 Task: Research Airbnb options in Putten, Netherlands from 3rd December, 2023 to 9th December, 2023 for 2 adults. Place can be entire room with 1  bedroom having 1 bed and 1 bathroom. Property type can be hotel.
Action: Mouse moved to (445, 101)
Screenshot: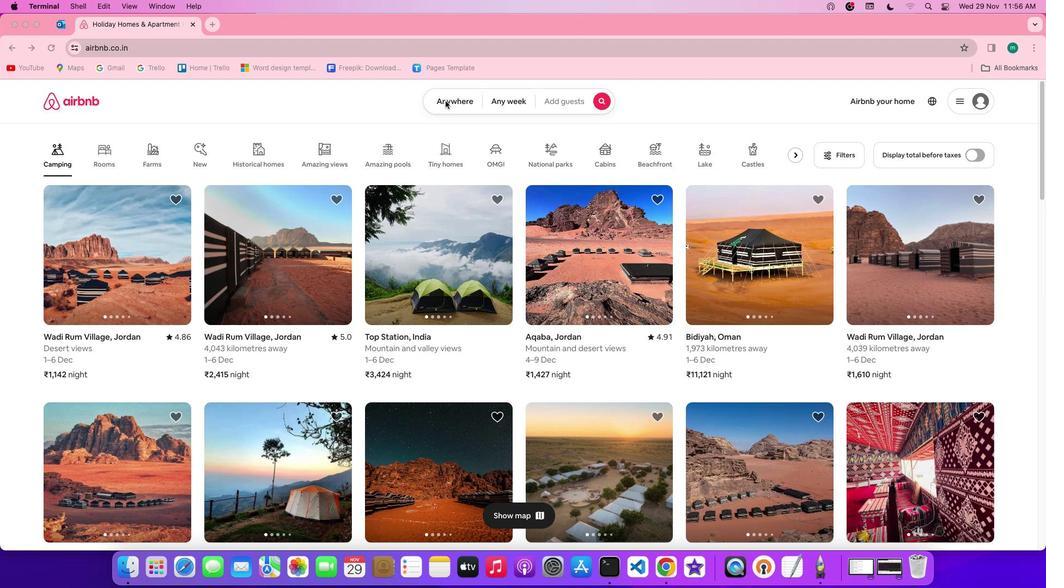 
Action: Mouse pressed left at (445, 101)
Screenshot: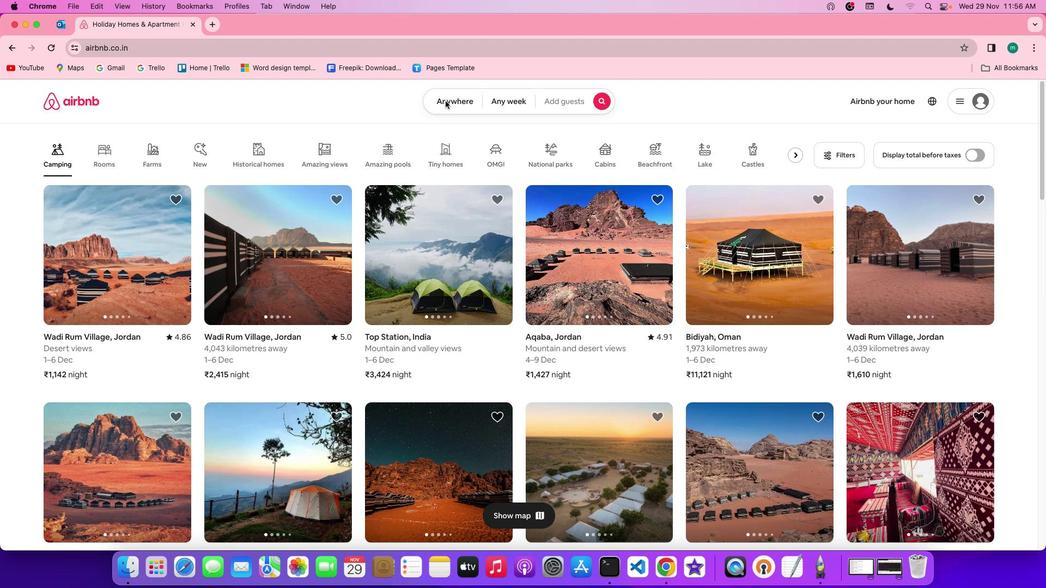 
Action: Mouse pressed left at (445, 101)
Screenshot: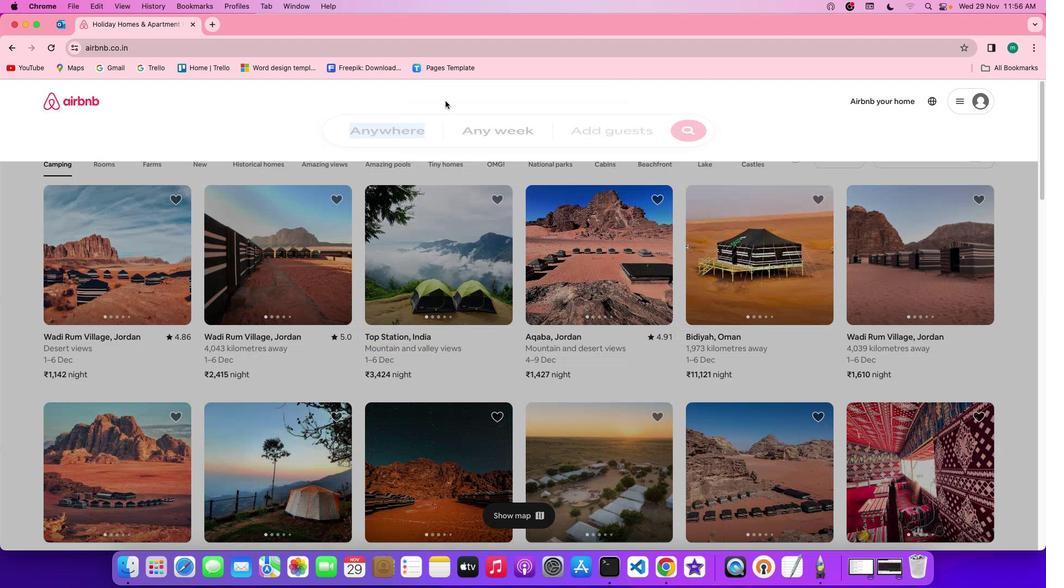 
Action: Mouse moved to (408, 148)
Screenshot: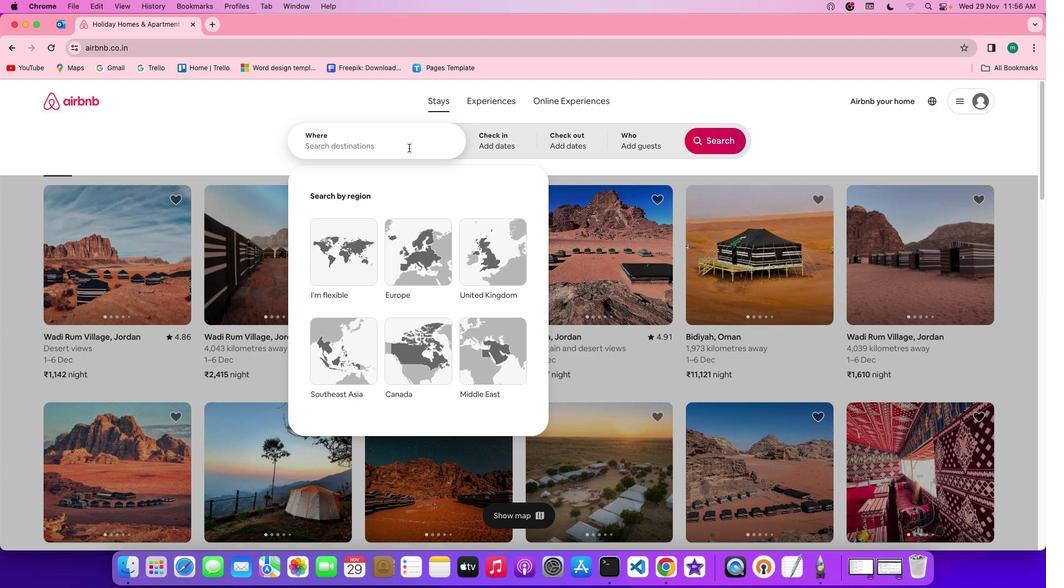 
Action: Mouse pressed left at (408, 148)
Screenshot: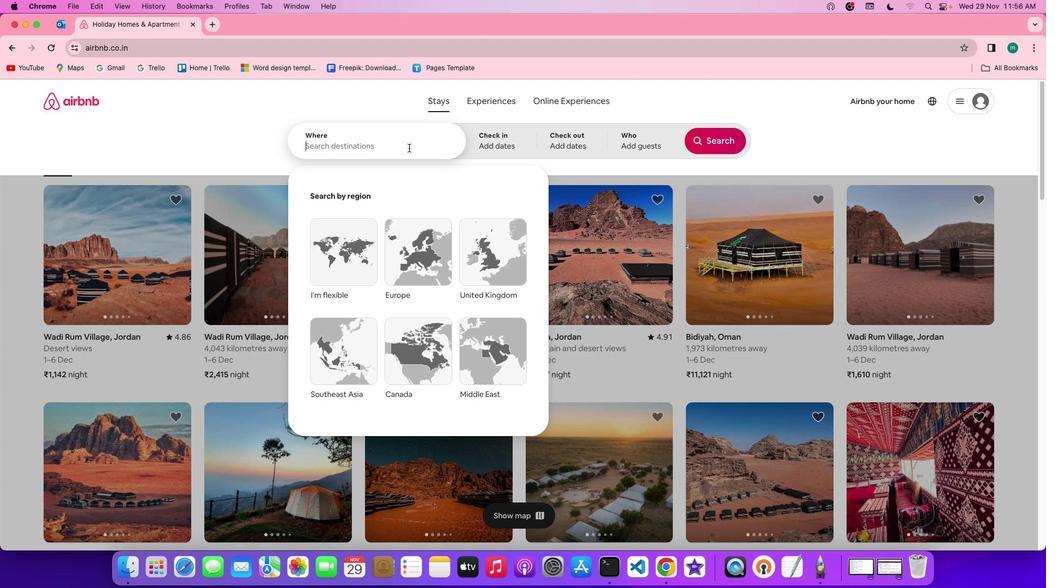 
Action: Key pressed Key.shift'P''u''t''t''e''n'','Key.spaceKey.shift'n''e''t''h''e''r''l''a''n''d''s'
Screenshot: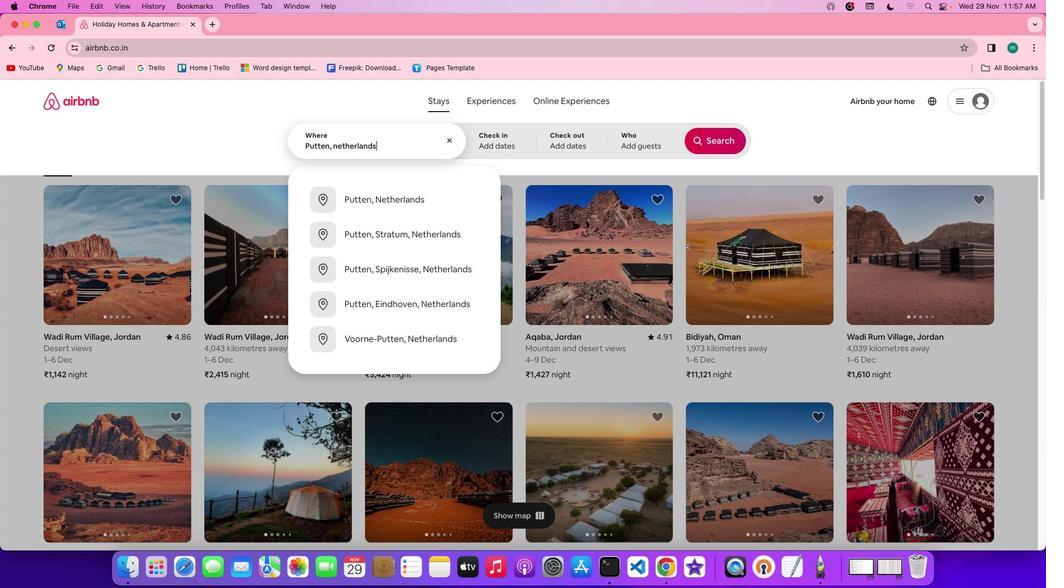 
Action: Mouse moved to (516, 135)
Screenshot: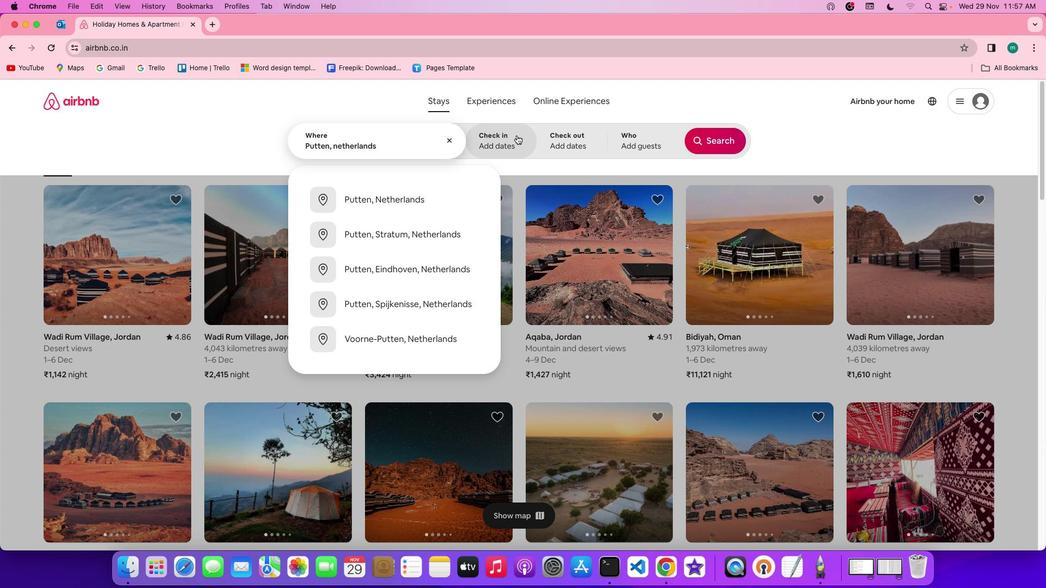 
Action: Mouse pressed left at (516, 135)
Screenshot: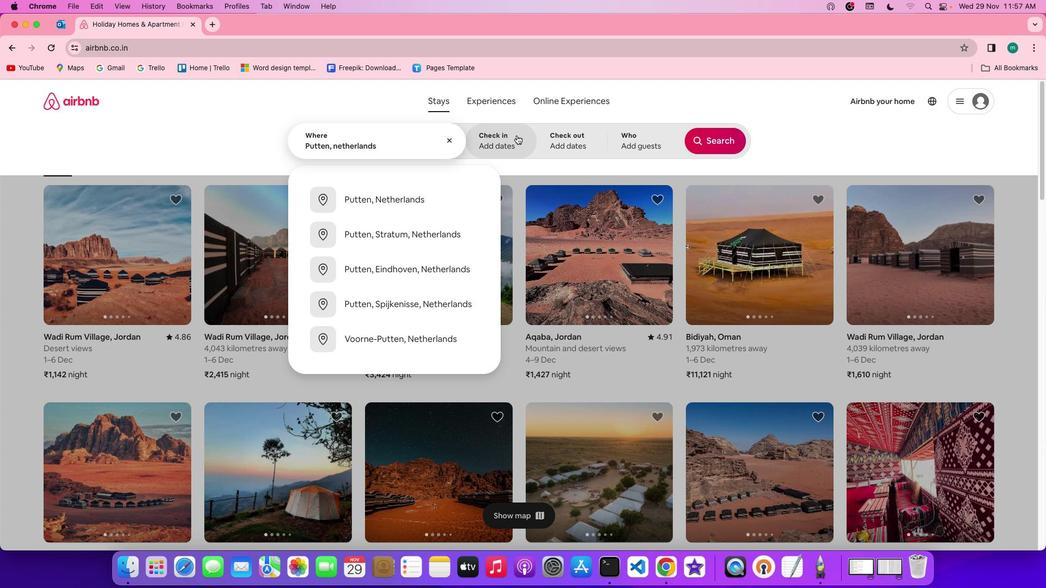 
Action: Mouse moved to (555, 301)
Screenshot: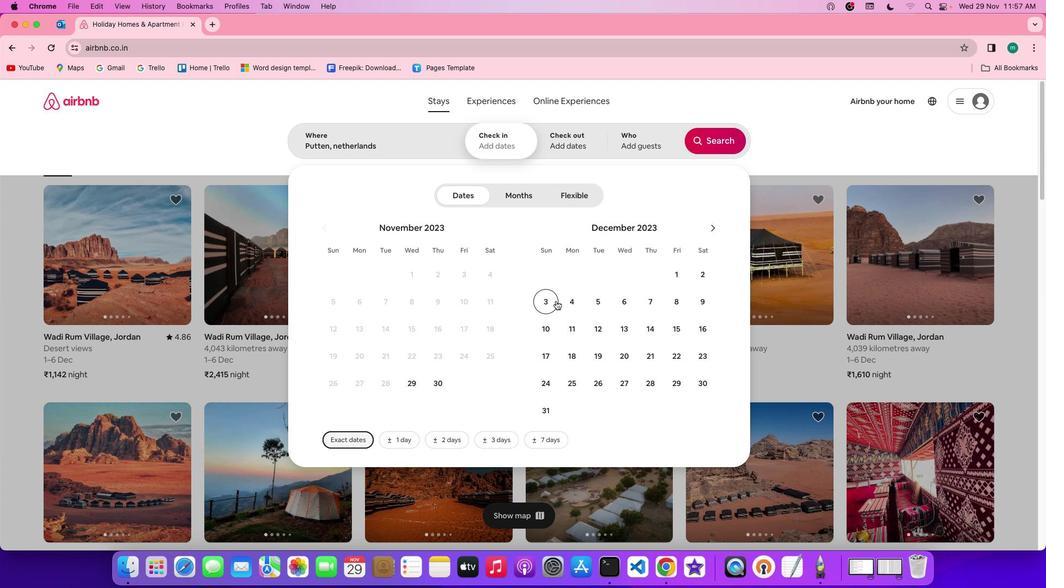 
Action: Mouse pressed left at (555, 301)
Screenshot: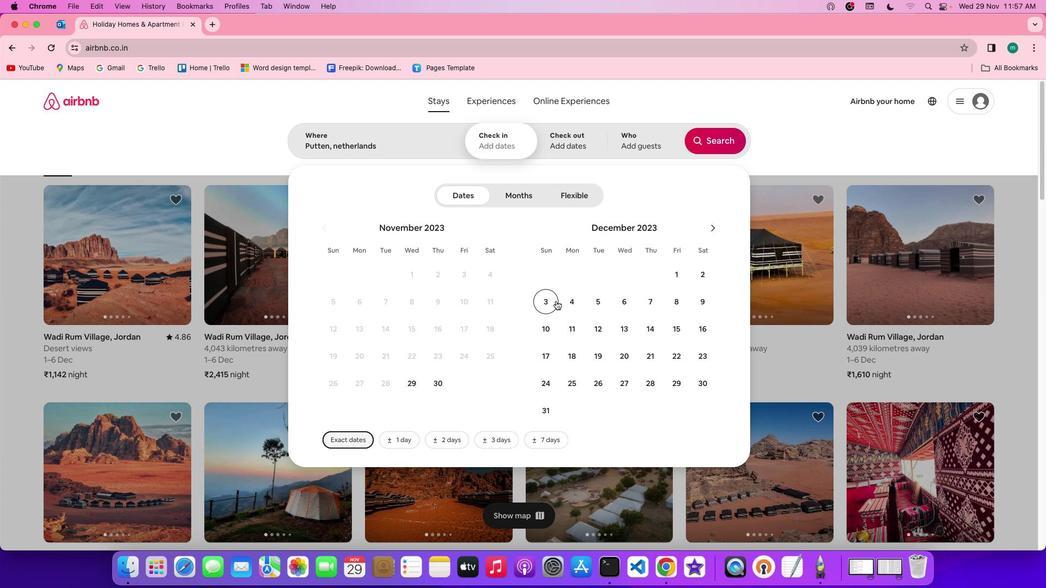 
Action: Mouse moved to (697, 309)
Screenshot: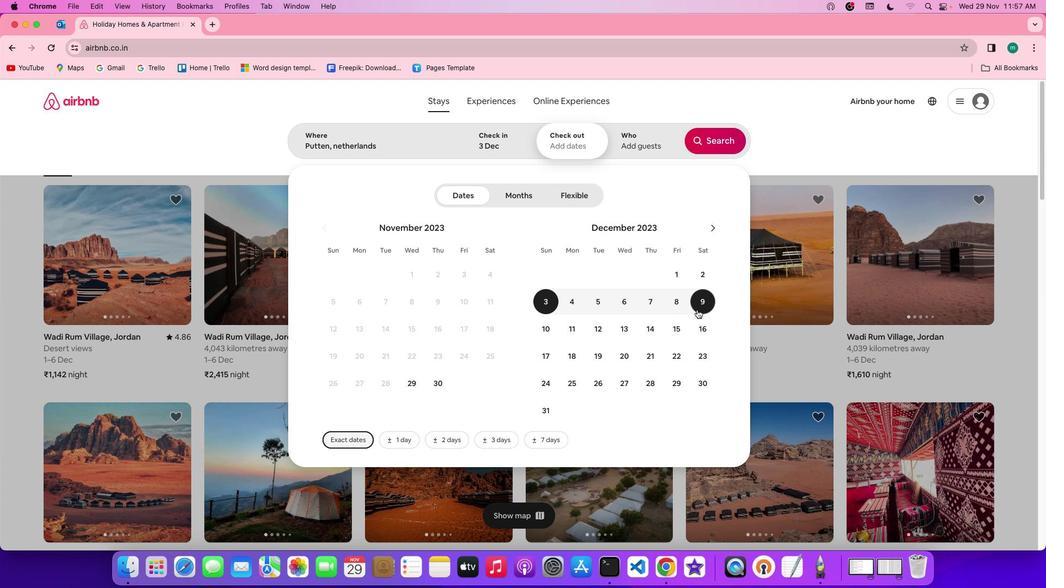 
Action: Mouse pressed left at (697, 309)
Screenshot: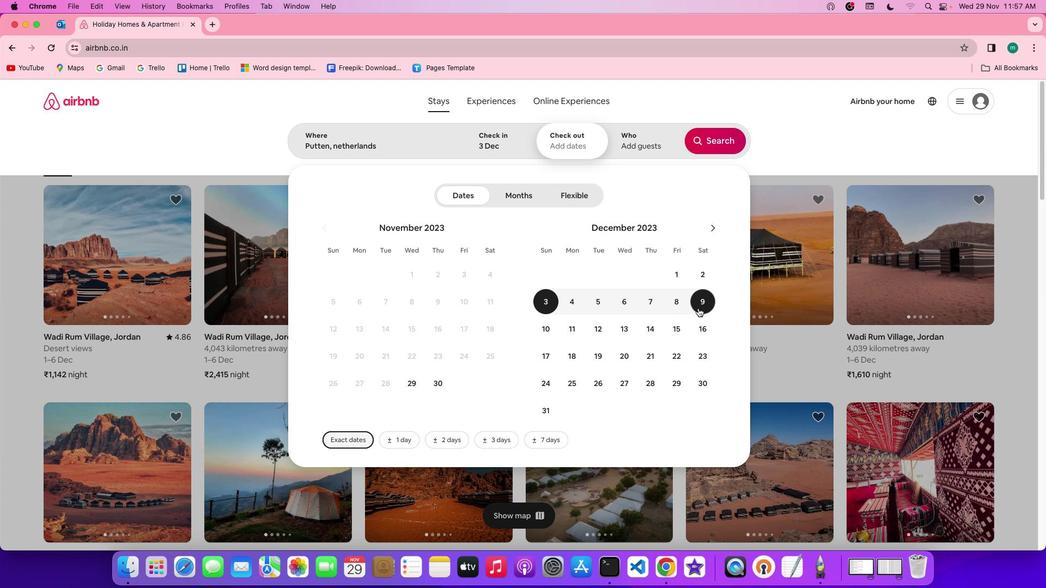 
Action: Mouse moved to (651, 148)
Screenshot: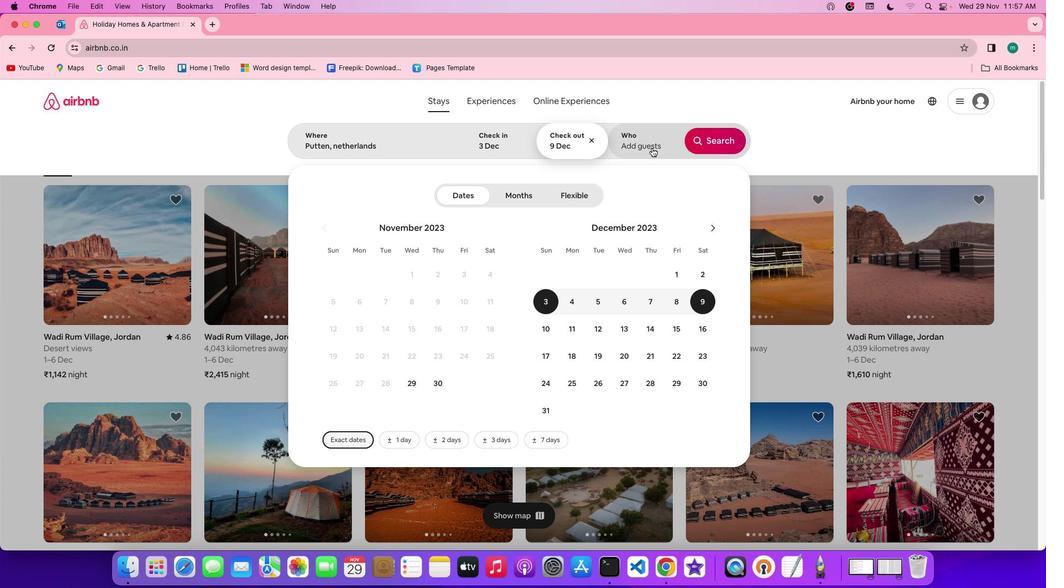 
Action: Mouse pressed left at (651, 148)
Screenshot: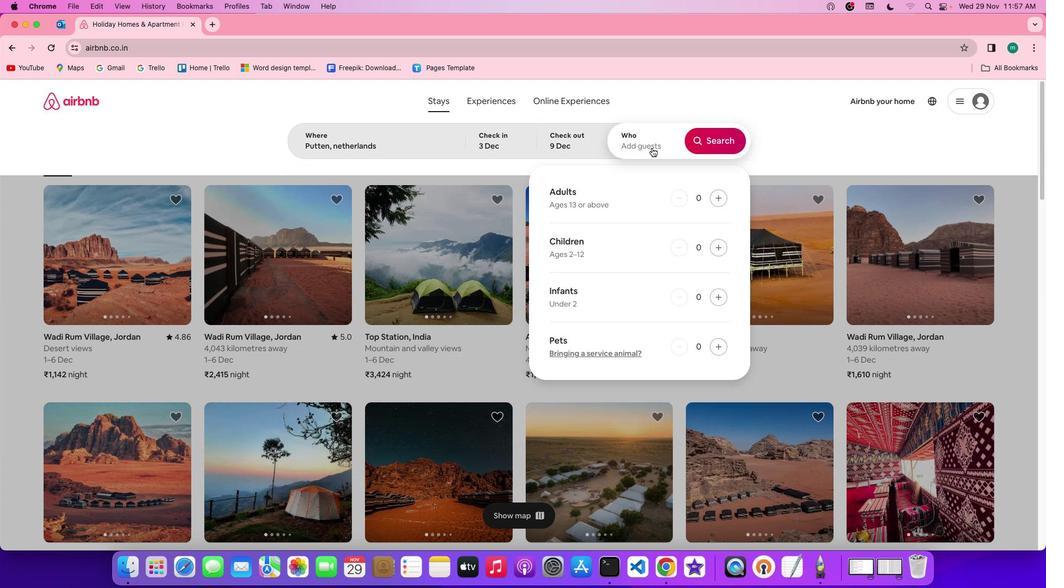 
Action: Mouse moved to (720, 196)
Screenshot: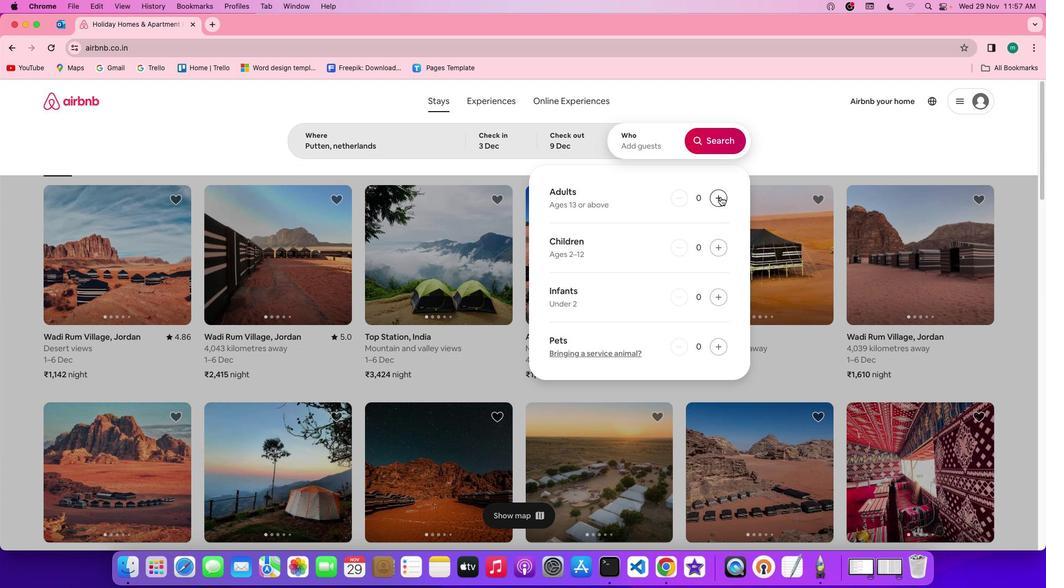 
Action: Mouse pressed left at (720, 196)
Screenshot: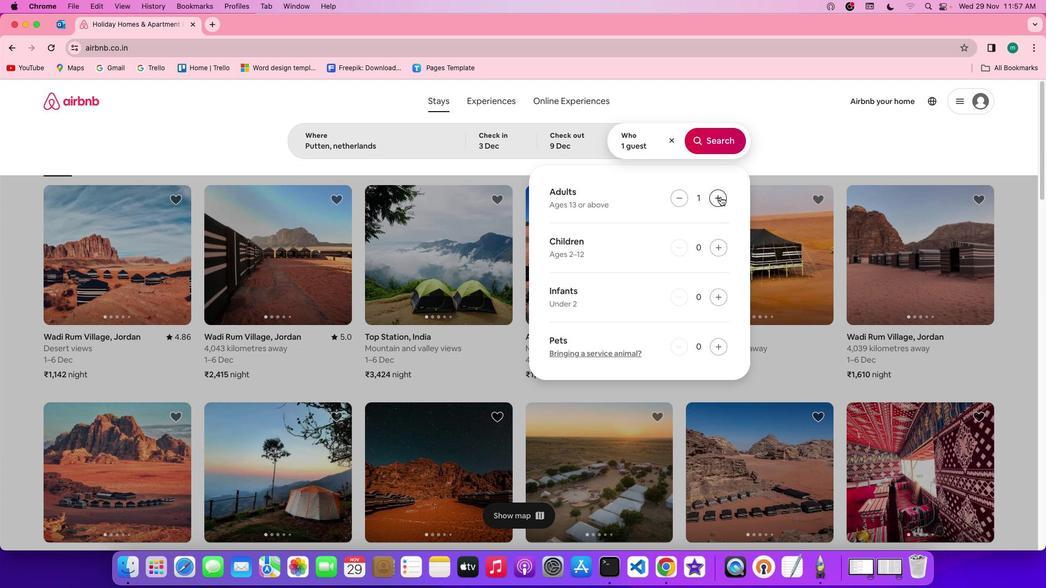 
Action: Mouse pressed left at (720, 196)
Screenshot: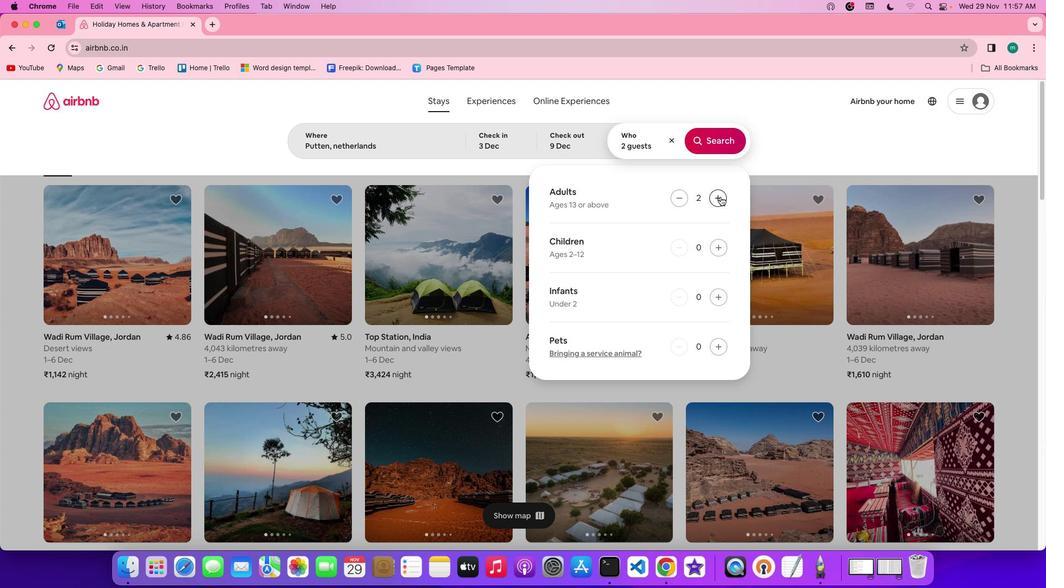 
Action: Mouse moved to (711, 142)
Screenshot: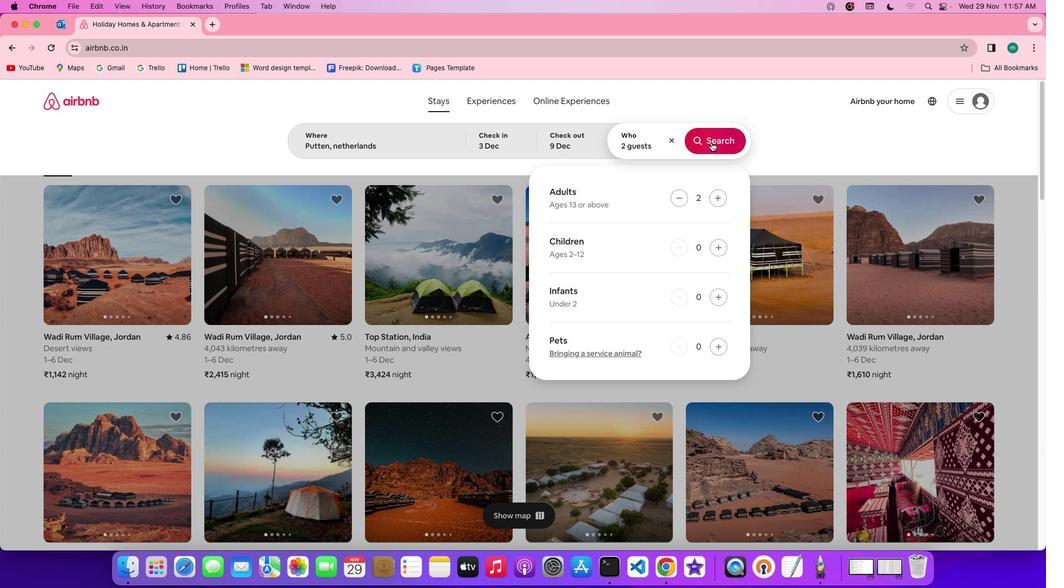 
Action: Mouse pressed left at (711, 142)
Screenshot: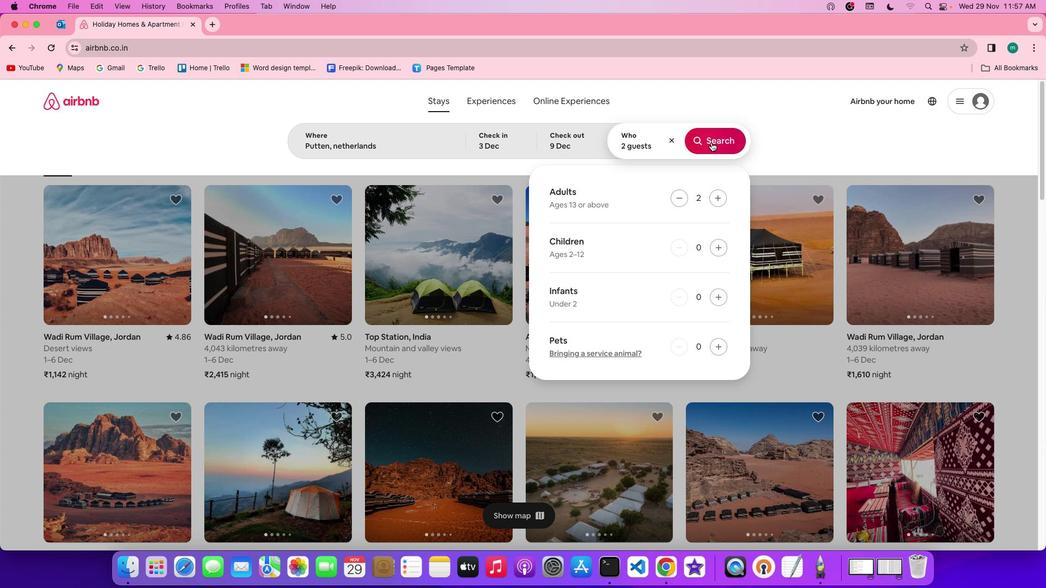 
Action: Mouse moved to (875, 144)
Screenshot: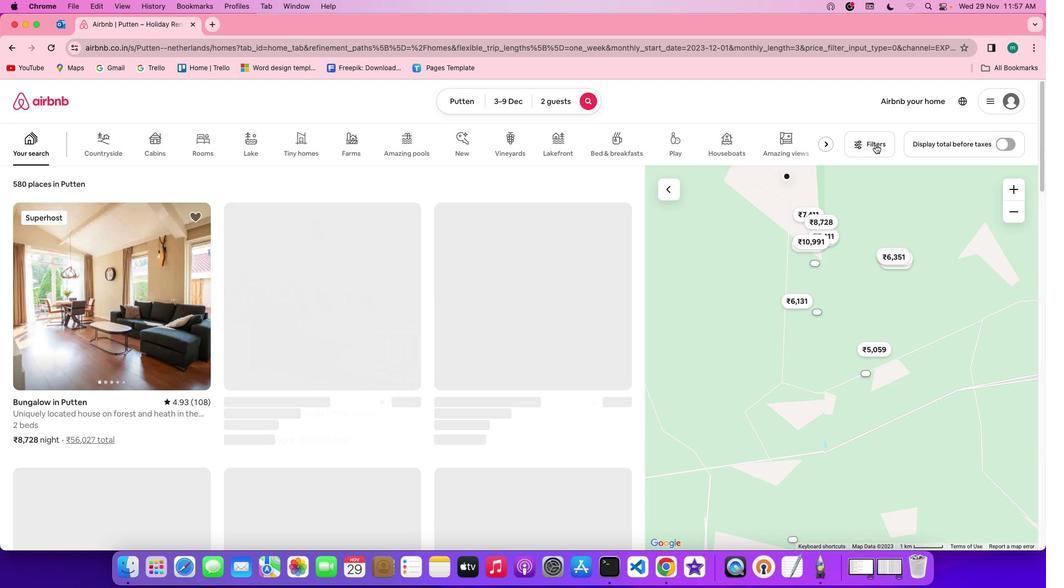 
Action: Mouse pressed left at (875, 144)
Screenshot: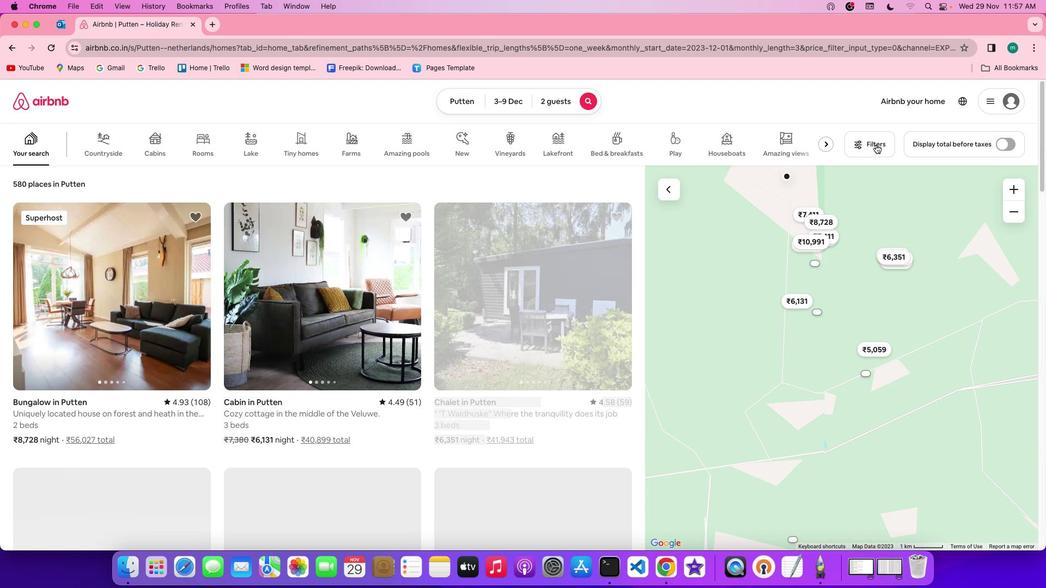 
Action: Mouse moved to (501, 321)
Screenshot: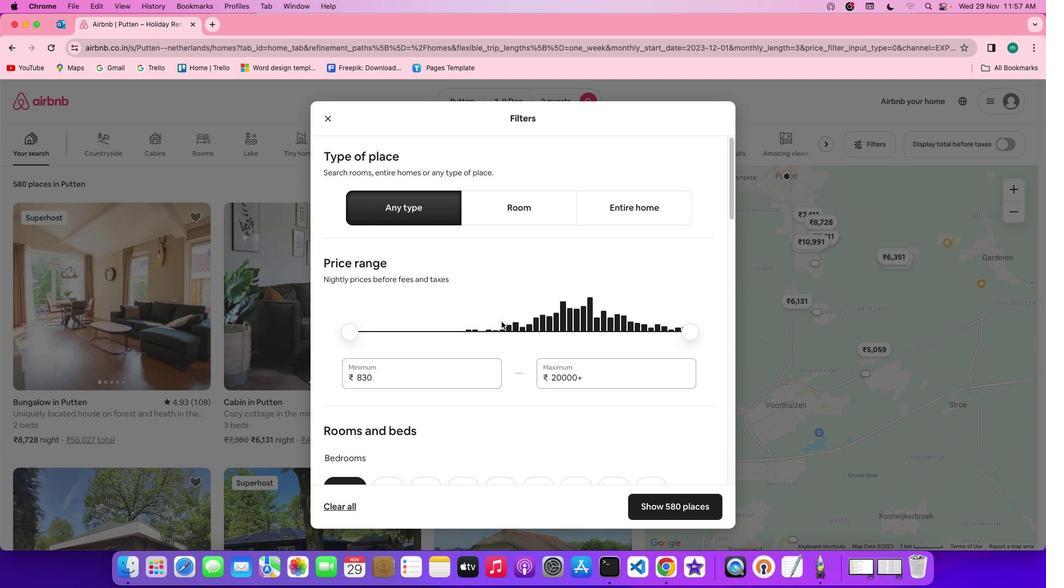 
Action: Mouse scrolled (501, 321) with delta (0, 0)
Screenshot: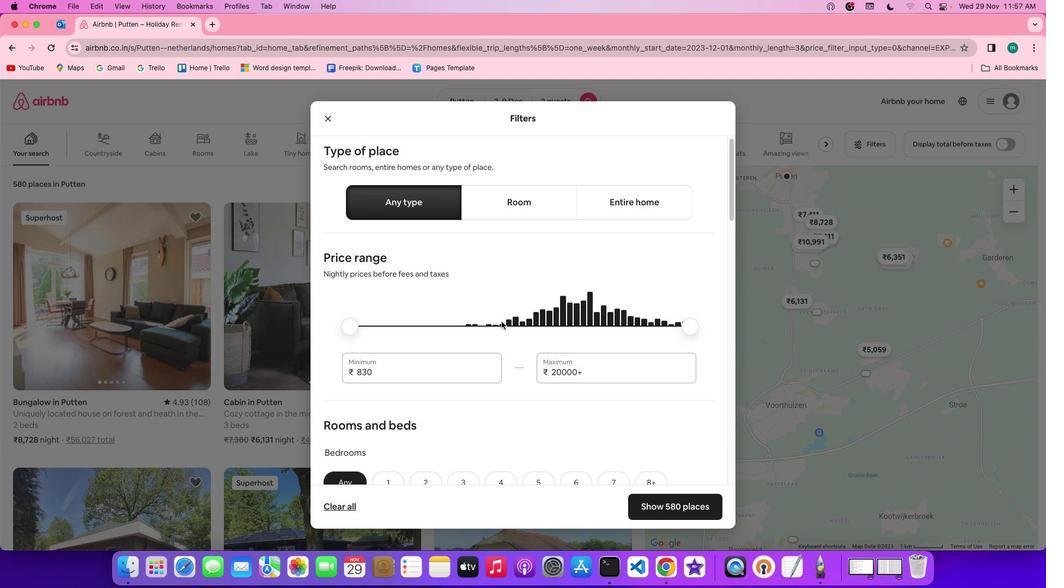 
Action: Mouse scrolled (501, 321) with delta (0, 0)
Screenshot: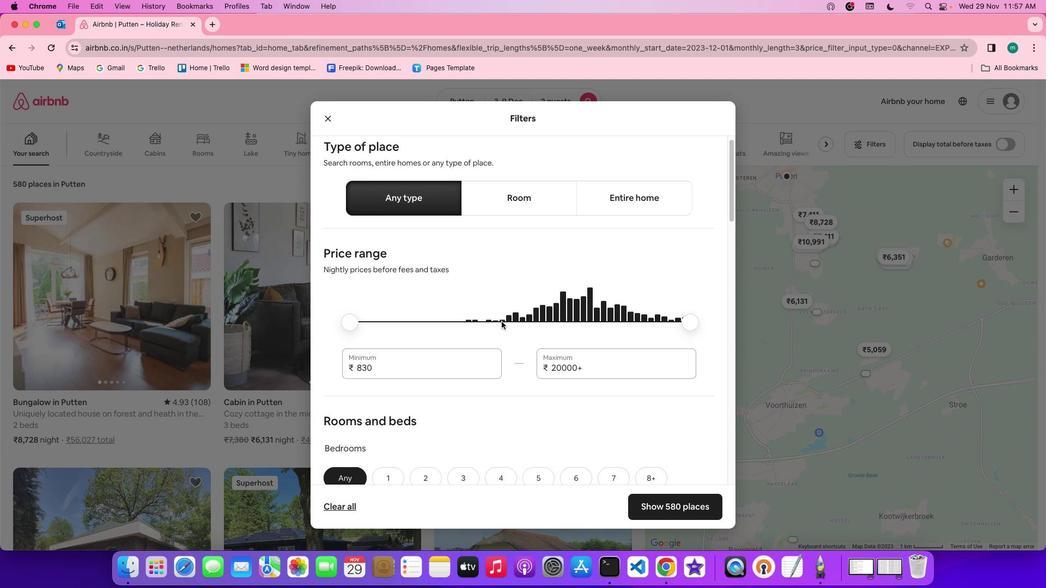 
Action: Mouse scrolled (501, 321) with delta (0, 0)
Screenshot: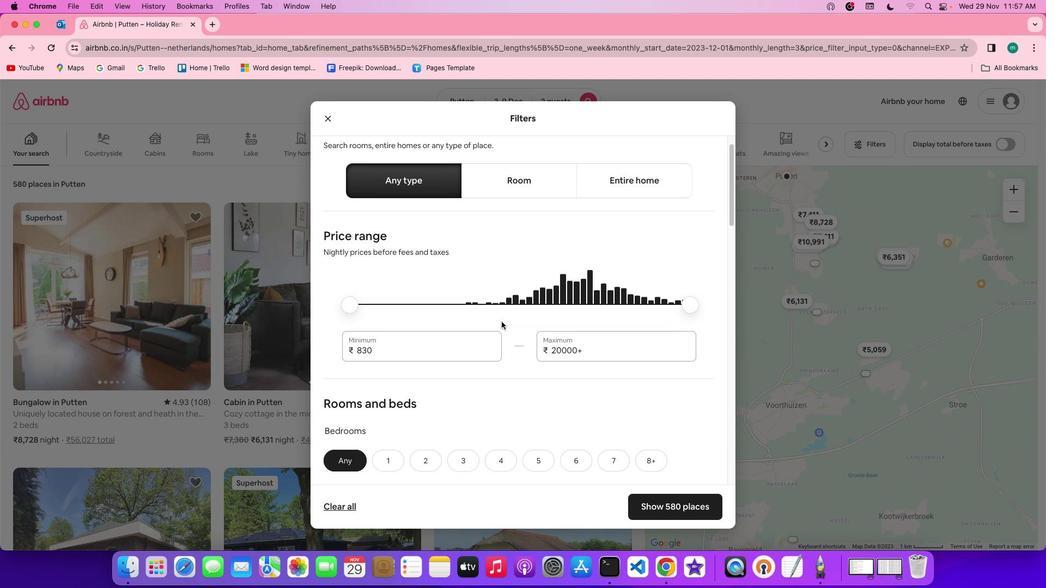 
Action: Mouse scrolled (501, 321) with delta (0, 0)
Screenshot: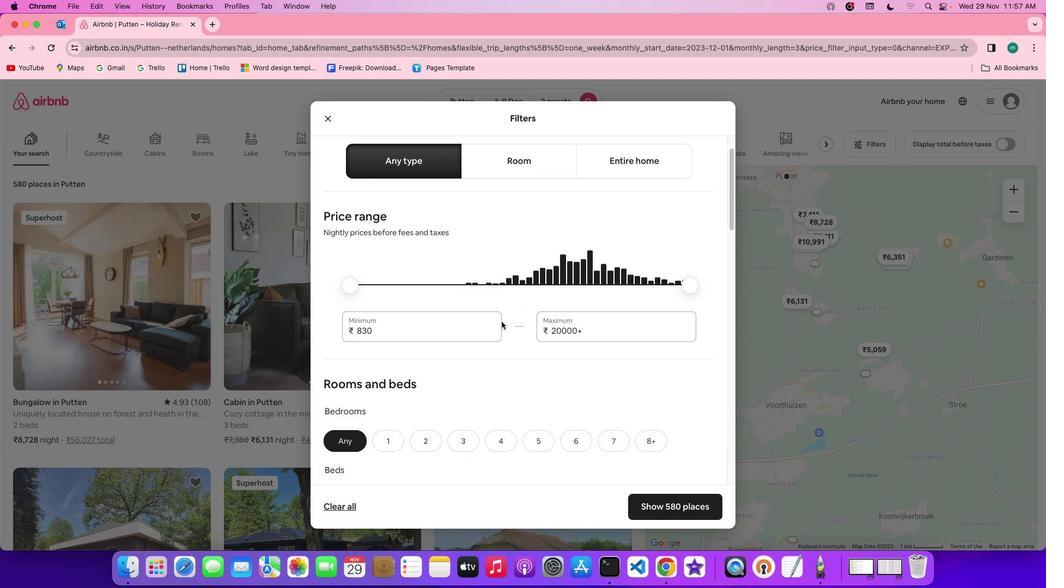 
Action: Mouse scrolled (501, 321) with delta (0, 0)
Screenshot: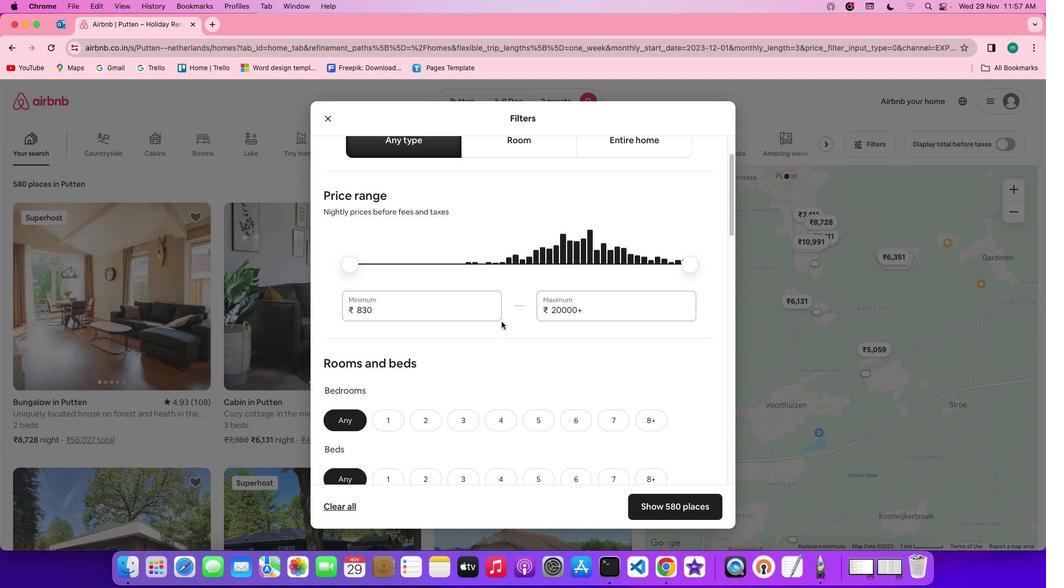 
Action: Mouse scrolled (501, 321) with delta (0, -1)
Screenshot: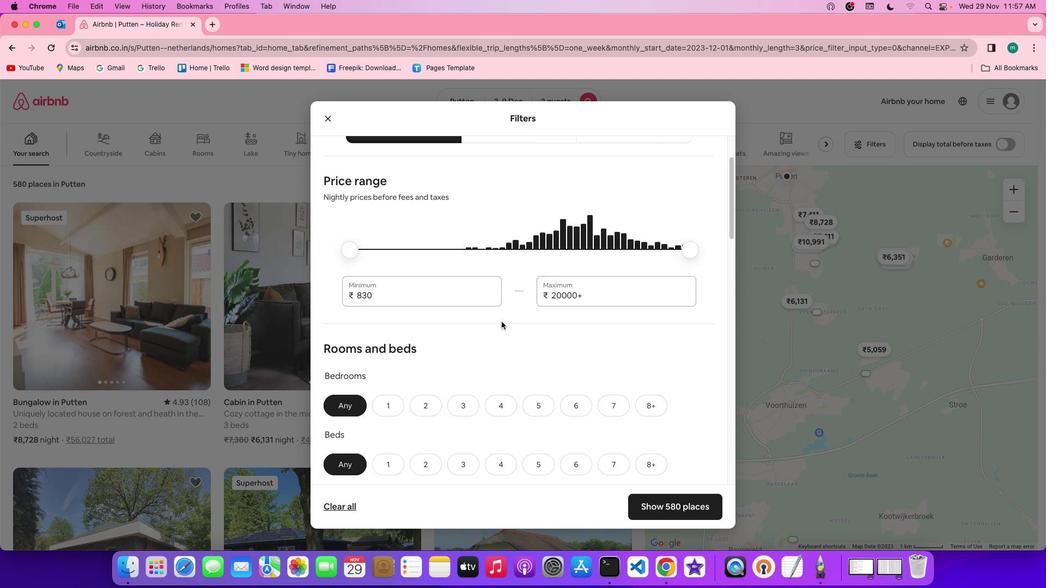 
Action: Mouse scrolled (501, 321) with delta (0, 0)
Screenshot: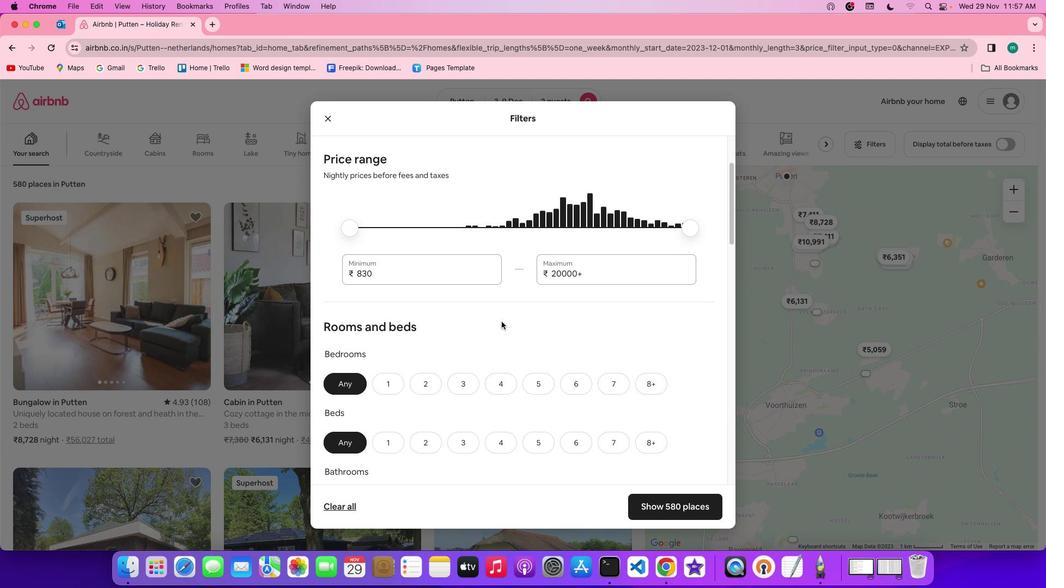
Action: Mouse scrolled (501, 321) with delta (0, 0)
Screenshot: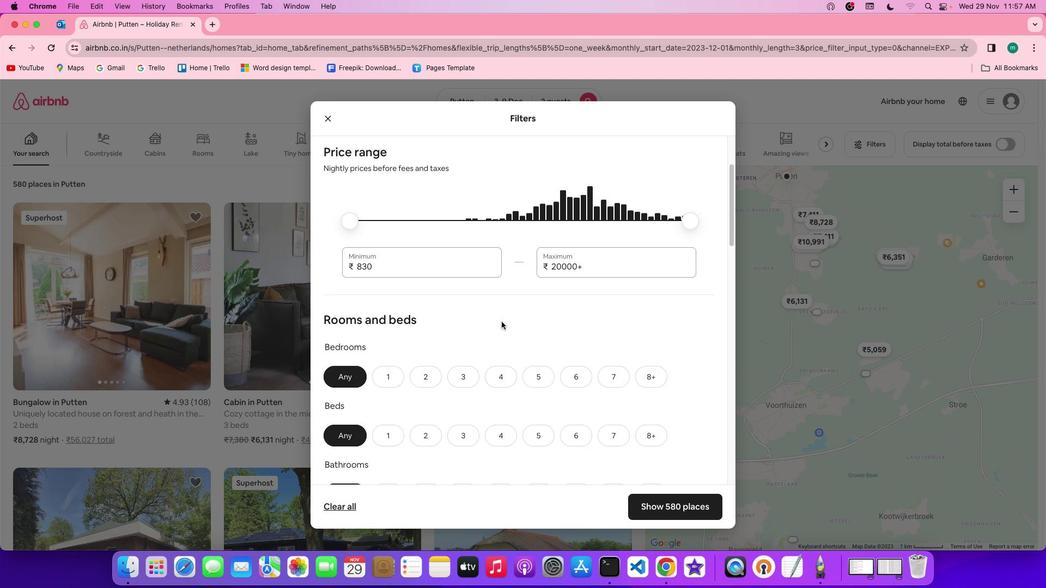 
Action: Mouse scrolled (501, 321) with delta (0, 0)
Screenshot: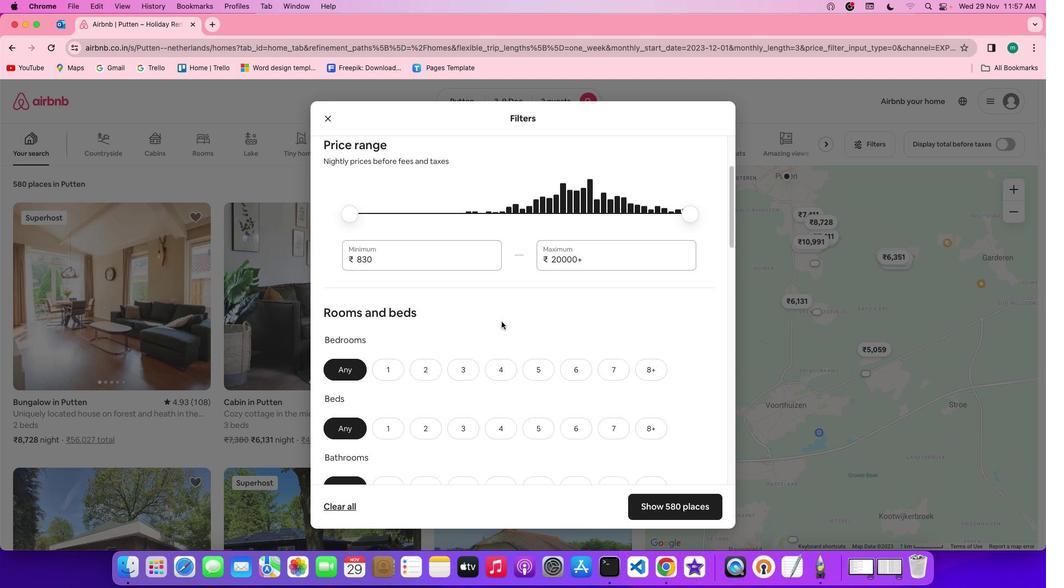 
Action: Mouse scrolled (501, 321) with delta (0, 0)
Screenshot: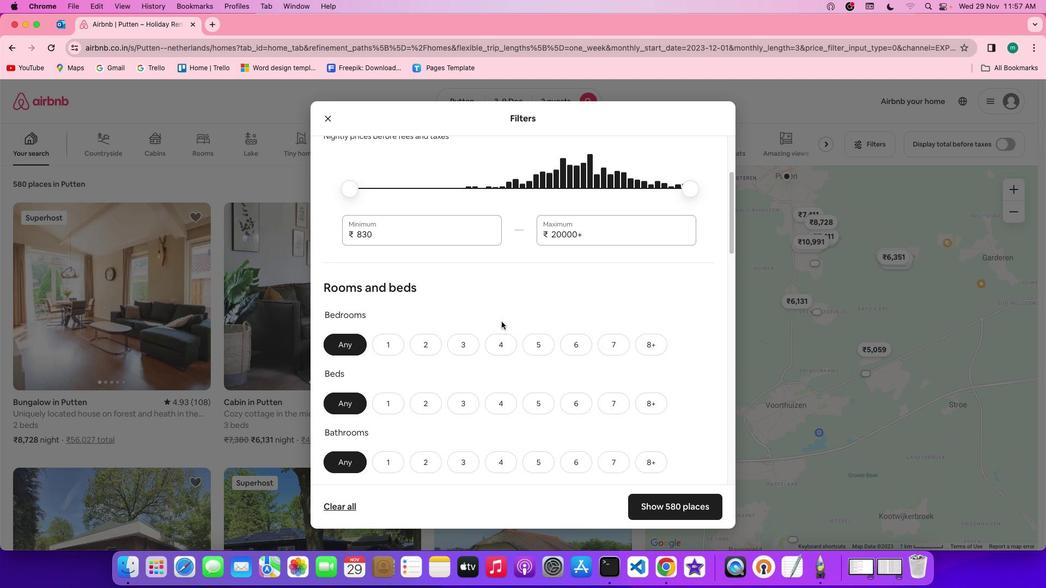 
Action: Mouse scrolled (501, 321) with delta (0, 0)
Screenshot: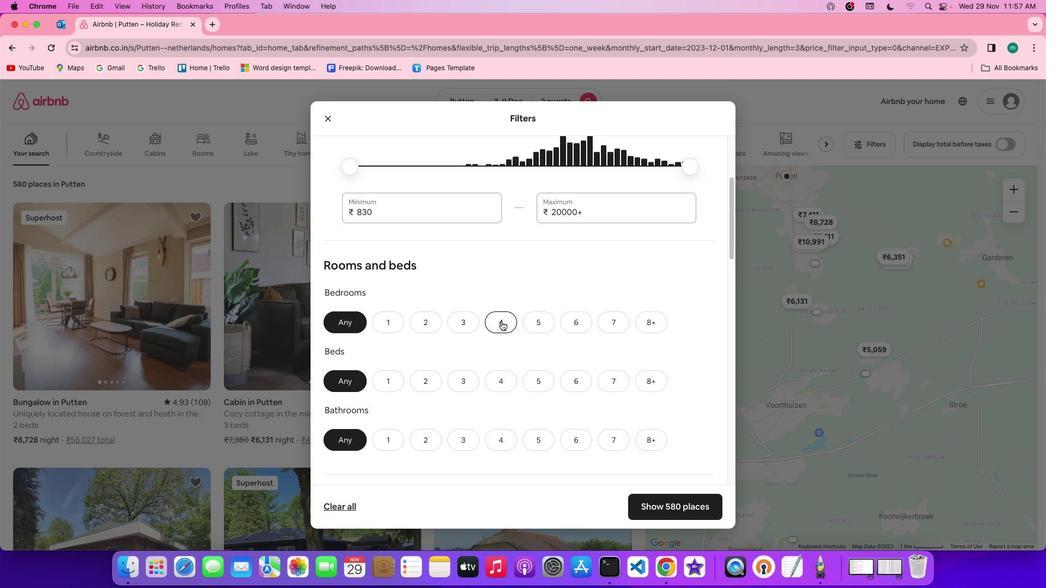 
Action: Mouse scrolled (501, 321) with delta (0, 0)
Screenshot: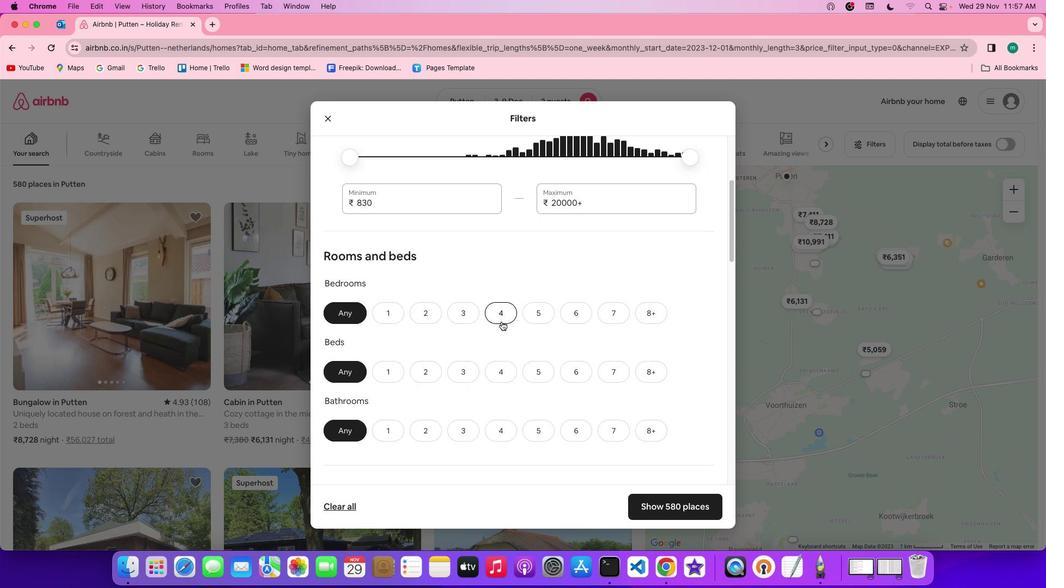 
Action: Mouse scrolled (501, 321) with delta (0, 0)
Screenshot: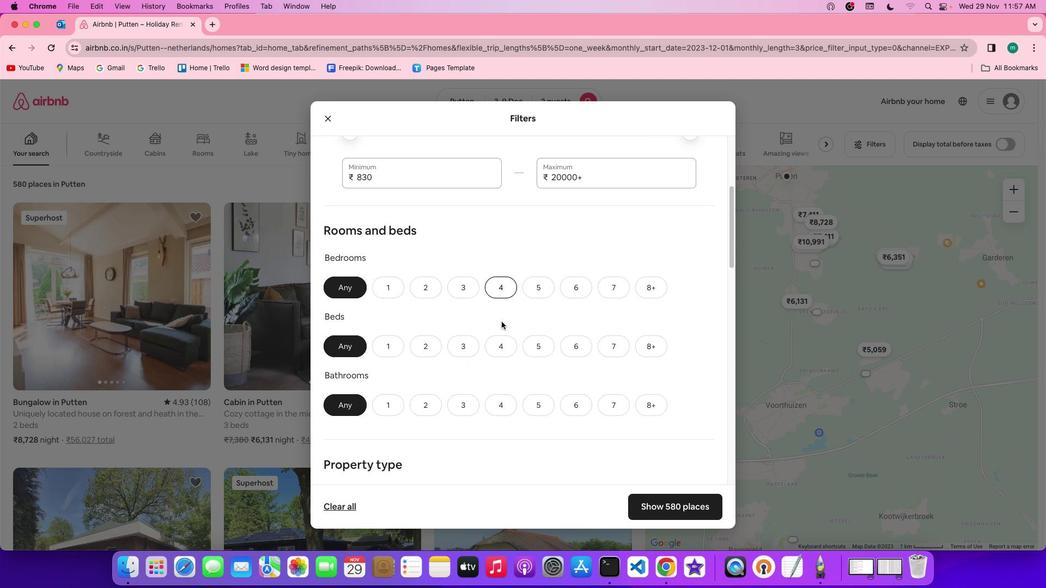 
Action: Mouse scrolled (501, 321) with delta (0, 0)
Screenshot: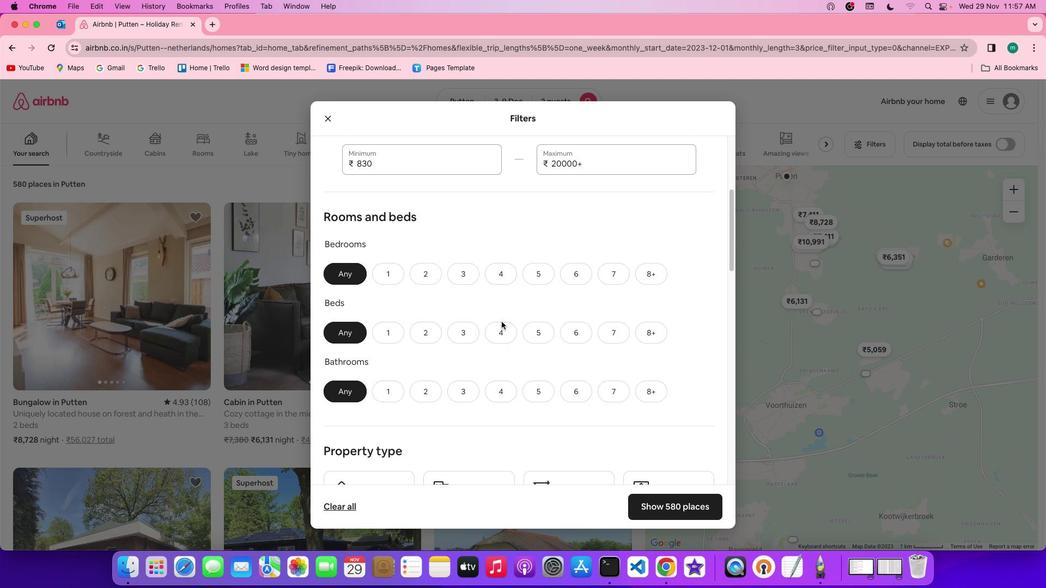 
Action: Mouse scrolled (501, 321) with delta (0, 0)
Screenshot: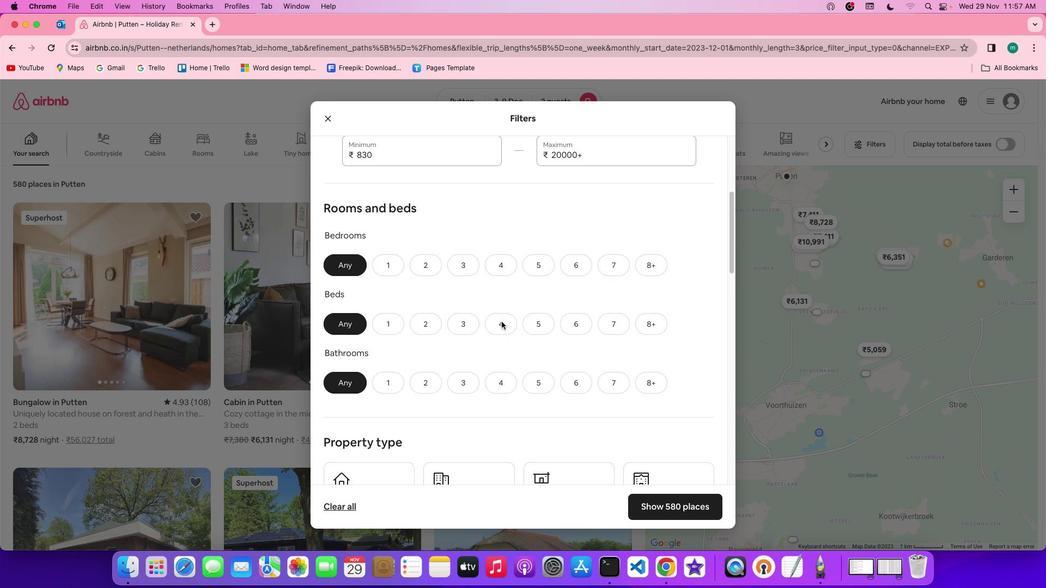 
Action: Mouse scrolled (501, 321) with delta (0, 0)
Screenshot: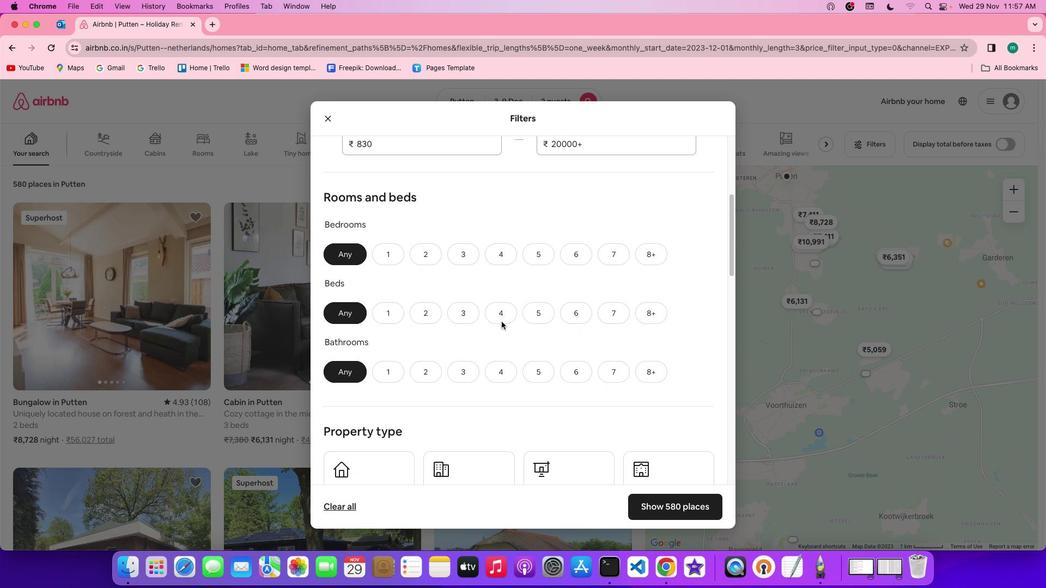 
Action: Mouse scrolled (501, 321) with delta (0, 0)
Screenshot: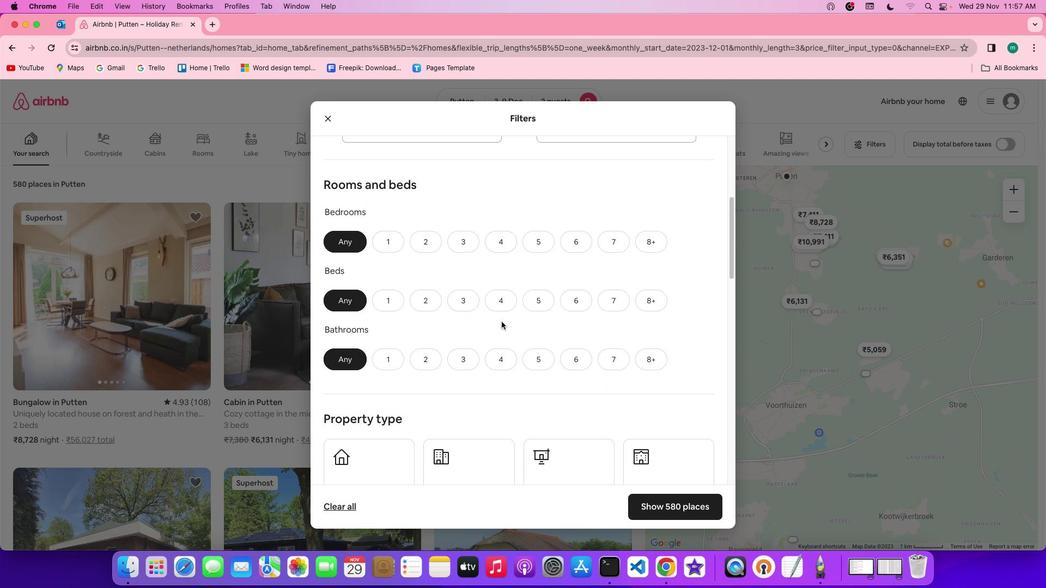 
Action: Mouse moved to (393, 238)
Screenshot: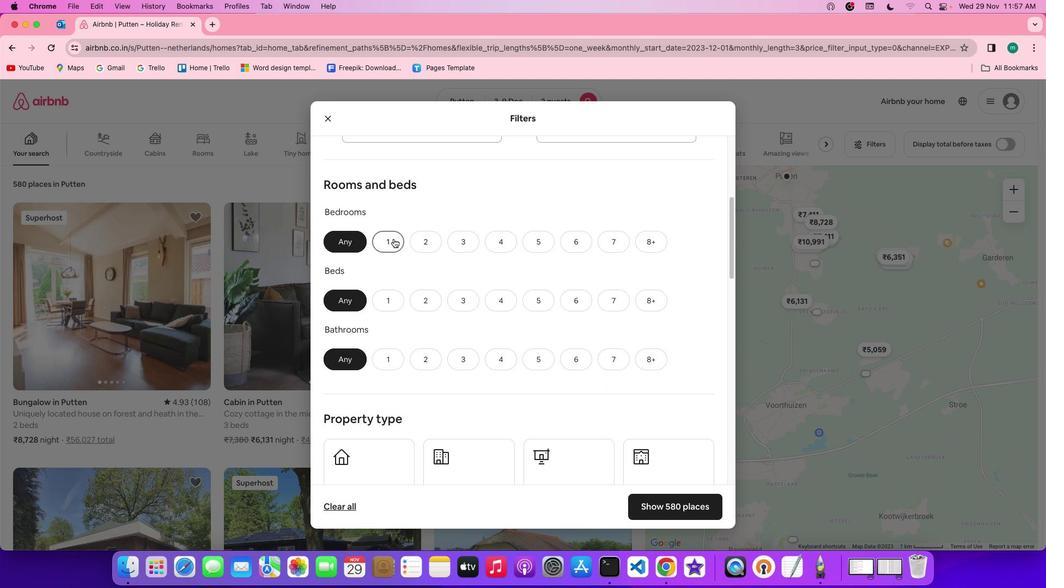 
Action: Mouse pressed left at (393, 238)
Screenshot: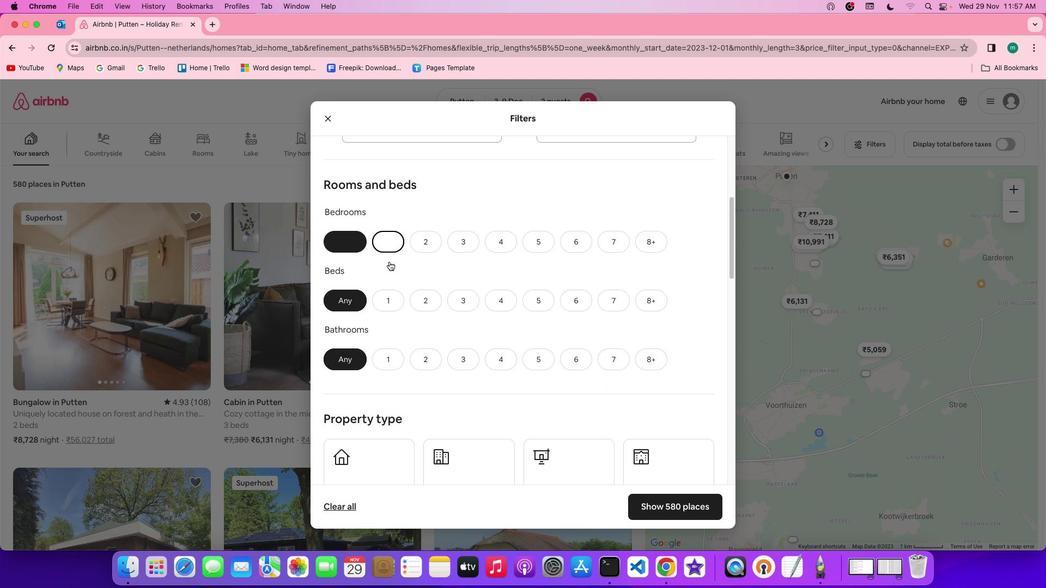 
Action: Mouse moved to (388, 300)
Screenshot: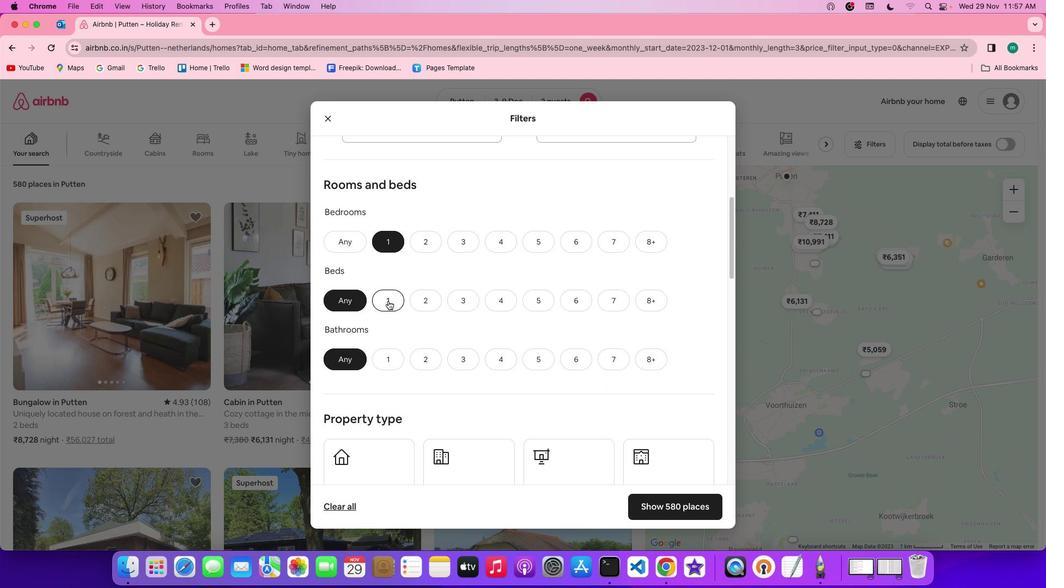 
Action: Mouse pressed left at (388, 300)
Screenshot: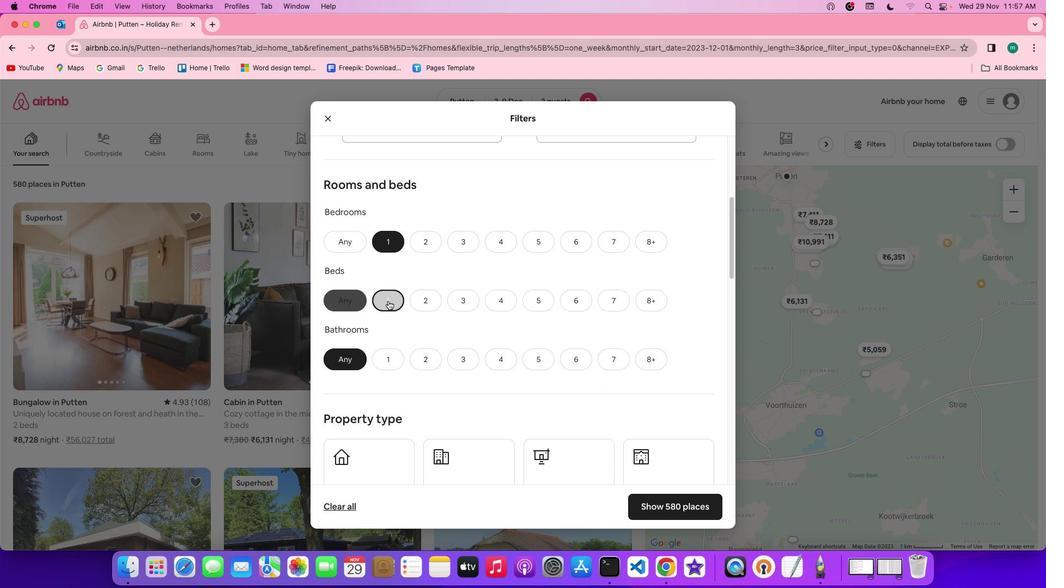
Action: Mouse moved to (390, 353)
Screenshot: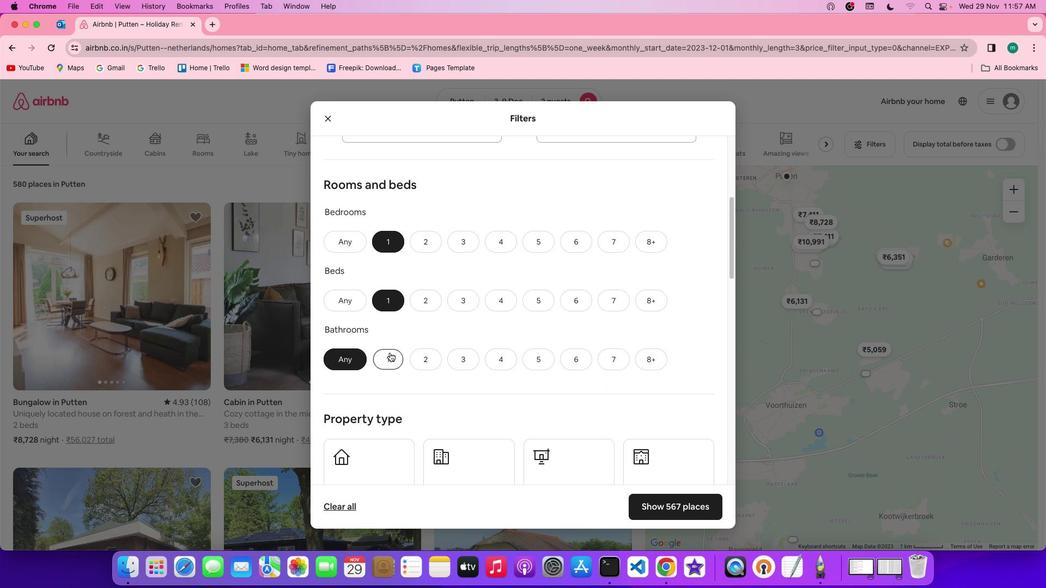 
Action: Mouse pressed left at (390, 353)
Screenshot: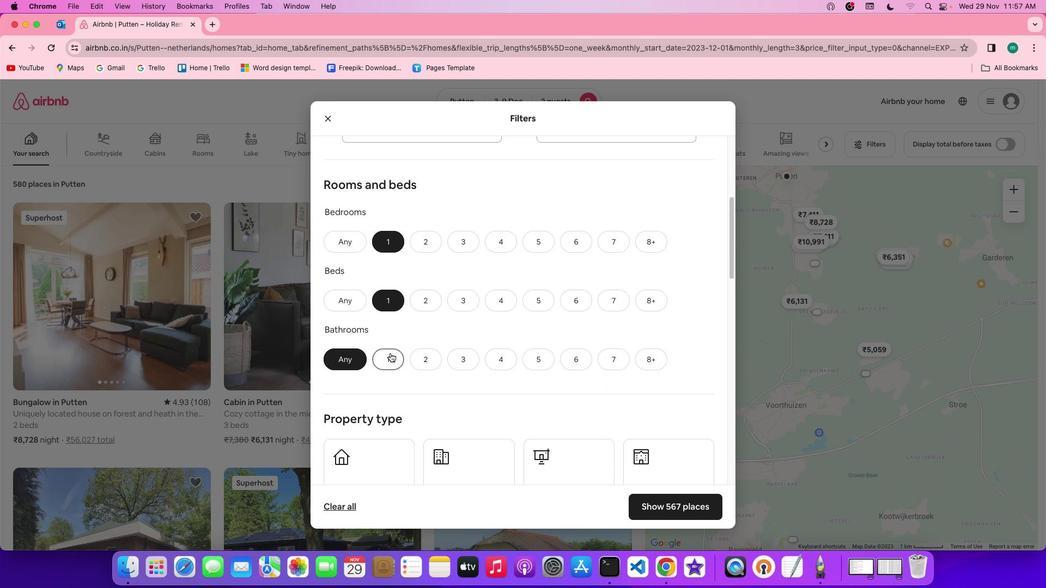 
Action: Mouse moved to (575, 360)
Screenshot: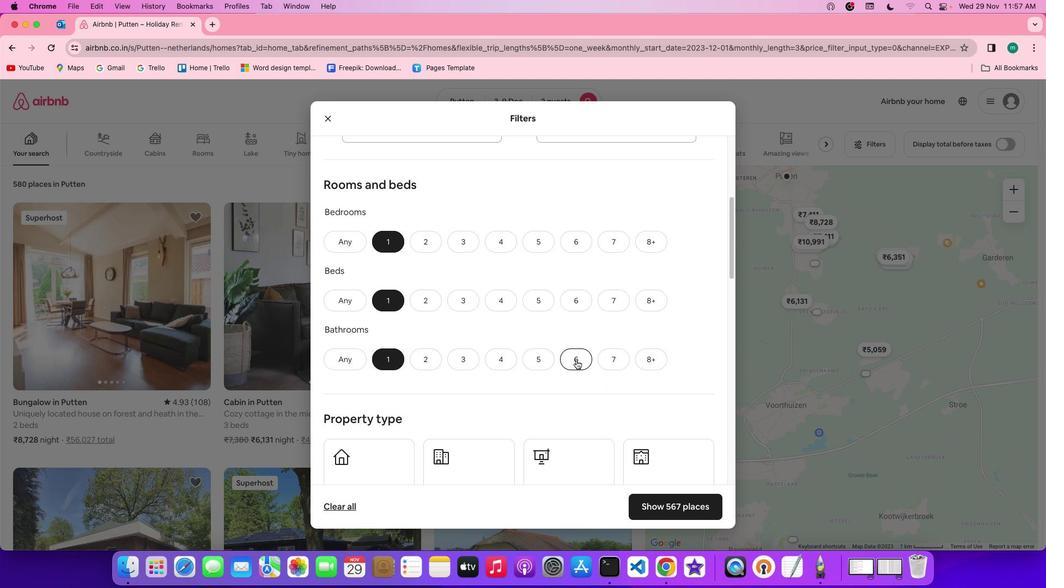 
Action: Mouse scrolled (575, 360) with delta (0, 0)
Screenshot: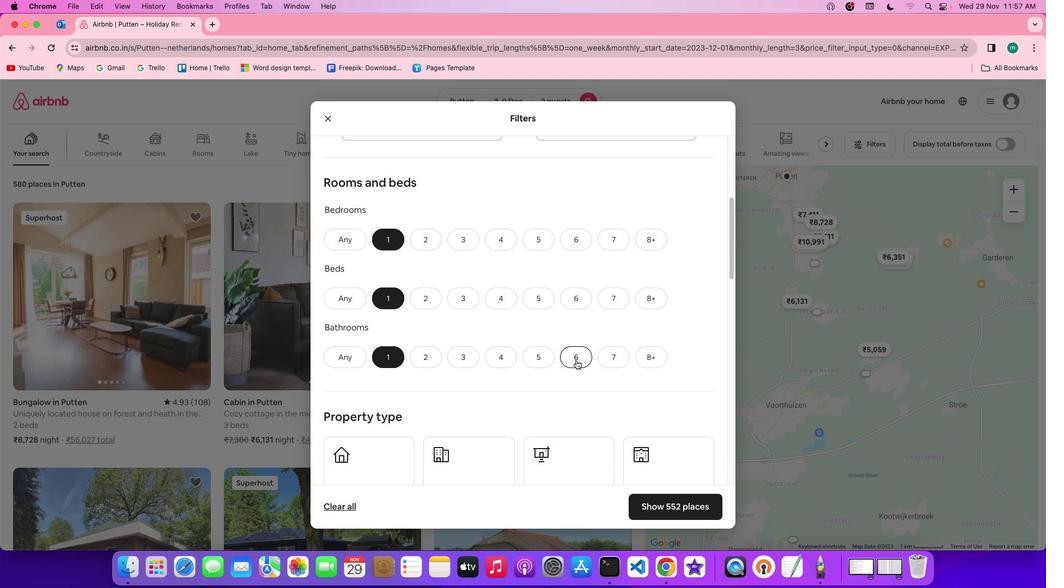 
Action: Mouse scrolled (575, 360) with delta (0, 0)
Screenshot: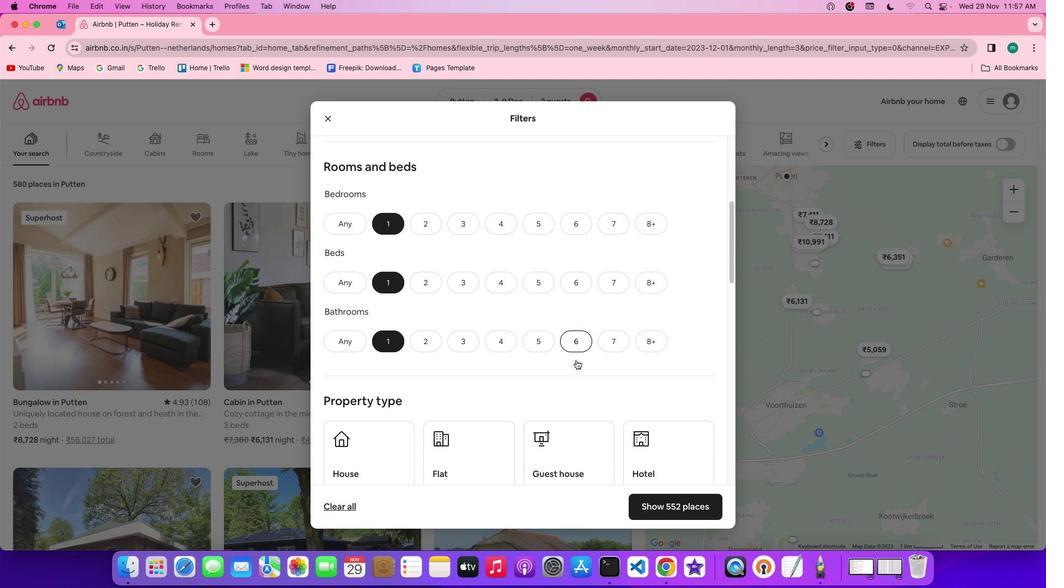 
Action: Mouse scrolled (575, 360) with delta (0, -1)
Screenshot: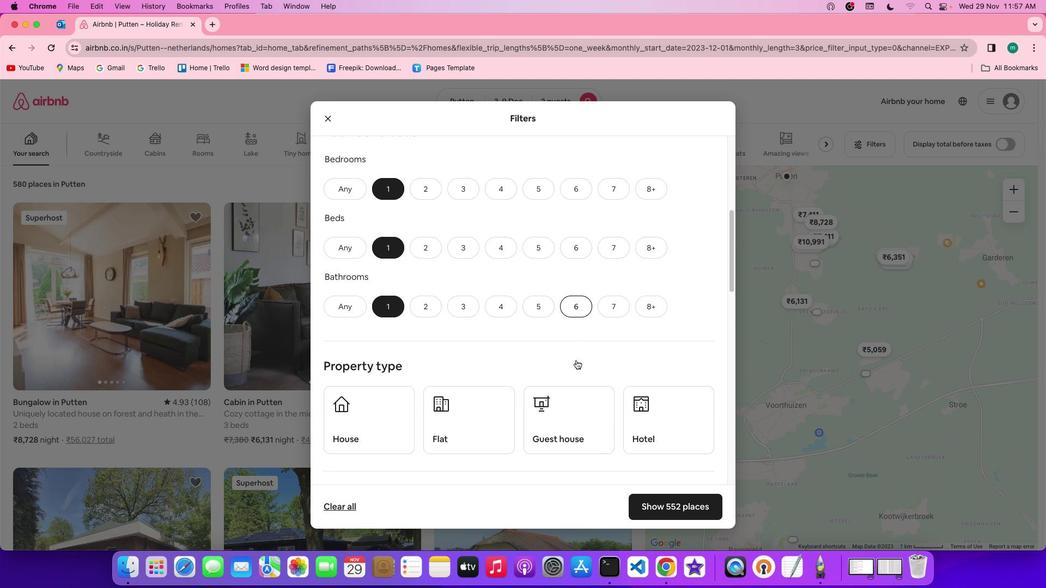 
Action: Mouse scrolled (575, 360) with delta (0, -1)
Screenshot: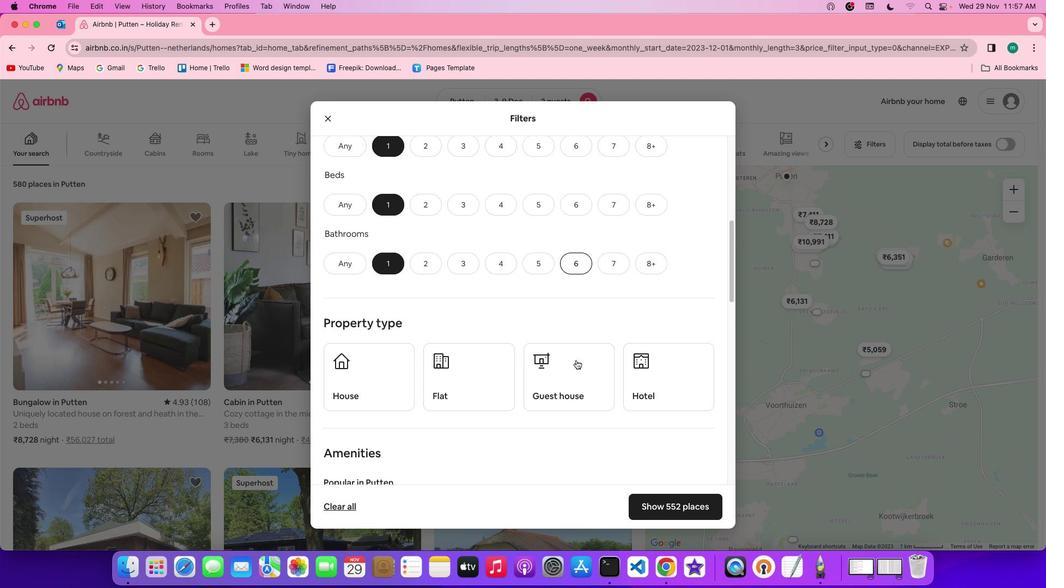 
Action: Mouse scrolled (575, 360) with delta (0, 0)
Screenshot: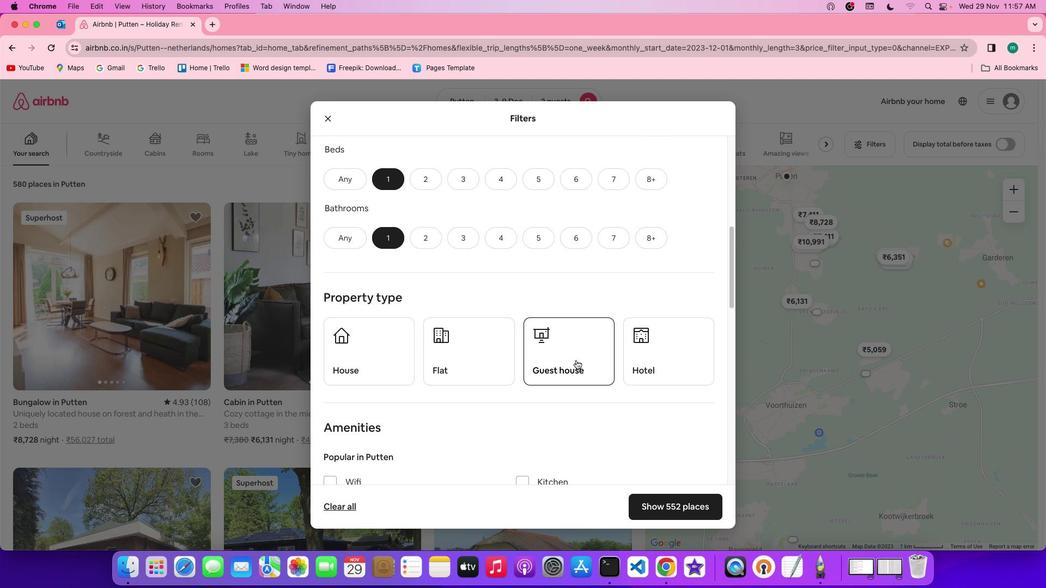 
Action: Mouse scrolled (575, 360) with delta (0, 0)
Screenshot: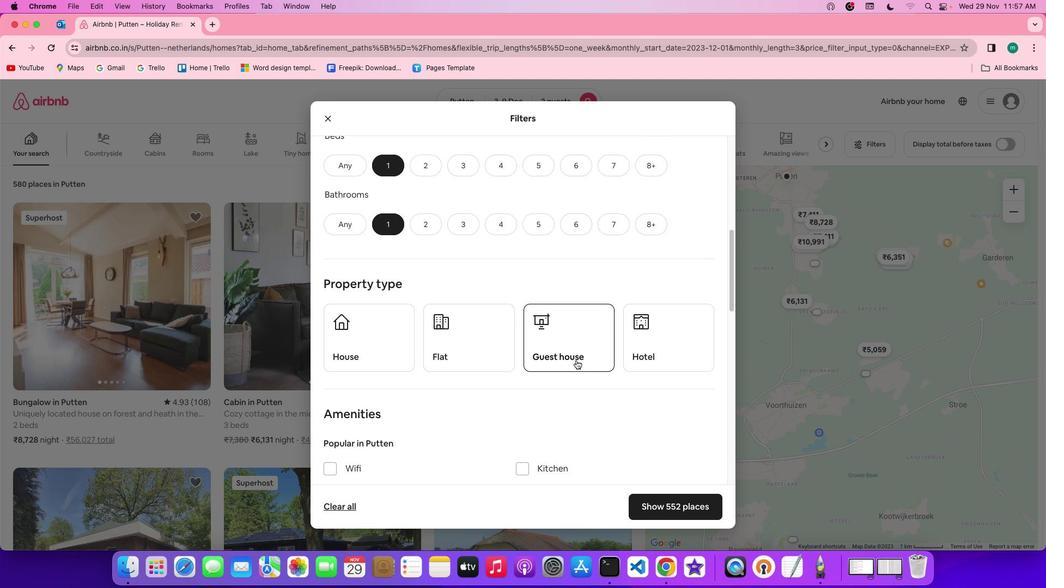 
Action: Mouse scrolled (575, 360) with delta (0, 0)
Screenshot: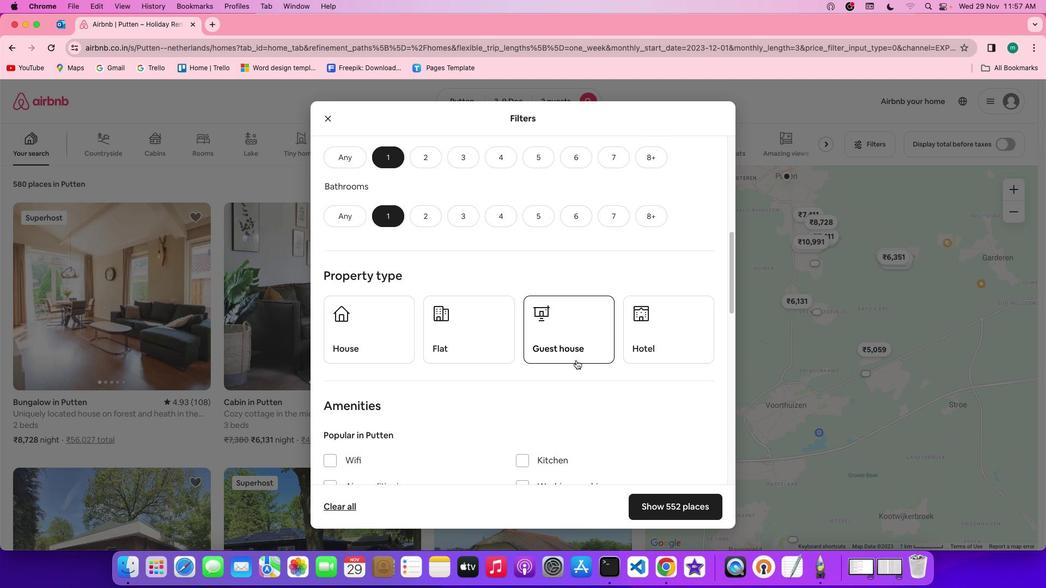 
Action: Mouse scrolled (575, 360) with delta (0, 0)
Screenshot: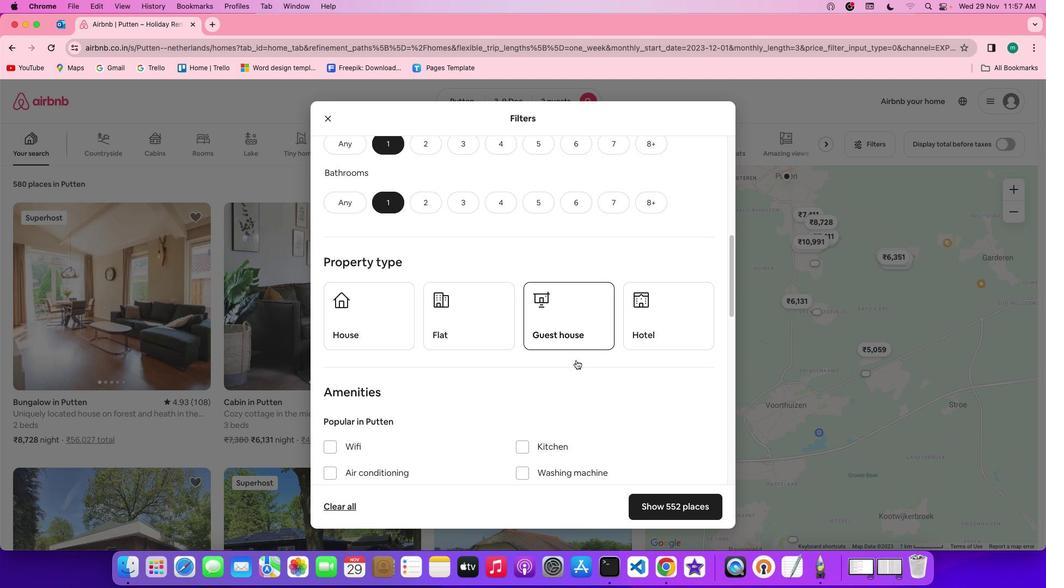 
Action: Mouse moved to (696, 336)
Screenshot: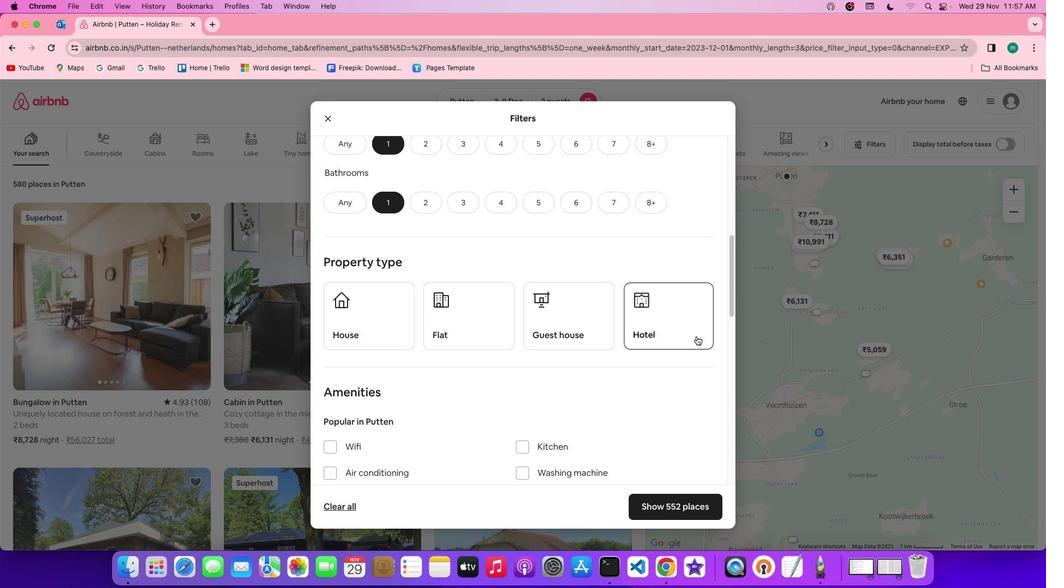 
Action: Mouse pressed left at (696, 336)
Screenshot: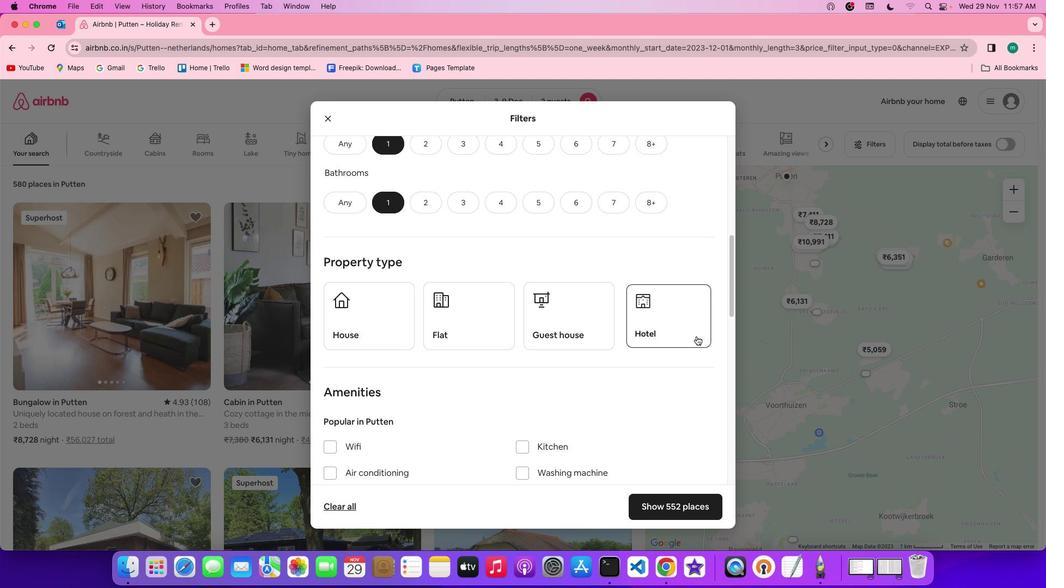 
Action: Mouse moved to (620, 367)
Screenshot: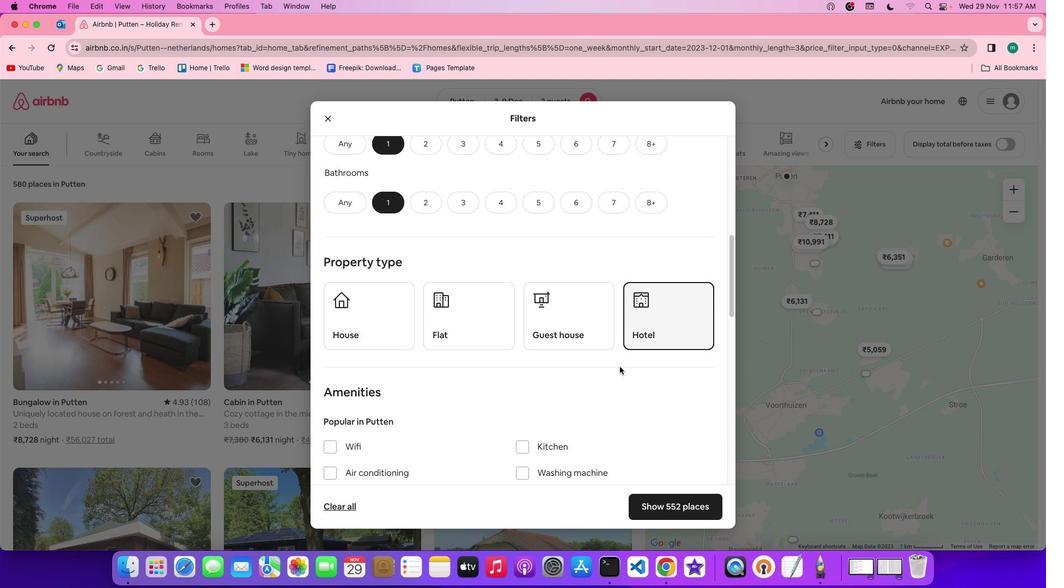 
Action: Mouse scrolled (620, 367) with delta (0, 0)
Screenshot: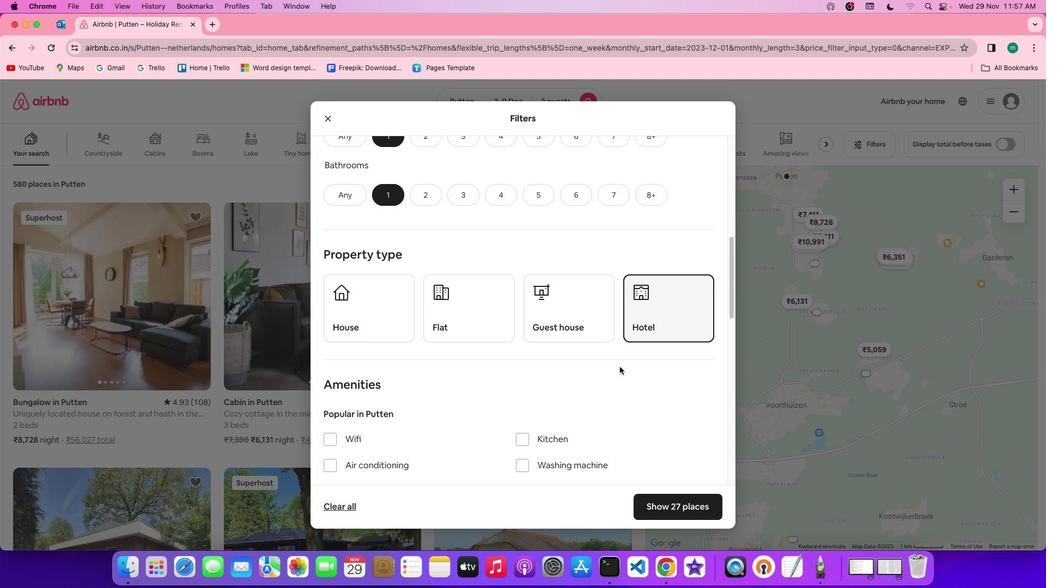 
Action: Mouse scrolled (620, 367) with delta (0, 0)
Screenshot: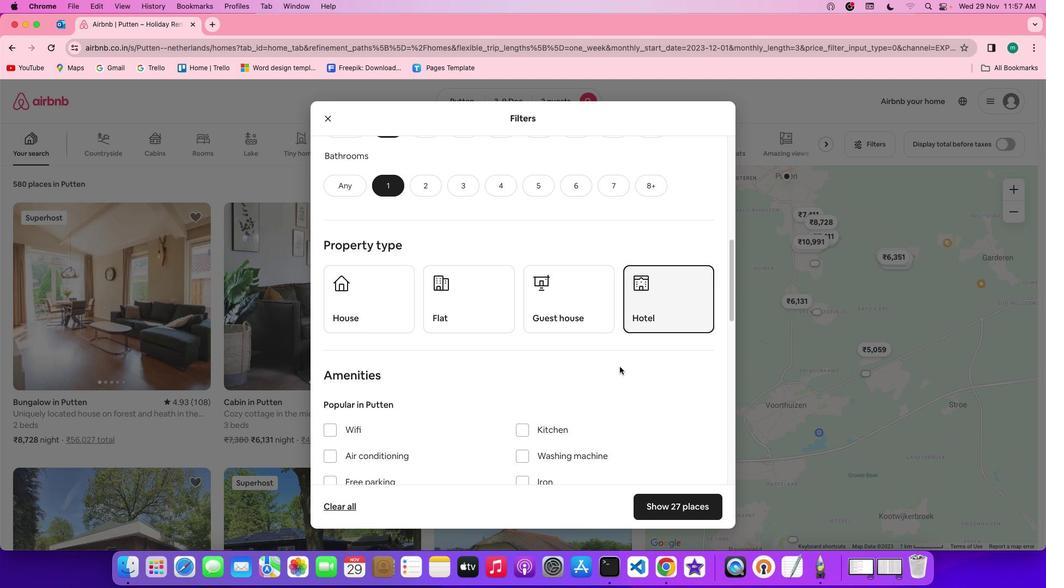 
Action: Mouse scrolled (620, 367) with delta (0, -1)
Screenshot: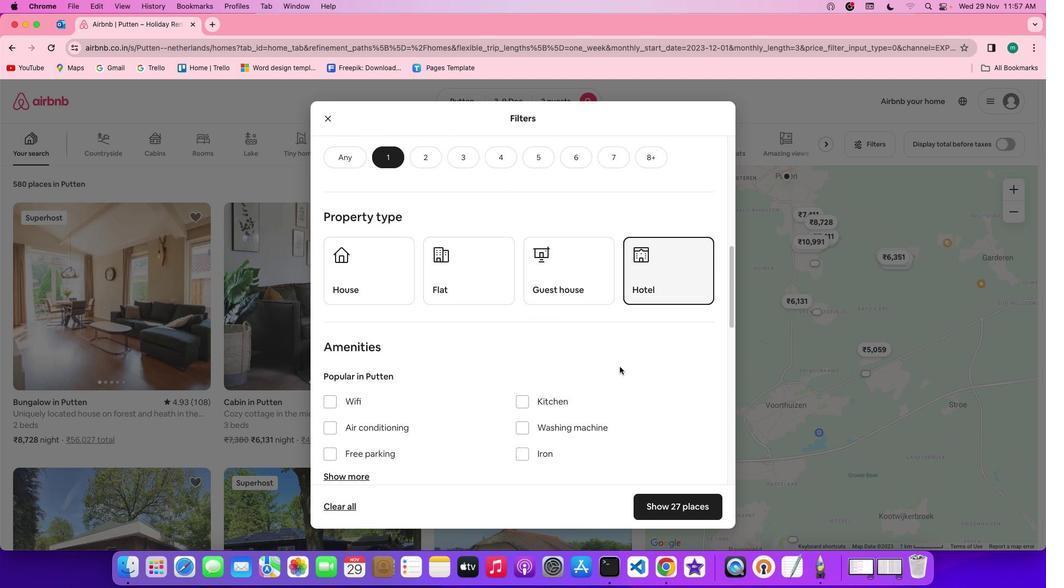
Action: Mouse scrolled (620, 367) with delta (0, 0)
Screenshot: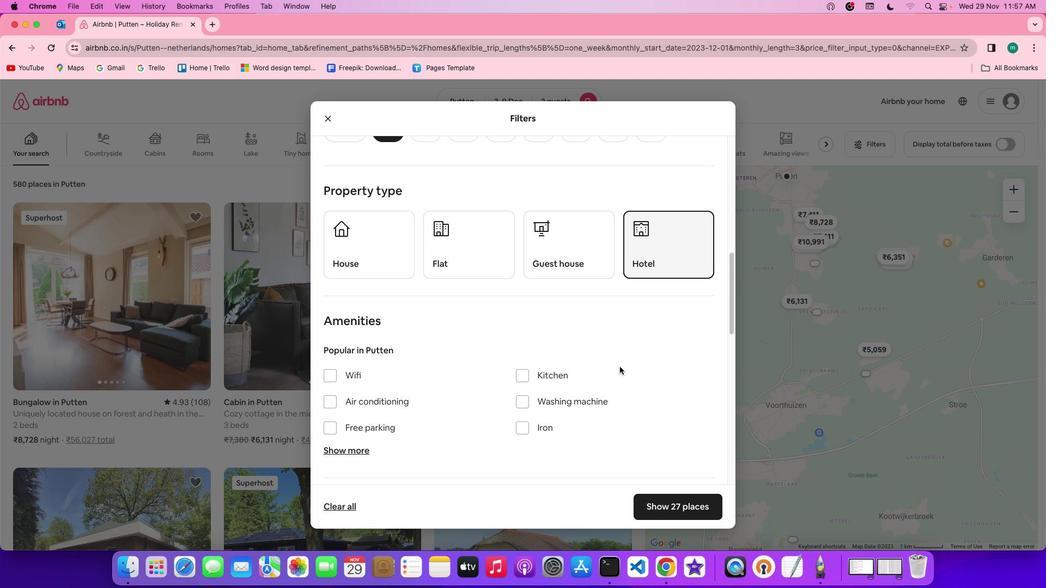 
Action: Mouse scrolled (620, 367) with delta (0, 0)
Screenshot: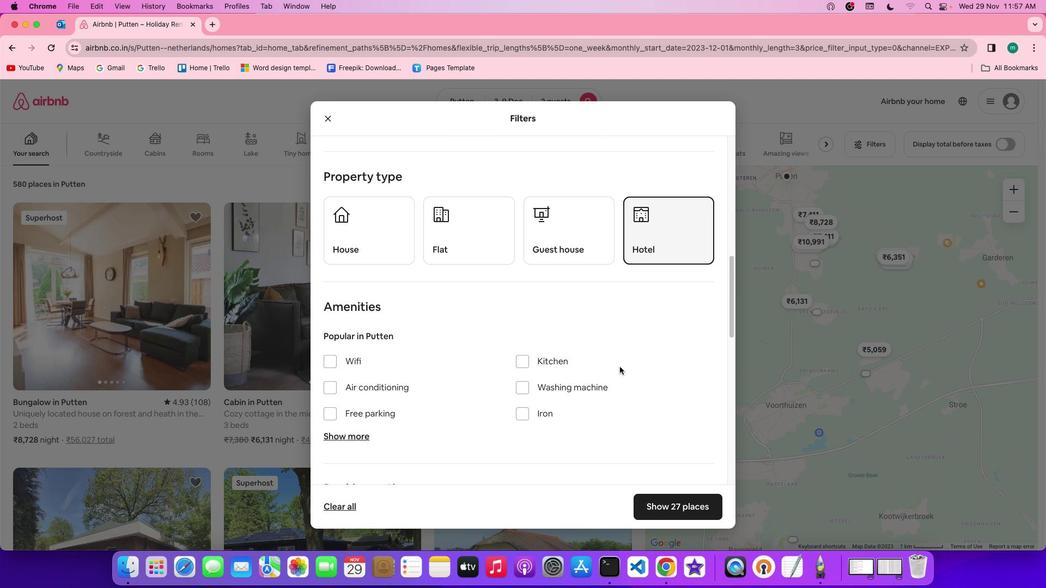 
Action: Mouse scrolled (620, 367) with delta (0, -1)
Screenshot: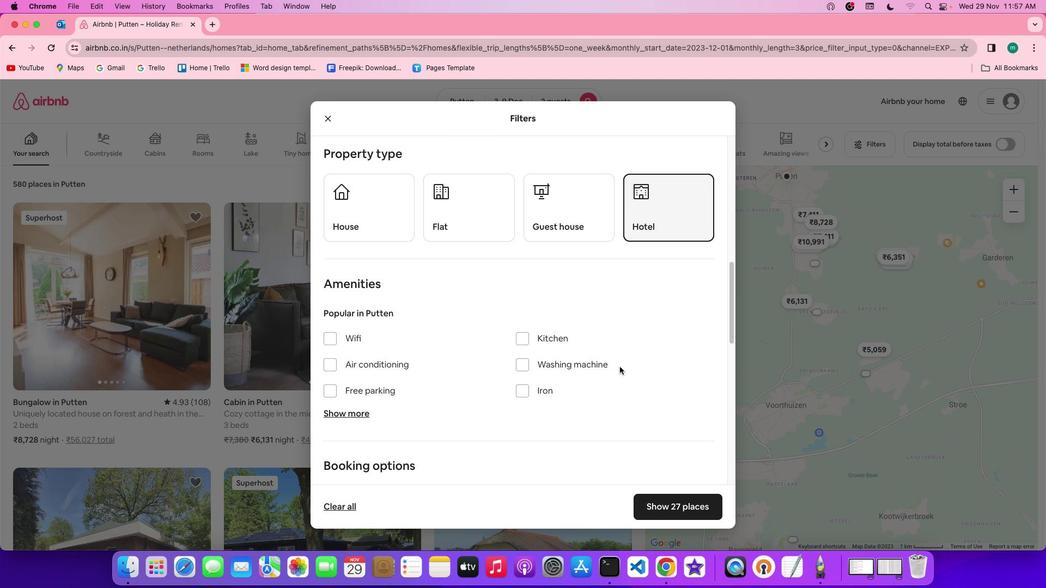 
Action: Mouse scrolled (620, 367) with delta (0, -1)
Screenshot: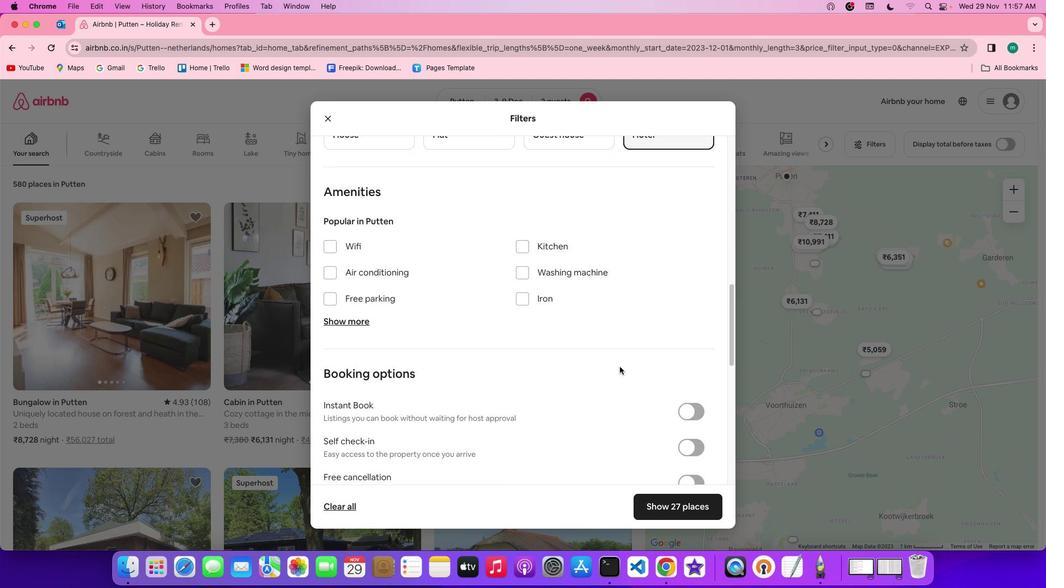 
Action: Mouse moved to (620, 367)
Screenshot: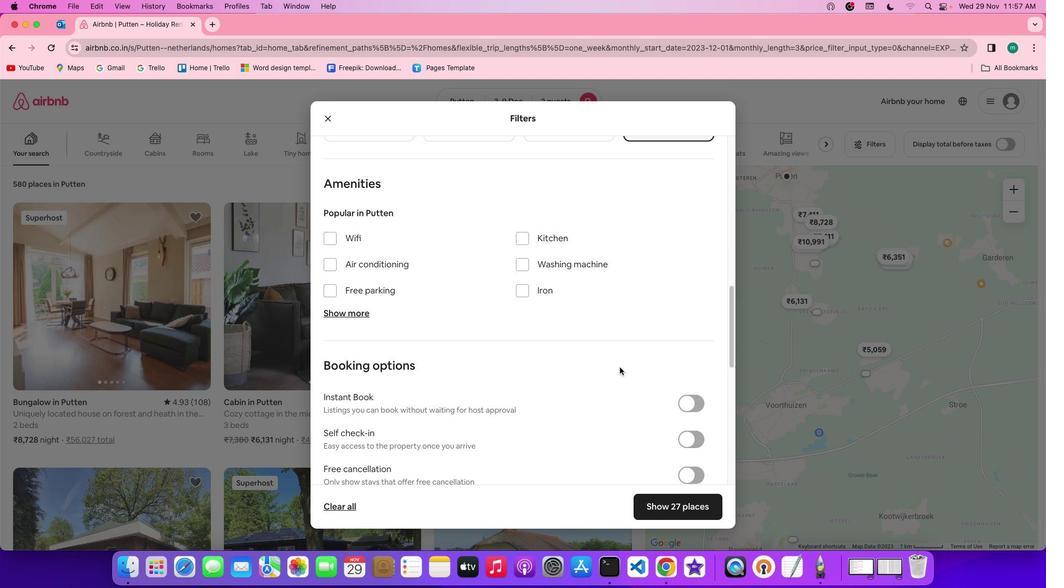
Action: Mouse scrolled (620, 367) with delta (0, 0)
Screenshot: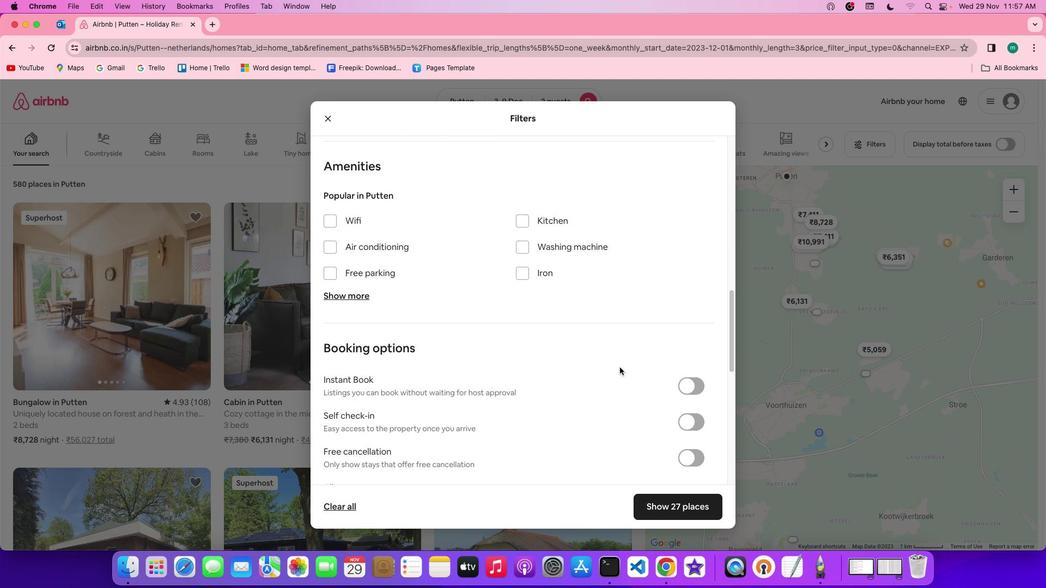 
Action: Mouse scrolled (620, 367) with delta (0, 0)
Screenshot: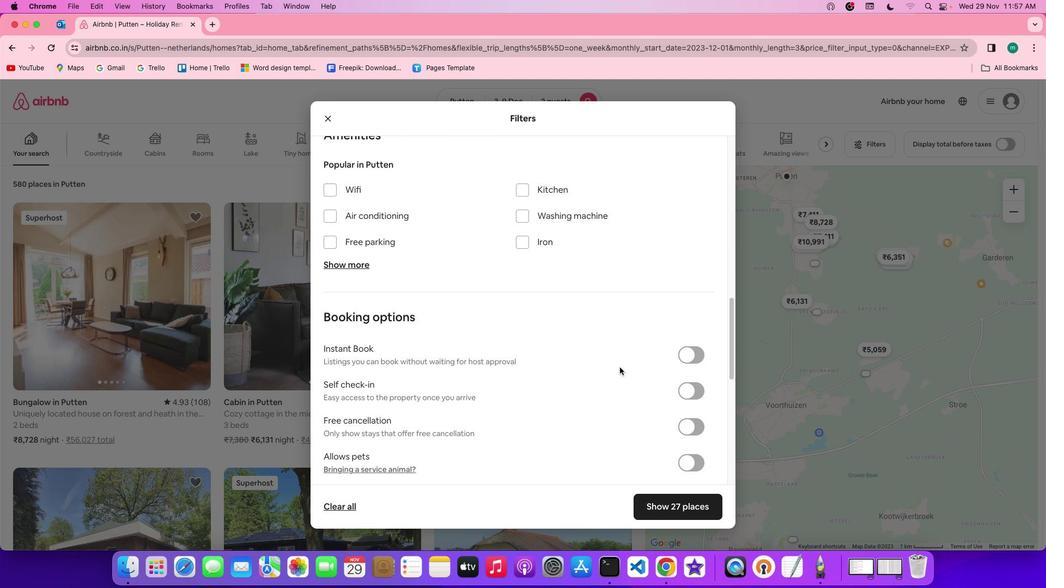 
Action: Mouse scrolled (620, 367) with delta (0, -1)
Screenshot: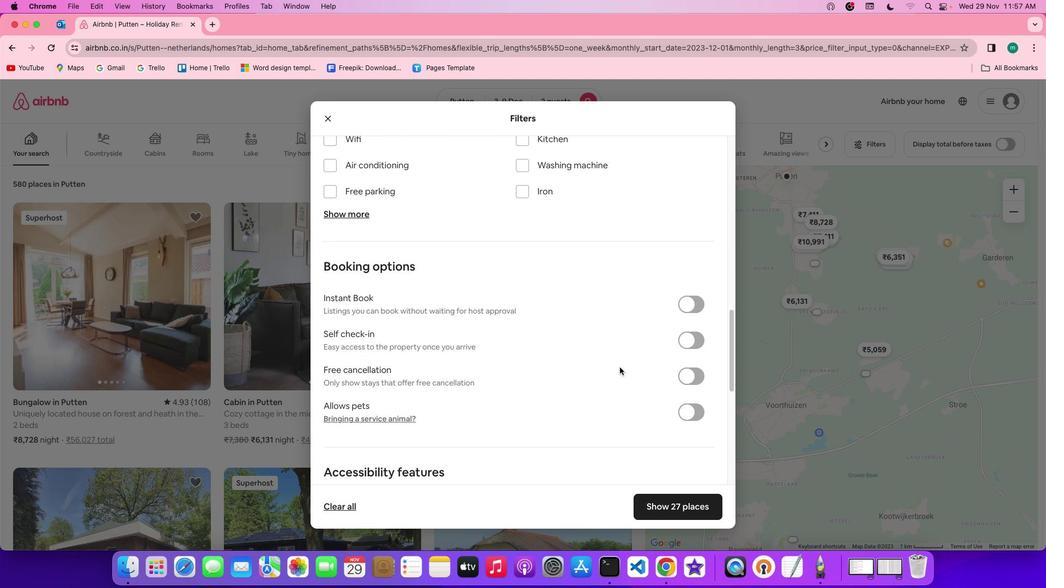
Action: Mouse scrolled (620, 367) with delta (0, -2)
Screenshot: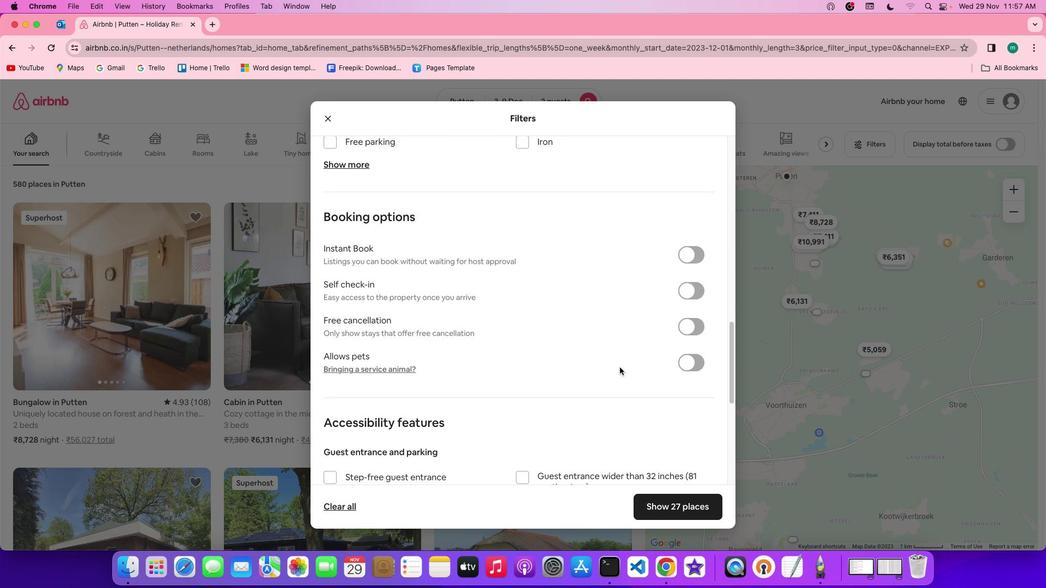 
Action: Mouse scrolled (620, 367) with delta (0, 0)
Screenshot: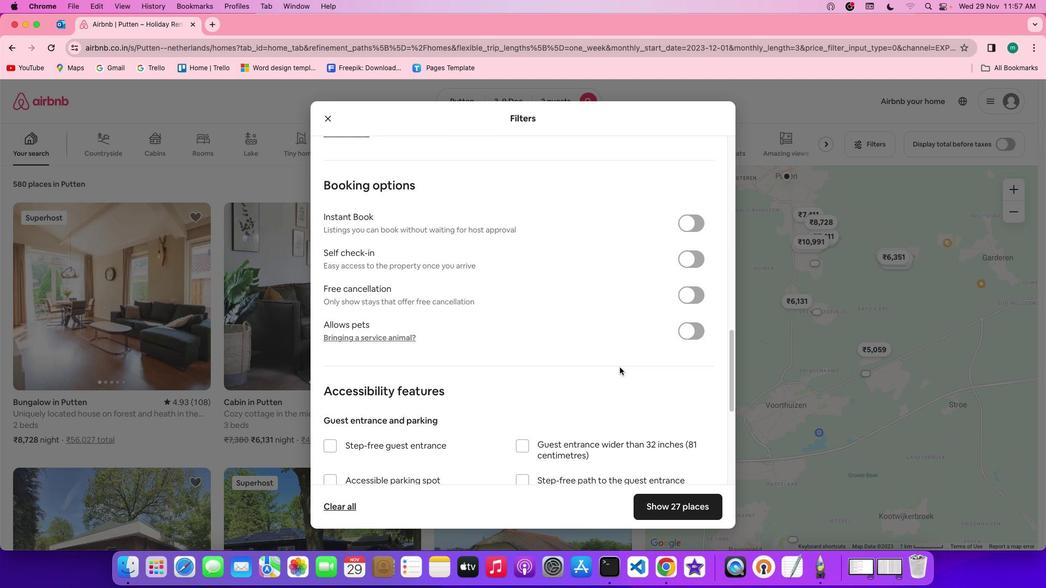 
Action: Mouse scrolled (620, 367) with delta (0, 0)
Screenshot: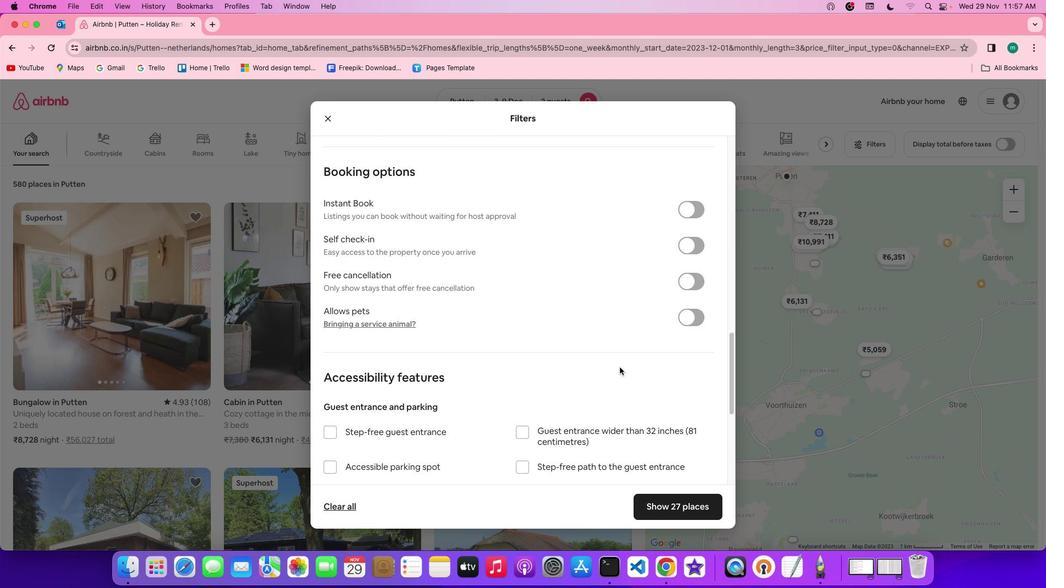 
Action: Mouse scrolled (620, 367) with delta (0, -1)
Screenshot: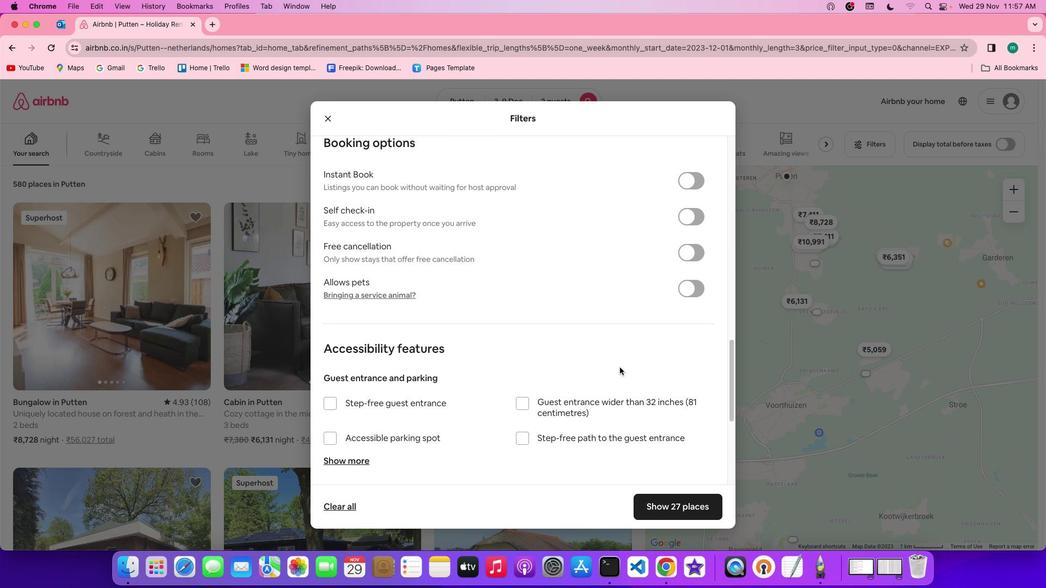 
Action: Mouse scrolled (620, 367) with delta (0, 0)
Screenshot: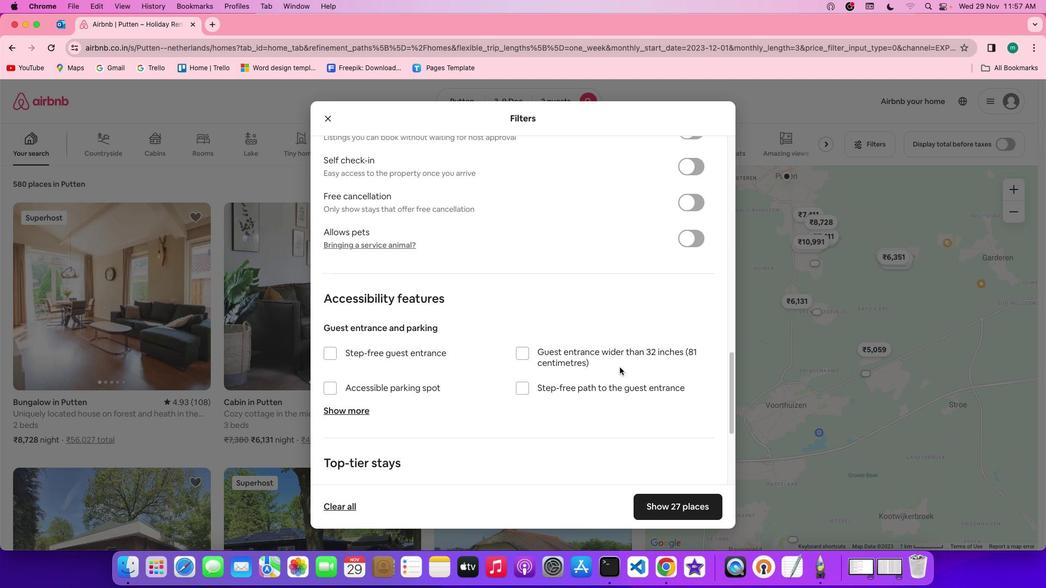 
Action: Mouse scrolled (620, 367) with delta (0, 0)
Screenshot: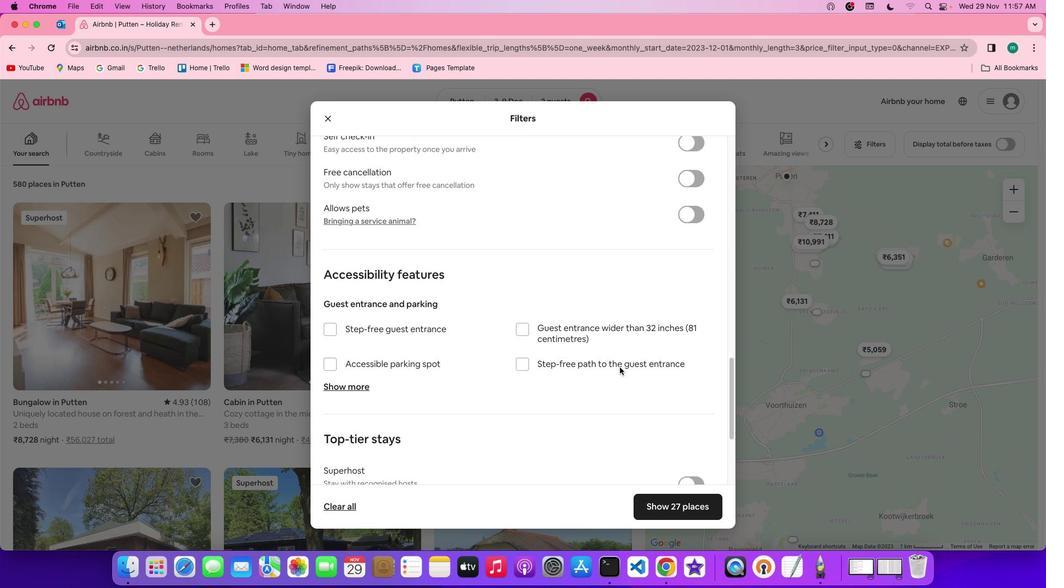 
Action: Mouse scrolled (620, 367) with delta (0, -1)
Screenshot: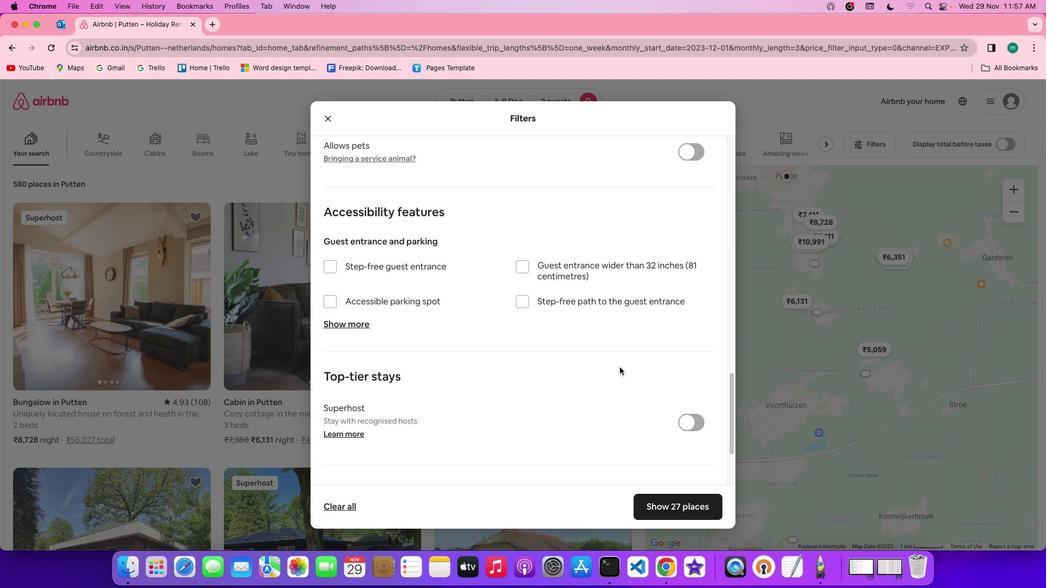 
Action: Mouse scrolled (620, 367) with delta (0, -2)
Screenshot: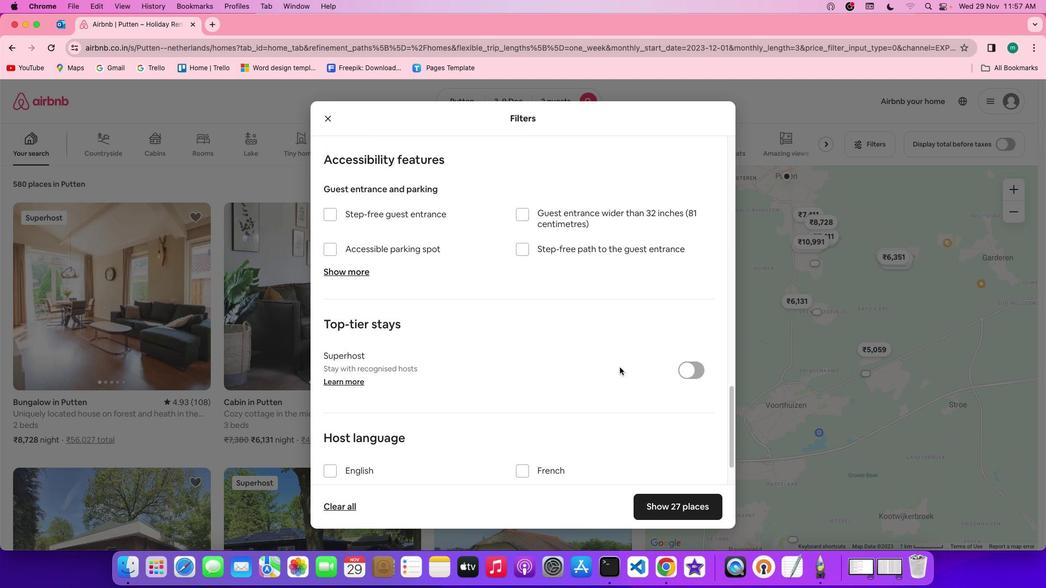 
Action: Mouse scrolled (620, 367) with delta (0, 0)
Screenshot: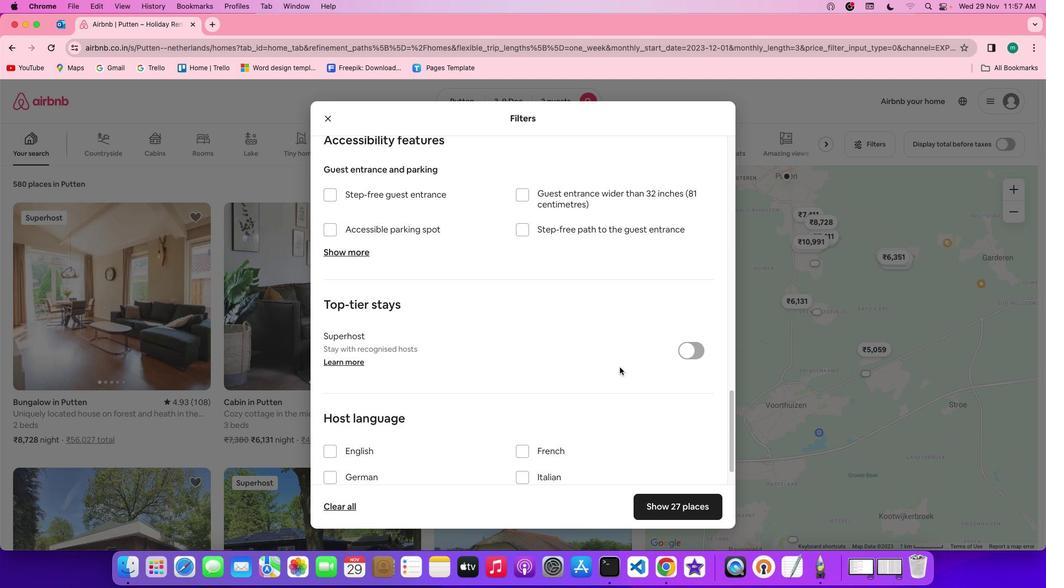 
Action: Mouse scrolled (620, 367) with delta (0, 0)
Screenshot: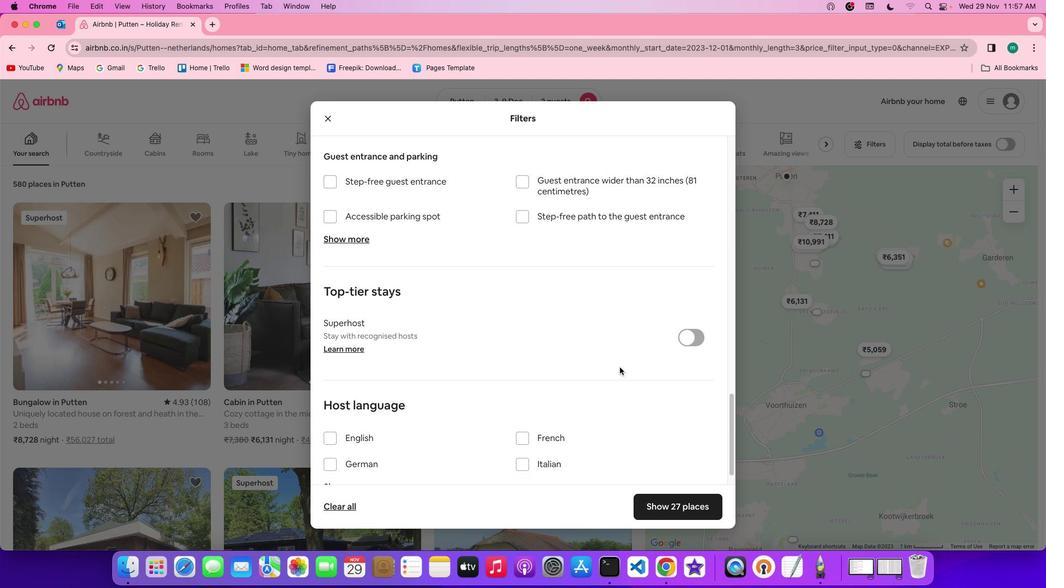 
Action: Mouse scrolled (620, 367) with delta (0, 0)
Screenshot: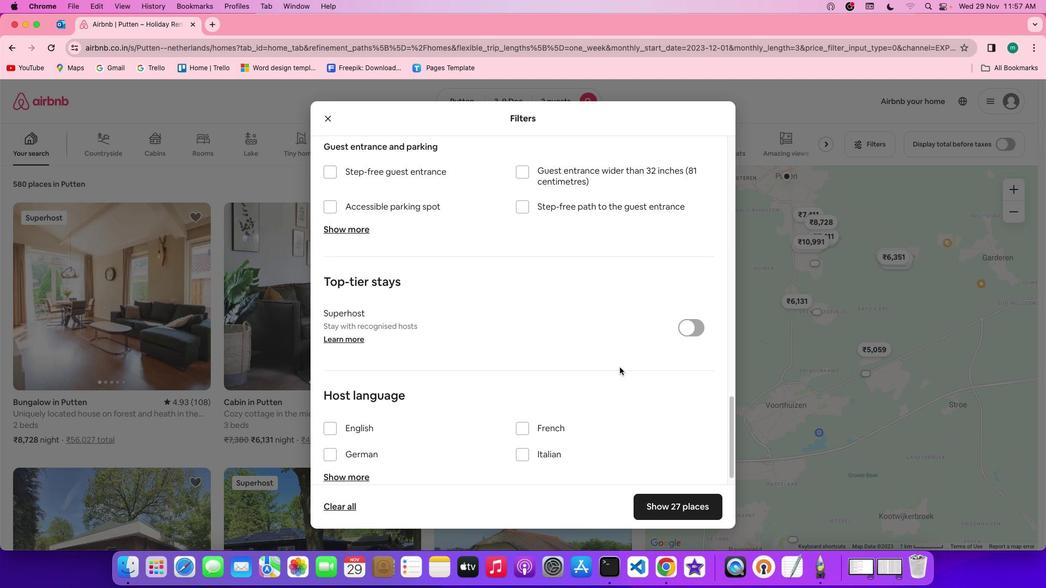 
Action: Mouse scrolled (620, 367) with delta (0, -1)
Screenshot: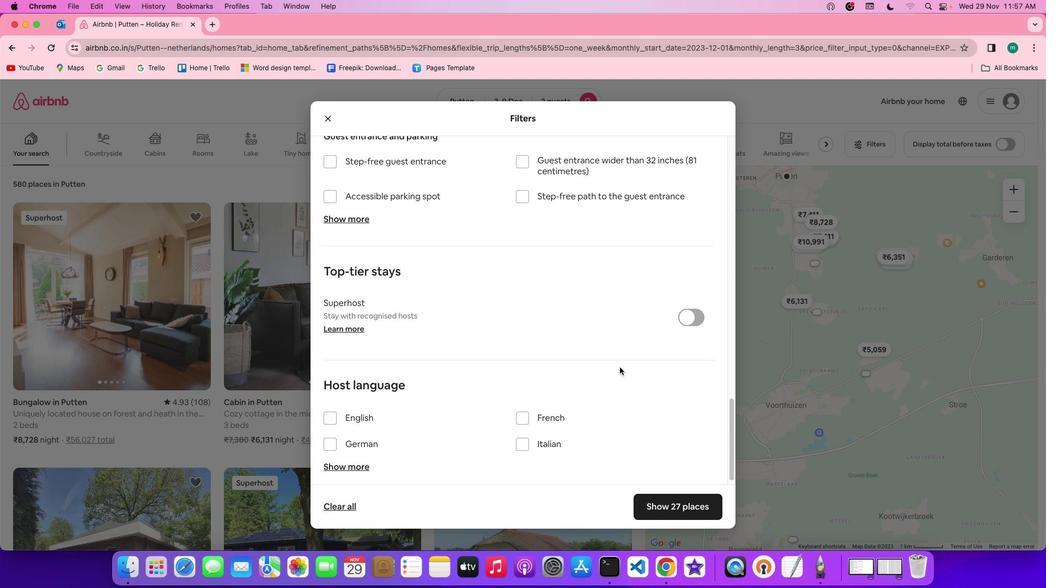 
Action: Mouse scrolled (620, 367) with delta (0, -2)
Screenshot: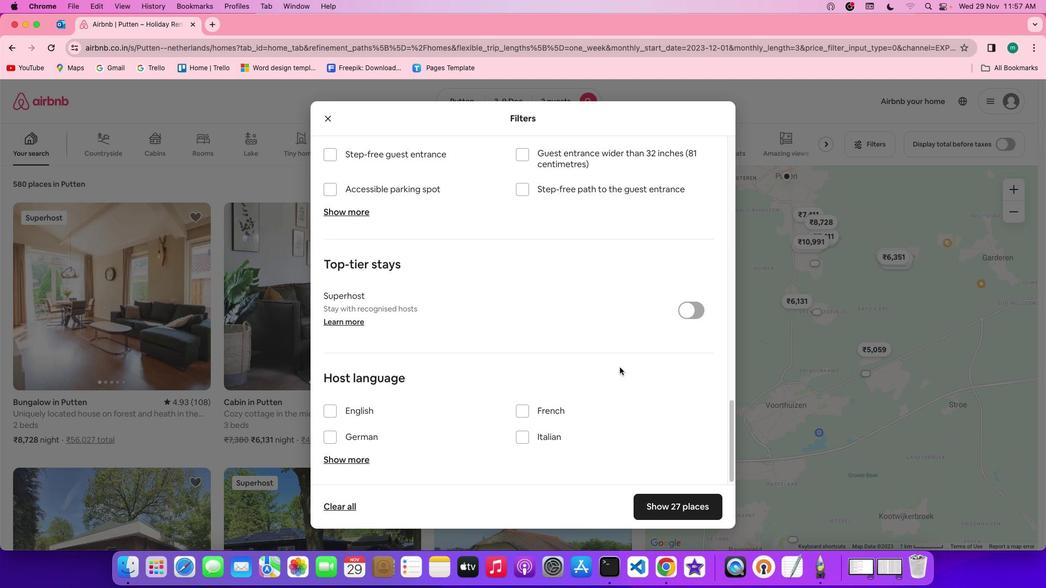 
Action: Mouse scrolled (620, 367) with delta (0, 0)
Screenshot: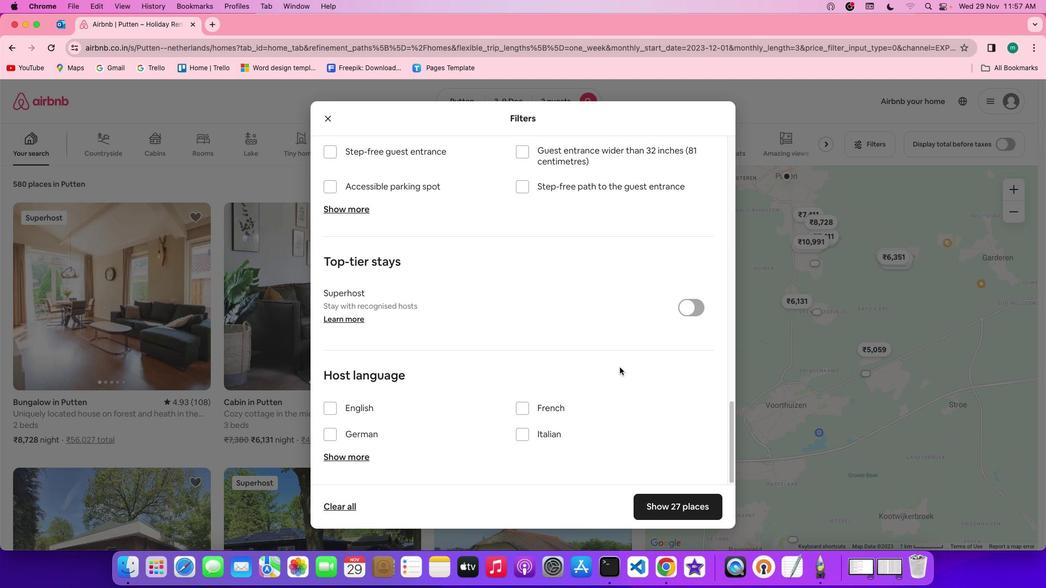 
Action: Mouse scrolled (620, 367) with delta (0, 0)
Screenshot: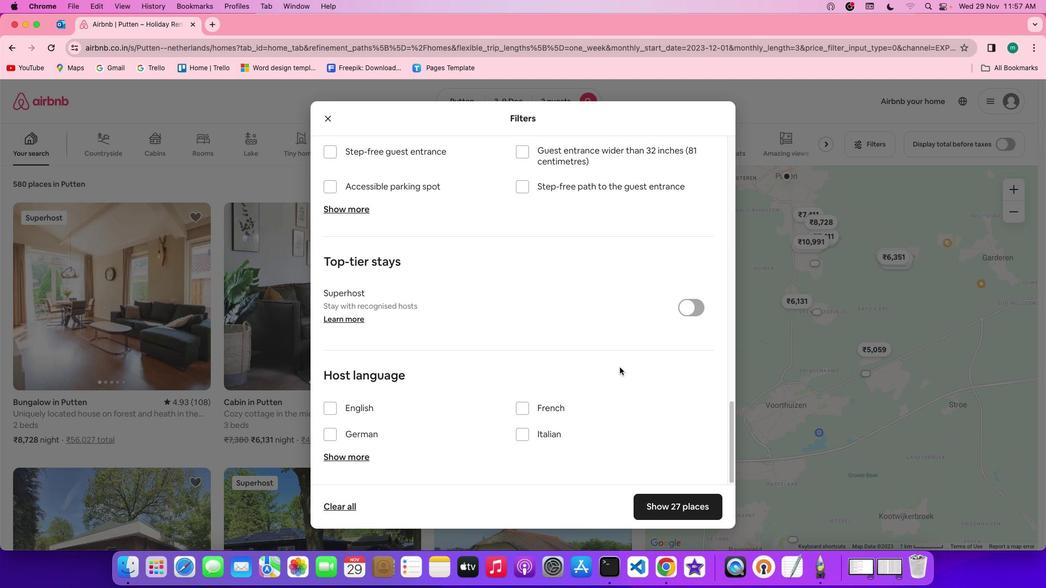 
Action: Mouse scrolled (620, 367) with delta (0, -1)
Screenshot: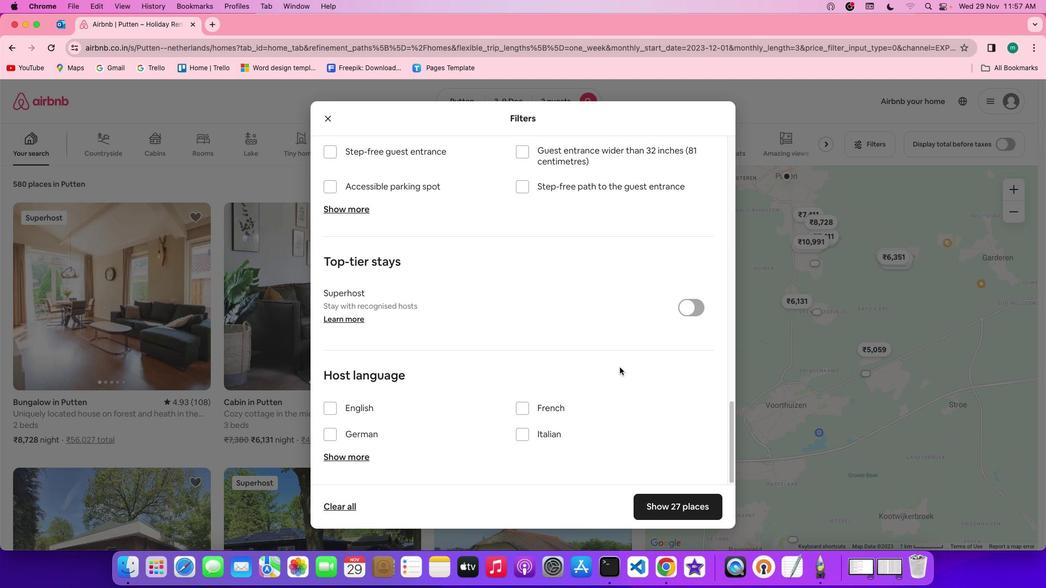
Action: Mouse scrolled (620, 367) with delta (0, -2)
Screenshot: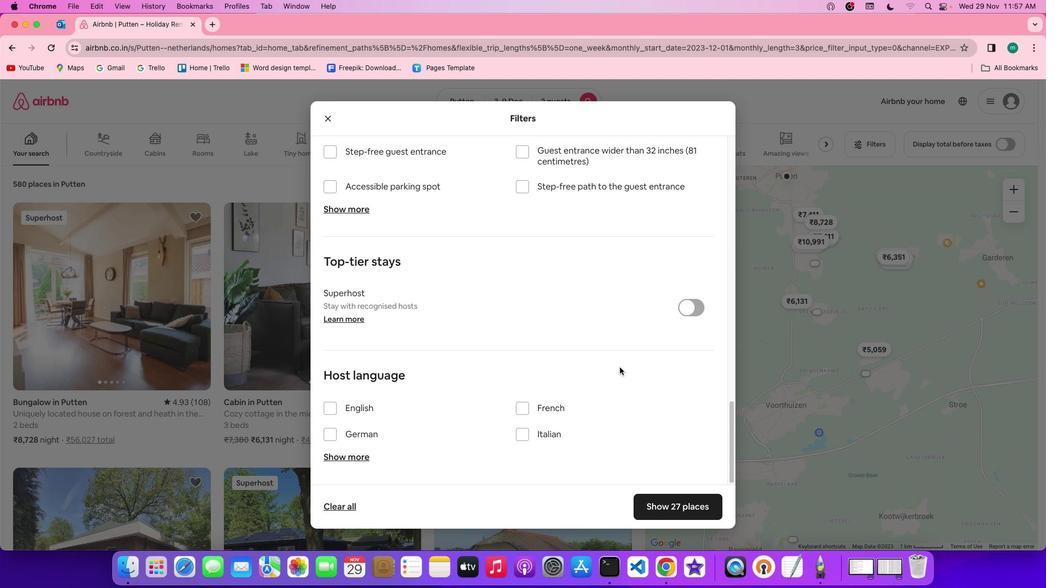
Action: Mouse scrolled (620, 367) with delta (0, -3)
Screenshot: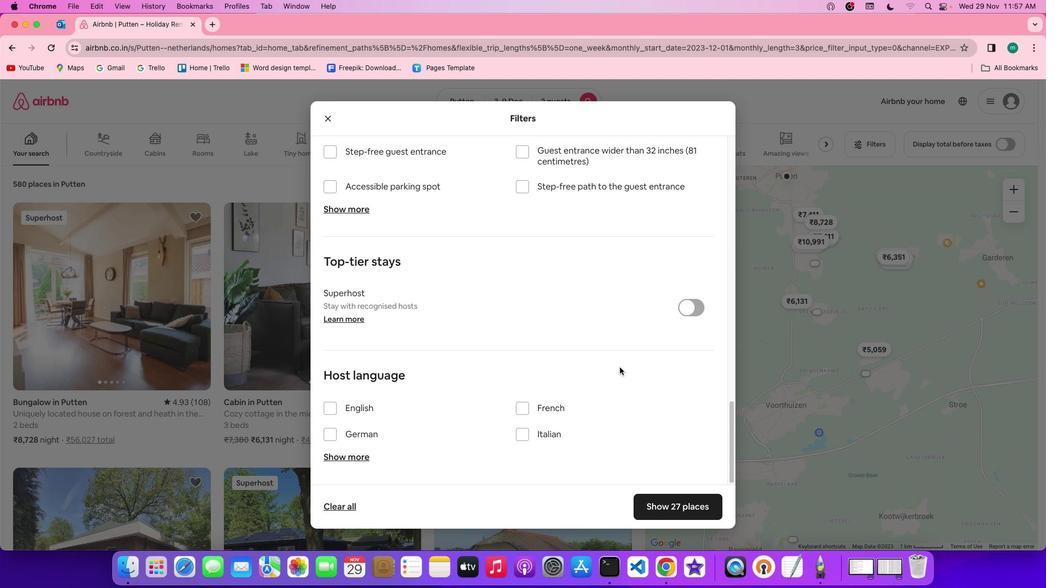 
Action: Mouse scrolled (620, 367) with delta (0, -3)
Screenshot: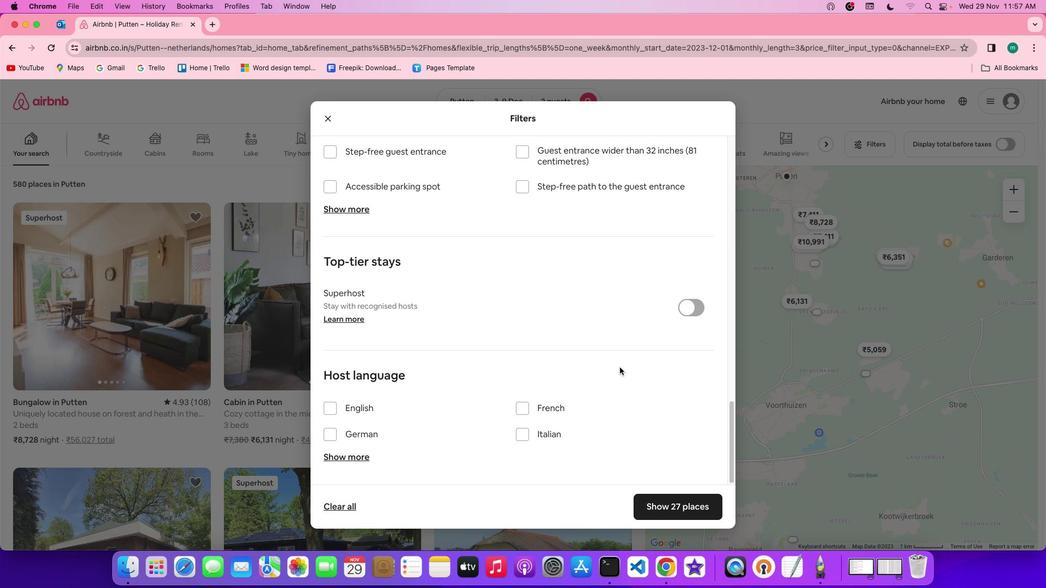 
Action: Mouse moved to (686, 506)
Screenshot: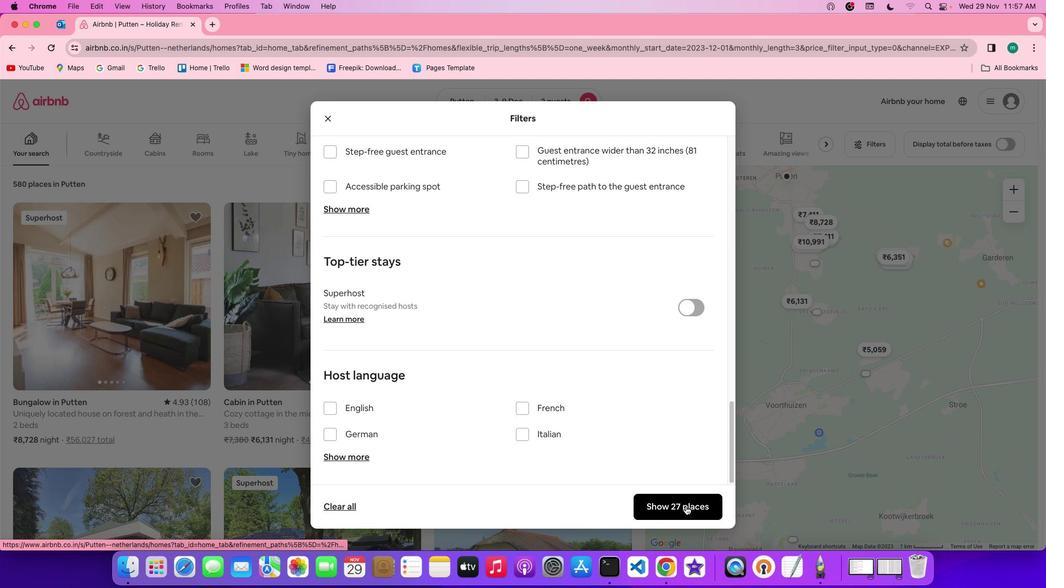 
Action: Mouse pressed left at (686, 506)
Screenshot: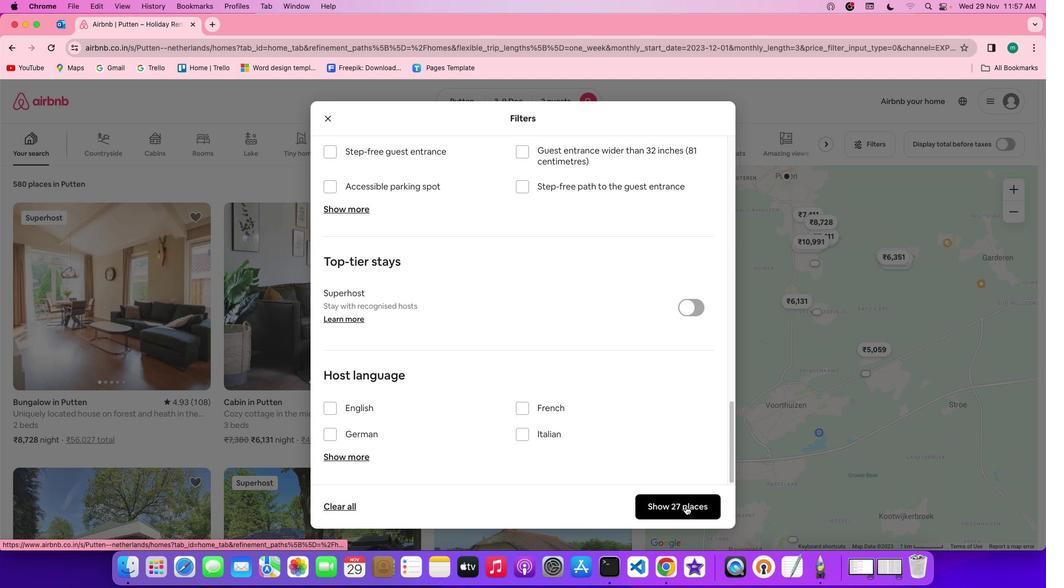 
Action: Mouse moved to (190, 348)
Screenshot: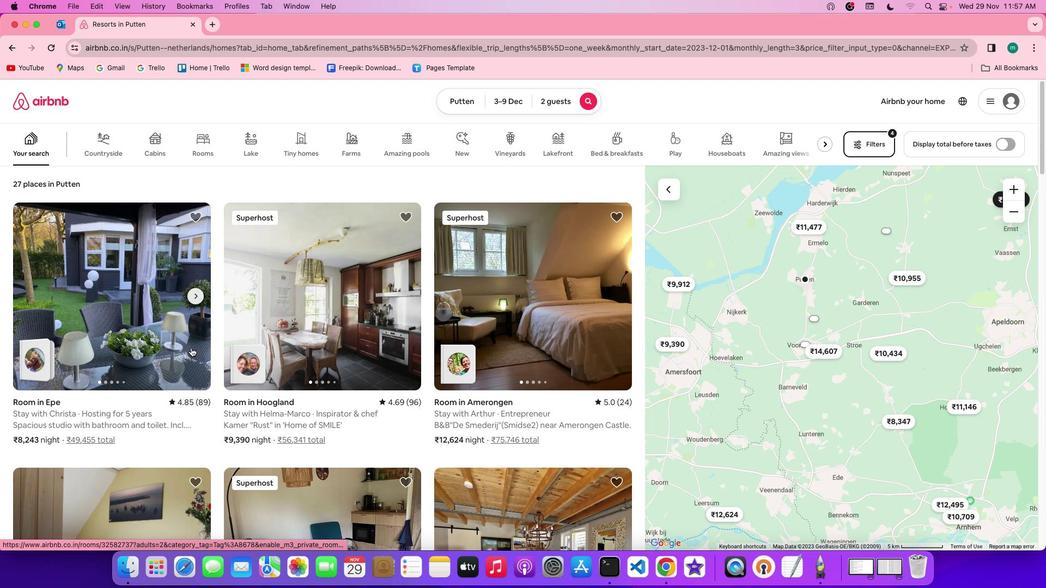 
Action: Mouse scrolled (190, 348) with delta (0, 0)
Screenshot: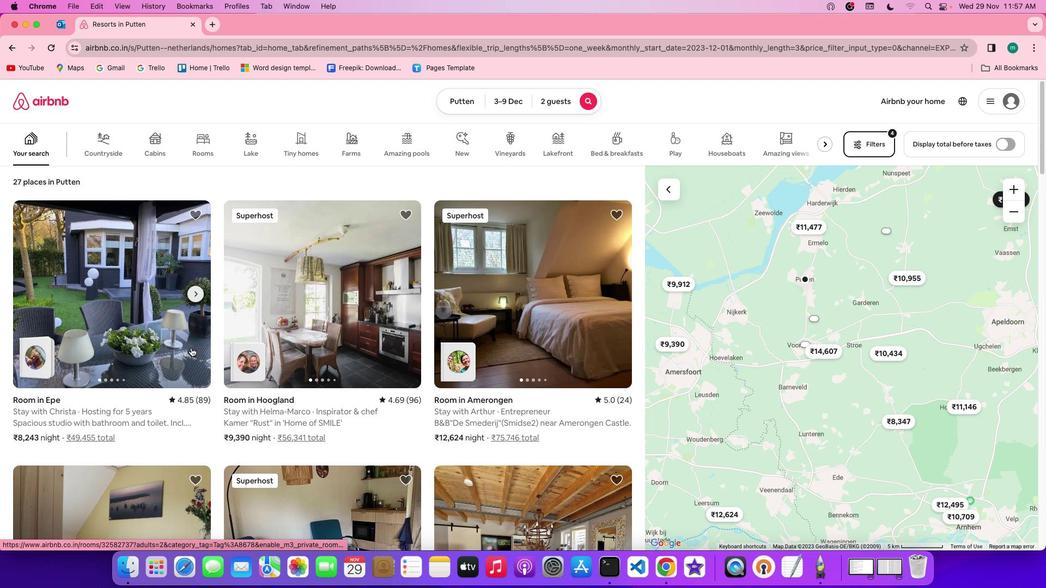 
Action: Mouse scrolled (190, 348) with delta (0, 0)
Screenshot: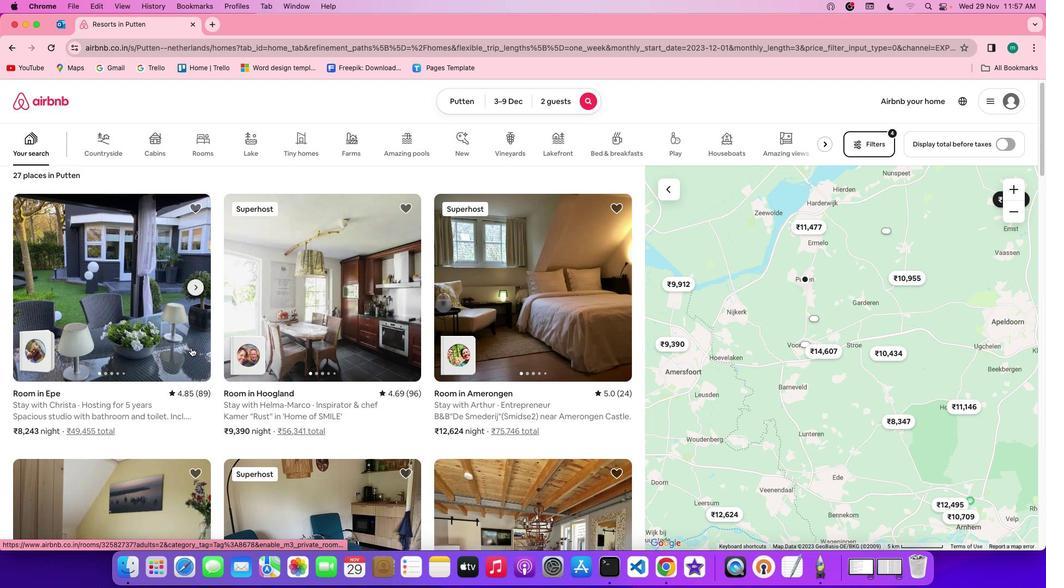 
Action: Mouse scrolled (190, 348) with delta (0, 0)
Screenshot: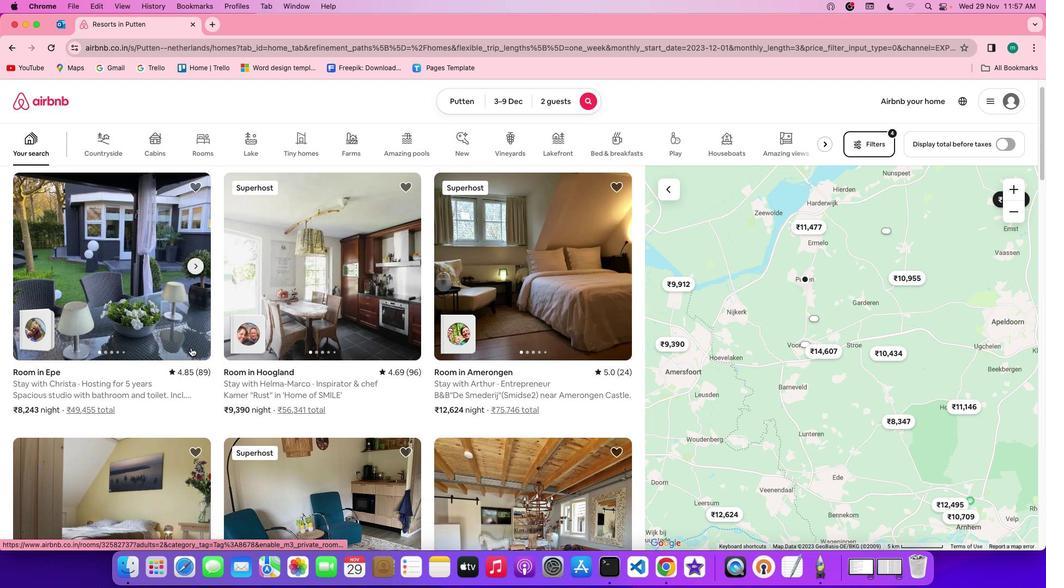
Action: Mouse moved to (163, 332)
Screenshot: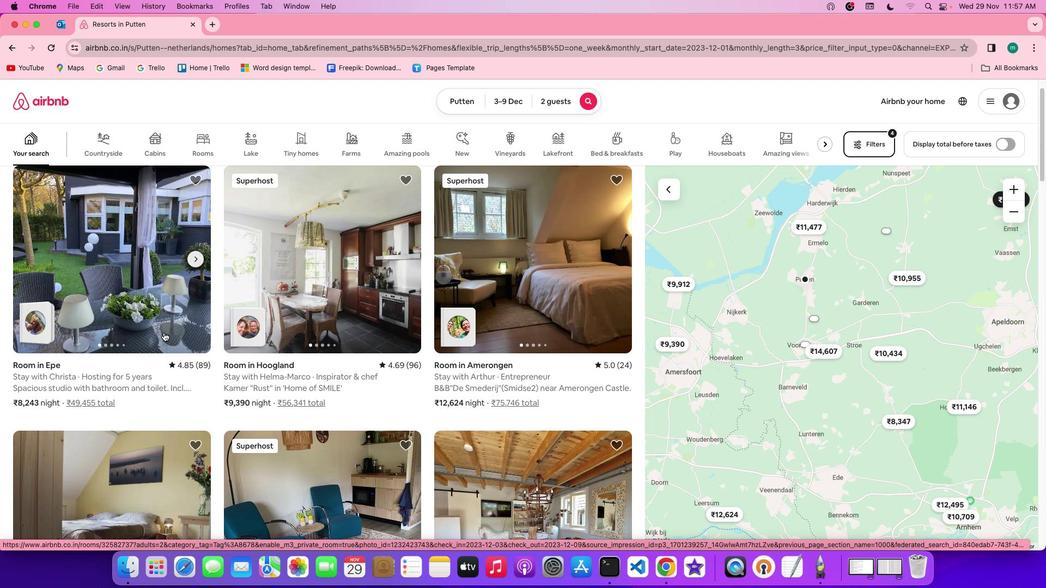 
Action: Mouse scrolled (163, 332) with delta (0, 0)
Screenshot: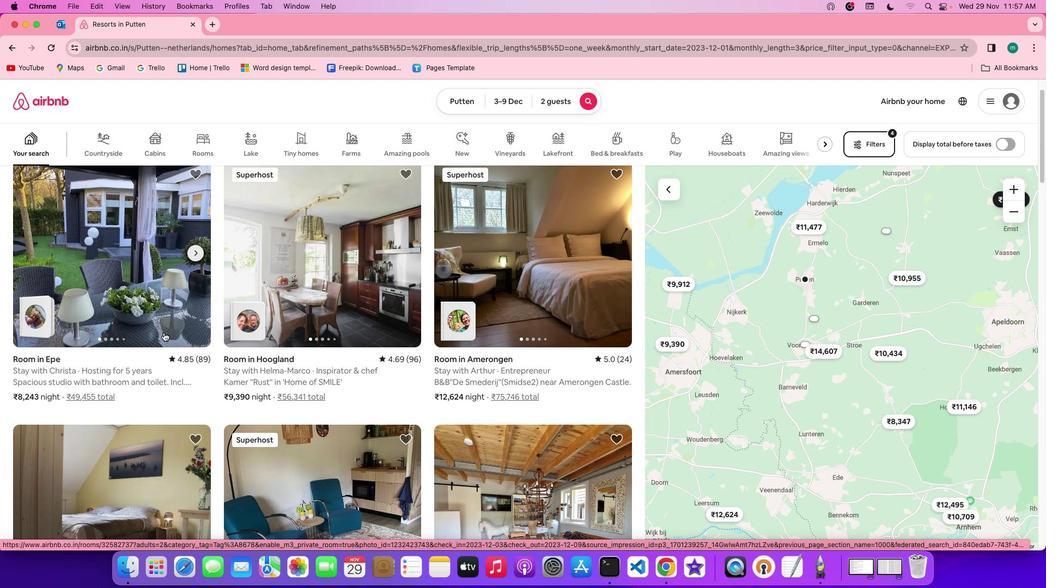 
Action: Mouse scrolled (163, 332) with delta (0, 0)
Screenshot: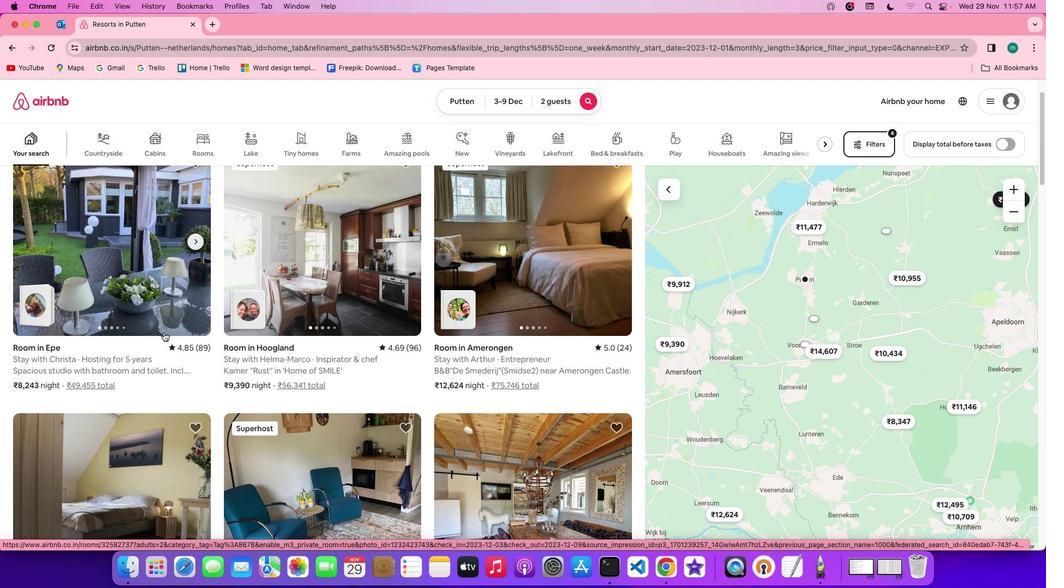 
Action: Mouse scrolled (163, 332) with delta (0, 0)
Screenshot: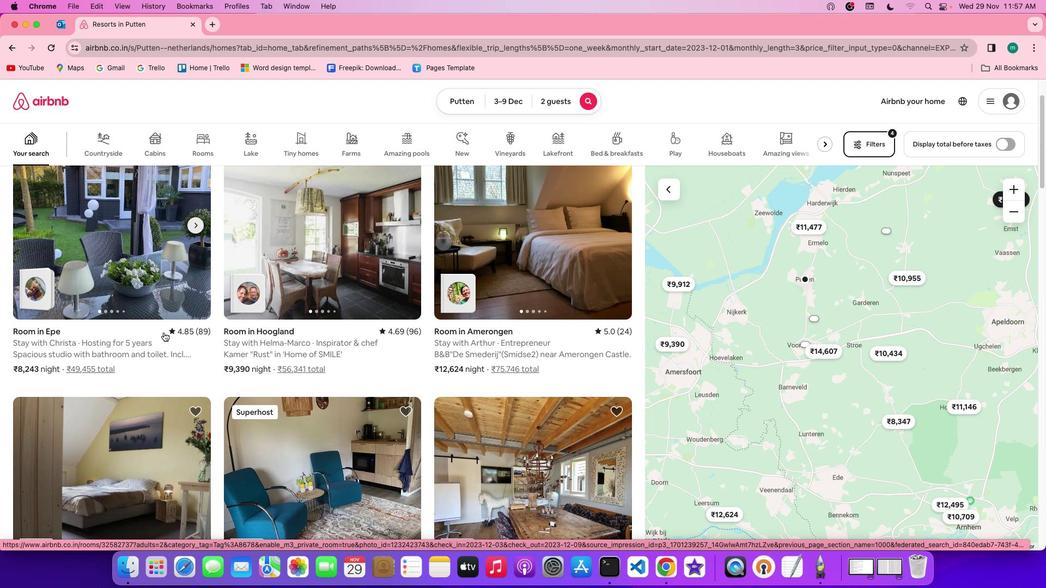 
Action: Mouse moved to (182, 313)
Screenshot: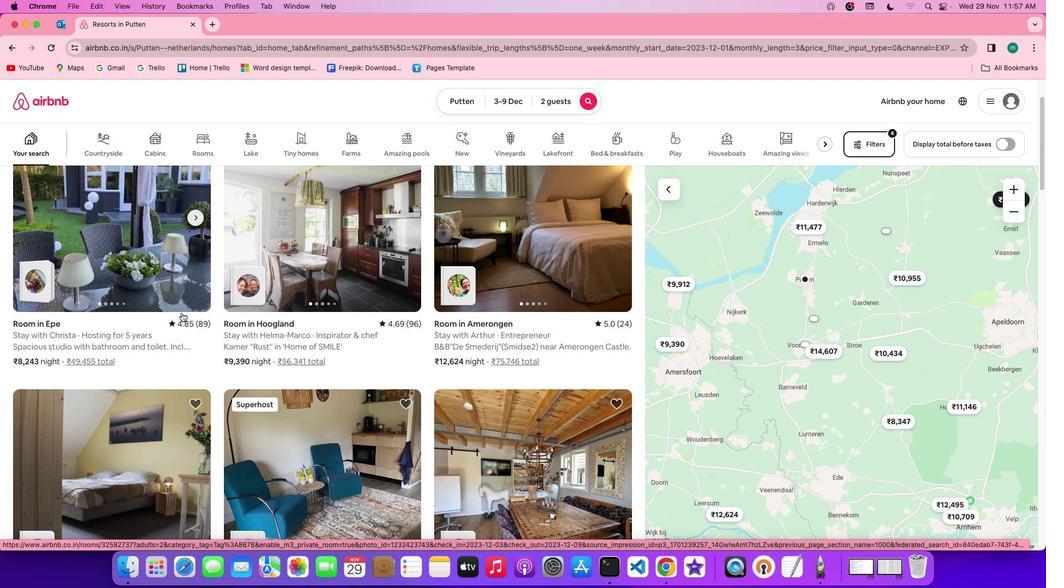 
Action: Mouse scrolled (182, 313) with delta (0, 0)
Screenshot: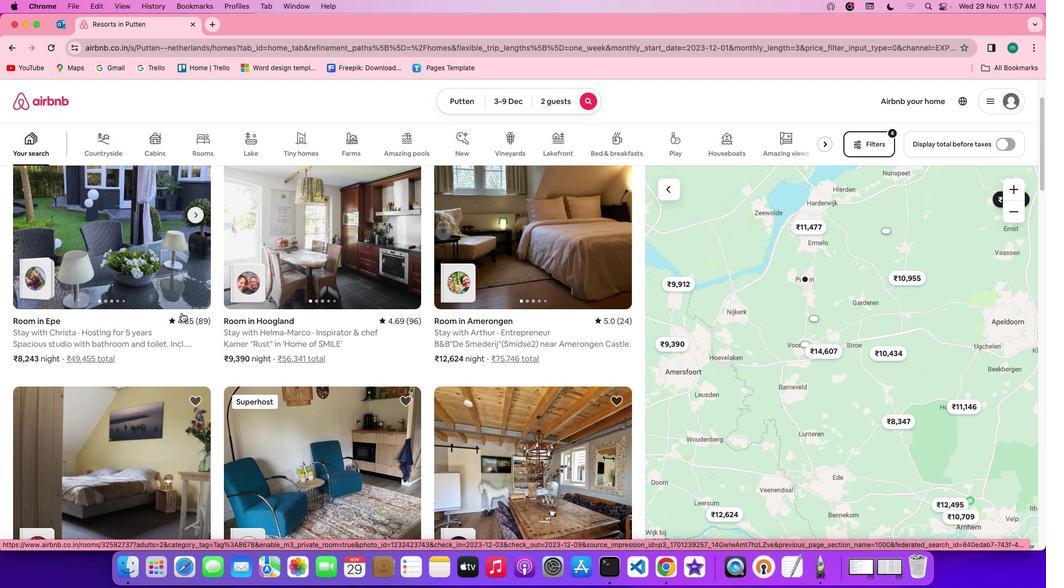 
Action: Mouse scrolled (182, 313) with delta (0, 0)
Screenshot: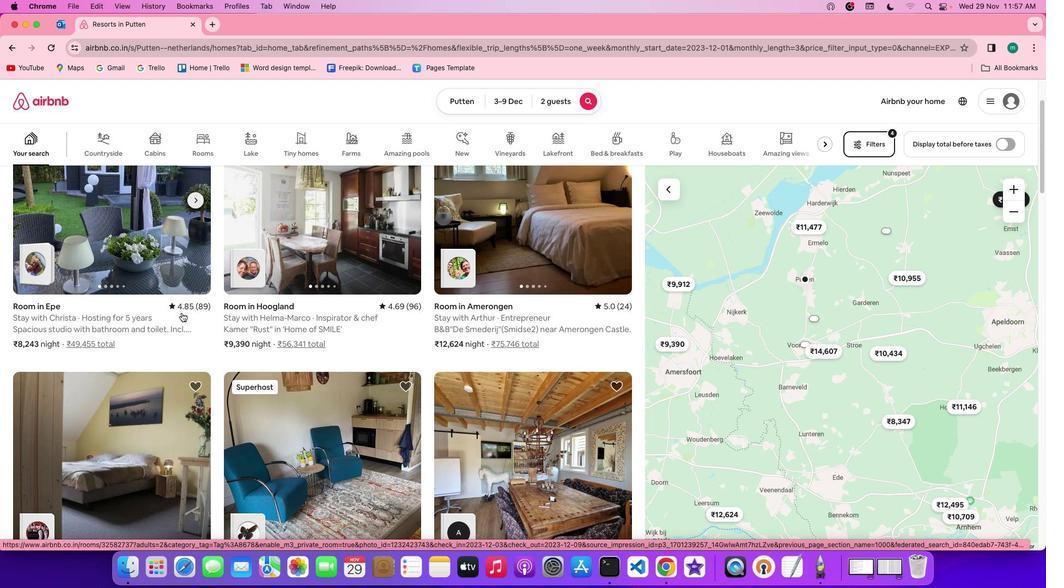 
Action: Mouse scrolled (182, 313) with delta (0, 0)
Screenshot: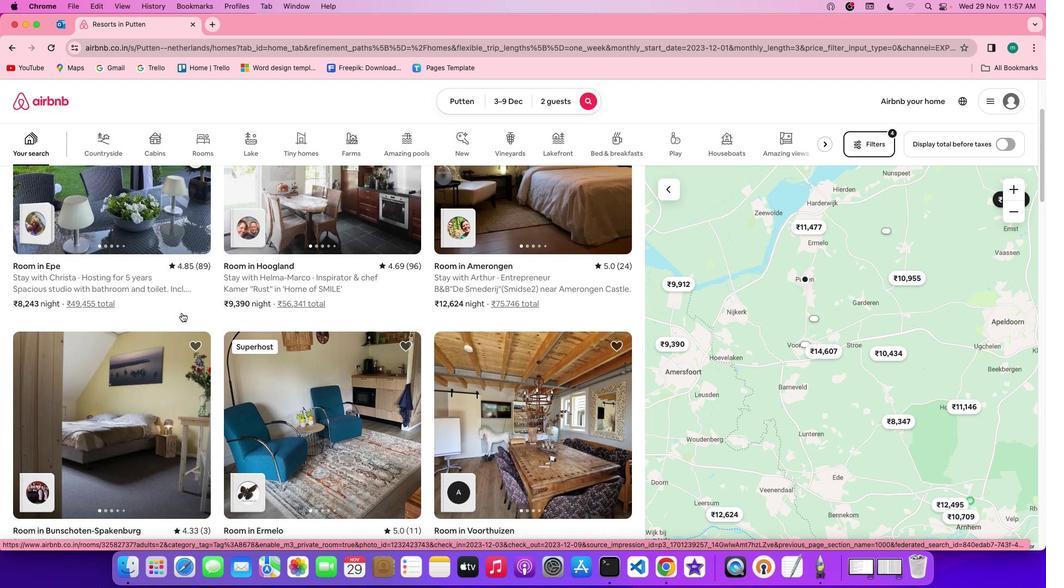 
Action: Mouse scrolled (182, 313) with delta (0, -1)
Screenshot: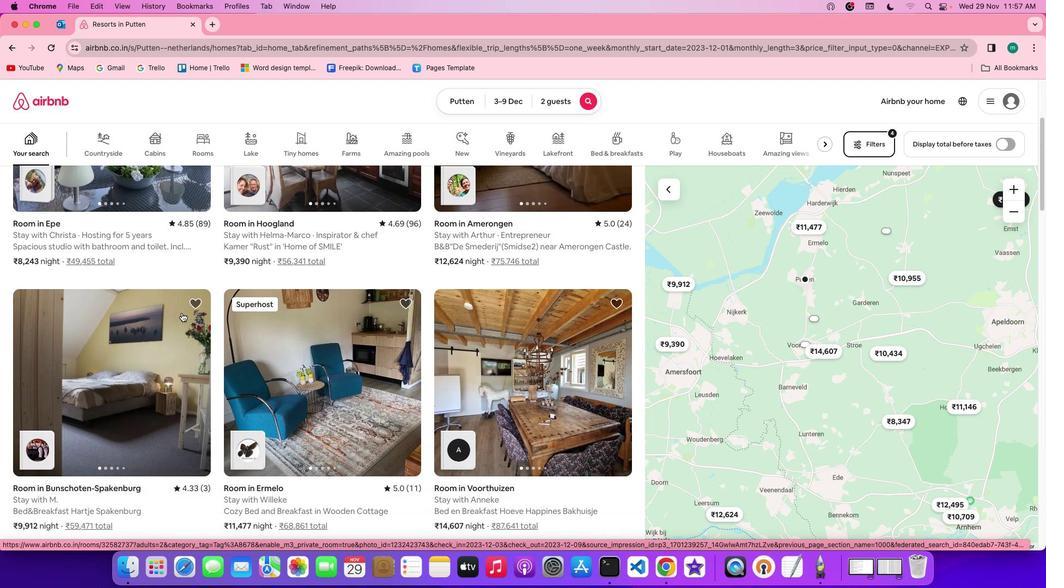 
Action: Mouse scrolled (182, 313) with delta (0, 0)
Screenshot: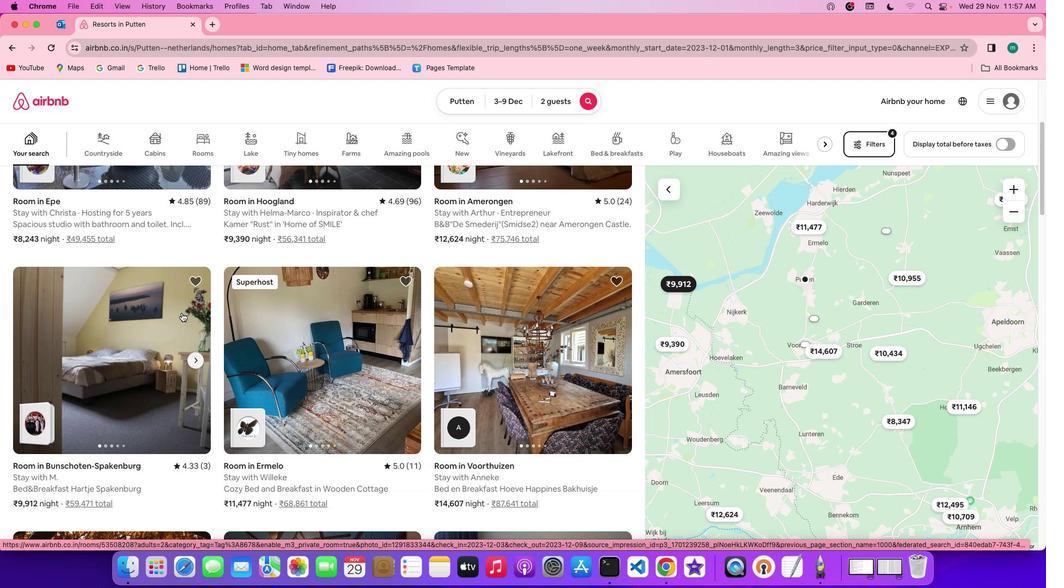 
Action: Mouse scrolled (182, 313) with delta (0, 0)
Screenshot: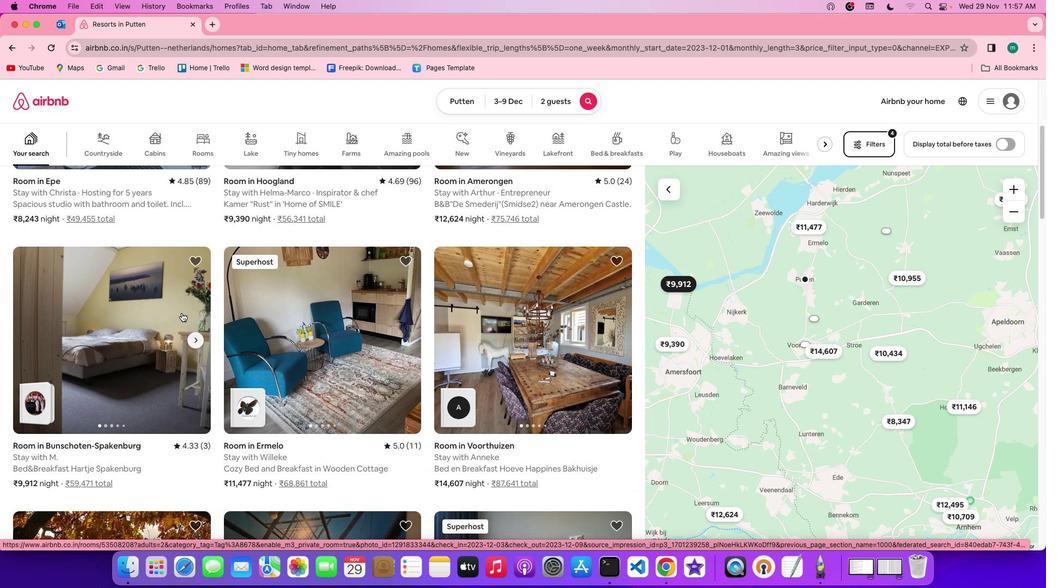 
Action: Mouse scrolled (182, 313) with delta (0, -1)
Screenshot: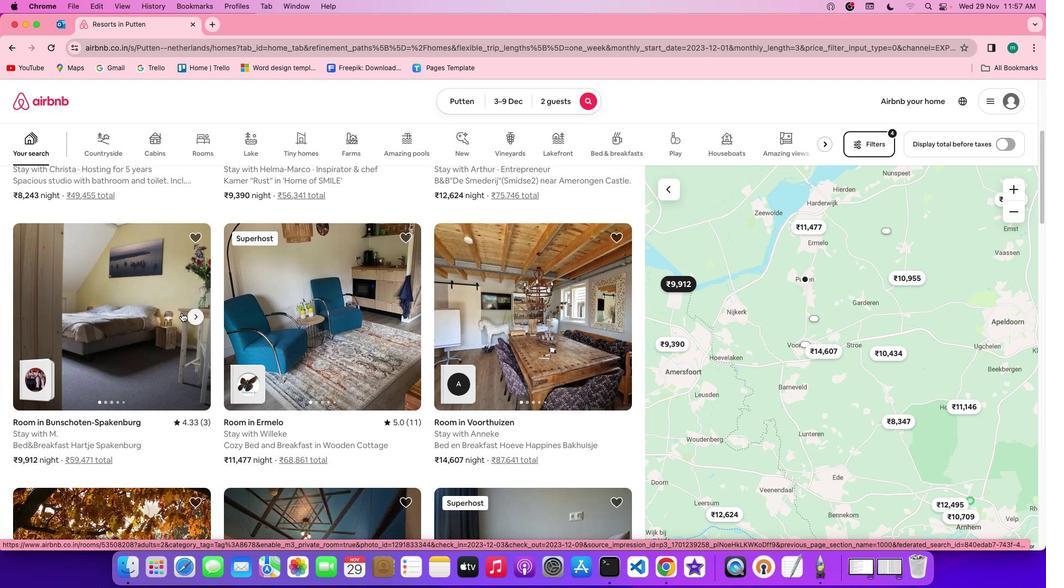 
Action: Mouse scrolled (182, 313) with delta (0, -1)
Screenshot: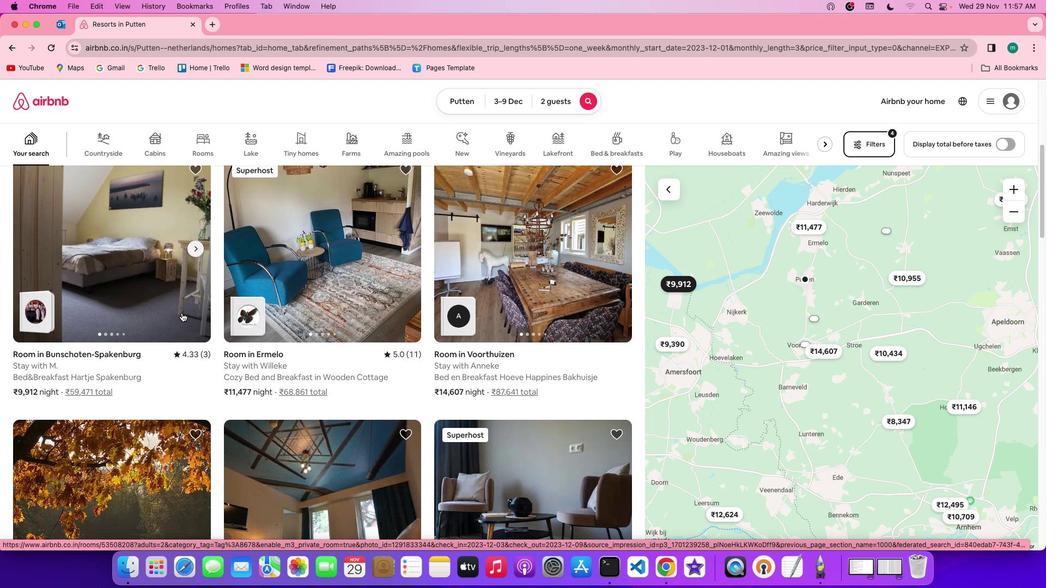
Action: Mouse scrolled (182, 313) with delta (0, 0)
Screenshot: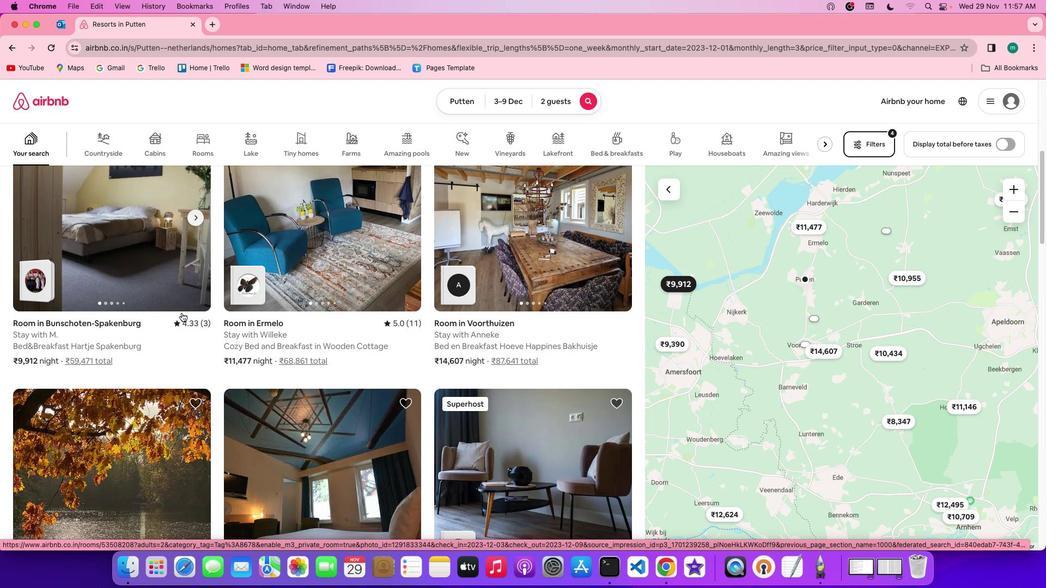 
Action: Mouse scrolled (182, 313) with delta (0, 0)
Screenshot: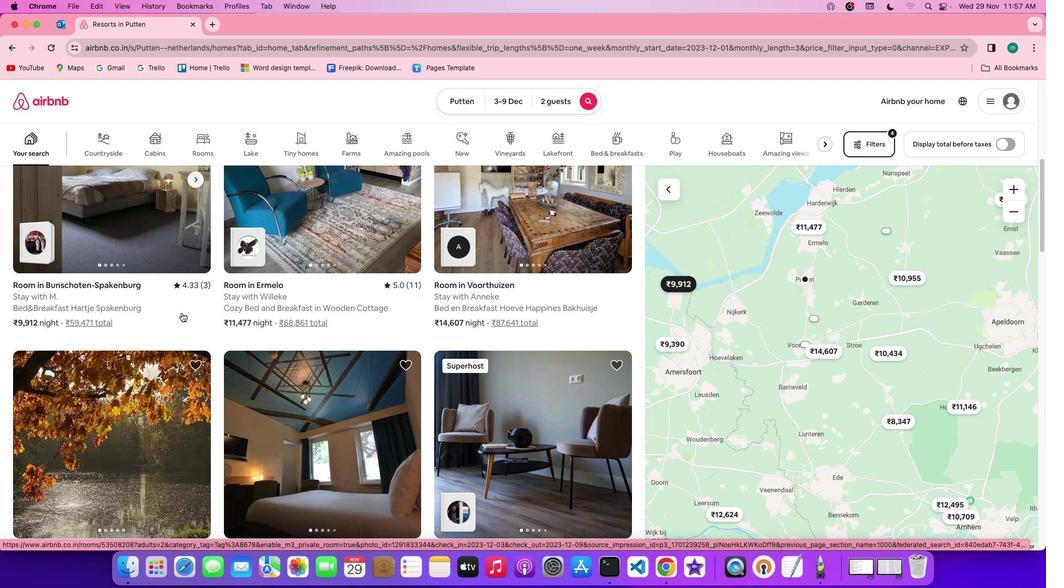 
Action: Mouse scrolled (182, 313) with delta (0, -1)
Screenshot: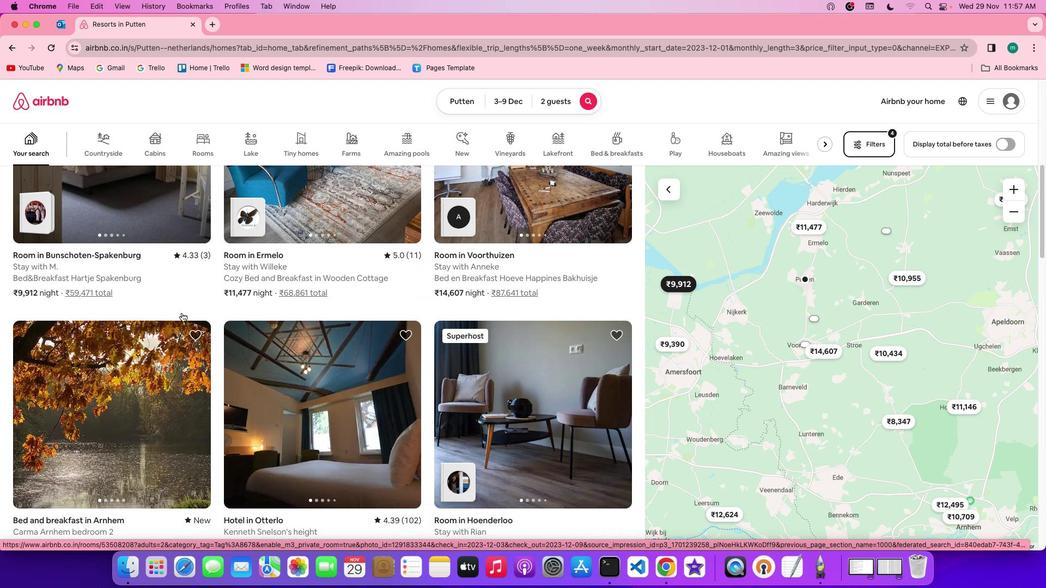 
Action: Mouse scrolled (182, 313) with delta (0, -1)
Screenshot: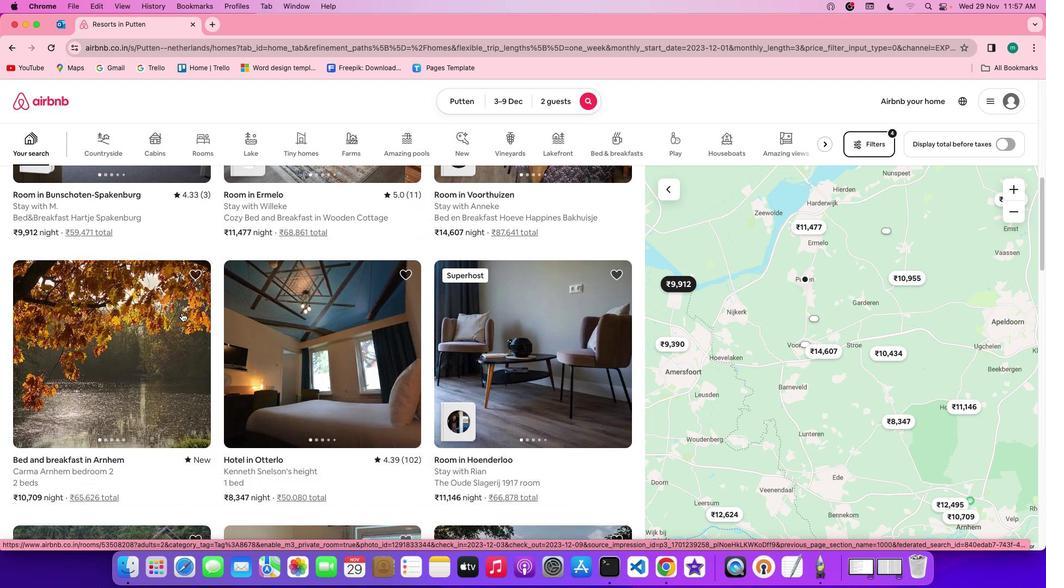 
Action: Mouse scrolled (182, 313) with delta (0, 0)
Screenshot: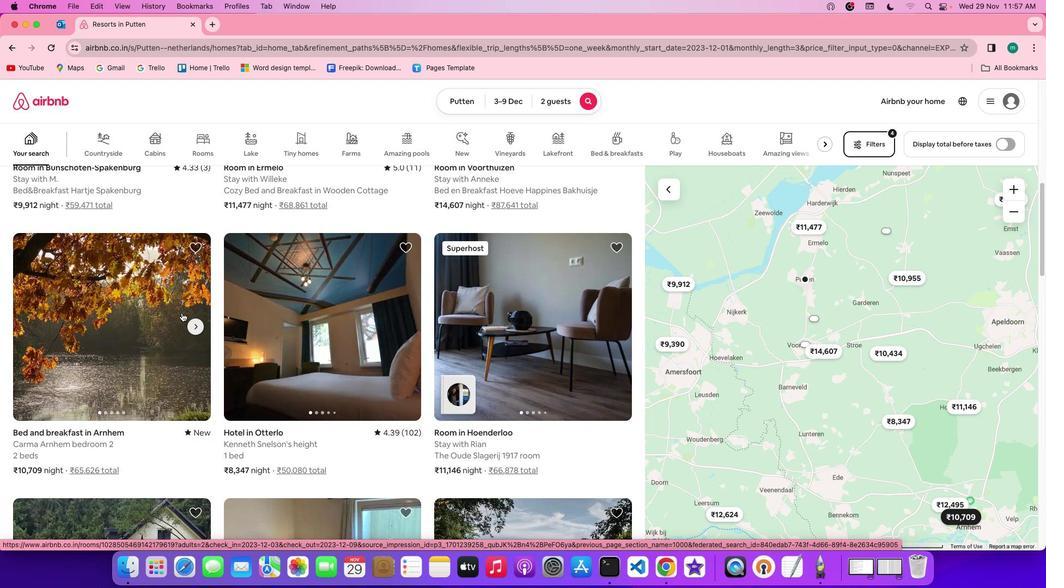
Action: Mouse scrolled (182, 313) with delta (0, 0)
Screenshot: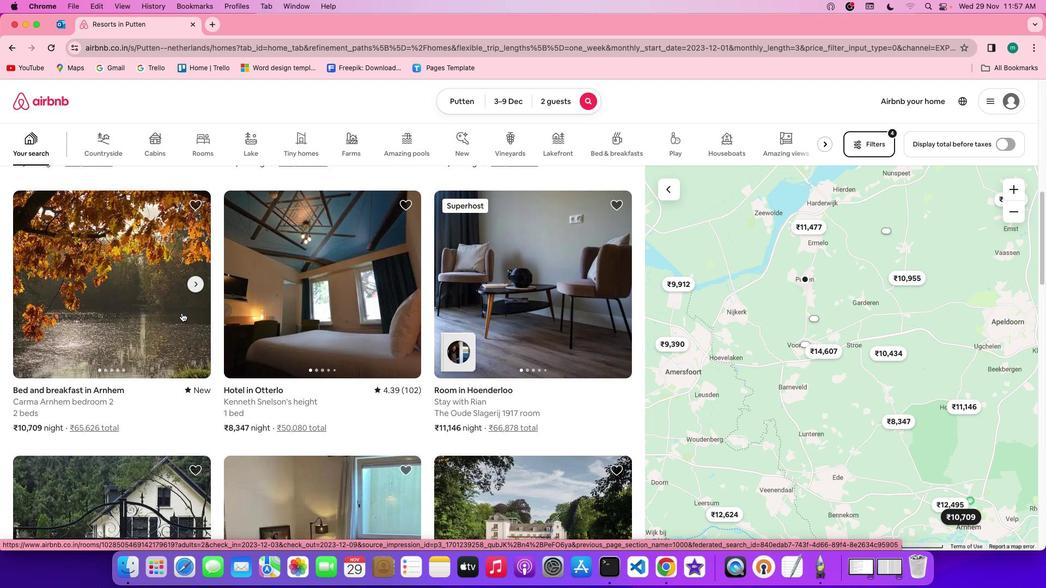 
Action: Mouse scrolled (182, 313) with delta (0, -1)
Screenshot: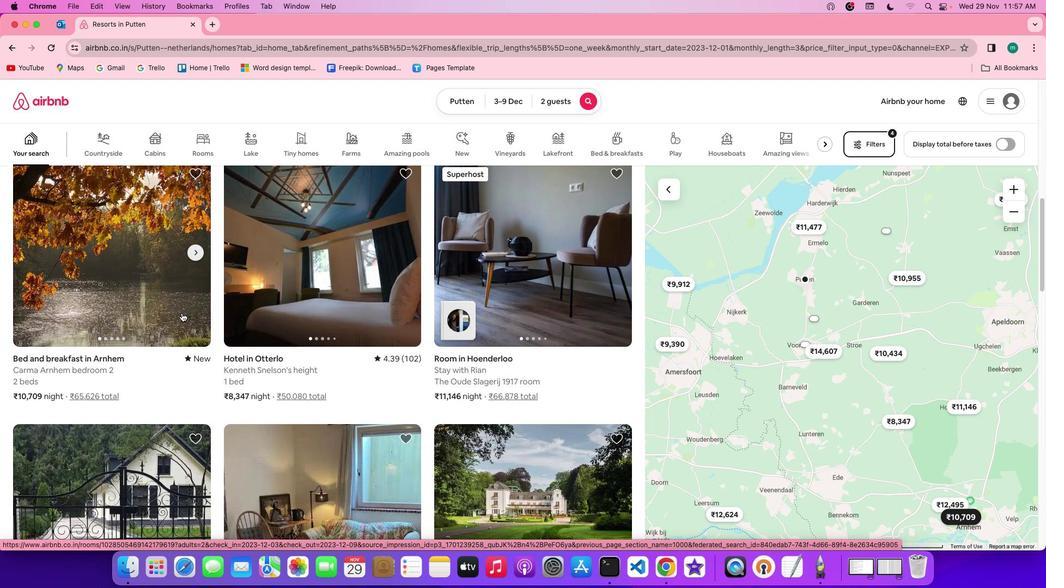 
Action: Mouse scrolled (182, 313) with delta (0, -1)
Screenshot: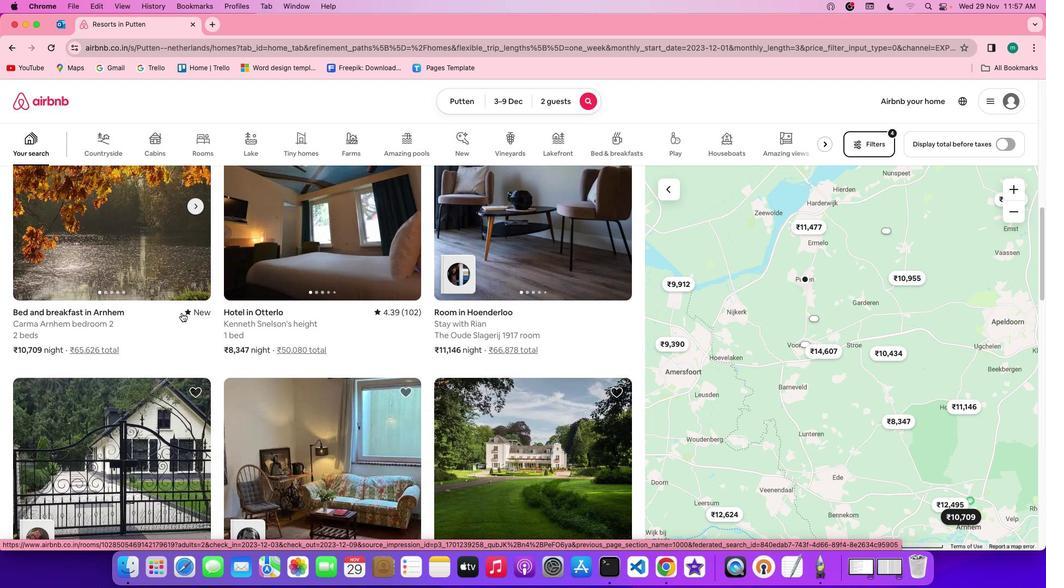 
Action: Mouse scrolled (182, 313) with delta (0, 0)
Screenshot: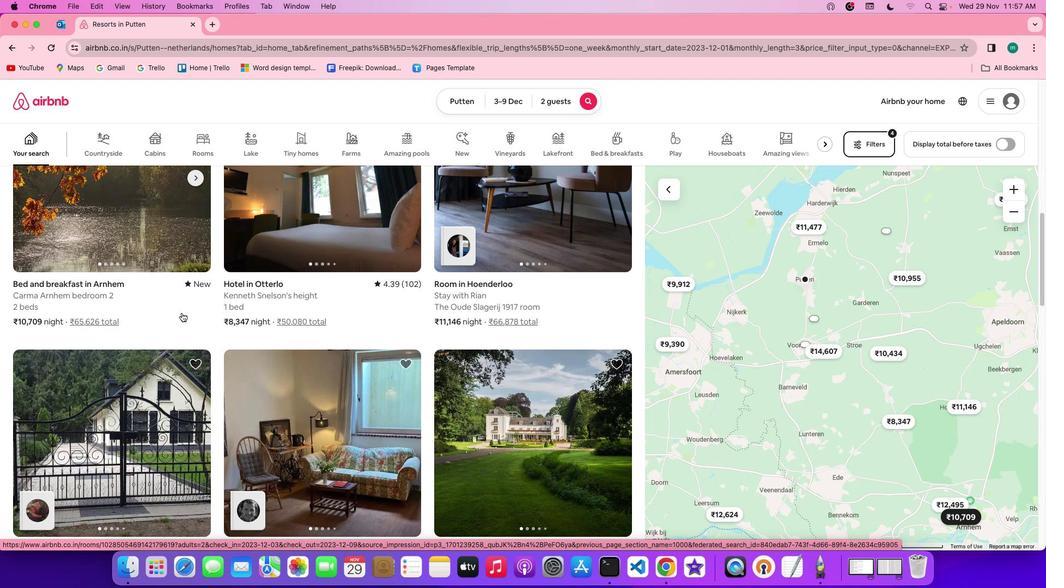 
Action: Mouse scrolled (182, 313) with delta (0, 0)
Screenshot: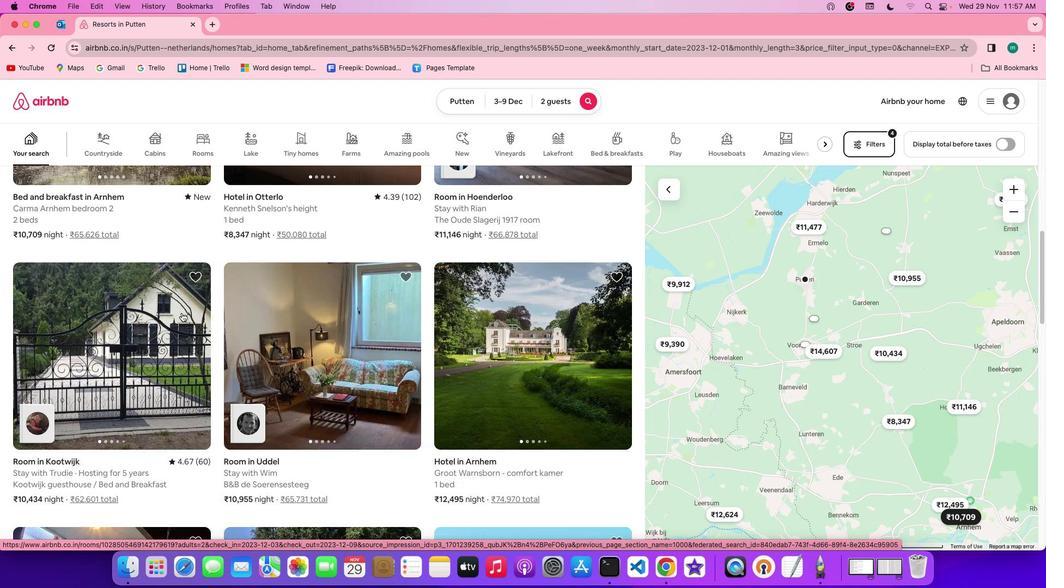 
Action: Mouse scrolled (182, 313) with delta (0, -1)
Screenshot: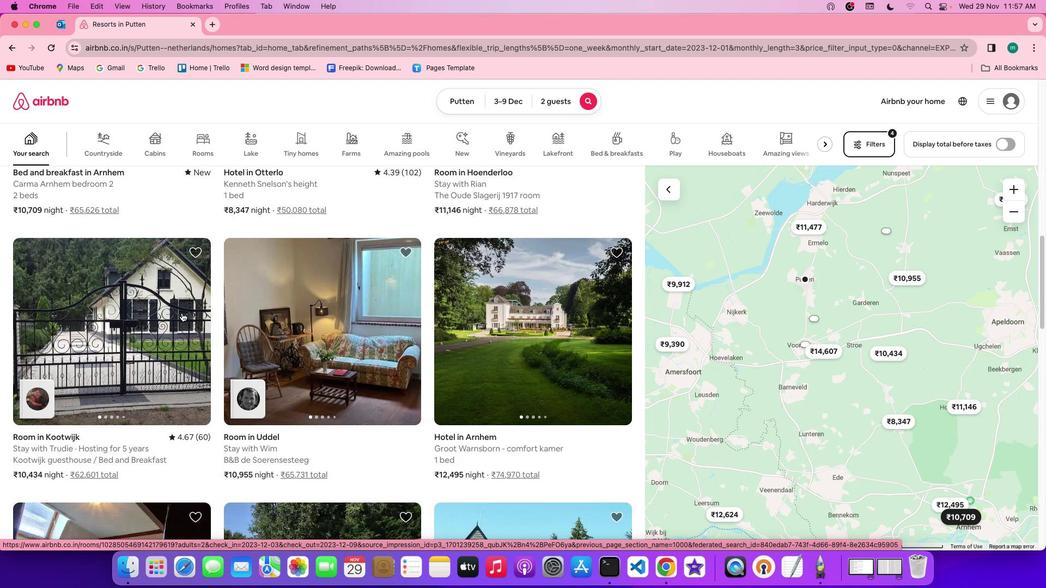 
Action: Mouse scrolled (182, 313) with delta (0, -2)
Screenshot: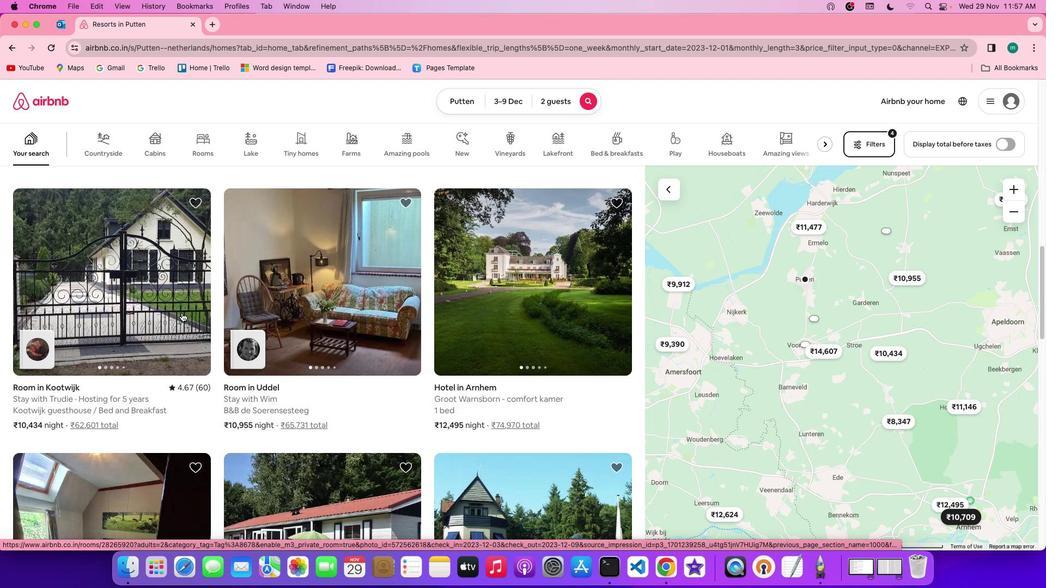 
Action: Mouse scrolled (182, 313) with delta (0, -2)
Screenshot: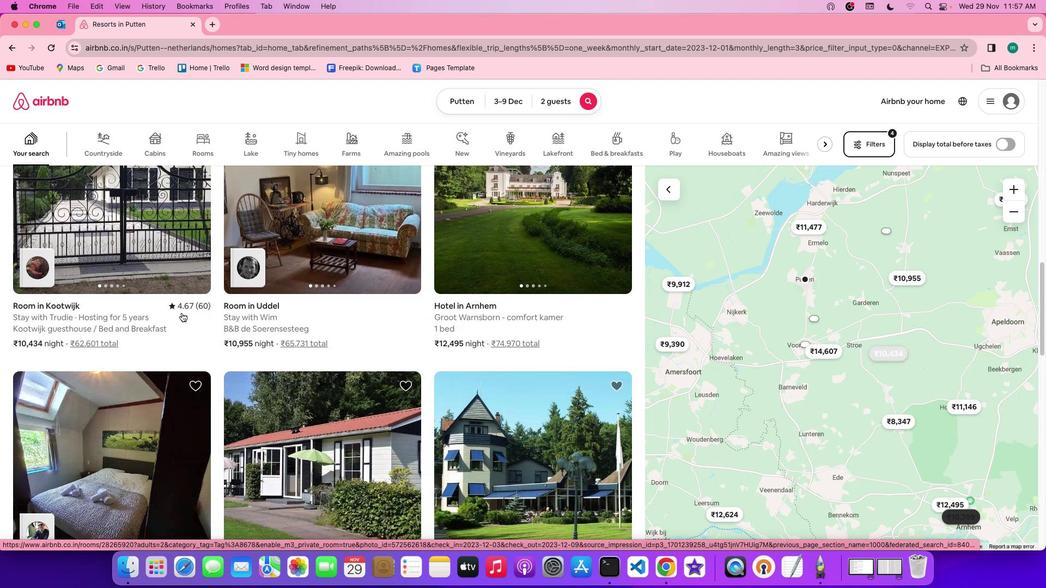 
Action: Mouse scrolled (182, 313) with delta (0, 0)
Screenshot: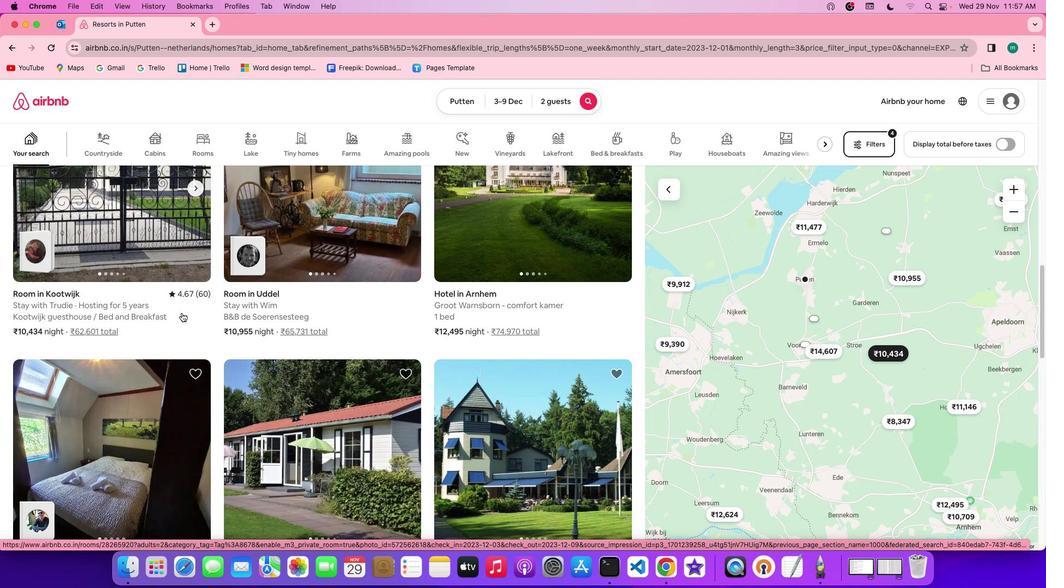 
Action: Mouse scrolled (182, 313) with delta (0, 0)
Screenshot: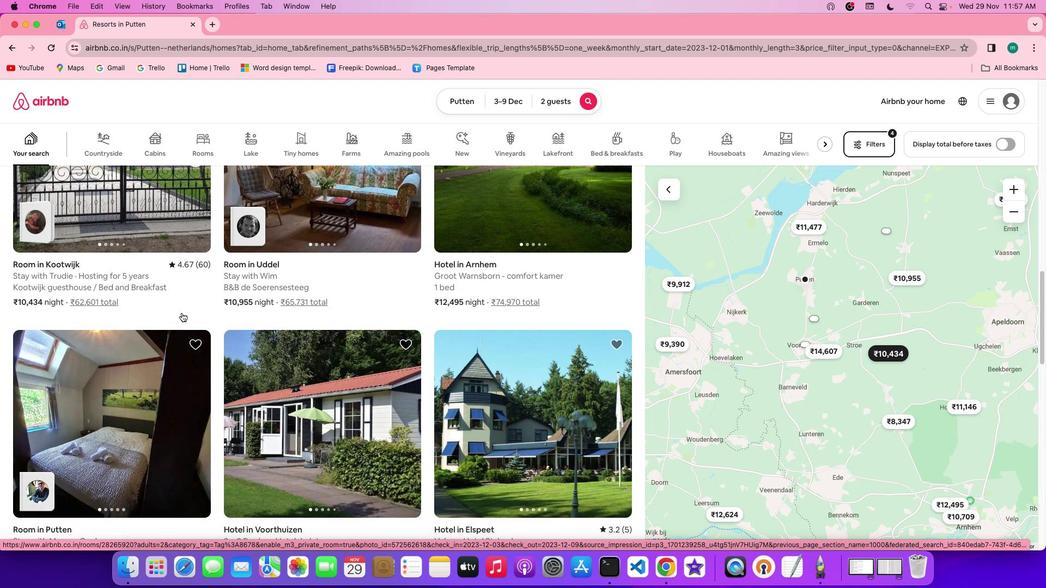 
Action: Mouse scrolled (182, 313) with delta (0, -1)
Screenshot: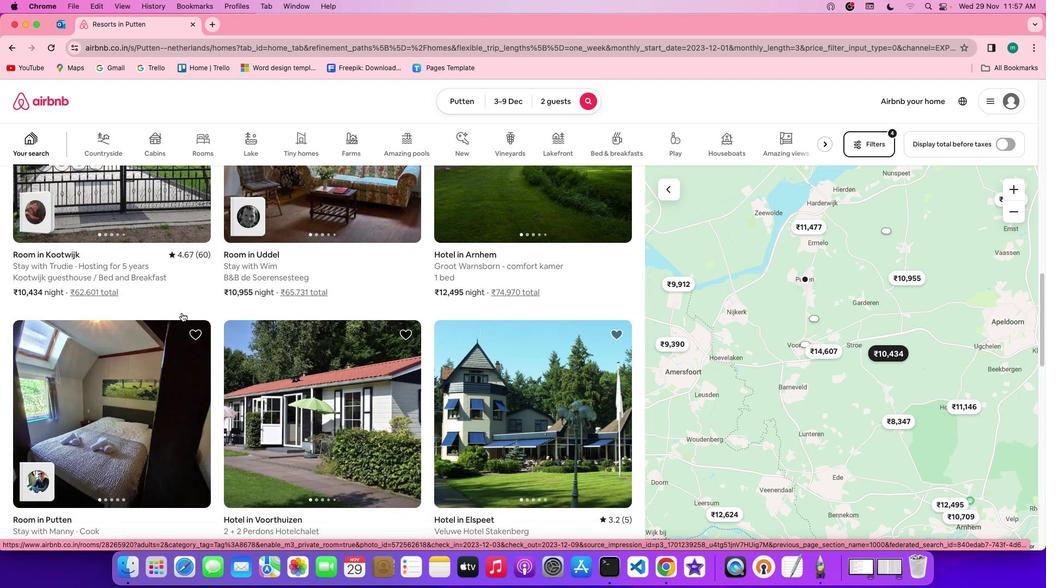 
Action: Mouse scrolled (182, 313) with delta (0, -1)
Screenshot: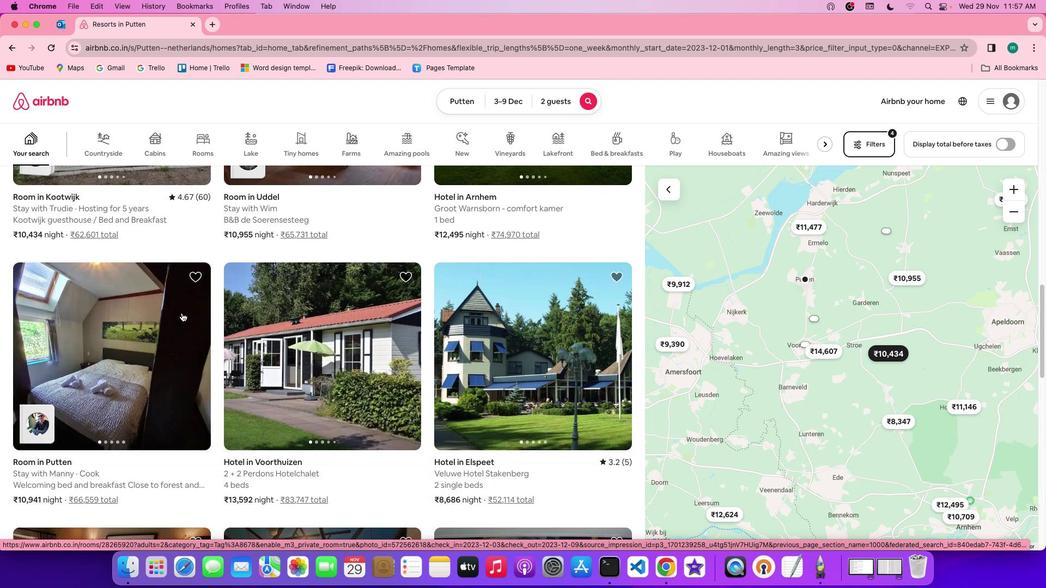 
Action: Mouse moved to (304, 318)
Screenshot: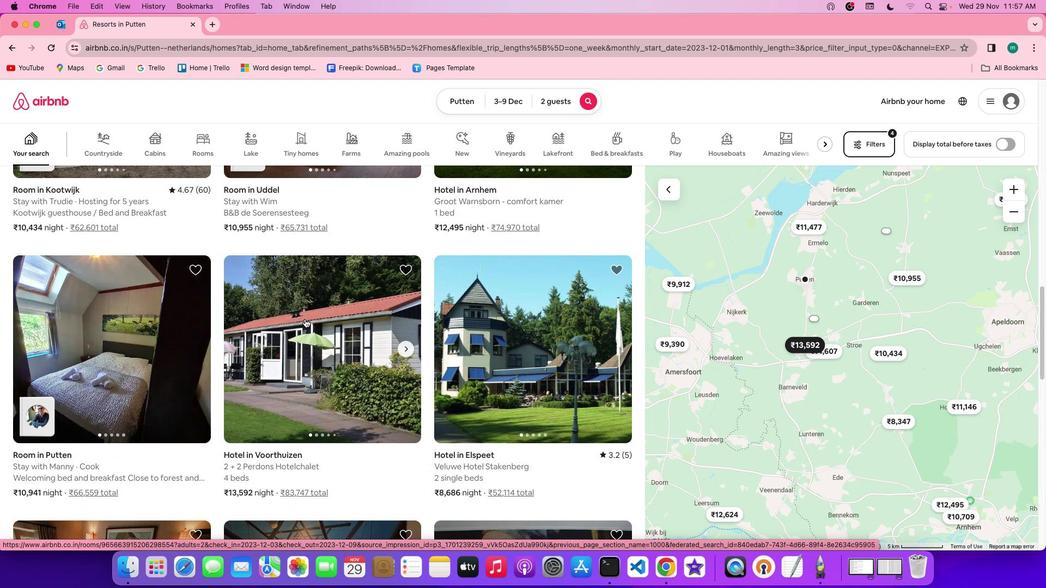 
Action: Mouse pressed left at (304, 318)
Screenshot: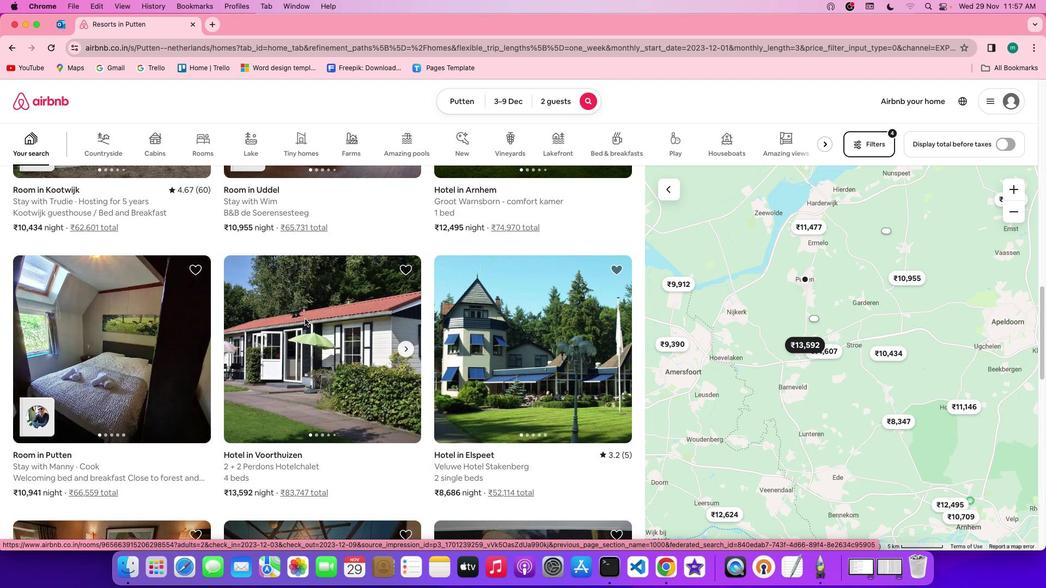 
Action: Mouse moved to (790, 405)
Screenshot: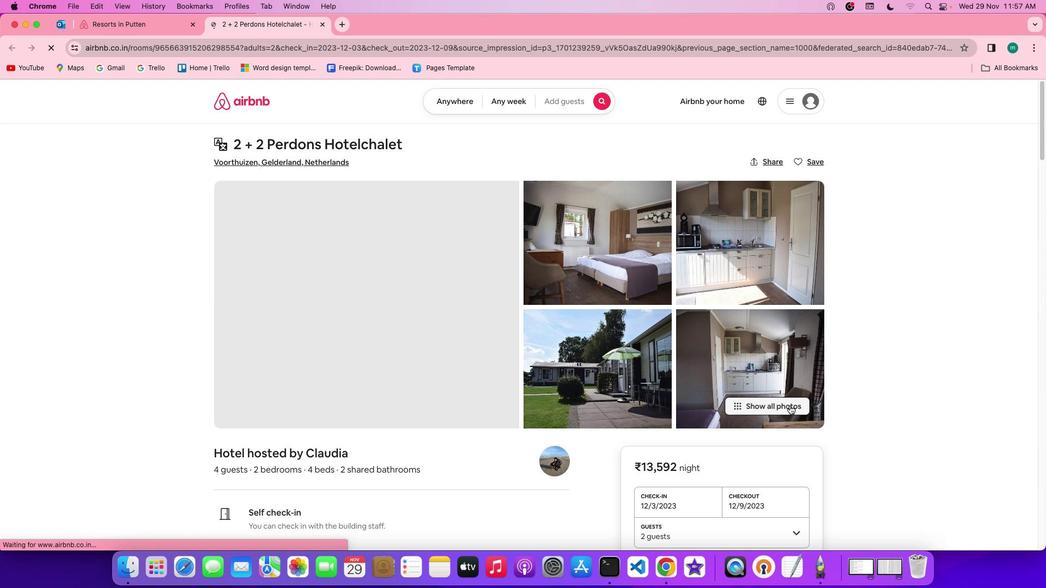 
Action: Mouse pressed left at (790, 405)
Screenshot: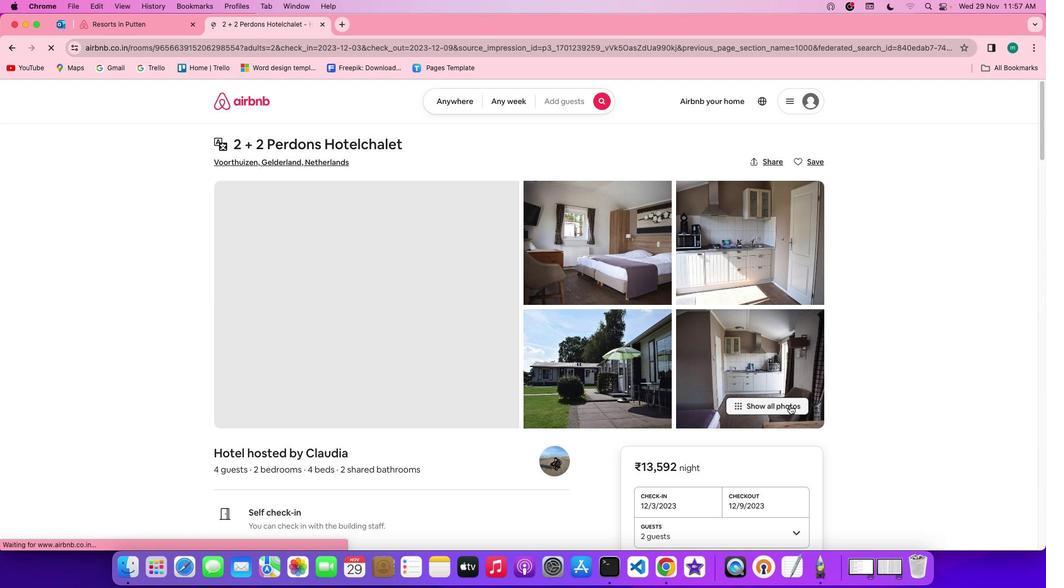 
Action: Mouse moved to (452, 358)
Screenshot: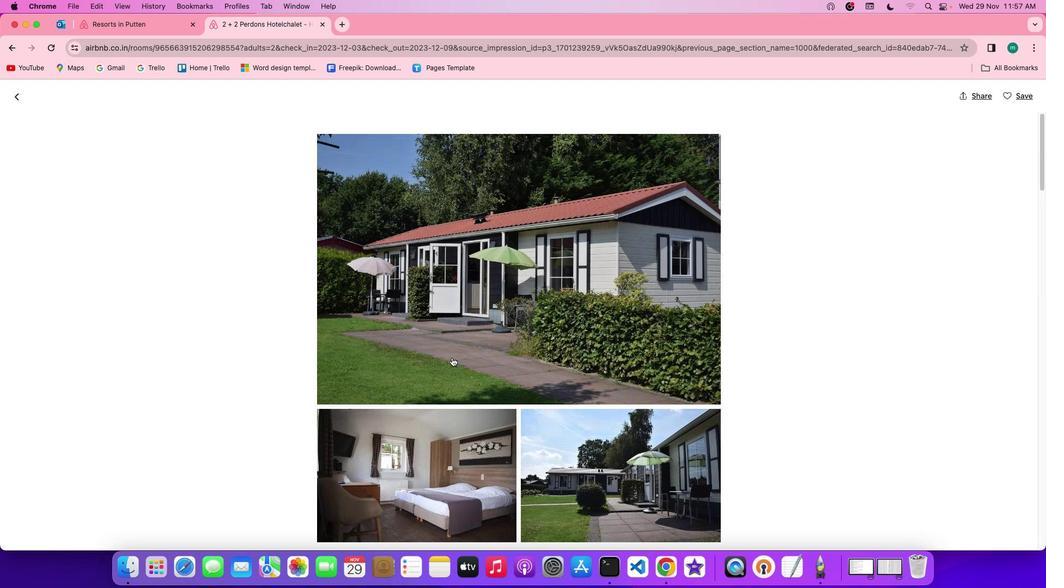 
Action: Mouse scrolled (452, 358) with delta (0, 0)
Screenshot: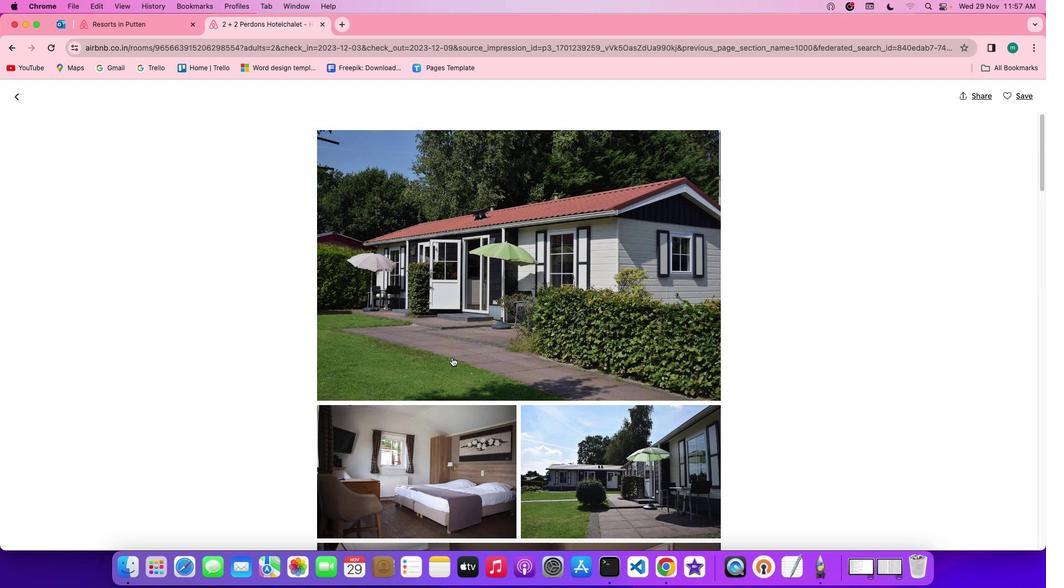 
Action: Mouse scrolled (452, 358) with delta (0, 0)
Screenshot: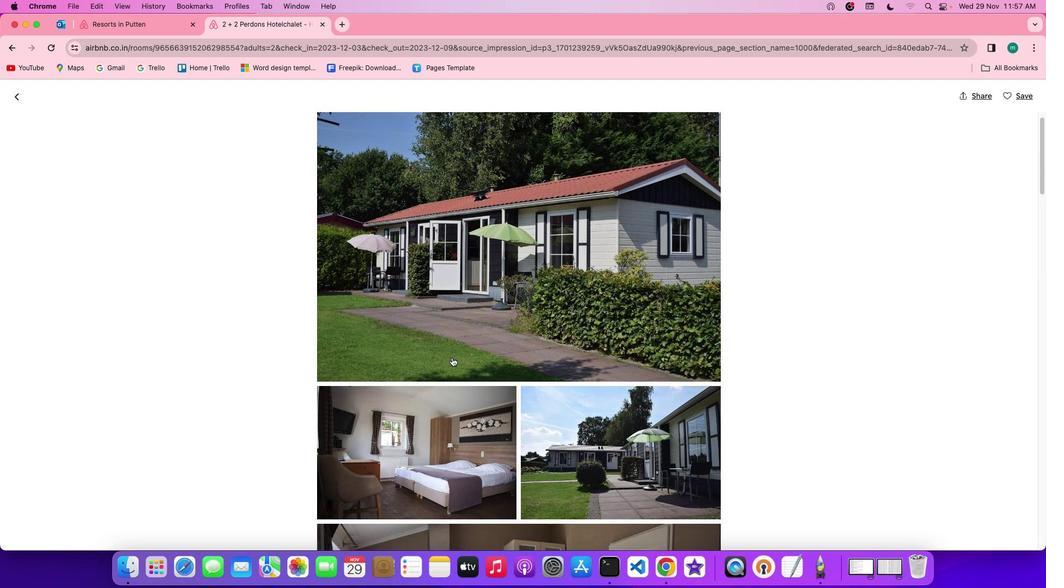
Action: Mouse scrolled (452, 358) with delta (0, -1)
Screenshot: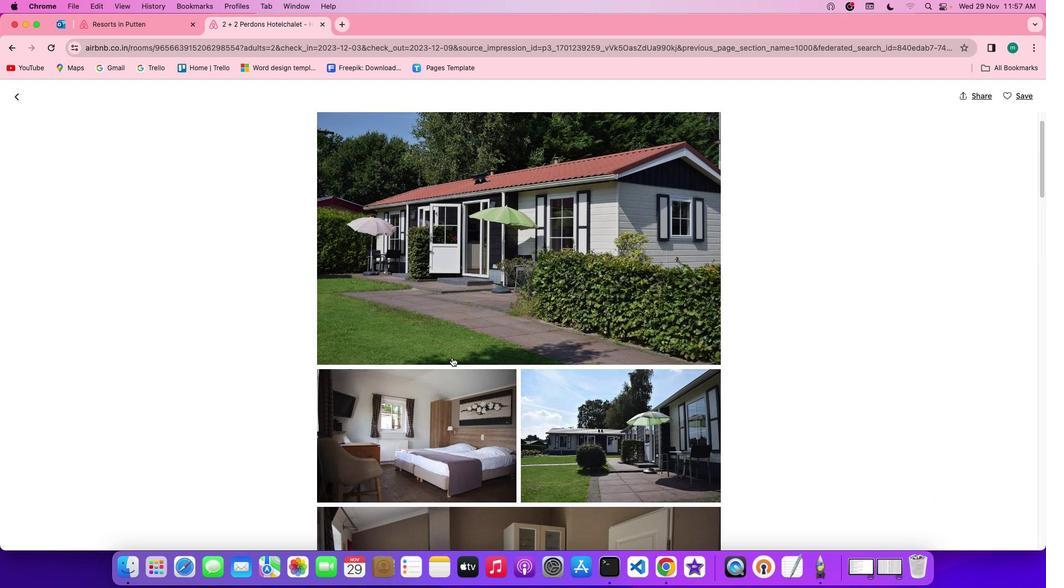 
Action: Mouse scrolled (452, 358) with delta (0, -1)
Screenshot: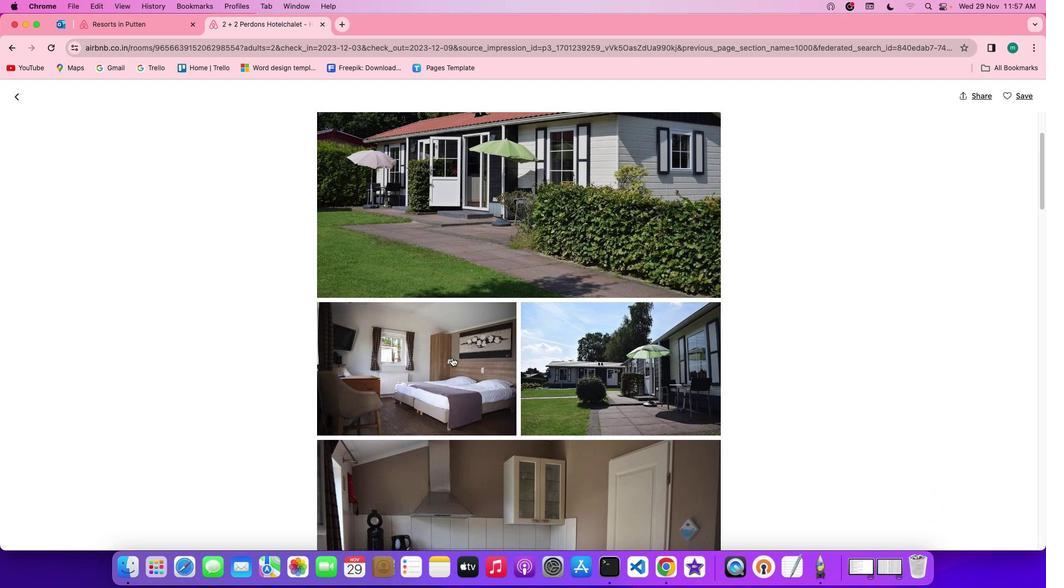 
Action: Mouse scrolled (452, 358) with delta (0, 0)
Screenshot: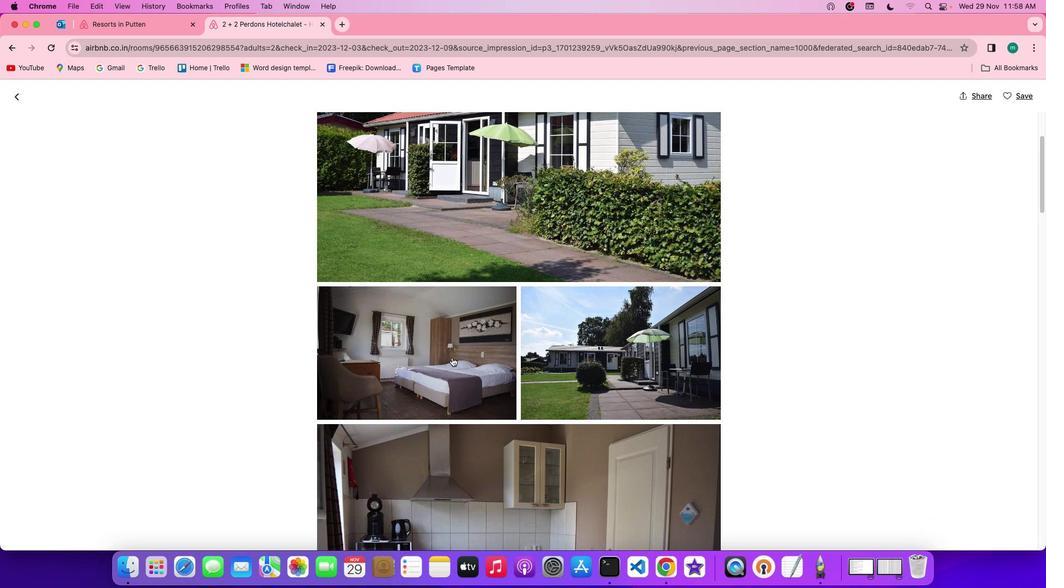 
Action: Mouse scrolled (452, 358) with delta (0, 0)
Screenshot: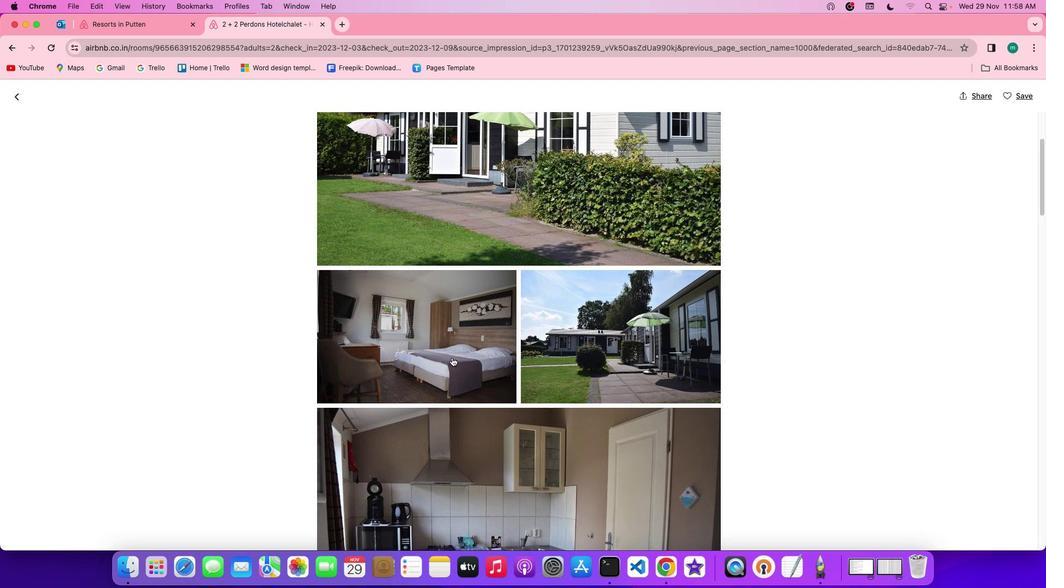 
Action: Mouse scrolled (452, 358) with delta (0, 0)
Screenshot: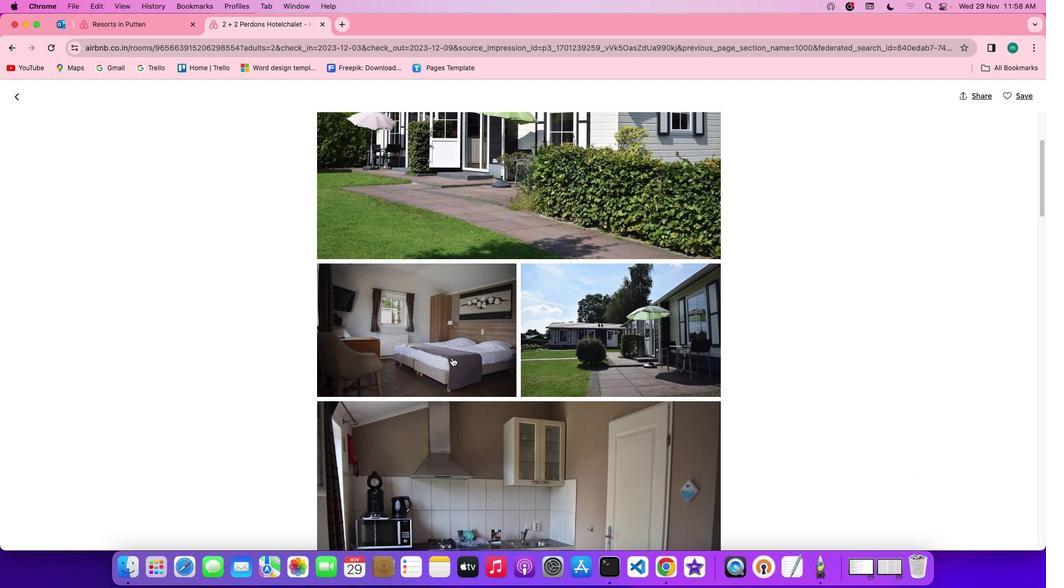 
Action: Mouse scrolled (452, 358) with delta (0, 0)
Screenshot: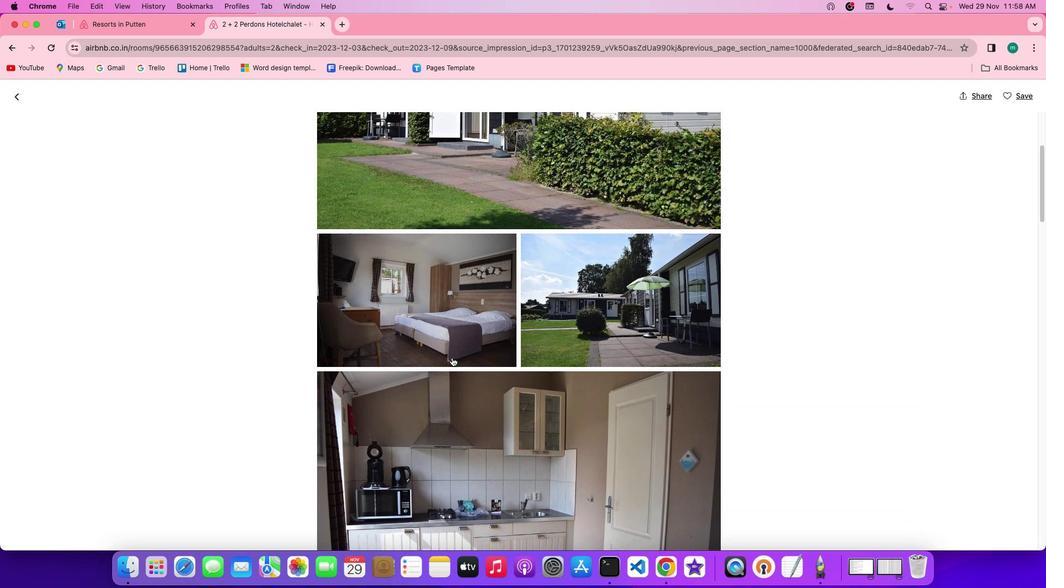 
Action: Mouse scrolled (452, 358) with delta (0, 0)
Screenshot: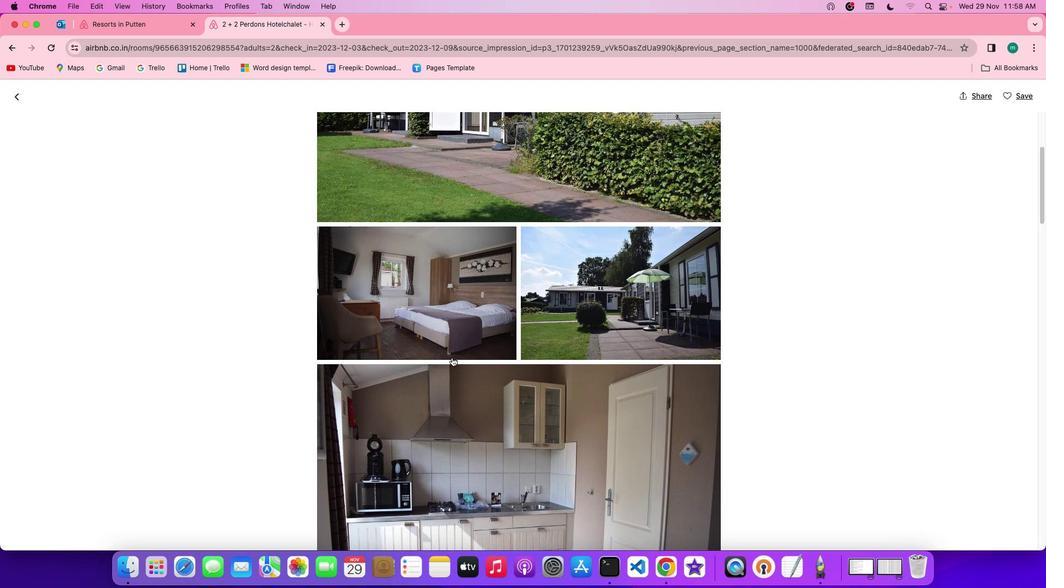 
Action: Mouse scrolled (452, 358) with delta (0, 0)
Screenshot: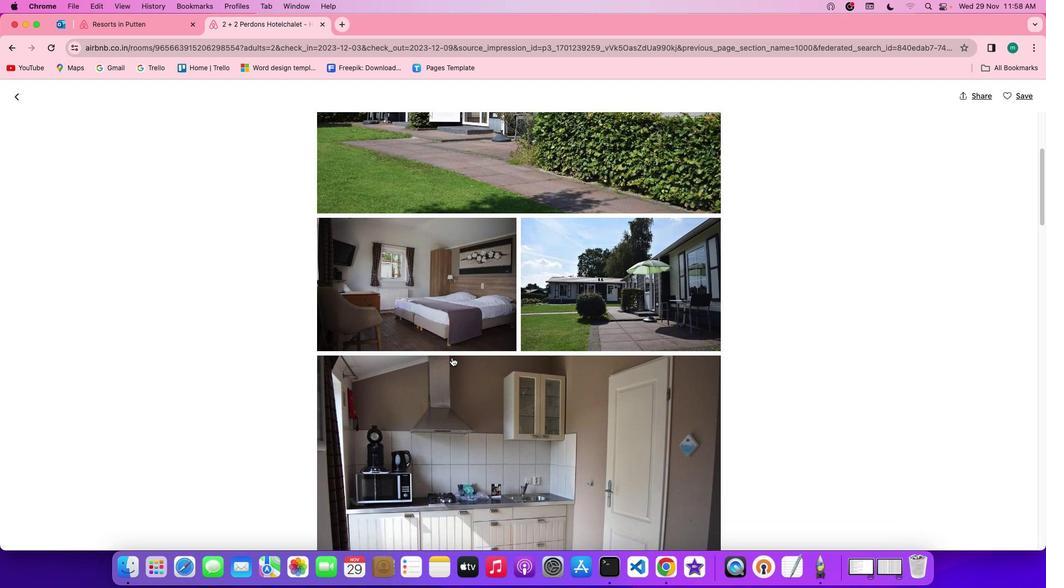 
Action: Mouse scrolled (452, 358) with delta (0, -1)
Screenshot: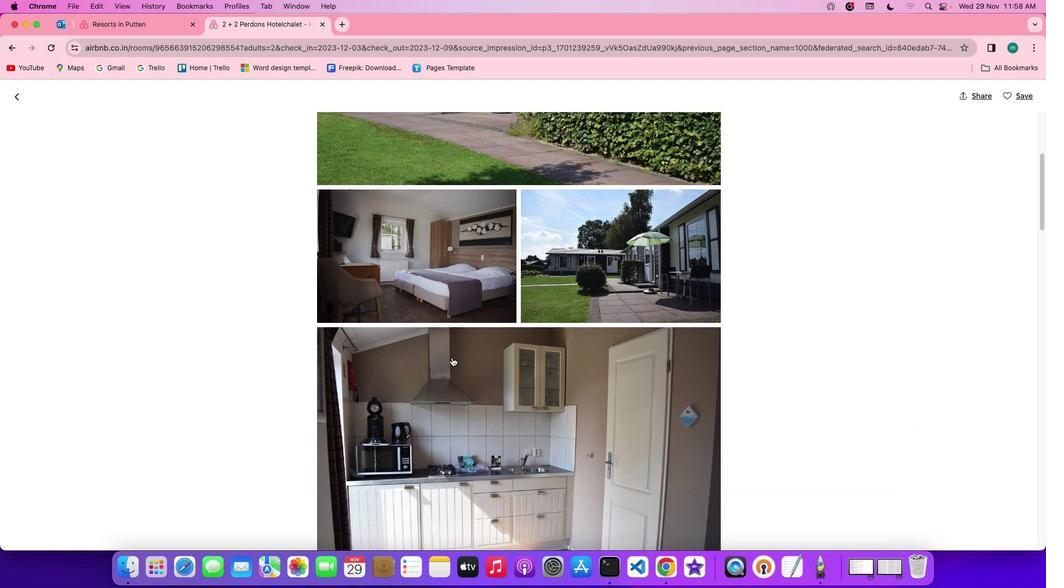
Action: Mouse scrolled (452, 358) with delta (0, 0)
Screenshot: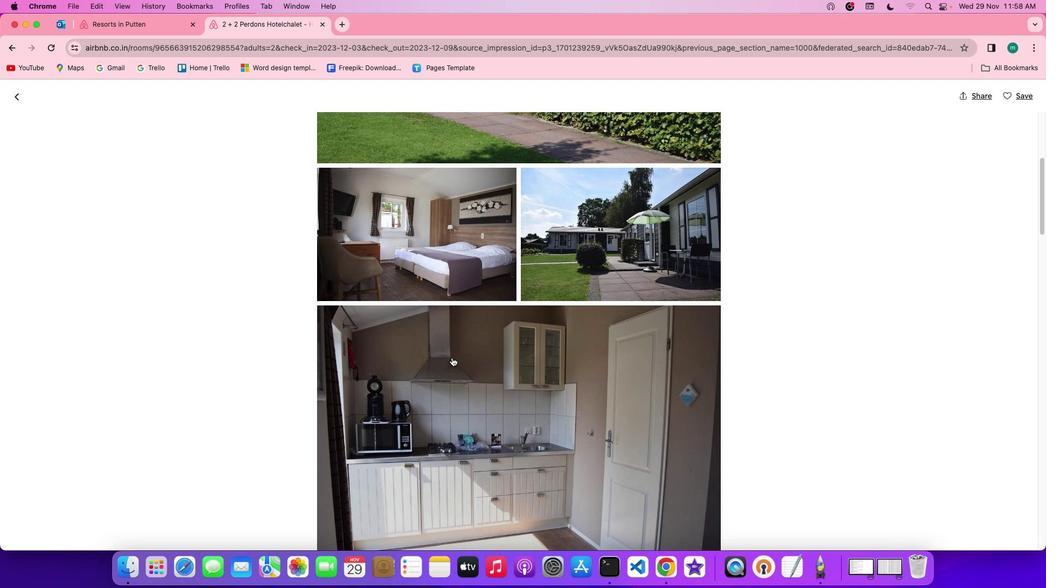 
Action: Mouse scrolled (452, 358) with delta (0, 0)
Screenshot: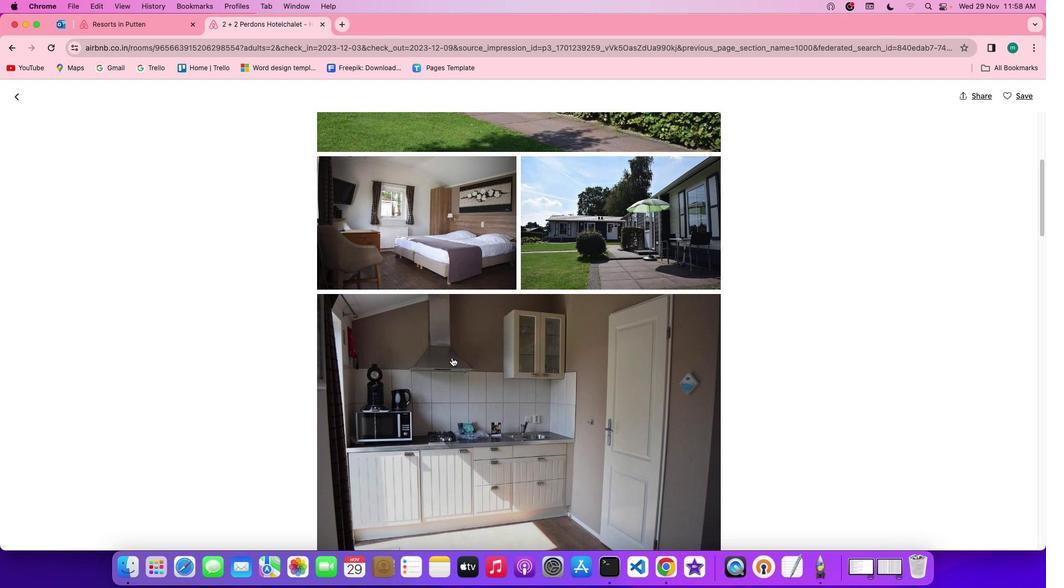 
Action: Mouse scrolled (452, 358) with delta (0, 0)
Screenshot: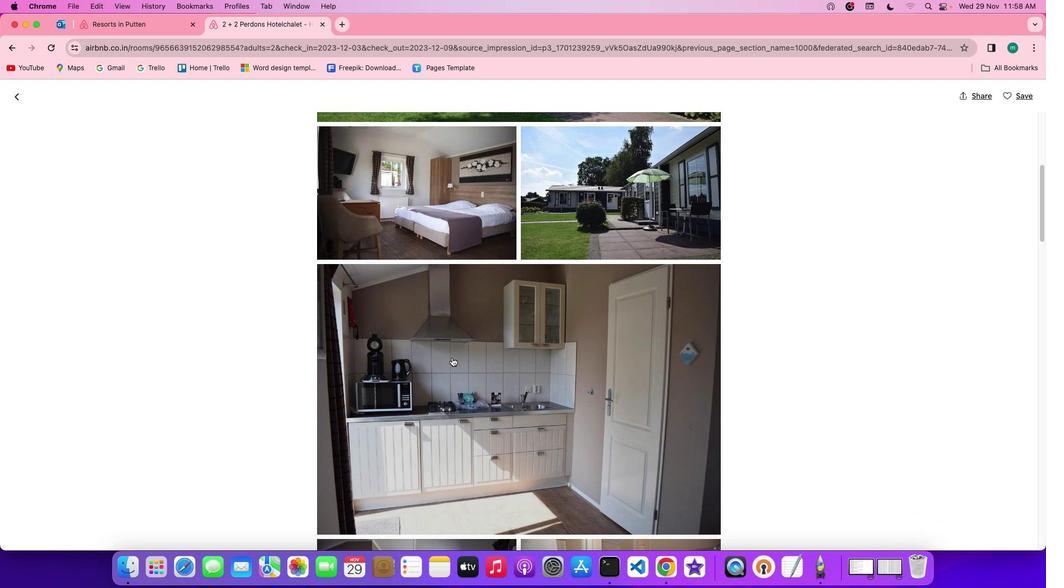 
Action: Mouse scrolled (452, 358) with delta (0, -1)
Screenshot: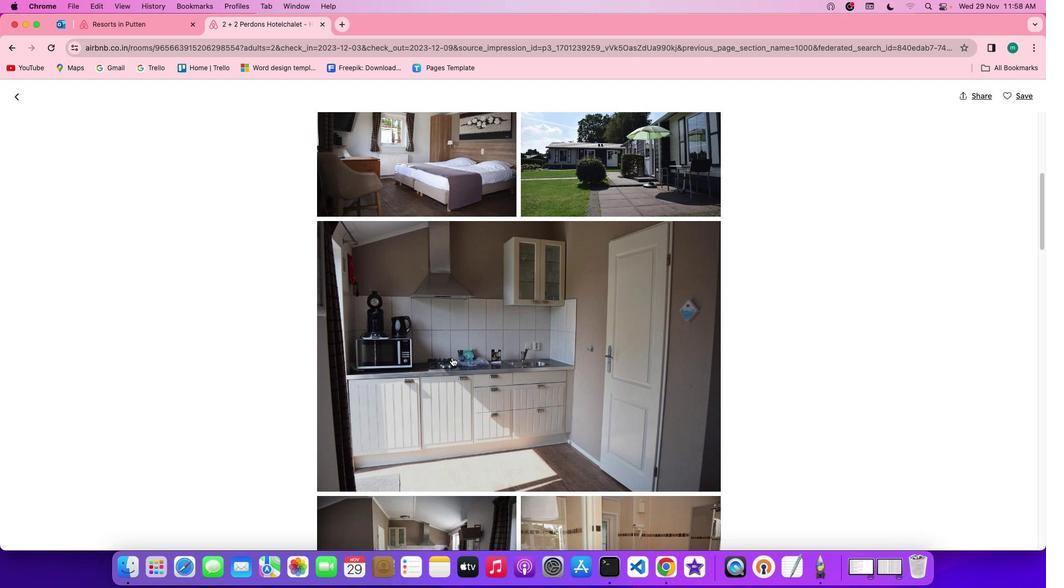 
Action: Mouse scrolled (452, 358) with delta (0, 0)
Screenshot: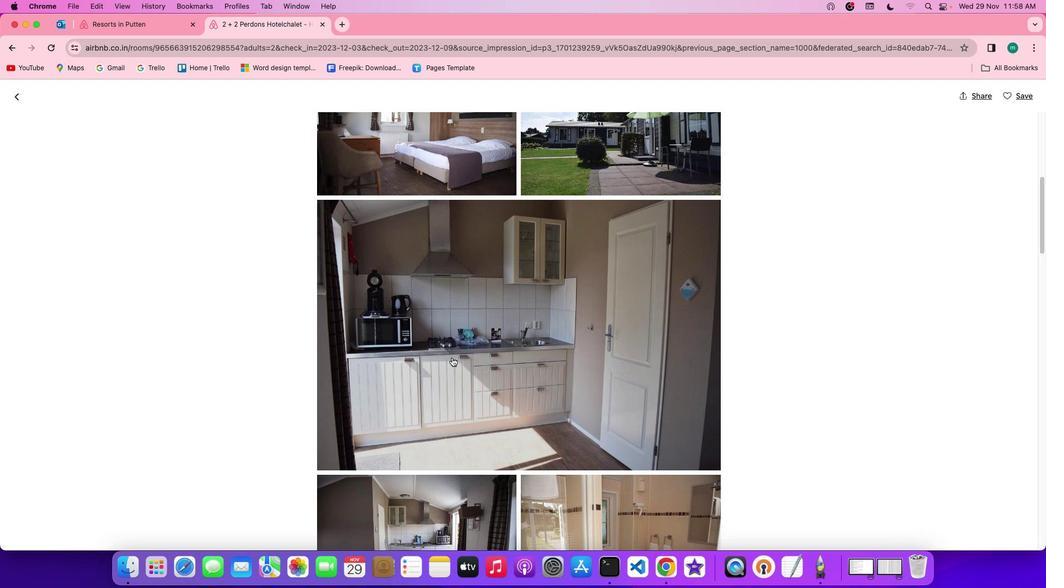 
Action: Mouse scrolled (452, 358) with delta (0, 0)
Screenshot: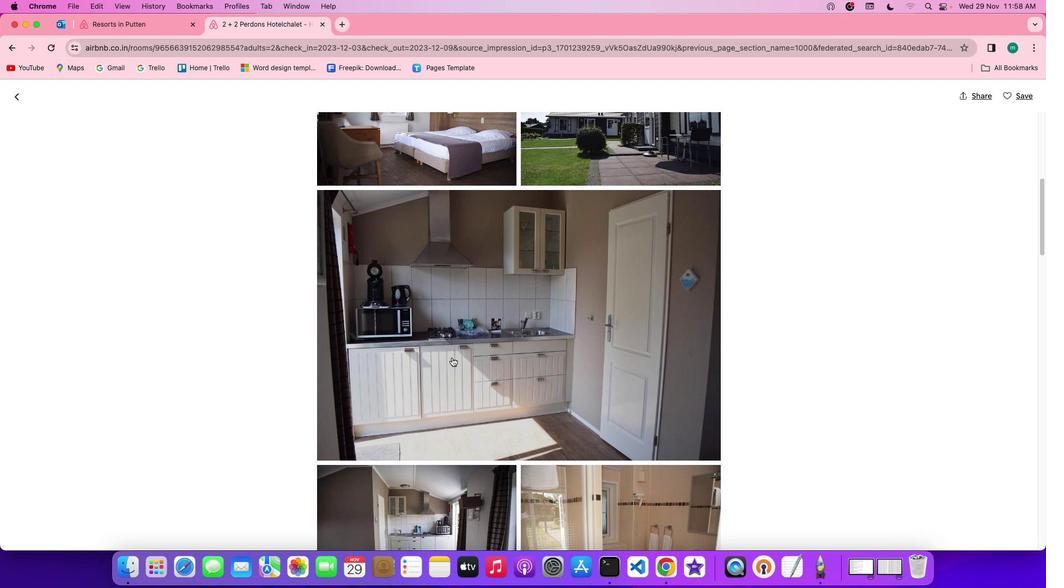 
Action: Mouse scrolled (452, 358) with delta (0, 0)
Screenshot: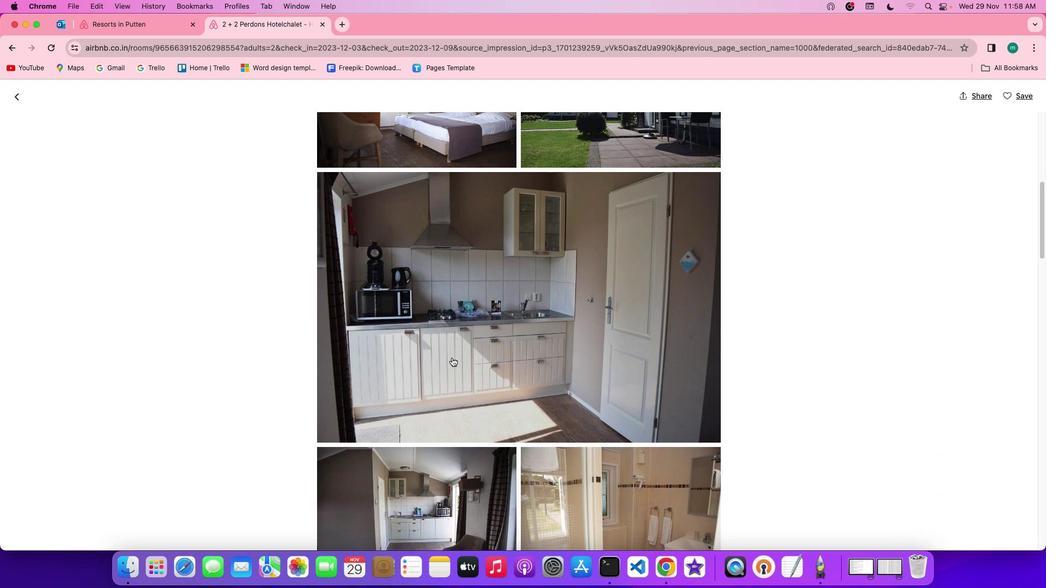 
Action: Mouse scrolled (452, 358) with delta (0, 0)
Screenshot: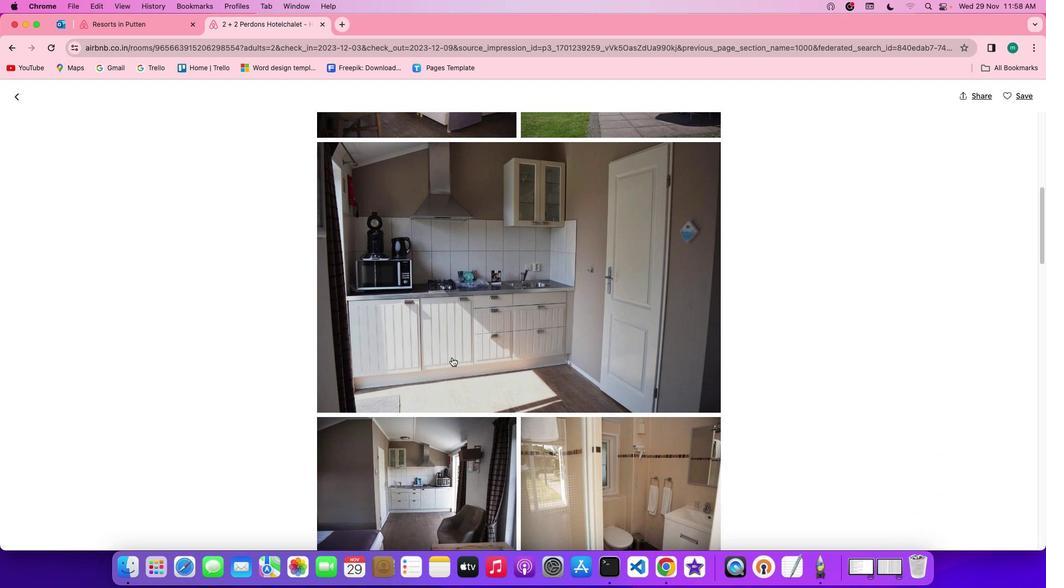 
Action: Mouse scrolled (452, 358) with delta (0, 0)
Screenshot: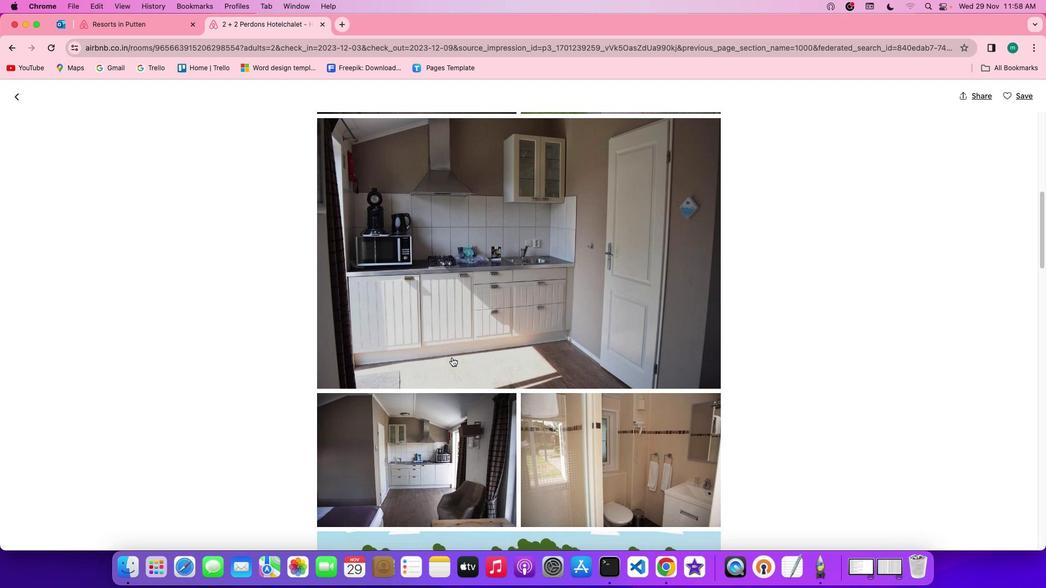 
Action: Mouse scrolled (452, 358) with delta (0, 0)
Screenshot: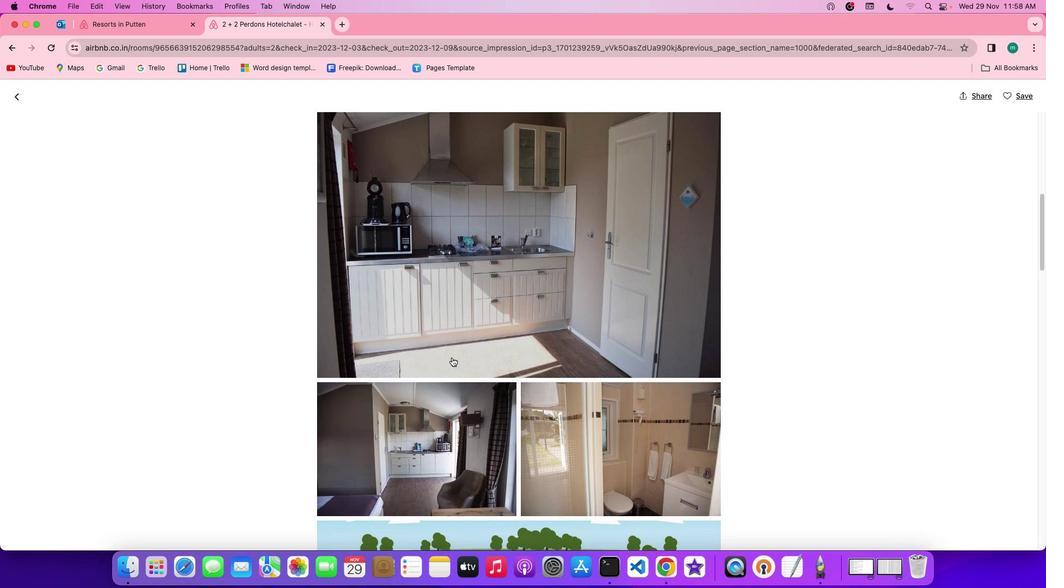 
Action: Mouse scrolled (452, 358) with delta (0, 0)
Screenshot: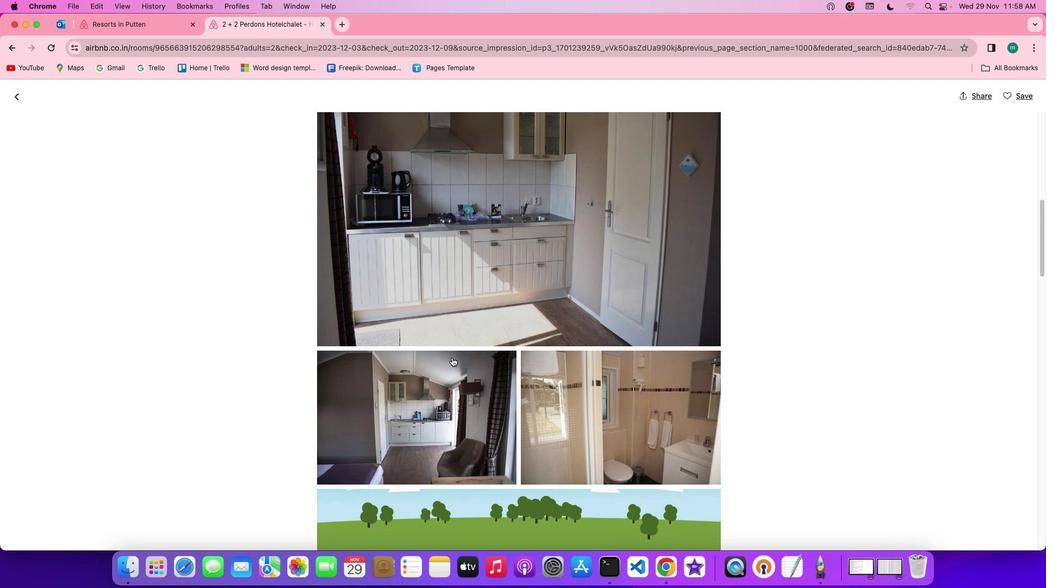 
Action: Mouse scrolled (452, 358) with delta (0, 0)
Screenshot: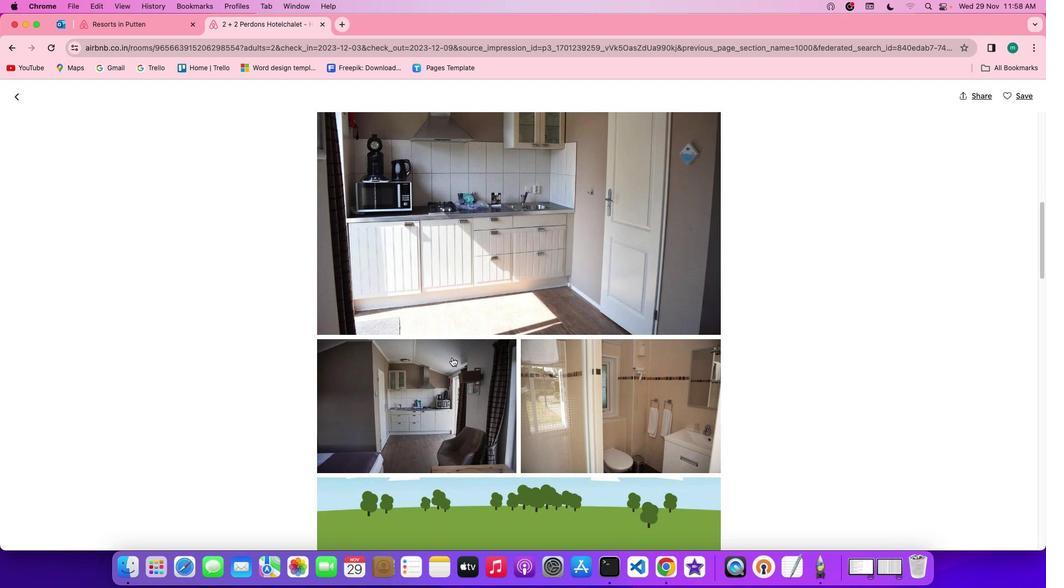 
Action: Mouse scrolled (452, 358) with delta (0, 0)
Screenshot: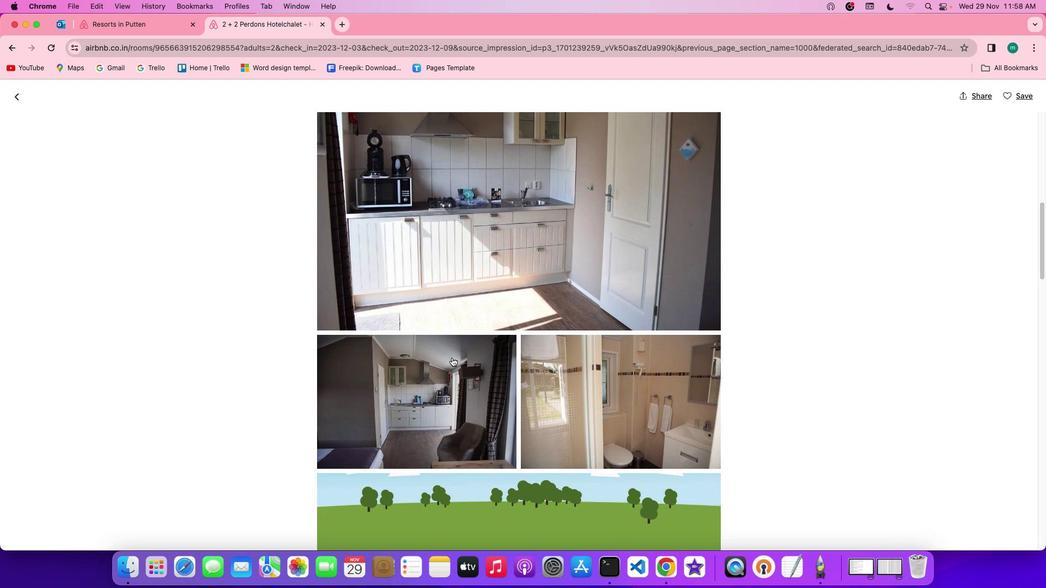 
Action: Mouse scrolled (452, 358) with delta (0, 0)
Screenshot: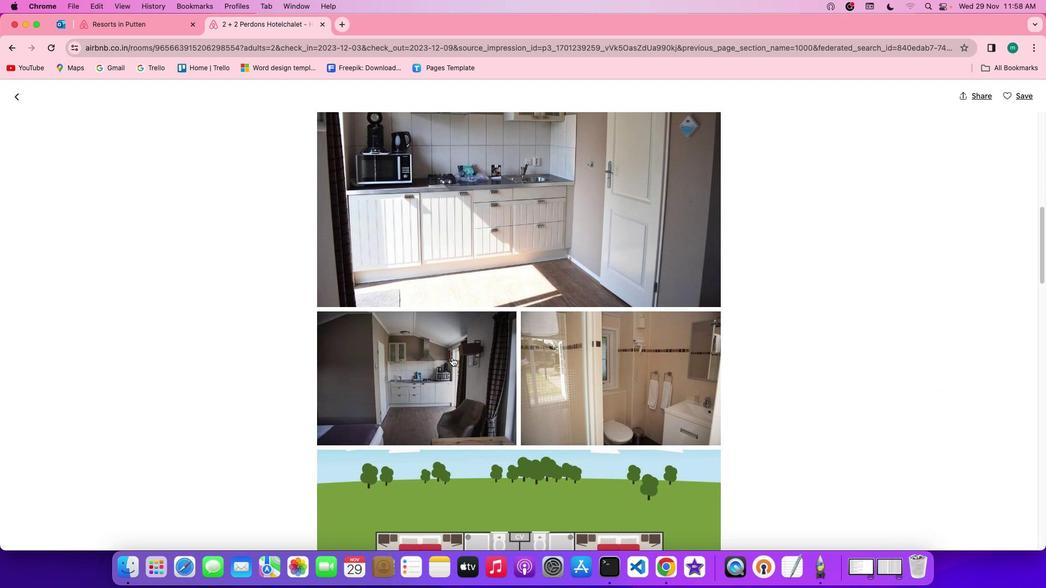 
Action: Mouse scrolled (452, 358) with delta (0, 0)
Screenshot: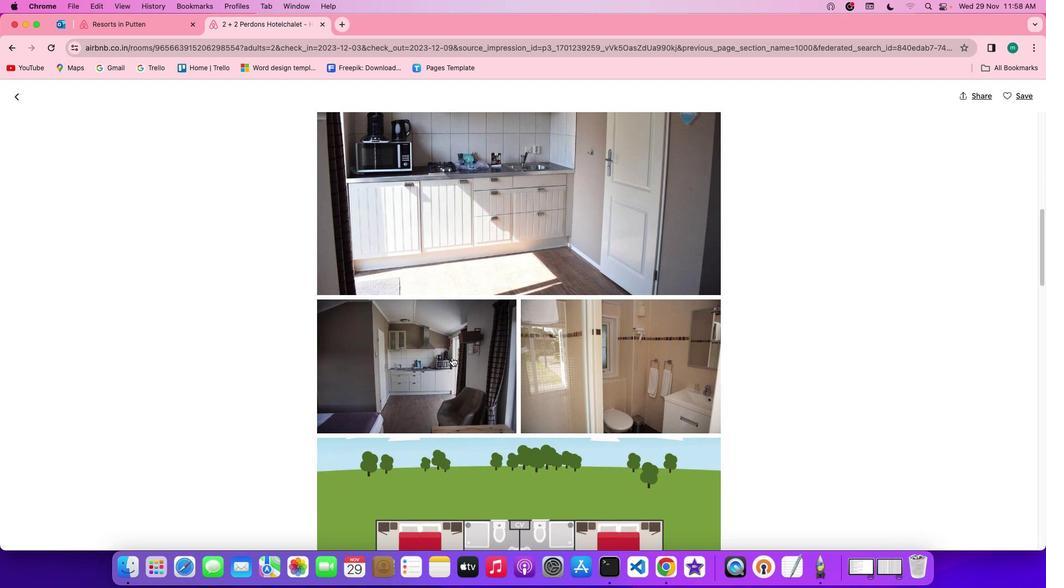 
Action: Mouse scrolled (452, 358) with delta (0, 0)
Screenshot: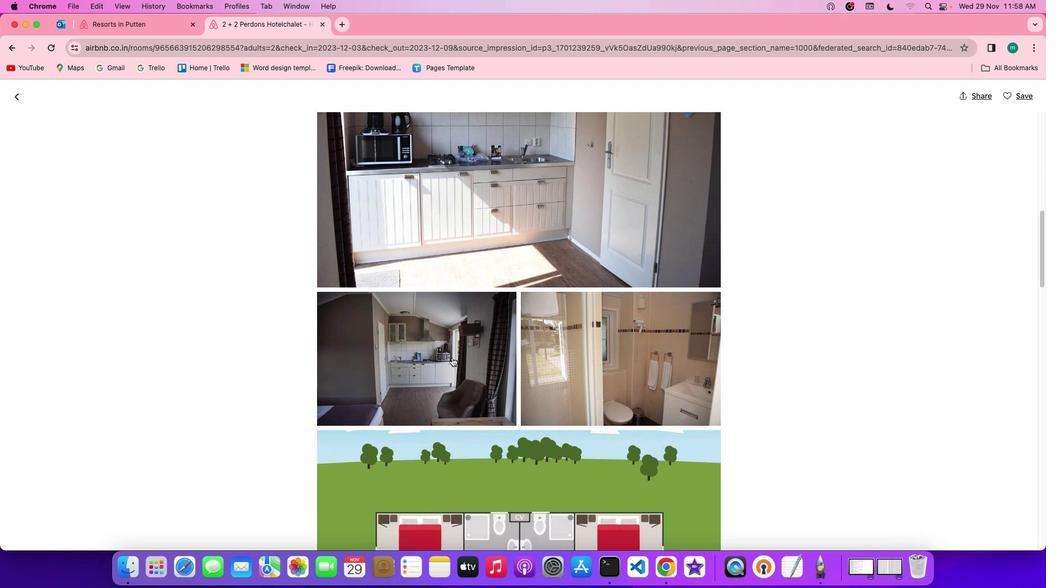 
Action: Mouse scrolled (452, 358) with delta (0, 0)
Screenshot: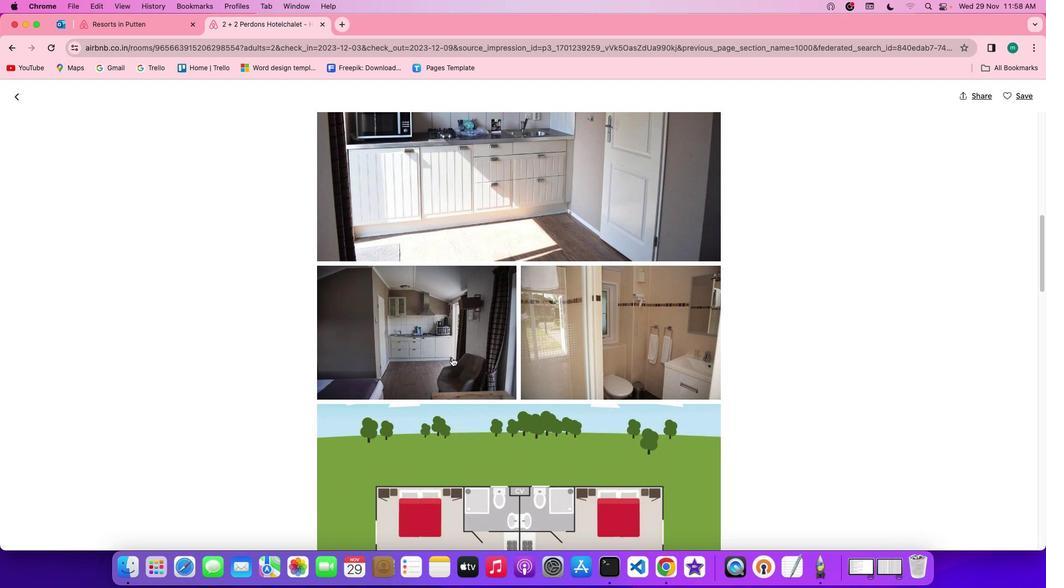 
Action: Mouse scrolled (452, 358) with delta (0, 0)
Screenshot: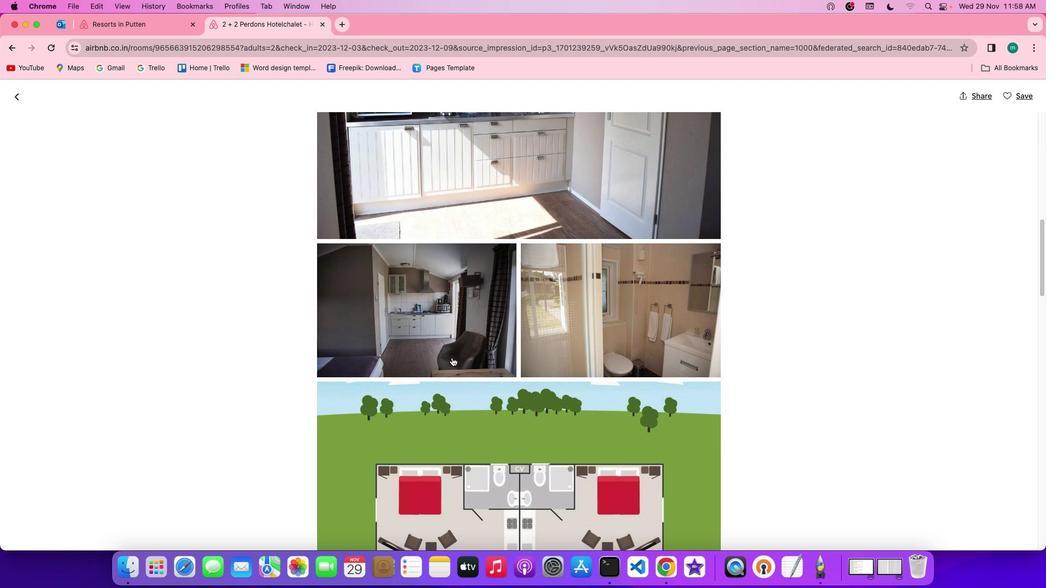 
Action: Mouse scrolled (452, 358) with delta (0, 0)
Screenshot: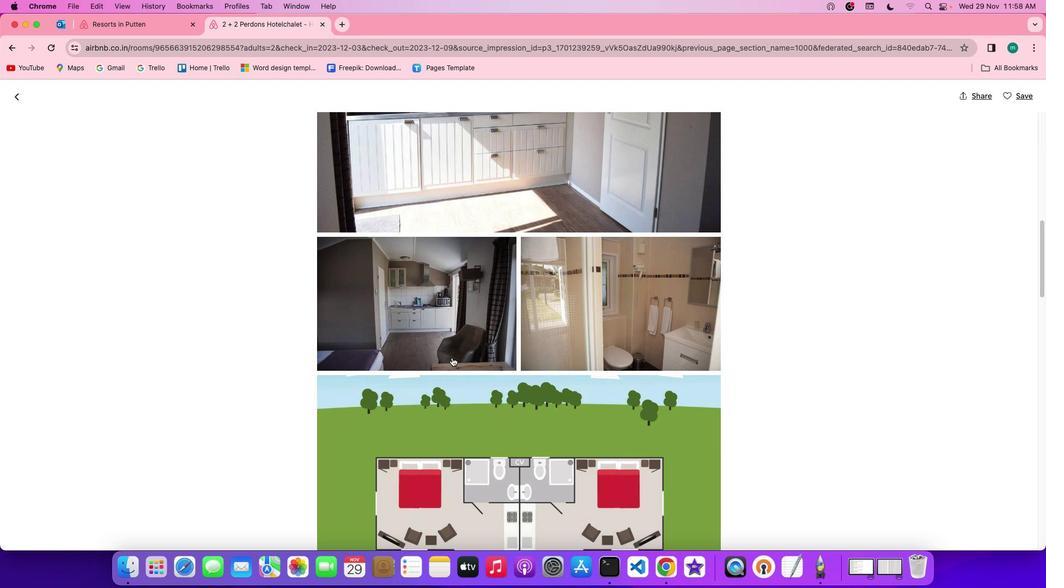 
Action: Mouse scrolled (452, 358) with delta (0, 0)
Screenshot: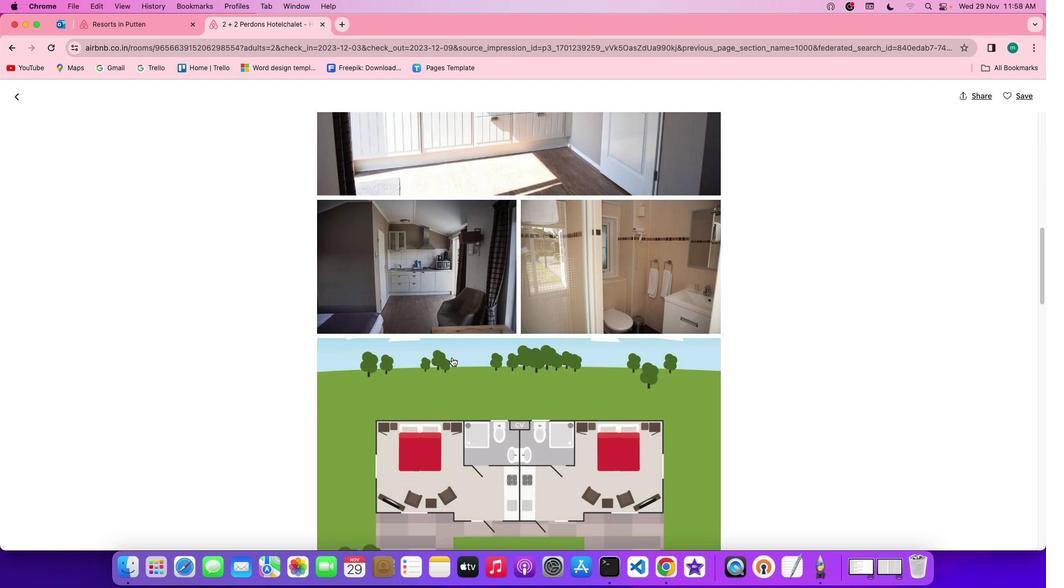 
Action: Mouse scrolled (452, 358) with delta (0, 0)
Screenshot: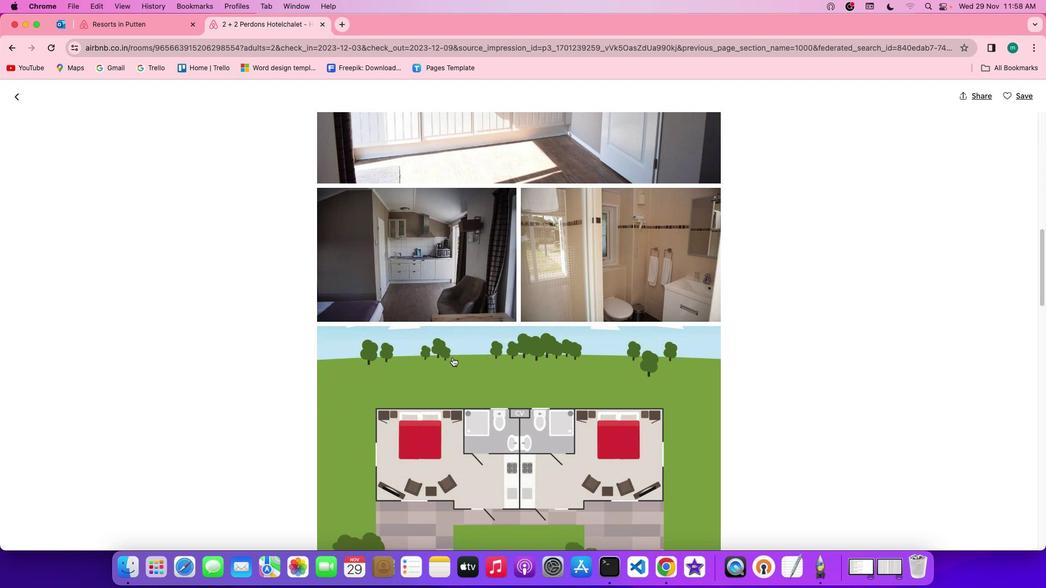 
Action: Mouse scrolled (452, 358) with delta (0, 0)
Screenshot: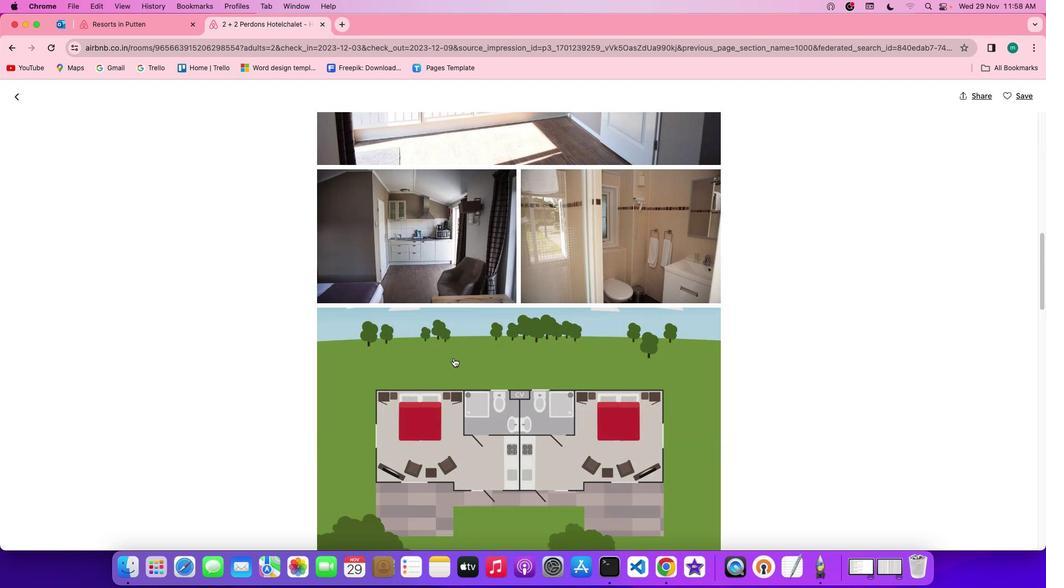 
Action: Mouse scrolled (452, 358) with delta (0, -1)
Screenshot: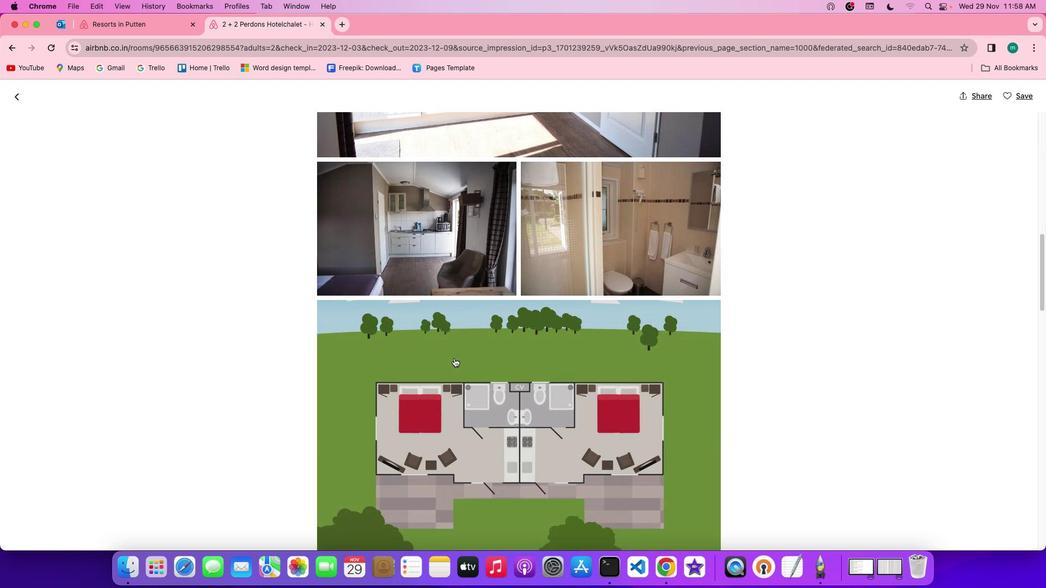 
Action: Mouse moved to (480, 329)
Screenshot: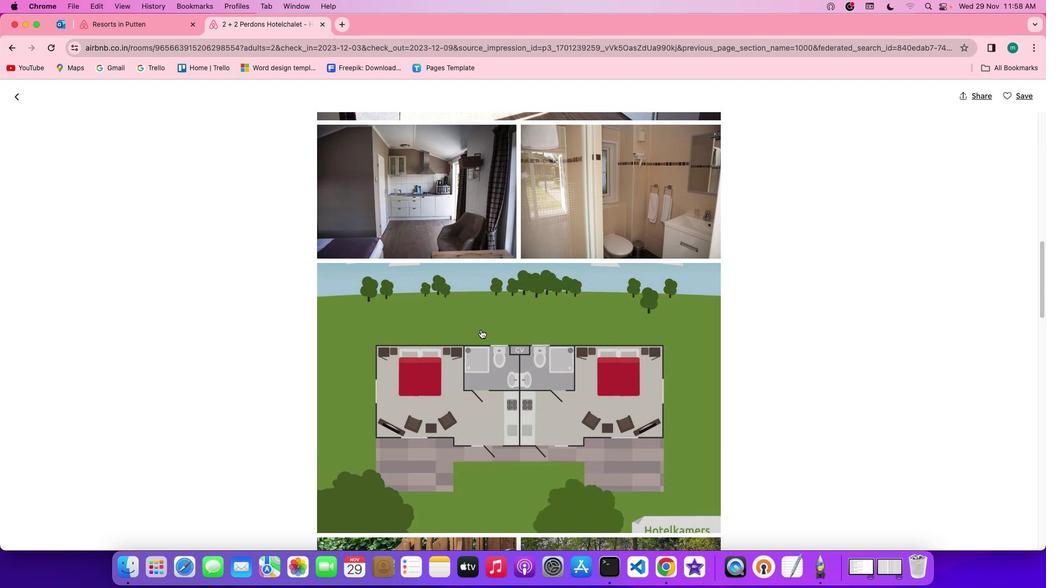 
Action: Mouse scrolled (480, 329) with delta (0, 0)
Screenshot: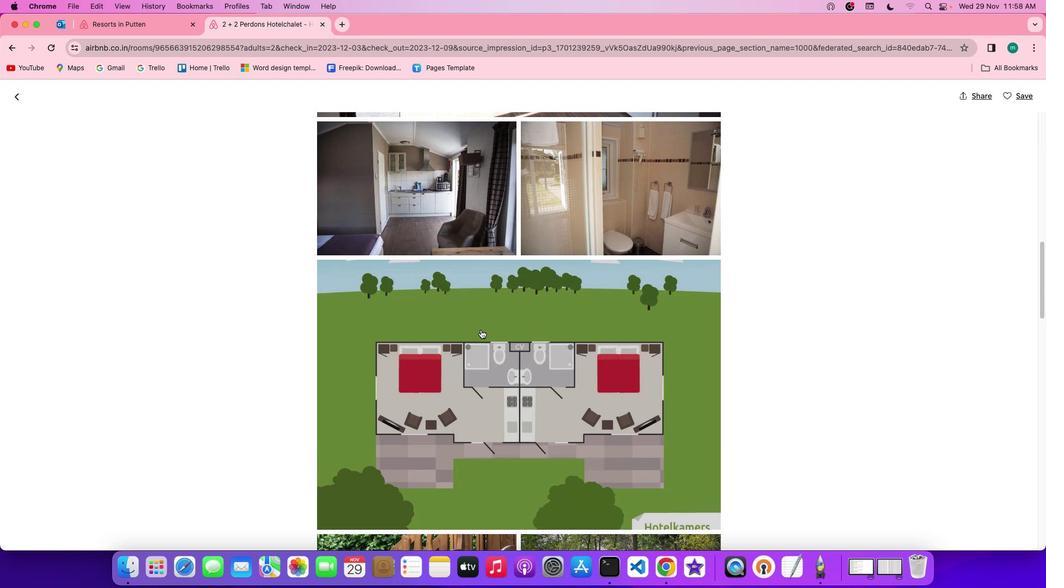 
Action: Mouse scrolled (480, 329) with delta (0, 0)
Screenshot: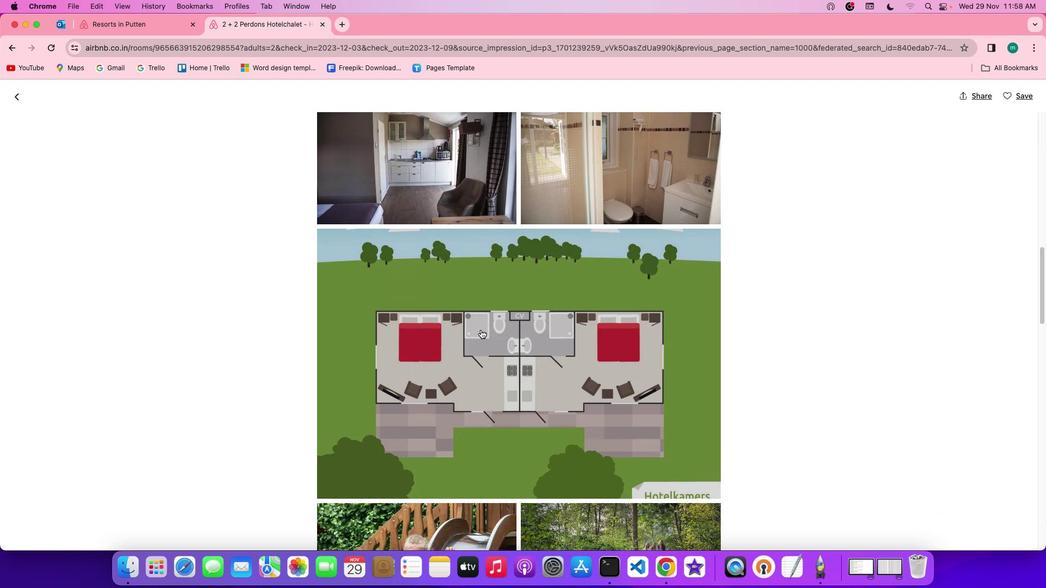 
Action: Mouse scrolled (480, 329) with delta (0, -1)
Screenshot: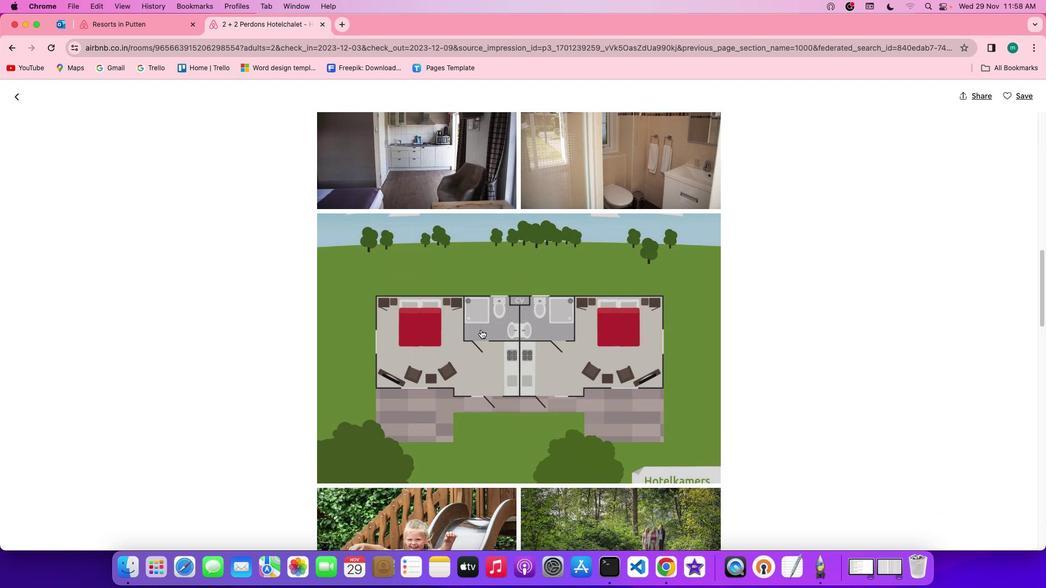 
Action: Mouse moved to (457, 344)
Screenshot: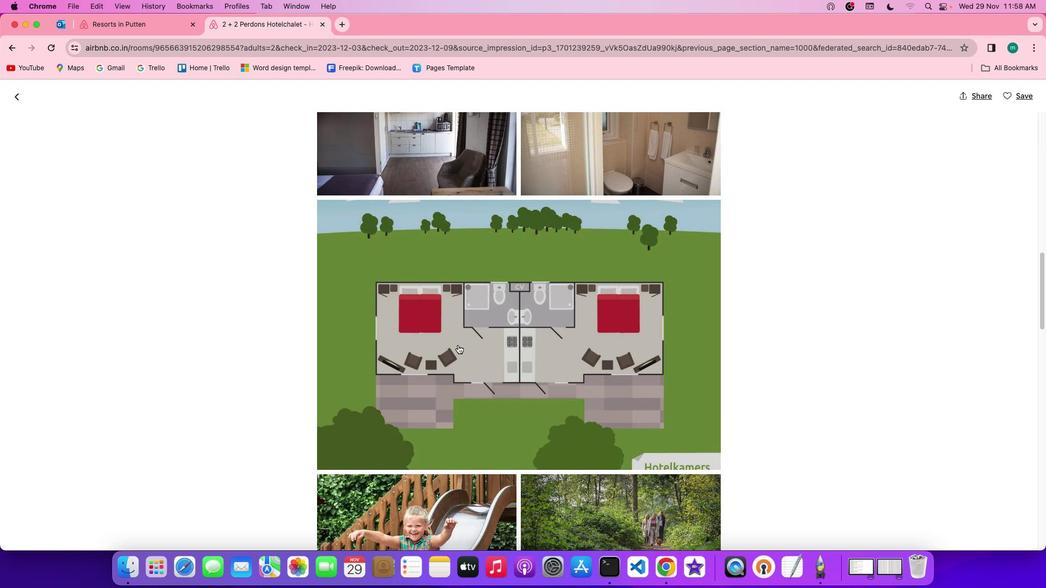 
Action: Mouse scrolled (457, 344) with delta (0, 0)
Screenshot: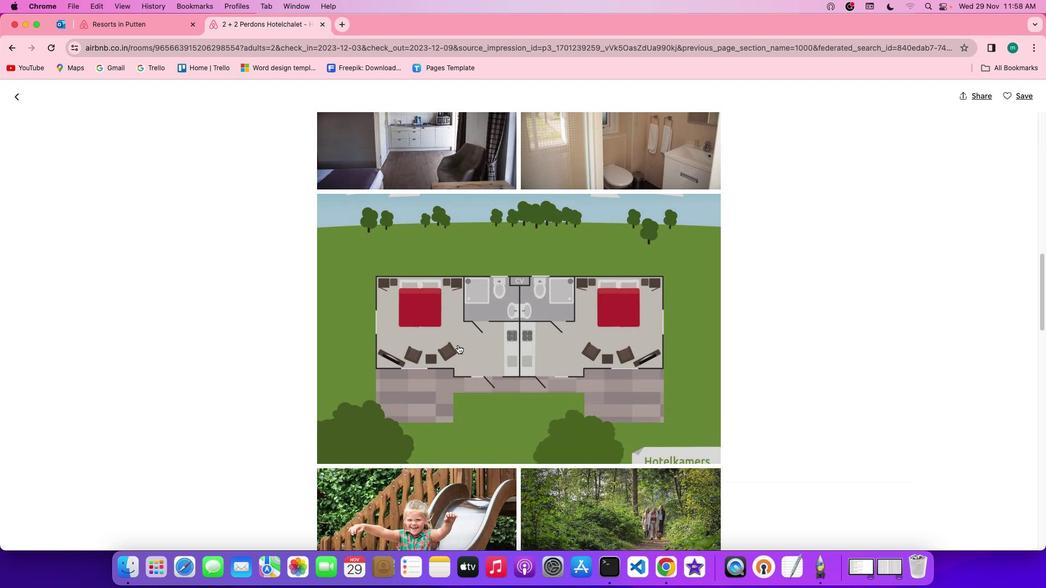 
Action: Mouse scrolled (457, 344) with delta (0, 0)
Screenshot: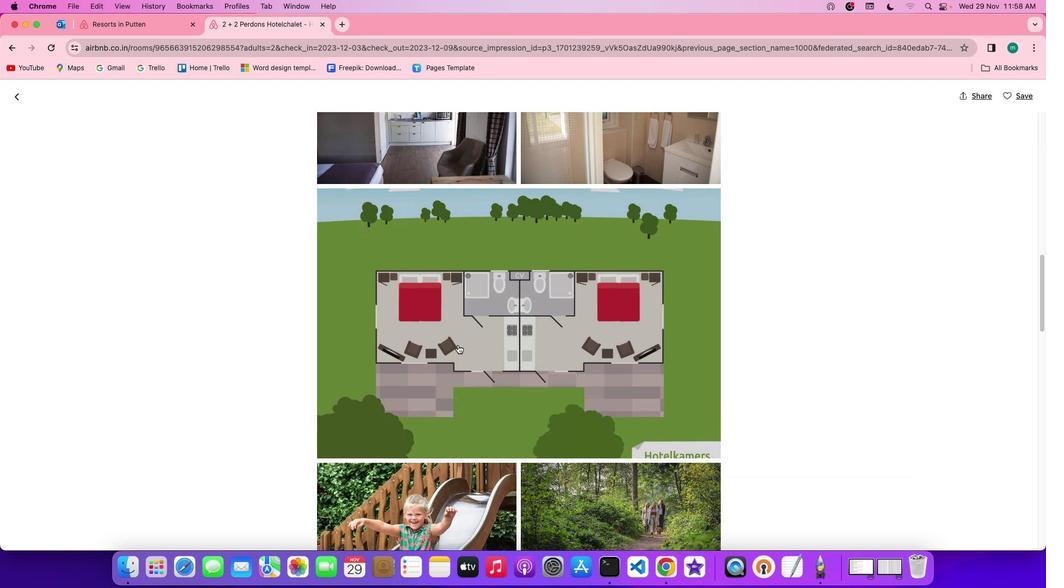 
Action: Mouse scrolled (457, 344) with delta (0, 0)
Screenshot: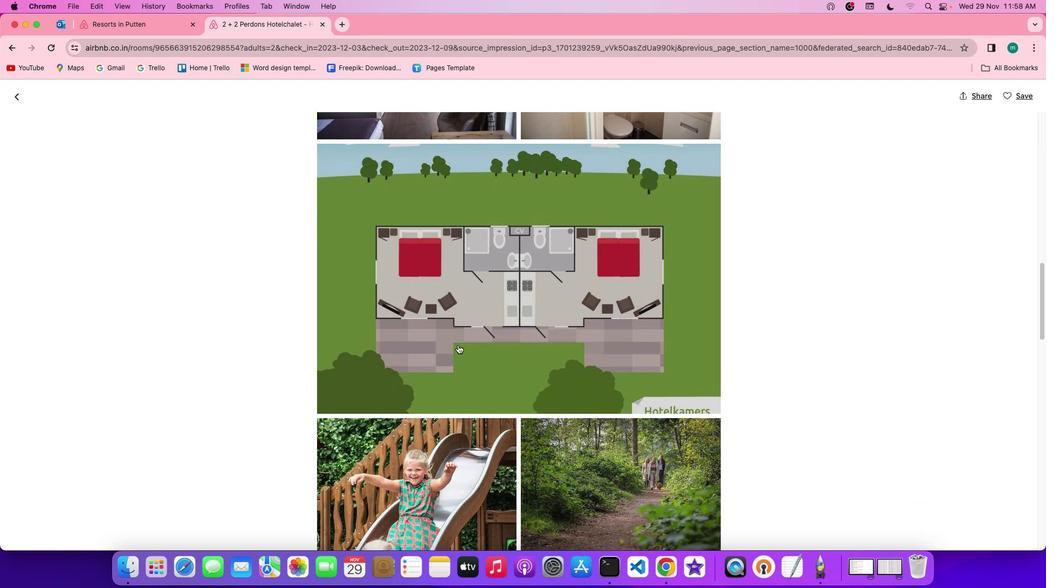 
Action: Mouse scrolled (457, 344) with delta (0, 0)
Screenshot: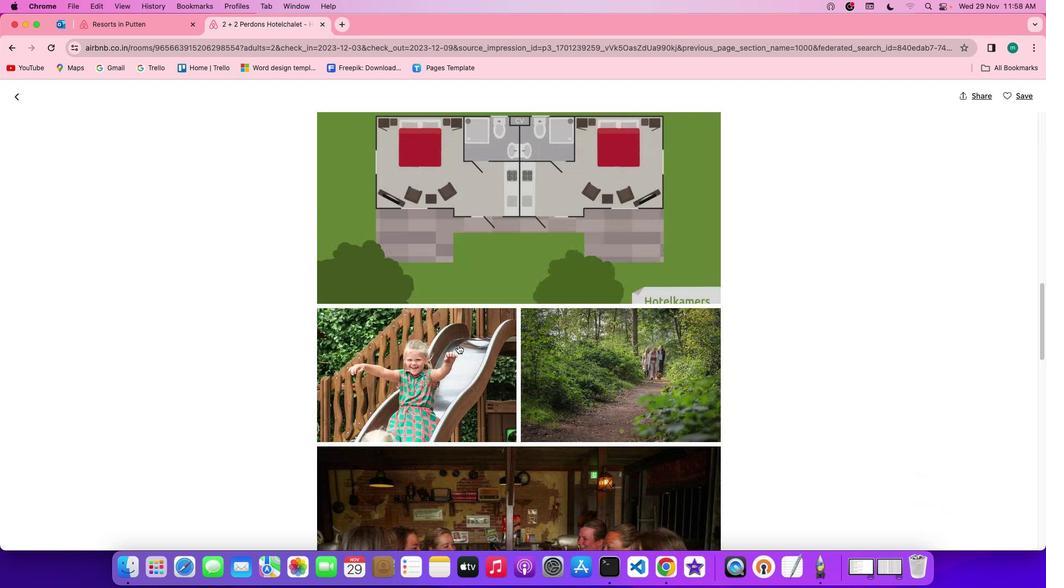 
Action: Mouse scrolled (457, 344) with delta (0, -1)
Screenshot: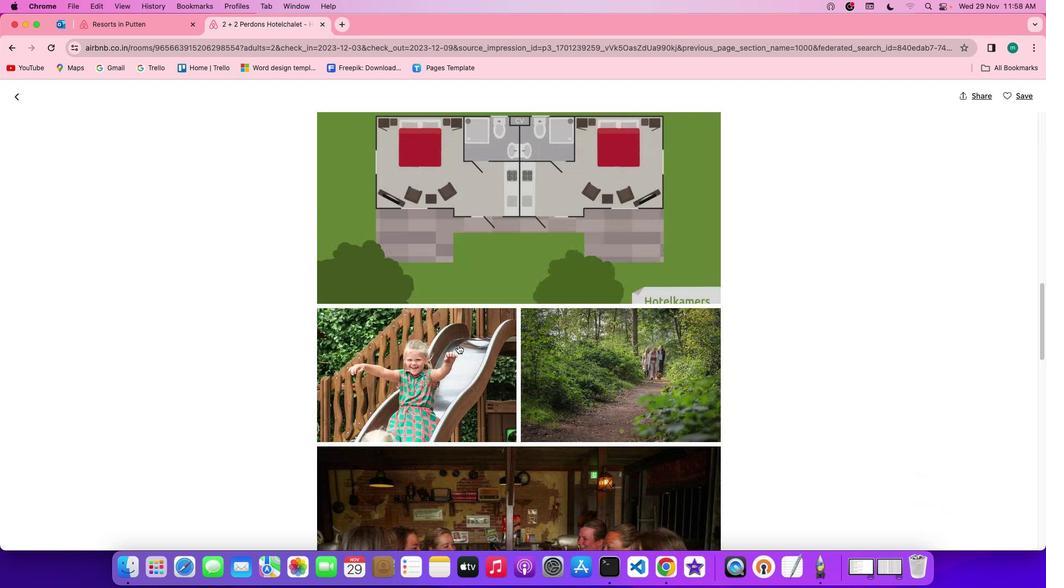 
Action: Mouse scrolled (457, 344) with delta (0, -2)
Screenshot: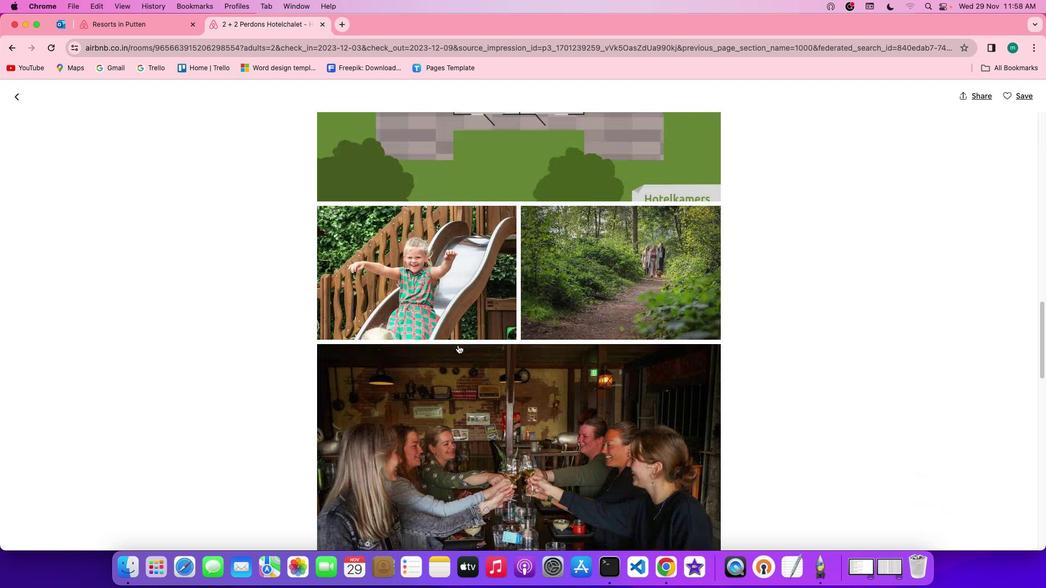 
Action: Mouse scrolled (457, 344) with delta (0, -2)
Screenshot: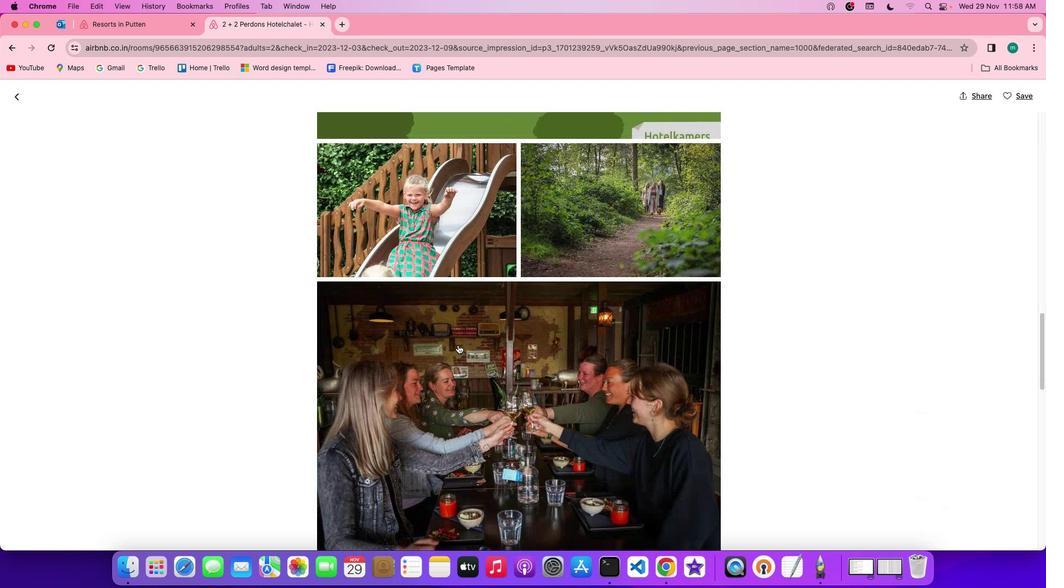 
Action: Mouse scrolled (457, 344) with delta (0, 0)
Screenshot: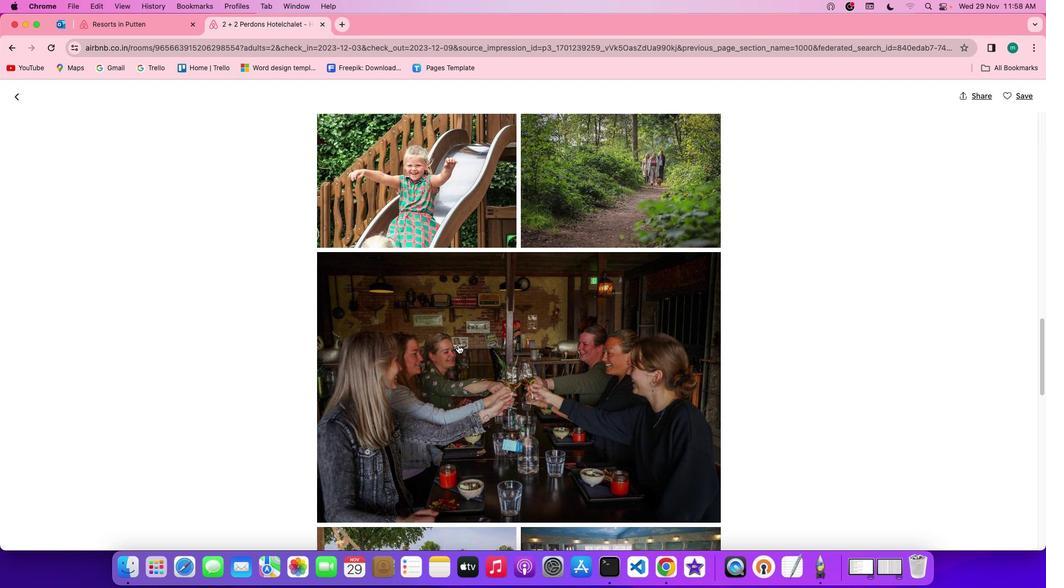 
Action: Mouse scrolled (457, 344) with delta (0, 0)
Screenshot: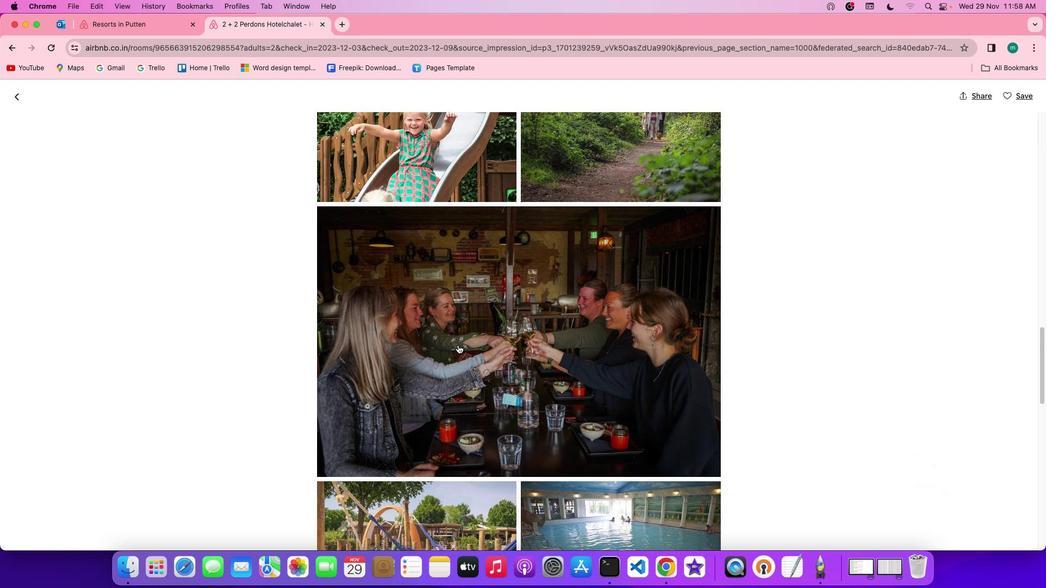 
Action: Mouse scrolled (457, 344) with delta (0, -1)
Screenshot: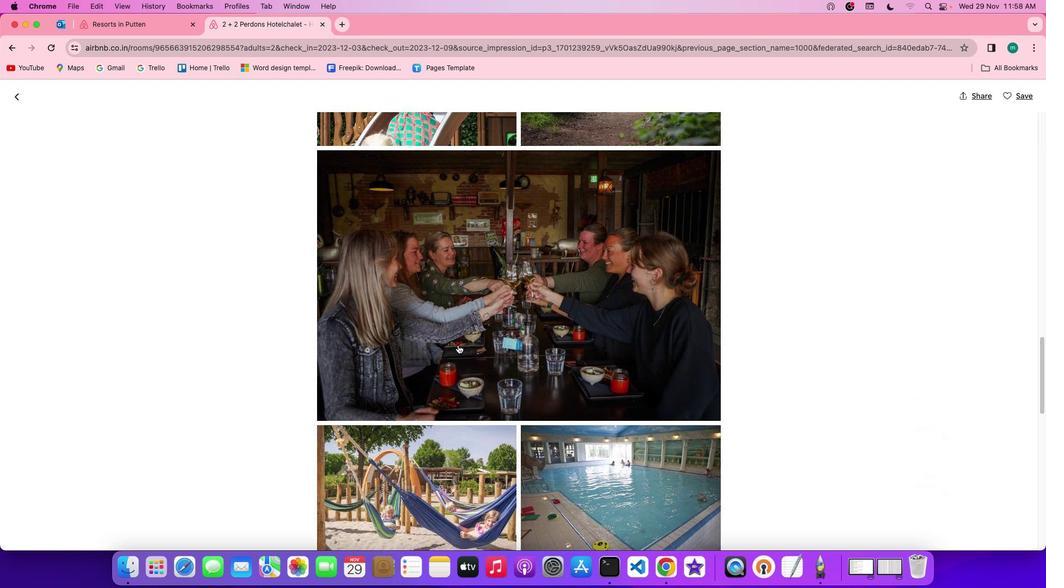 
Action: Mouse scrolled (457, 344) with delta (0, -2)
Screenshot: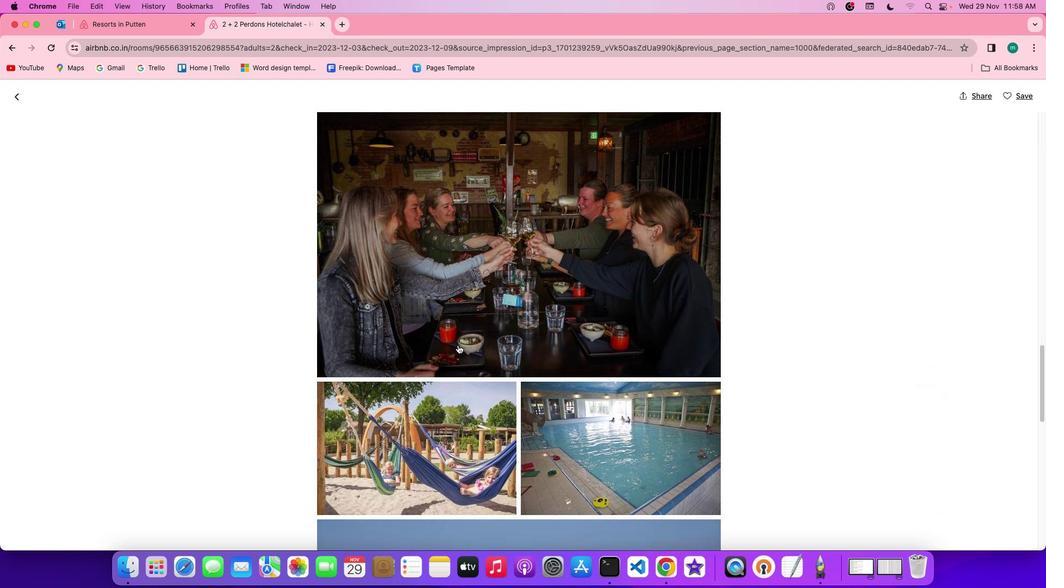 
Action: Mouse scrolled (457, 344) with delta (0, 0)
Screenshot: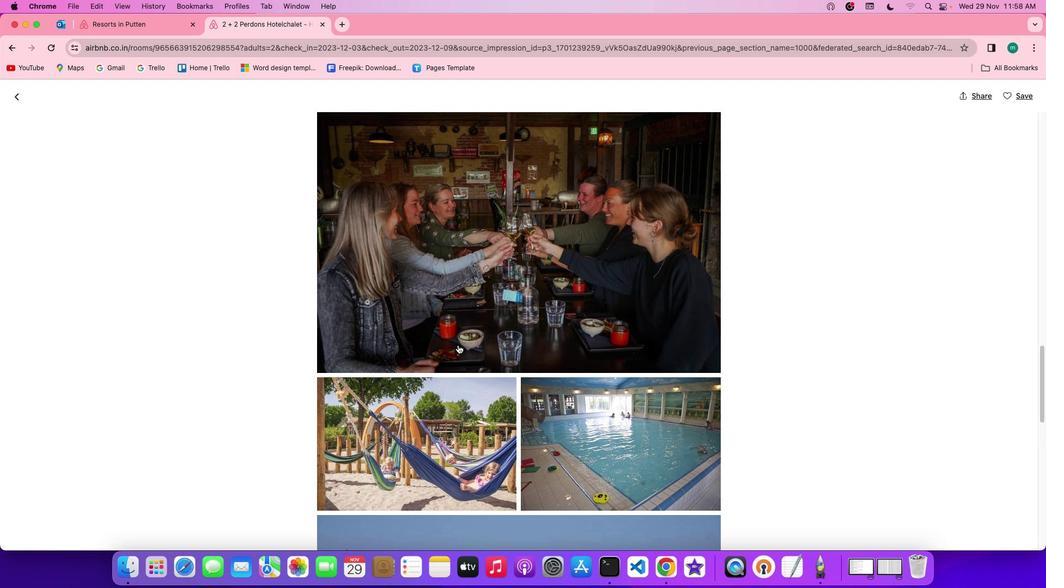 
Action: Mouse scrolled (457, 344) with delta (0, 0)
Screenshot: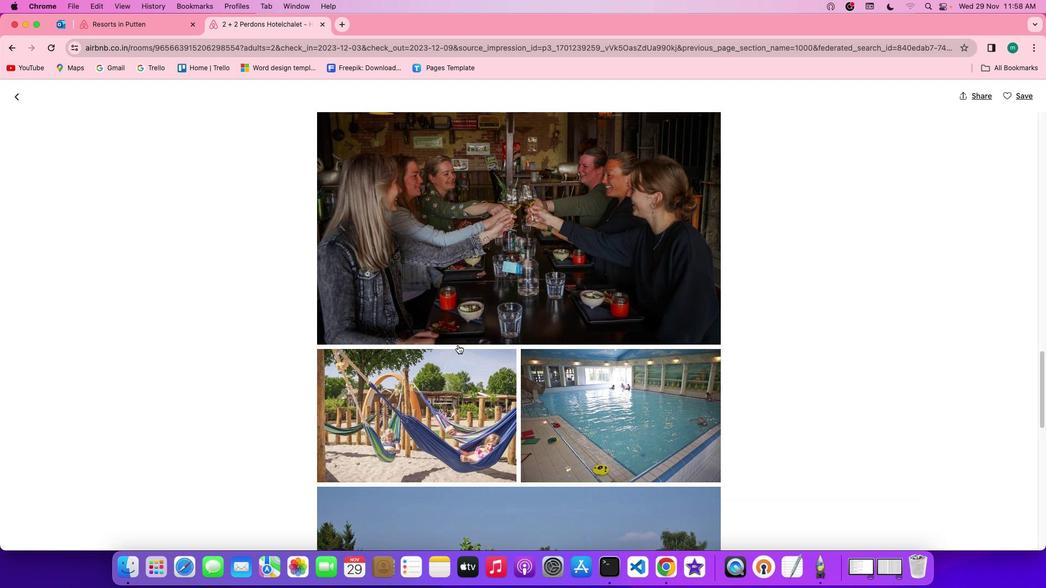 
Action: Mouse scrolled (457, 344) with delta (0, -1)
Screenshot: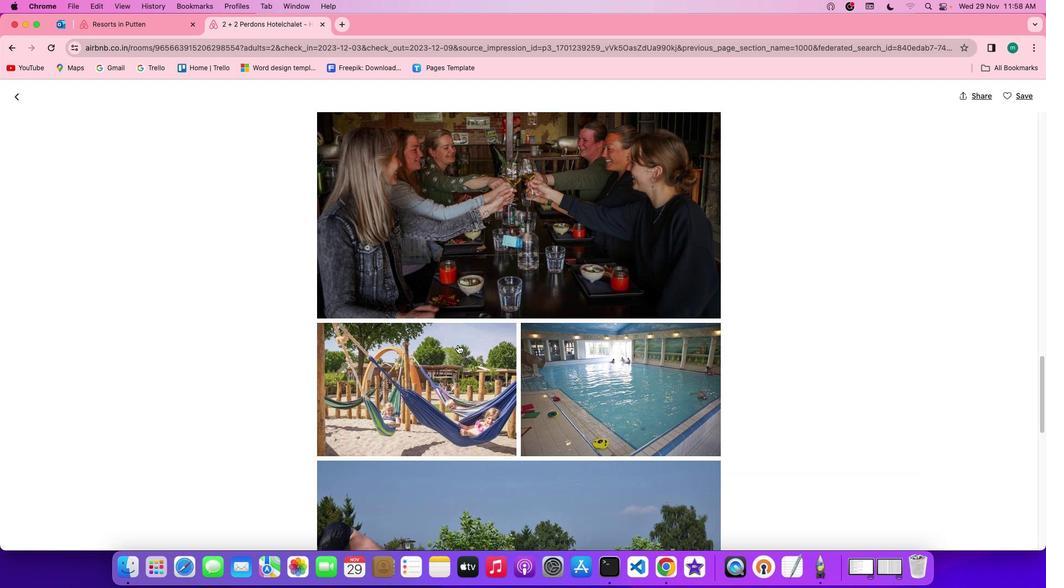 
Action: Mouse scrolled (457, 344) with delta (0, -1)
Screenshot: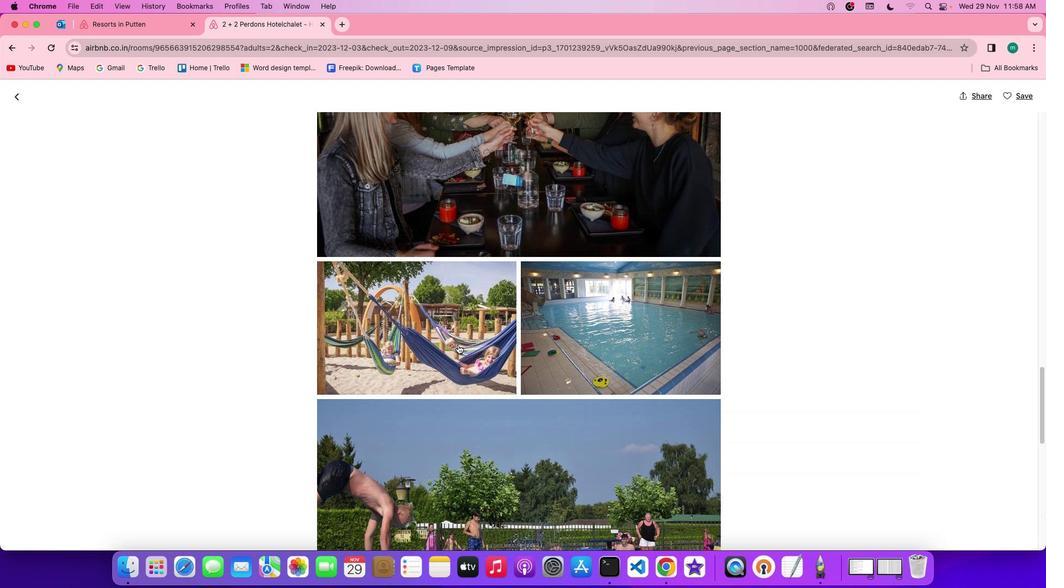 
Action: Mouse moved to (458, 346)
Screenshot: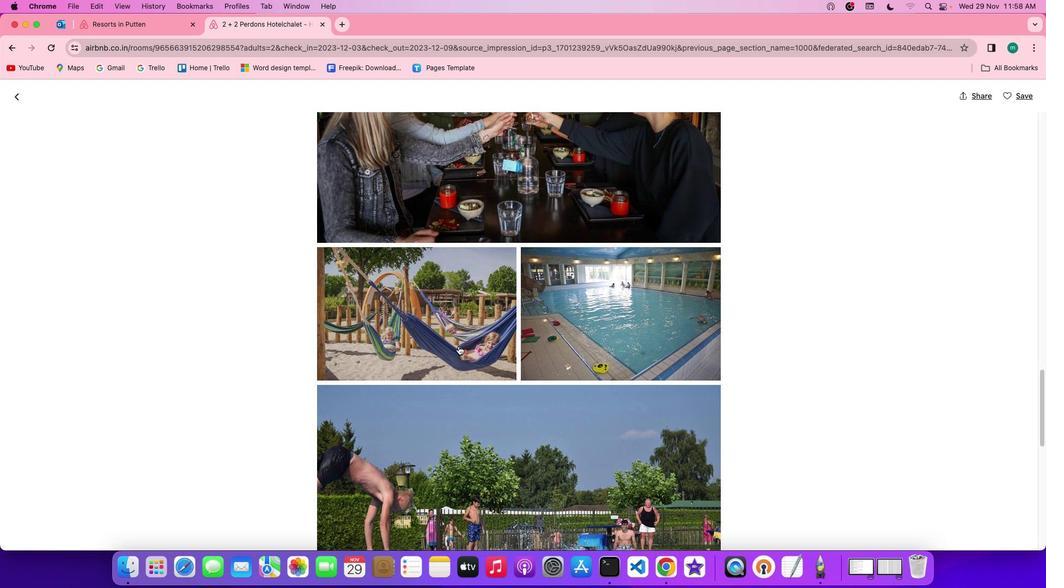 
Action: Mouse scrolled (458, 346) with delta (0, 0)
Screenshot: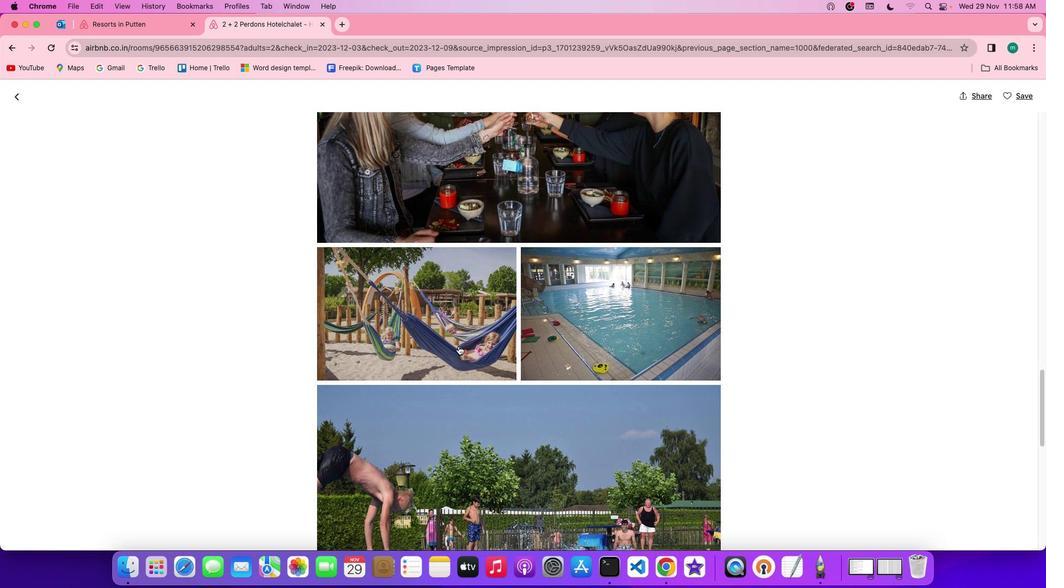 
Action: Mouse moved to (458, 346)
Screenshot: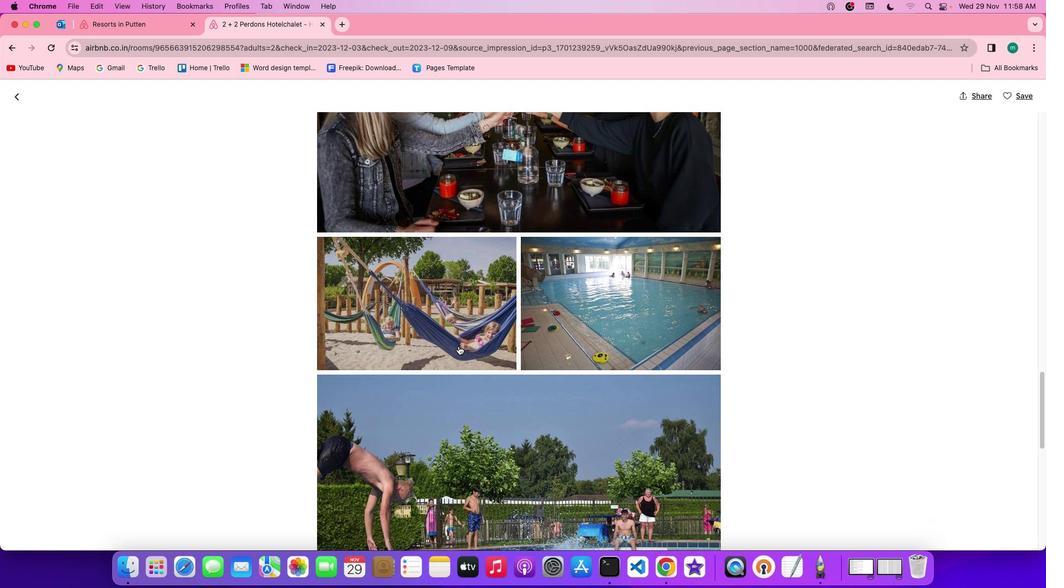 
Action: Mouse scrolled (458, 346) with delta (0, 0)
Screenshot: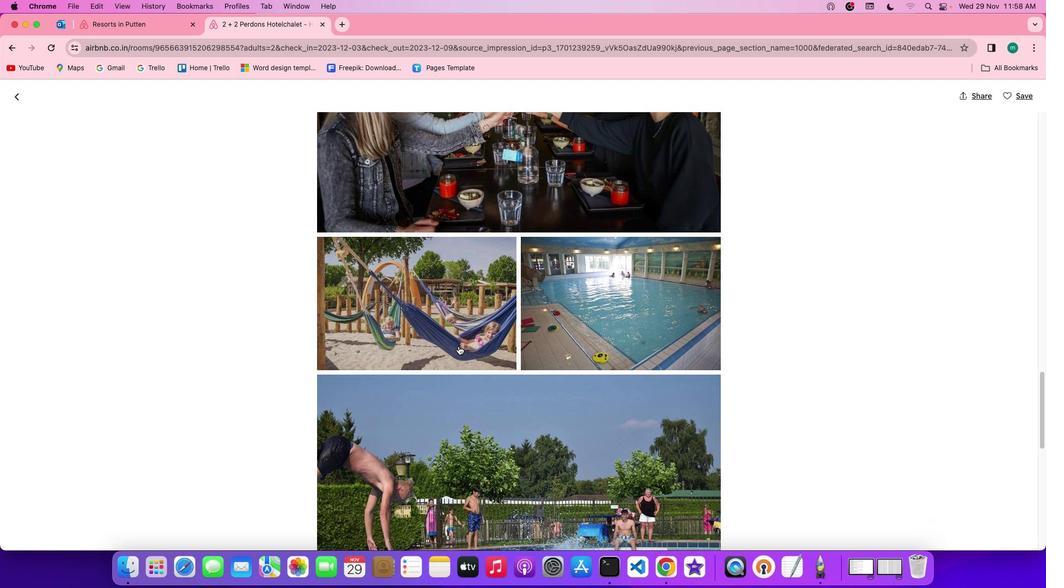 
Action: Mouse scrolled (458, 346) with delta (0, -1)
Screenshot: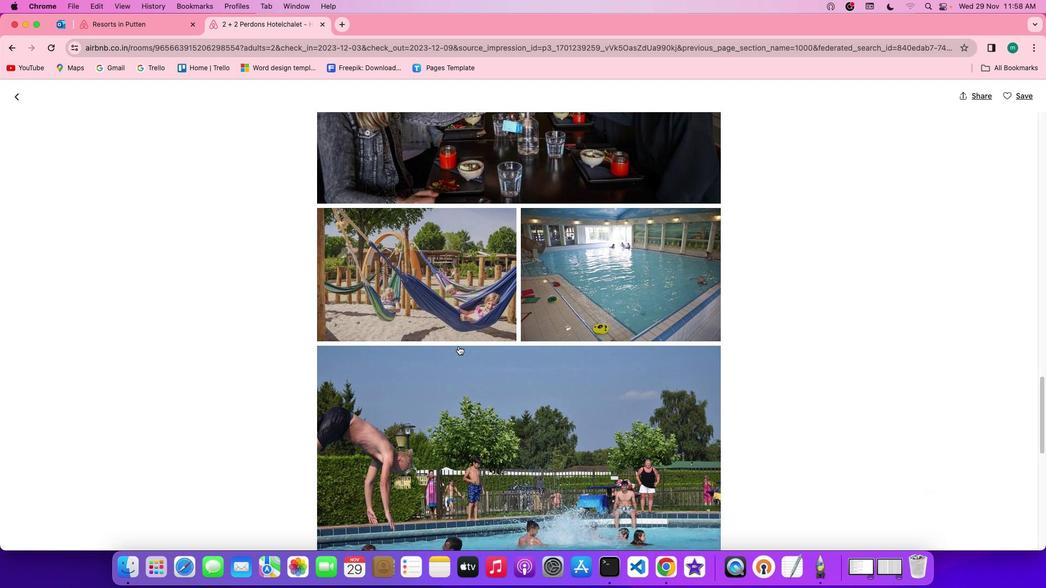 
Action: Mouse scrolled (458, 346) with delta (0, 0)
Screenshot: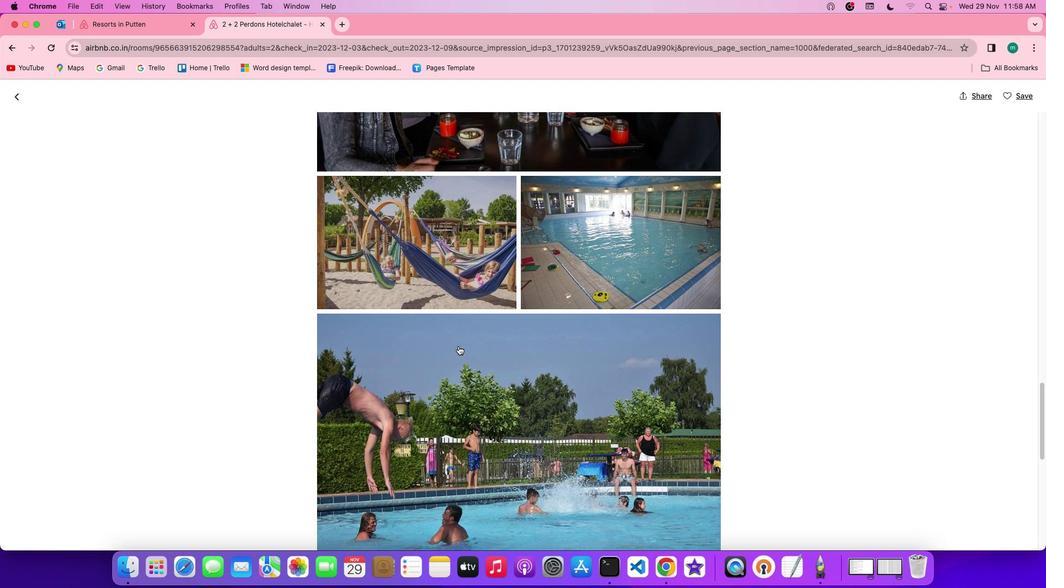 
Action: Mouse scrolled (458, 346) with delta (0, 0)
Screenshot: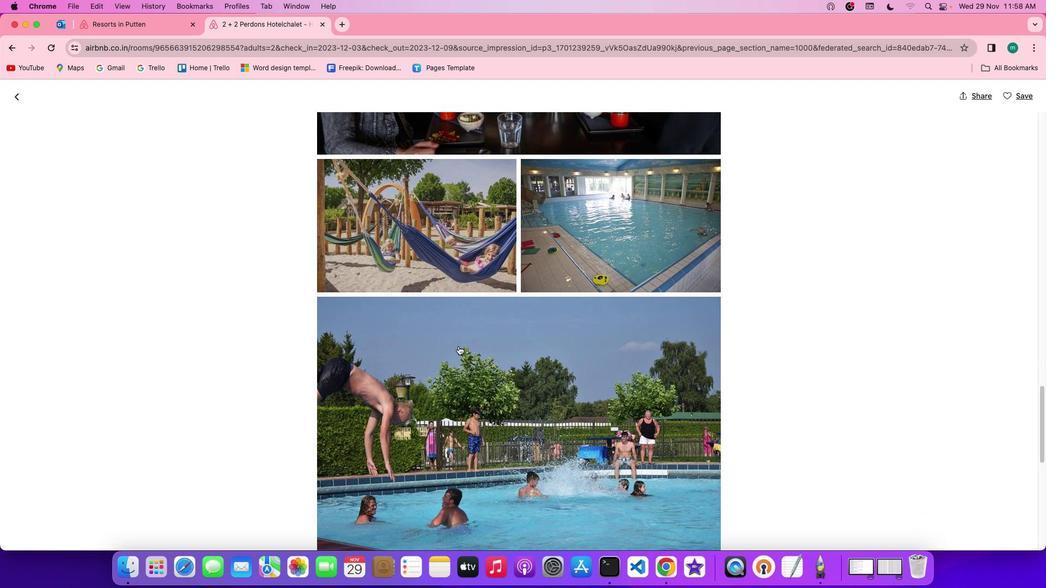 
Action: Mouse scrolled (458, 346) with delta (0, -1)
Screenshot: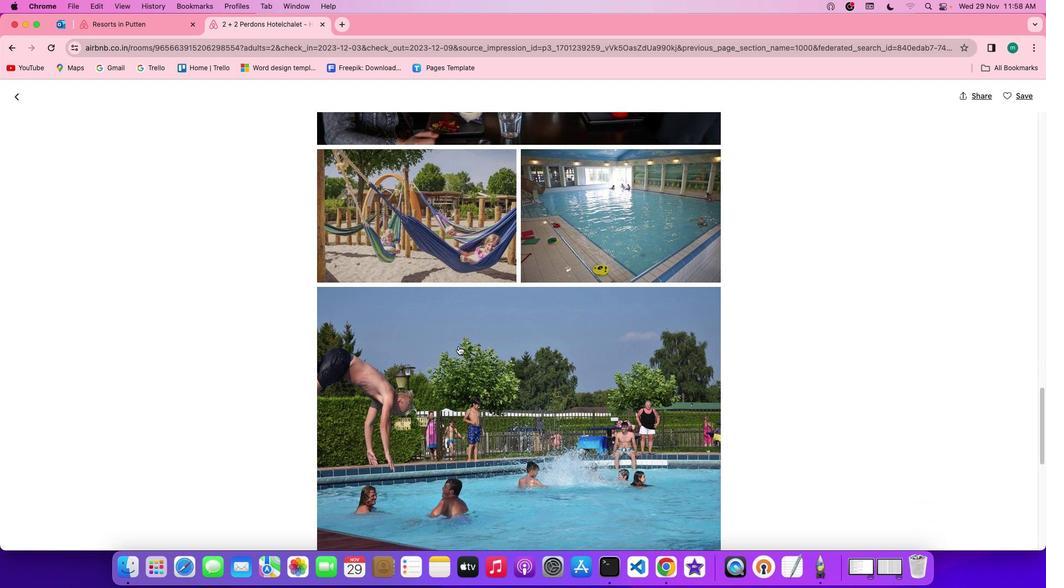 
Action: Mouse scrolled (458, 346) with delta (0, -1)
Screenshot: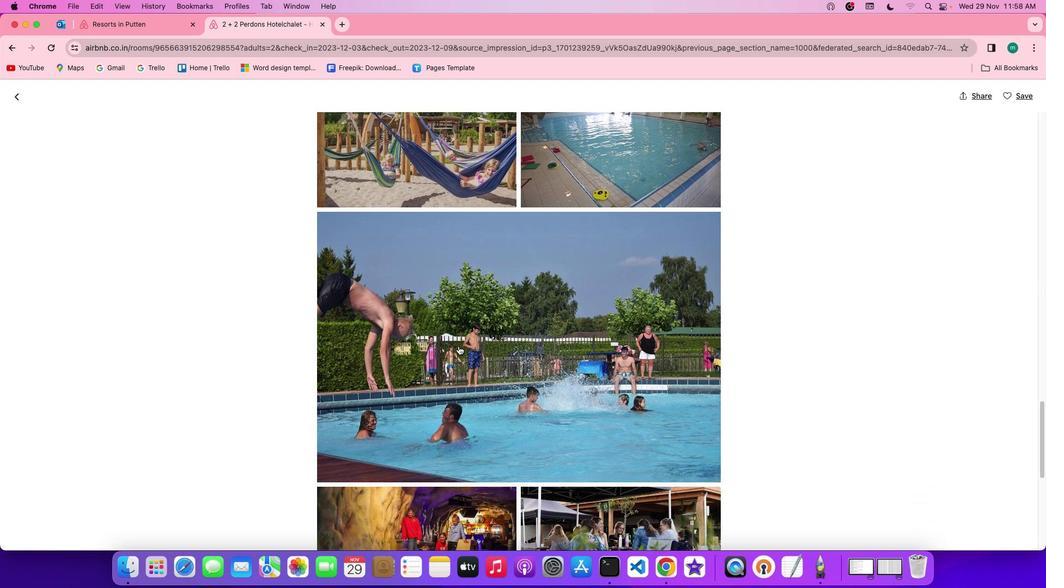 
Action: Mouse scrolled (458, 346) with delta (0, 0)
Screenshot: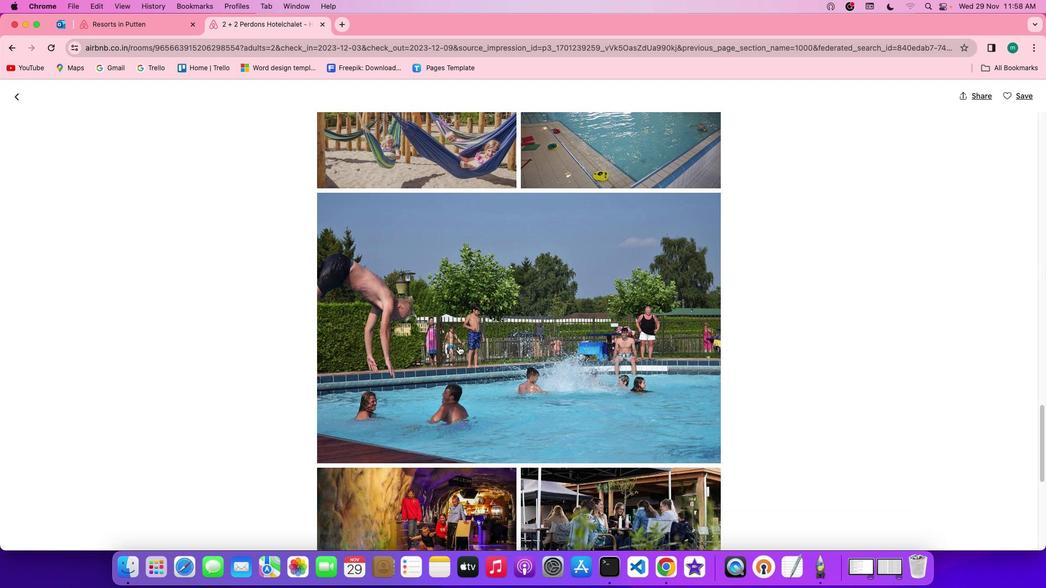 
Action: Mouse scrolled (458, 346) with delta (0, 0)
Screenshot: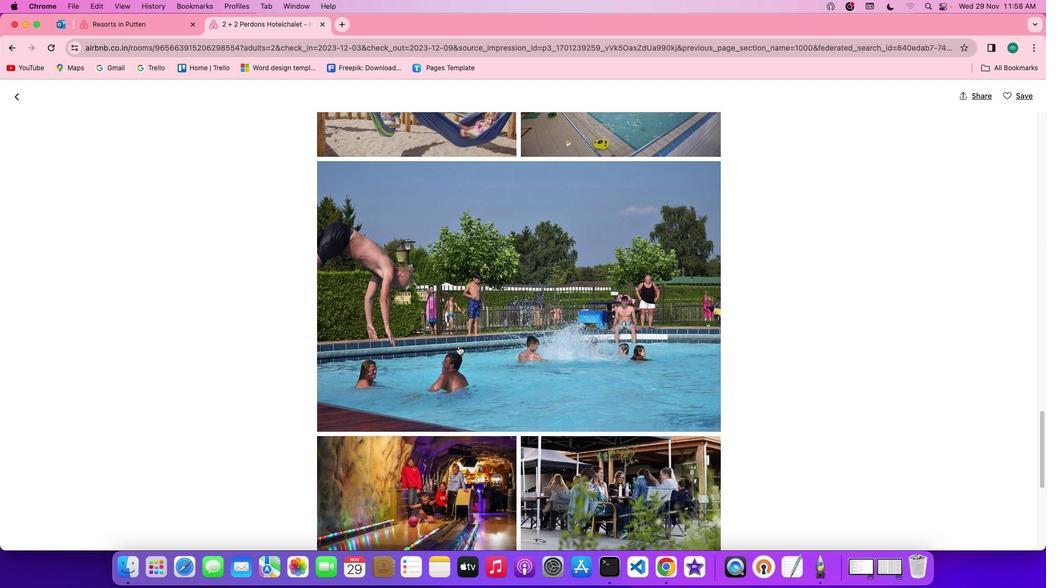 
Action: Mouse scrolled (458, 346) with delta (0, -1)
Screenshot: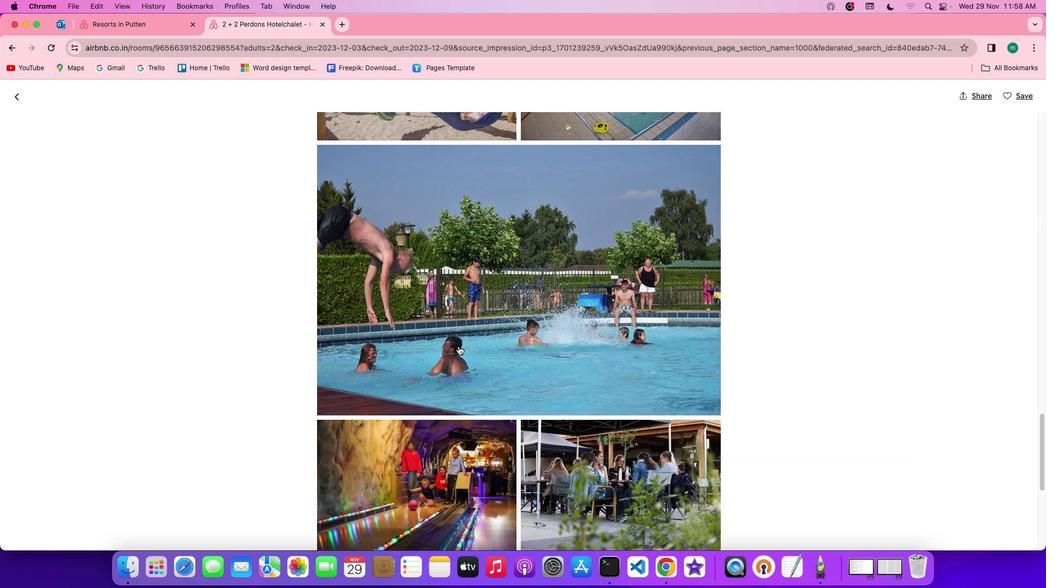 
Action: Mouse scrolled (458, 346) with delta (0, 0)
Screenshot: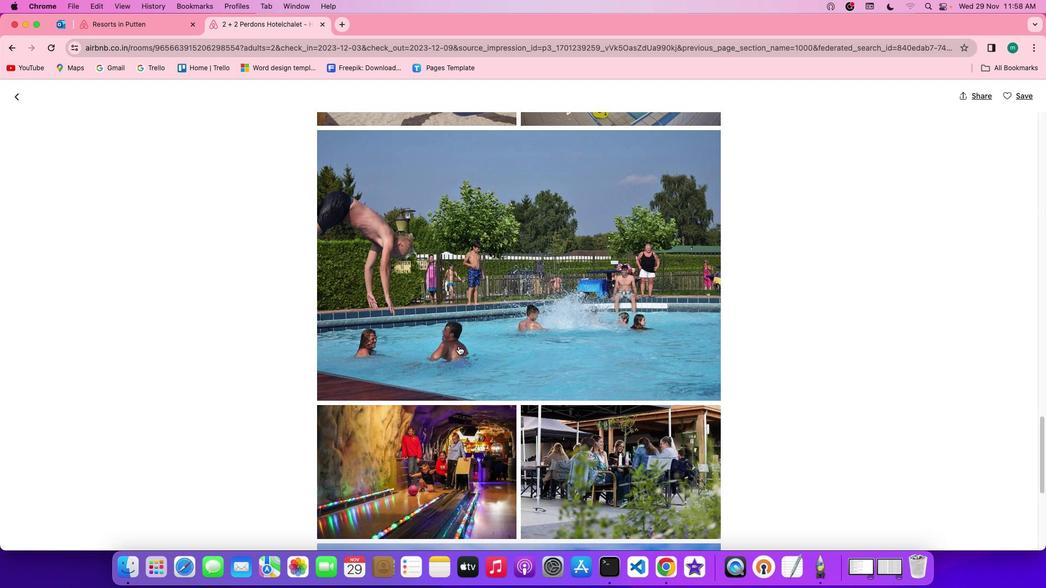 
Action: Mouse moved to (458, 346)
Screenshot: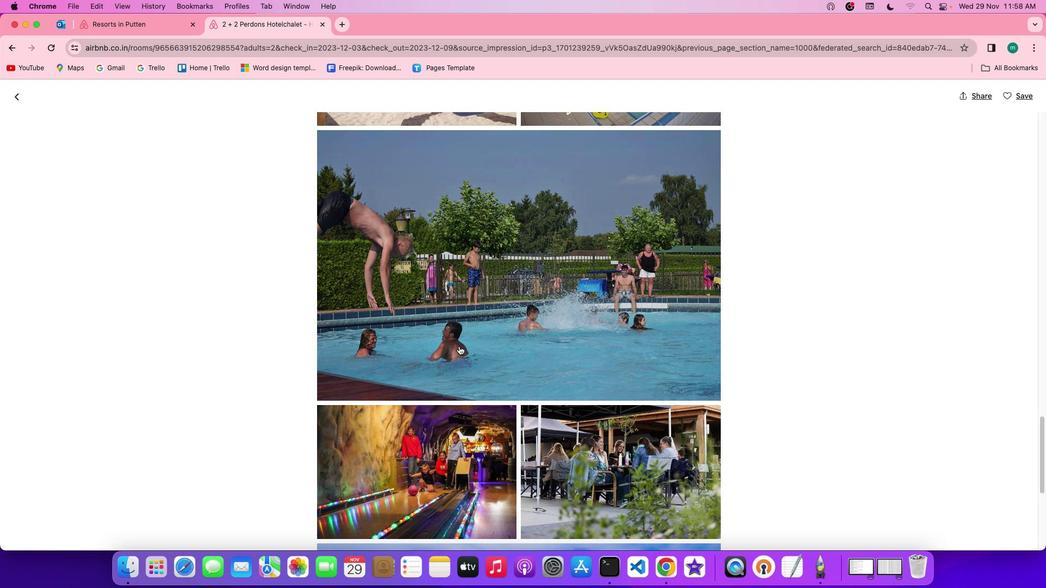 
Action: Mouse scrolled (458, 346) with delta (0, 0)
Screenshot: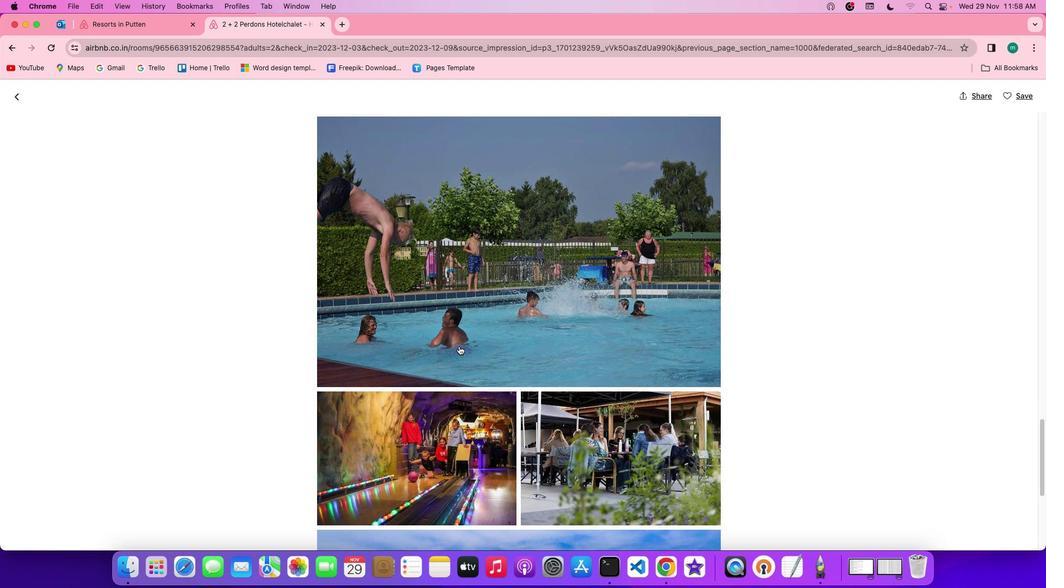 
Action: Mouse scrolled (458, 346) with delta (0, 0)
Screenshot: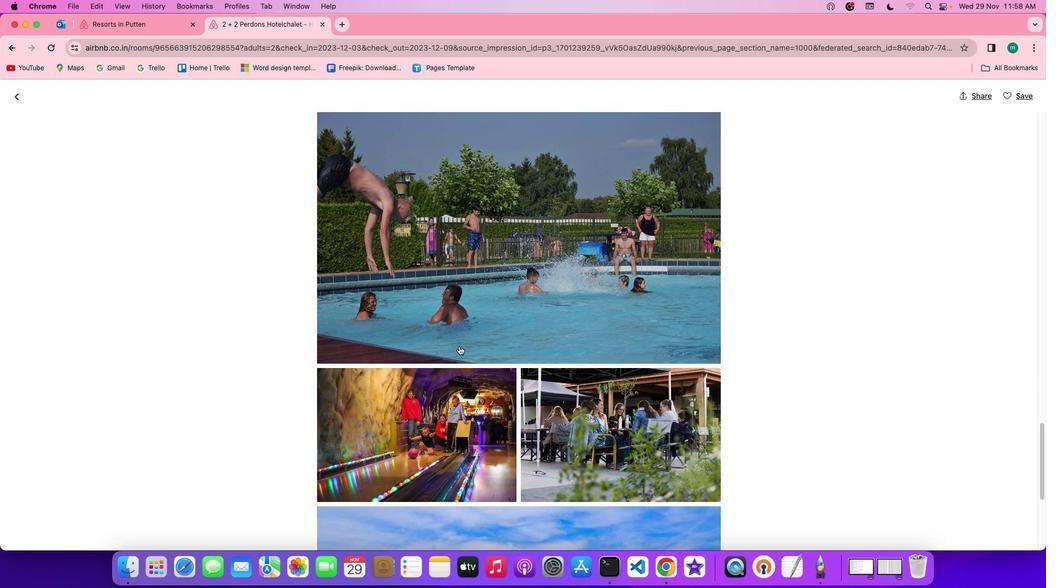 
Action: Mouse scrolled (458, 346) with delta (0, -1)
Screenshot: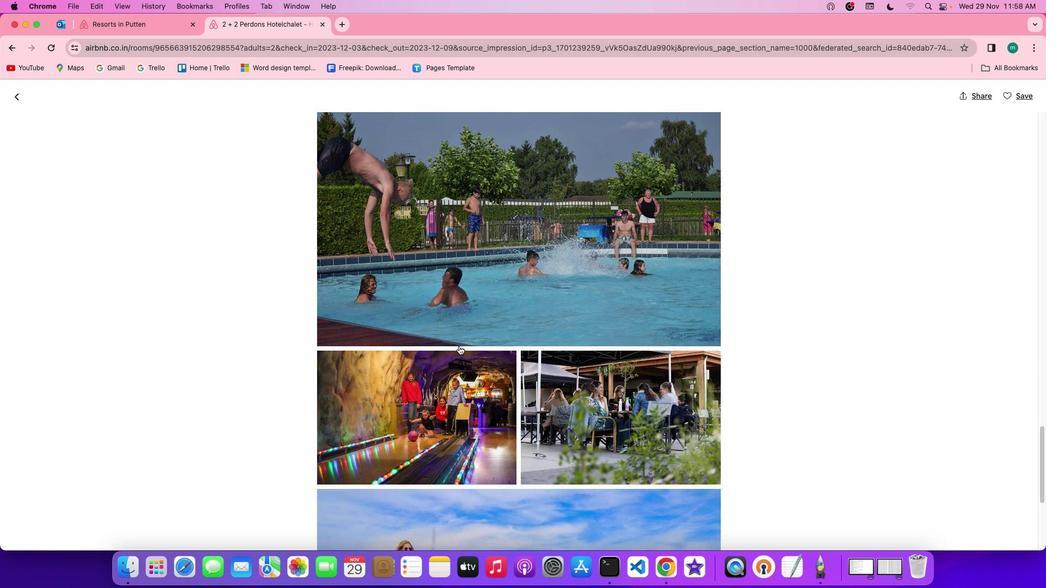 
Action: Mouse scrolled (458, 346) with delta (0, 0)
Screenshot: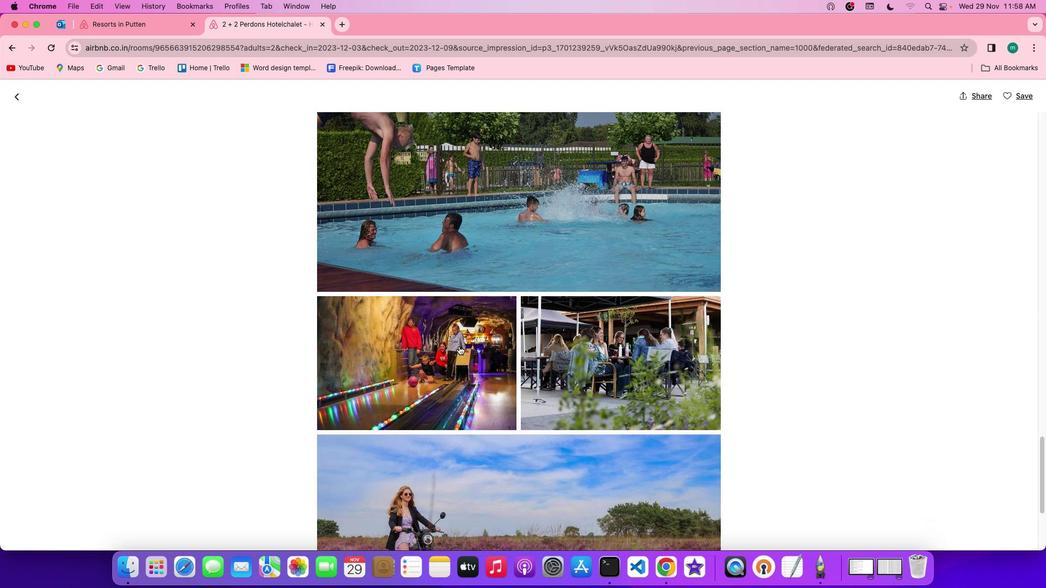 
Action: Mouse scrolled (458, 346) with delta (0, 0)
Screenshot: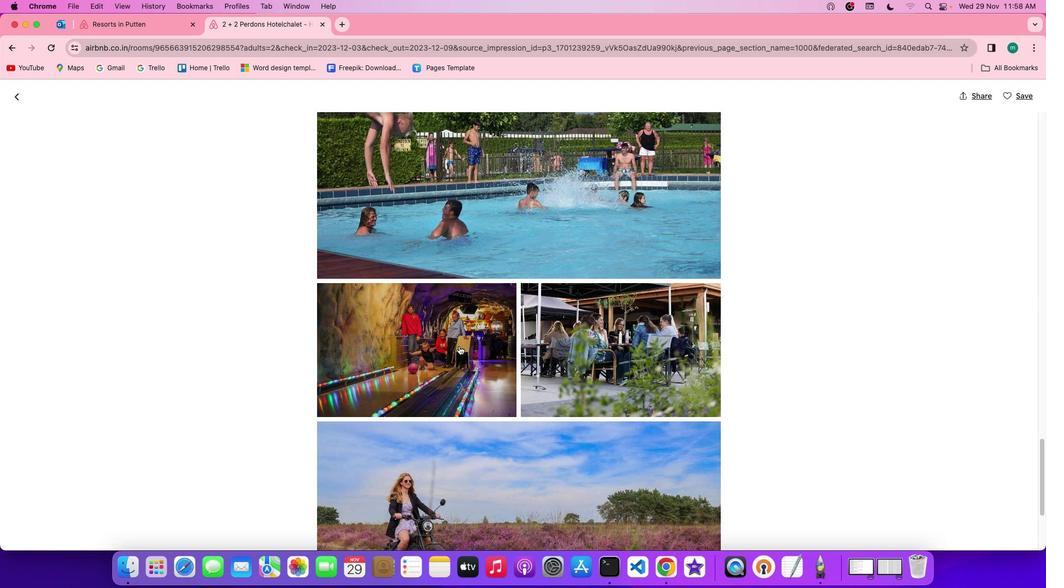 
Action: Mouse scrolled (458, 346) with delta (0, 0)
Screenshot: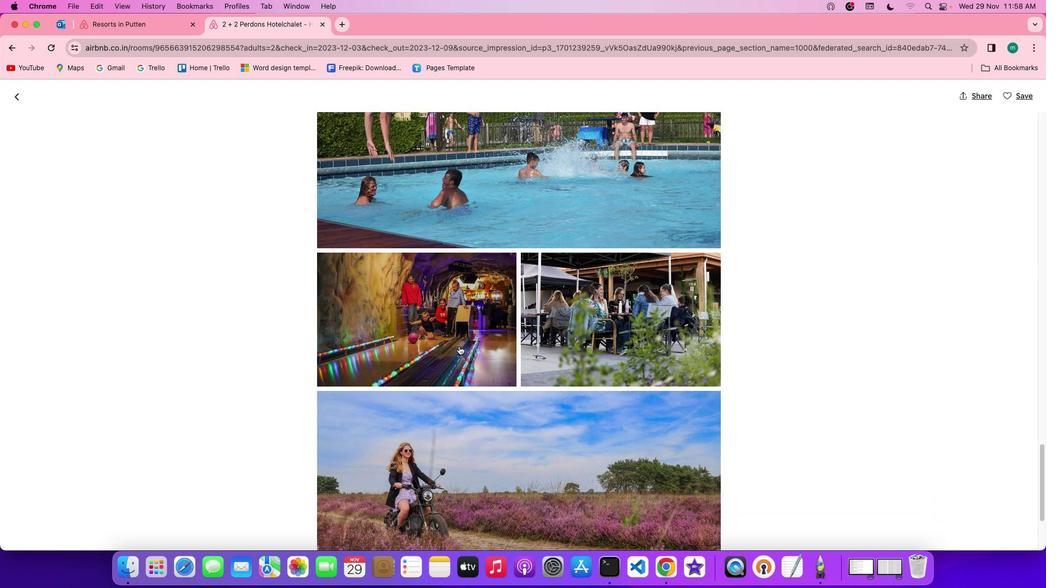
Action: Mouse scrolled (458, 346) with delta (0, -1)
Screenshot: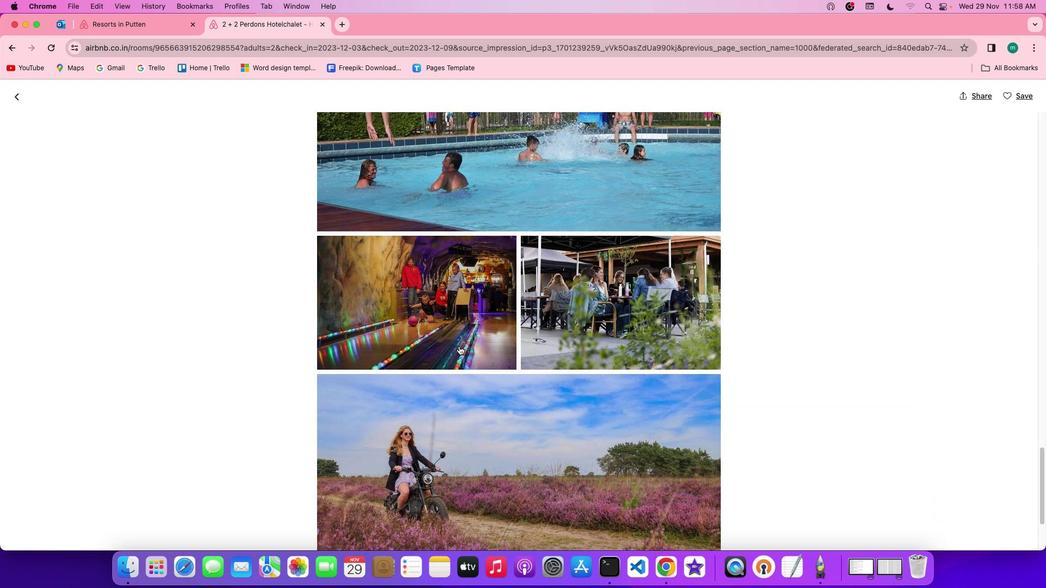 
Action: Mouse scrolled (458, 346) with delta (0, 0)
Screenshot: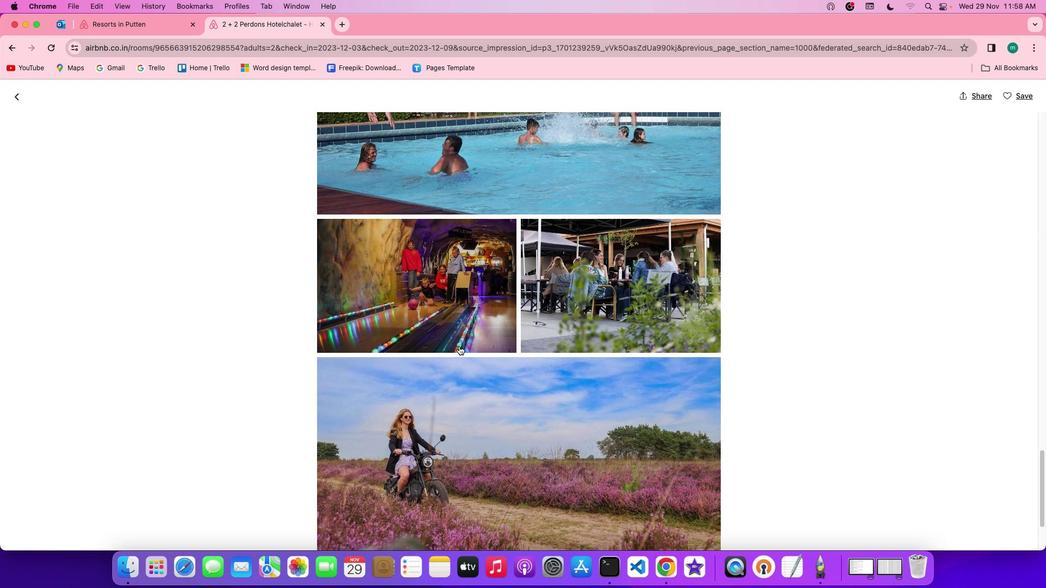 
Action: Mouse scrolled (458, 346) with delta (0, 0)
Screenshot: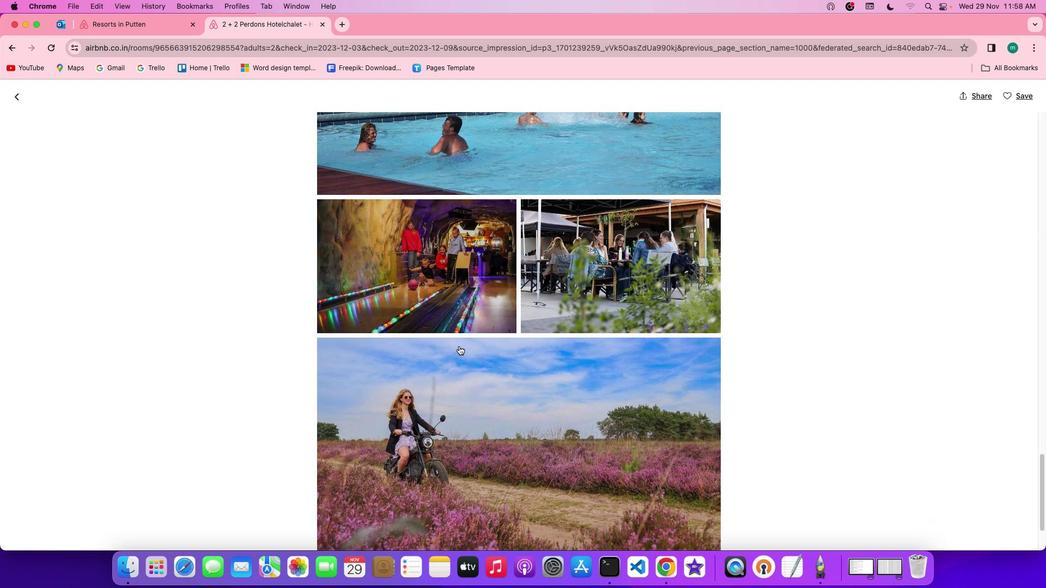 
Action: Mouse scrolled (458, 346) with delta (0, 0)
Screenshot: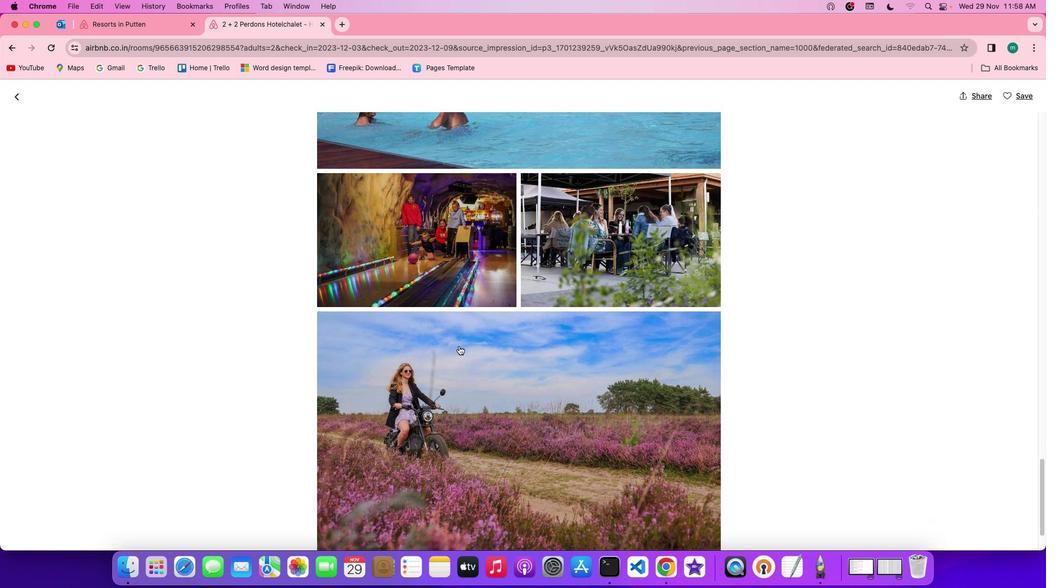 
Action: Mouse scrolled (458, 346) with delta (0, 0)
Screenshot: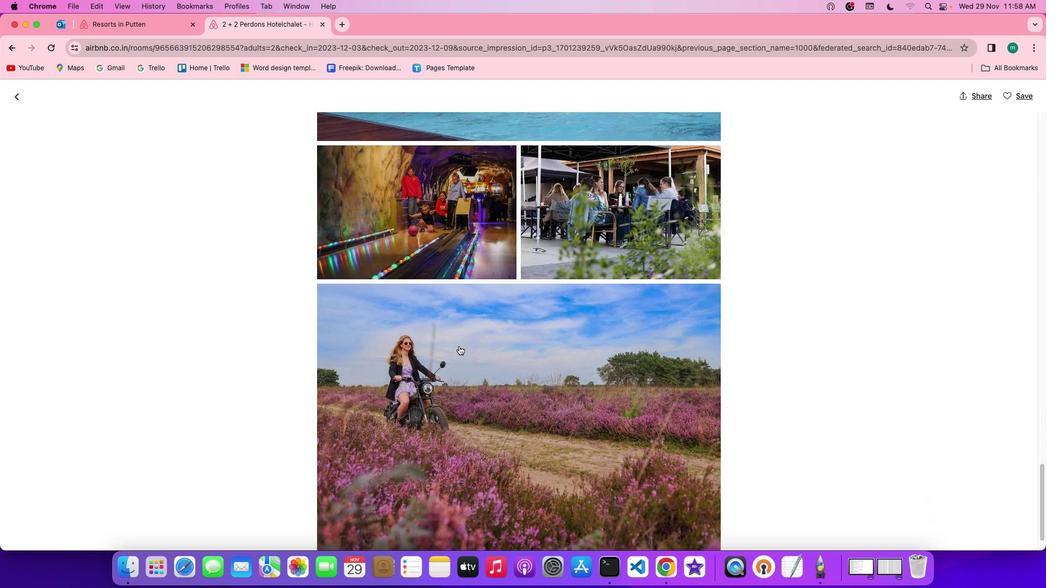
Action: Mouse scrolled (458, 346) with delta (0, 0)
Screenshot: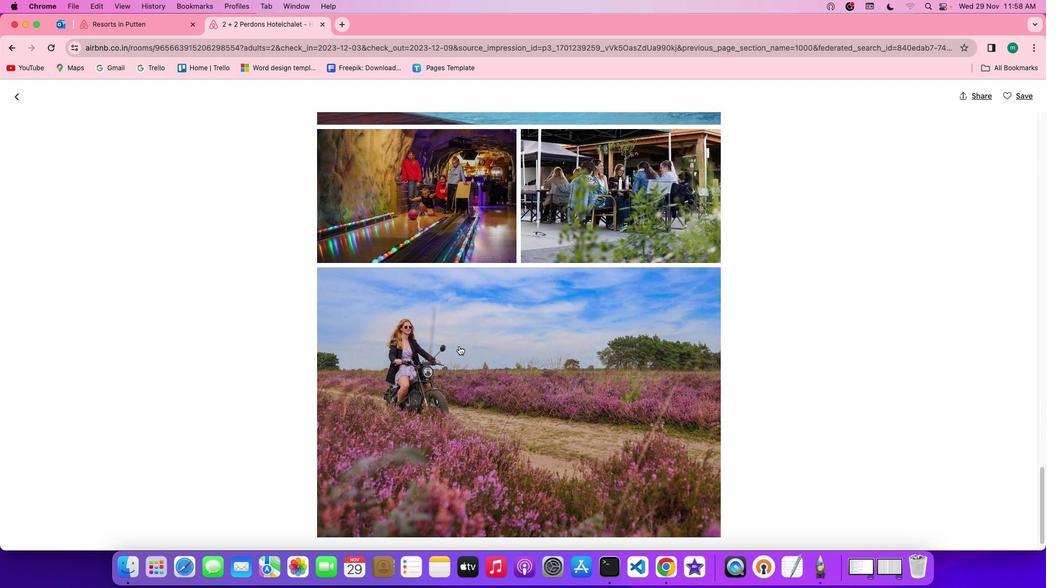 
Action: Mouse scrolled (458, 346) with delta (0, 0)
Screenshot: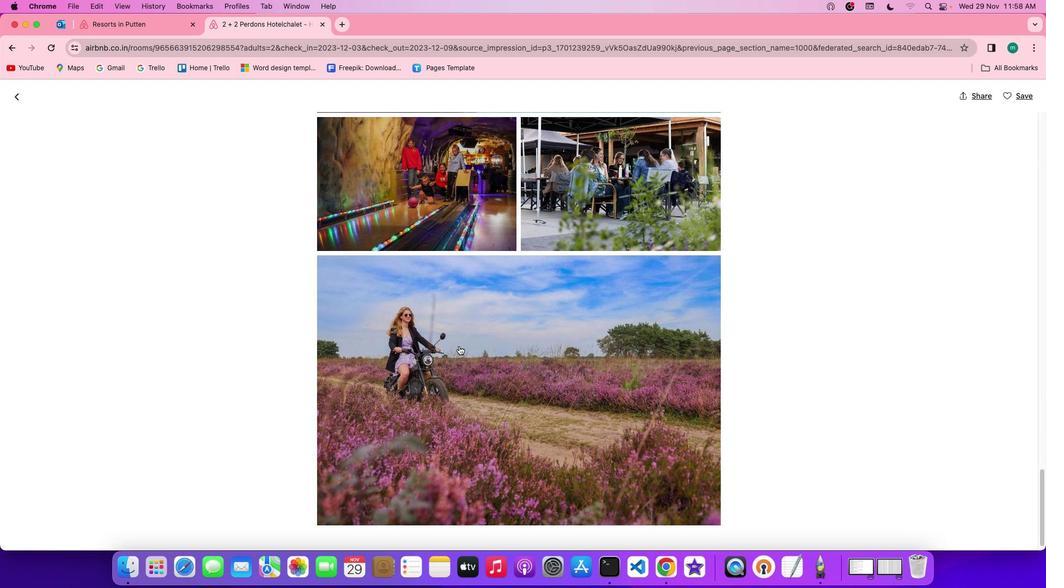 
Action: Mouse scrolled (458, 346) with delta (0, 0)
Screenshot: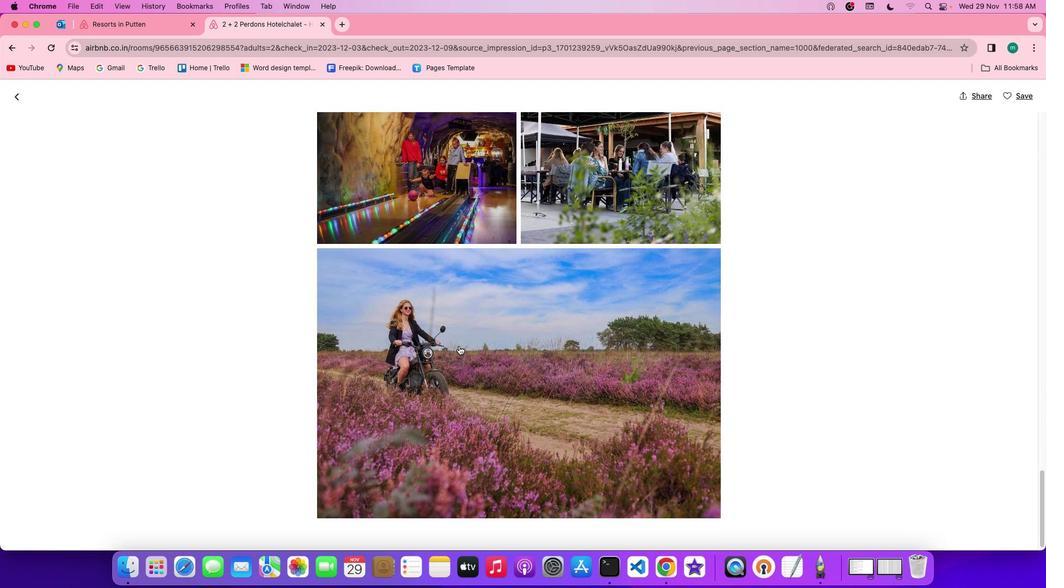
Action: Mouse scrolled (458, 346) with delta (0, -1)
Screenshot: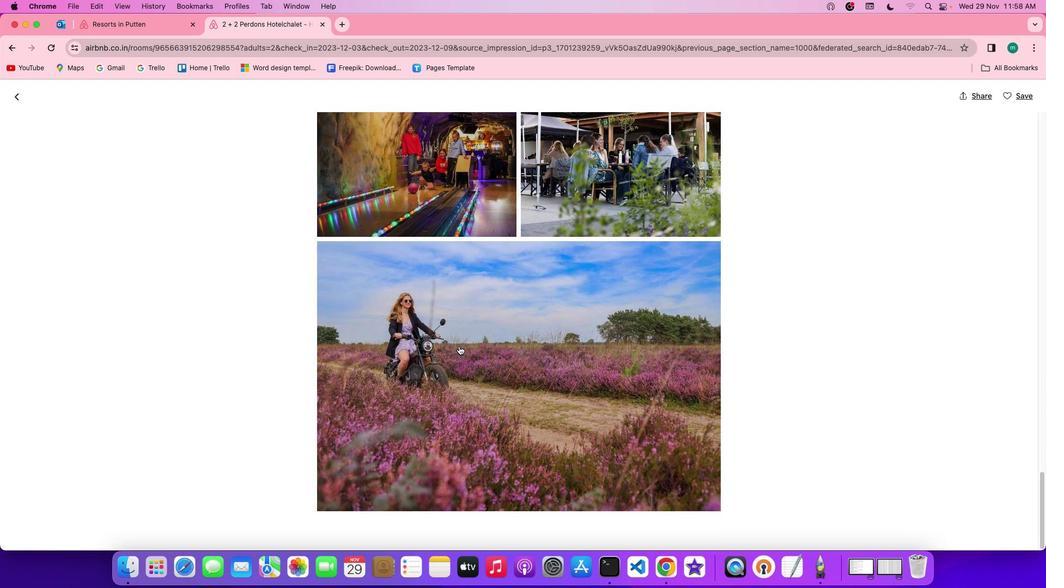 
Action: Mouse scrolled (458, 346) with delta (0, 0)
Screenshot: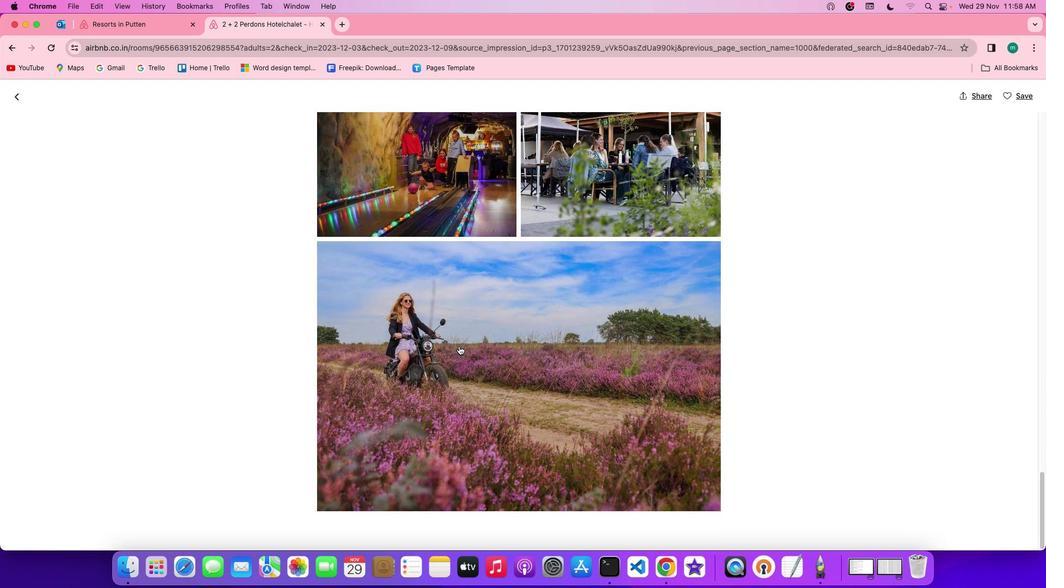 
Action: Mouse scrolled (458, 346) with delta (0, 0)
Screenshot: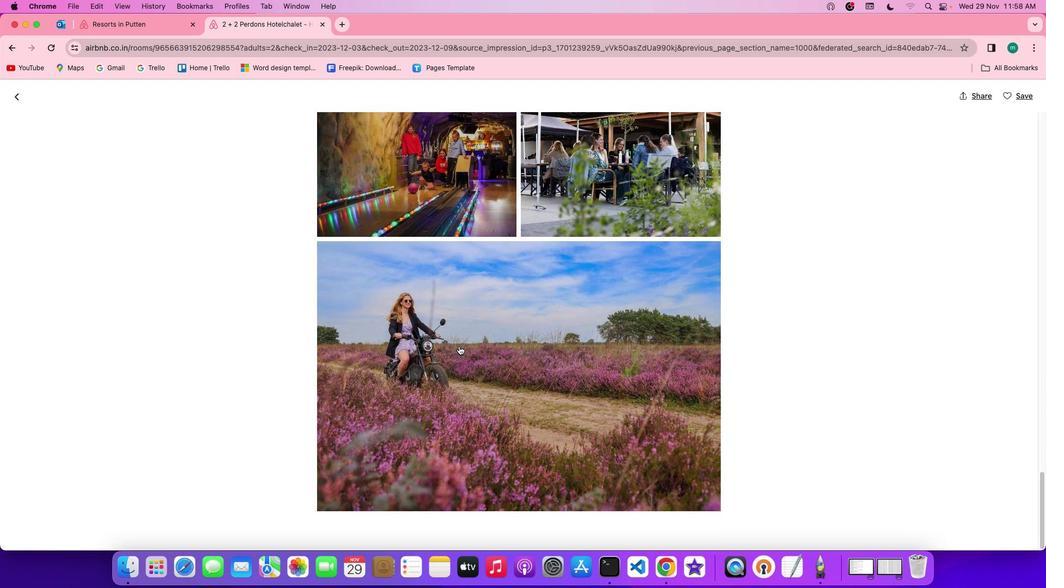 
Action: Mouse scrolled (458, 346) with delta (0, -1)
Screenshot: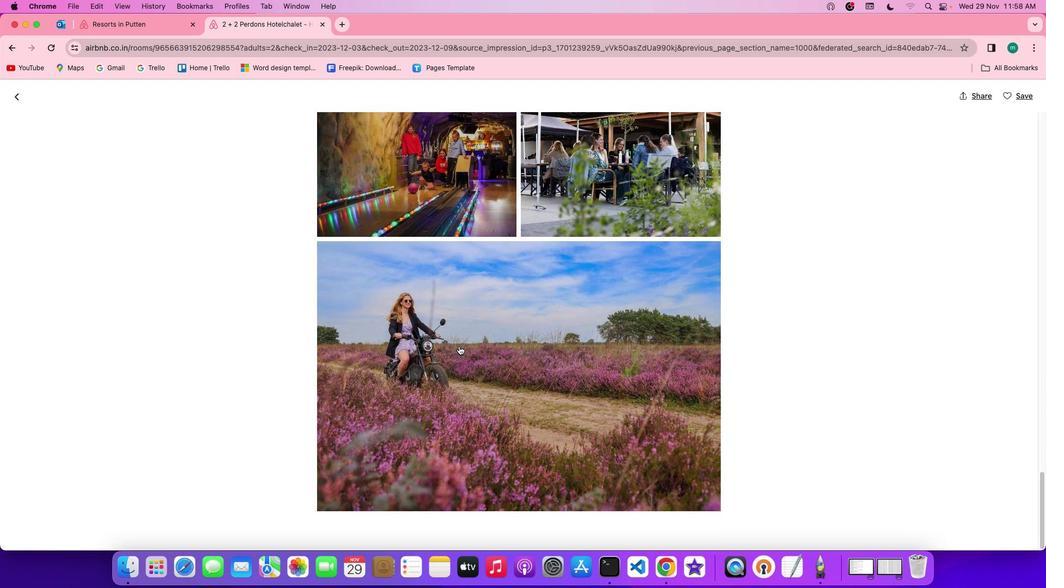 
Action: Mouse scrolled (458, 346) with delta (0, -1)
Screenshot: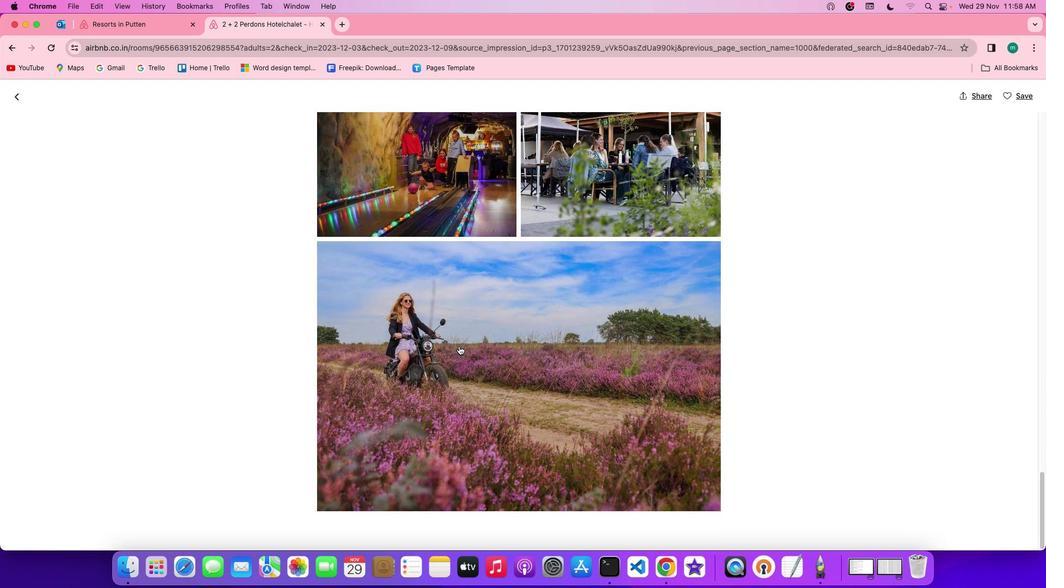
Action: Mouse scrolled (458, 346) with delta (0, 0)
Screenshot: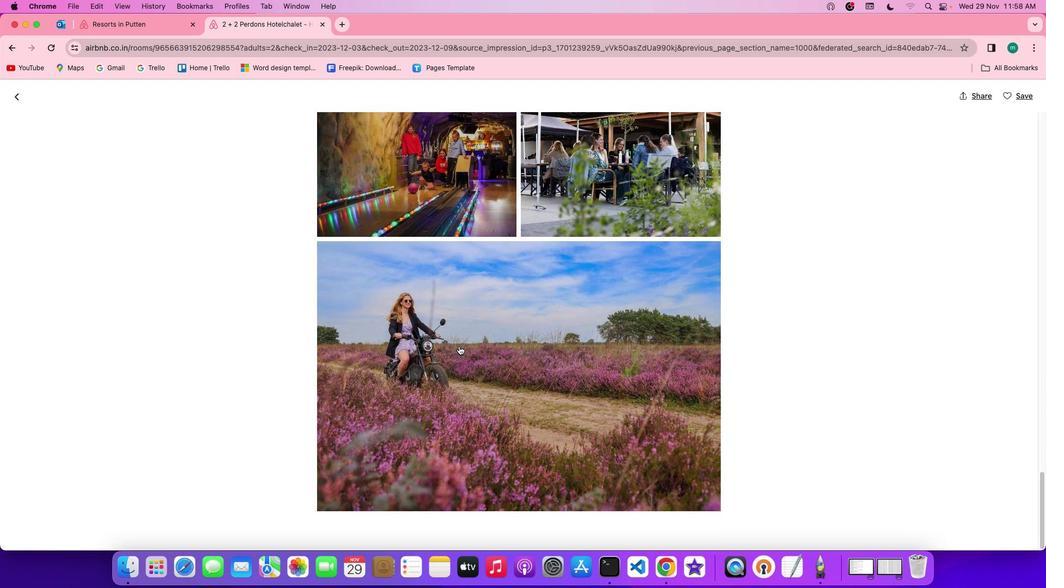 
Action: Mouse scrolled (458, 346) with delta (0, 0)
Screenshot: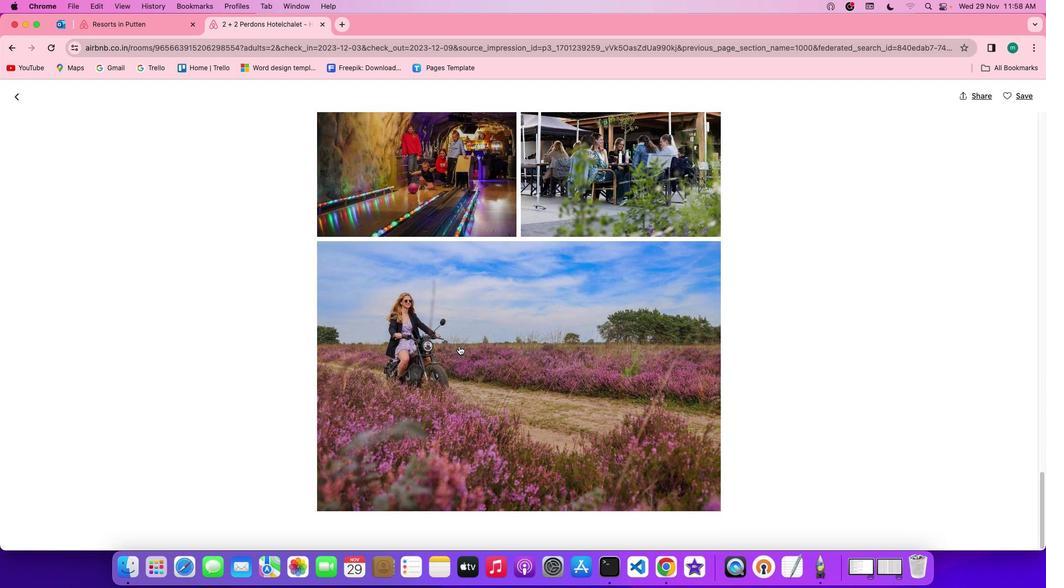 
Action: Mouse scrolled (458, 346) with delta (0, -1)
Screenshot: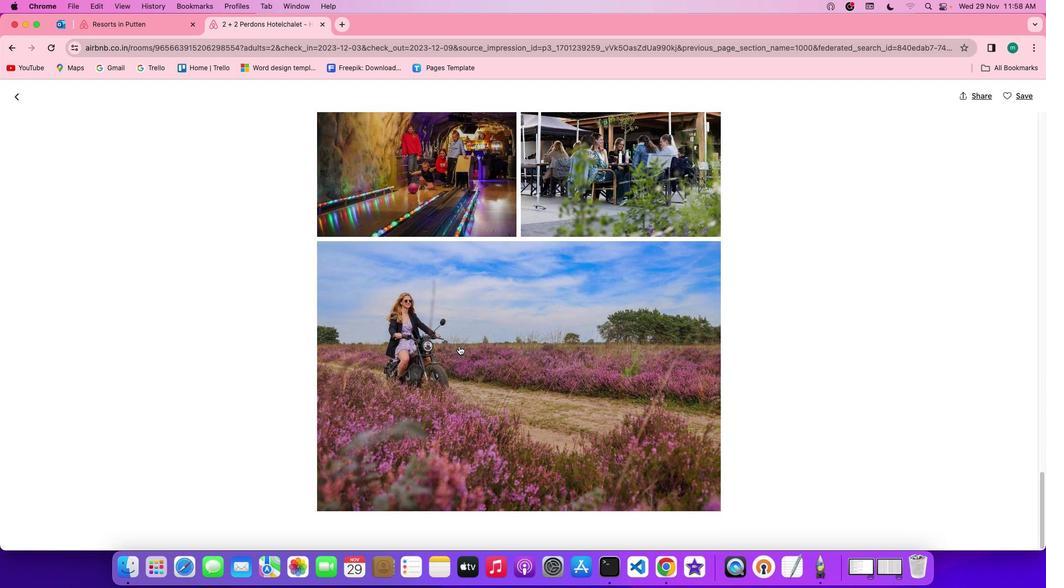 
Action: Mouse scrolled (458, 346) with delta (0, -1)
Screenshot: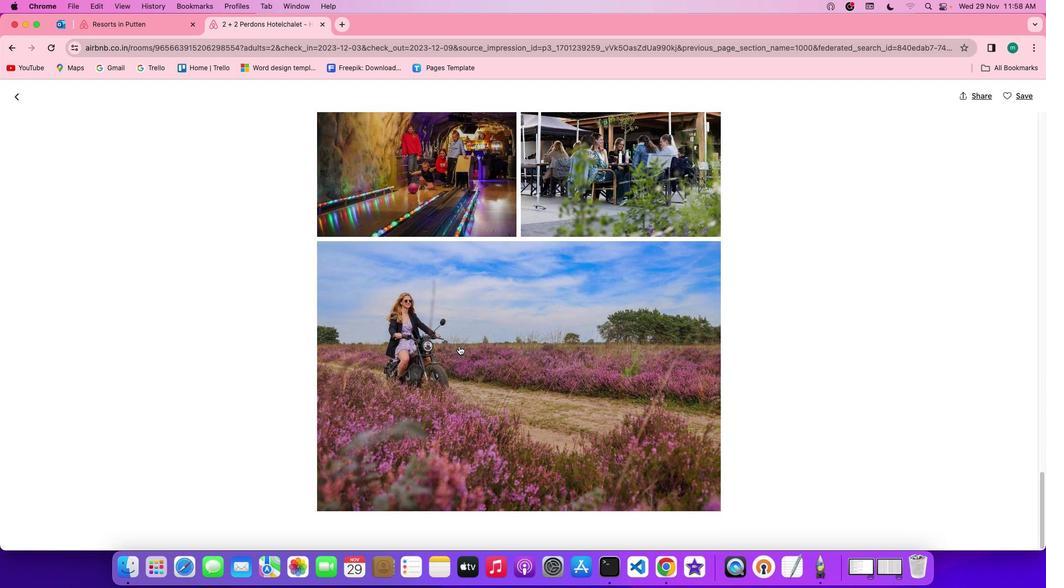 
Action: Mouse scrolled (458, 346) with delta (0, 0)
Screenshot: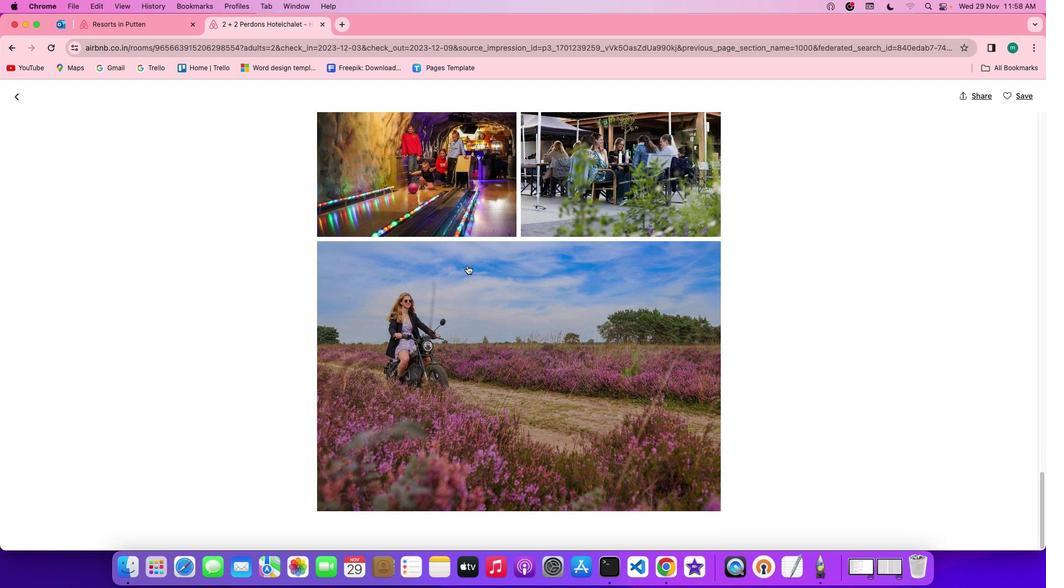 
Action: Mouse scrolled (458, 346) with delta (0, 0)
Screenshot: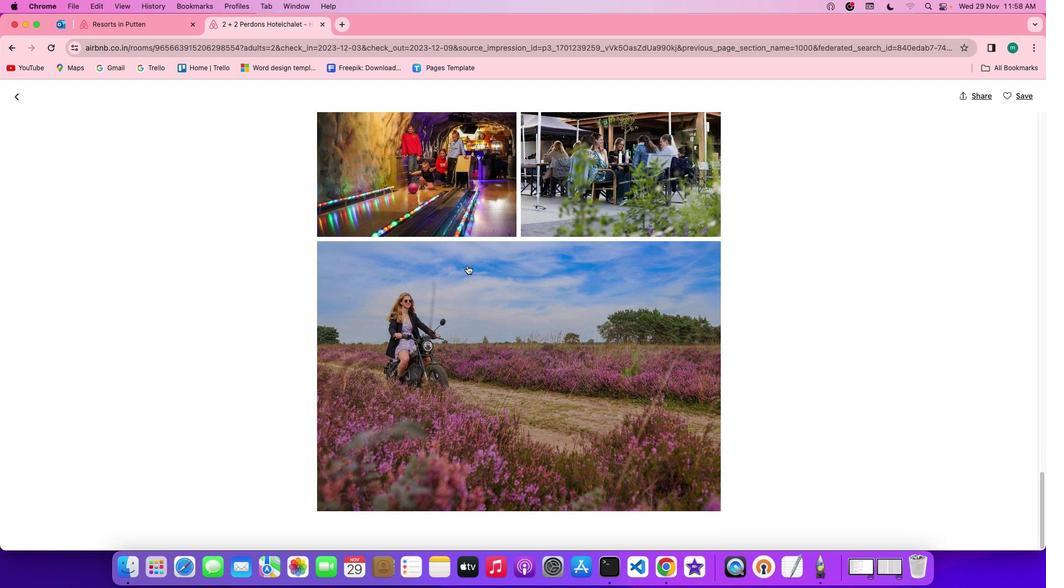 
Action: Mouse scrolled (458, 346) with delta (0, -1)
Screenshot: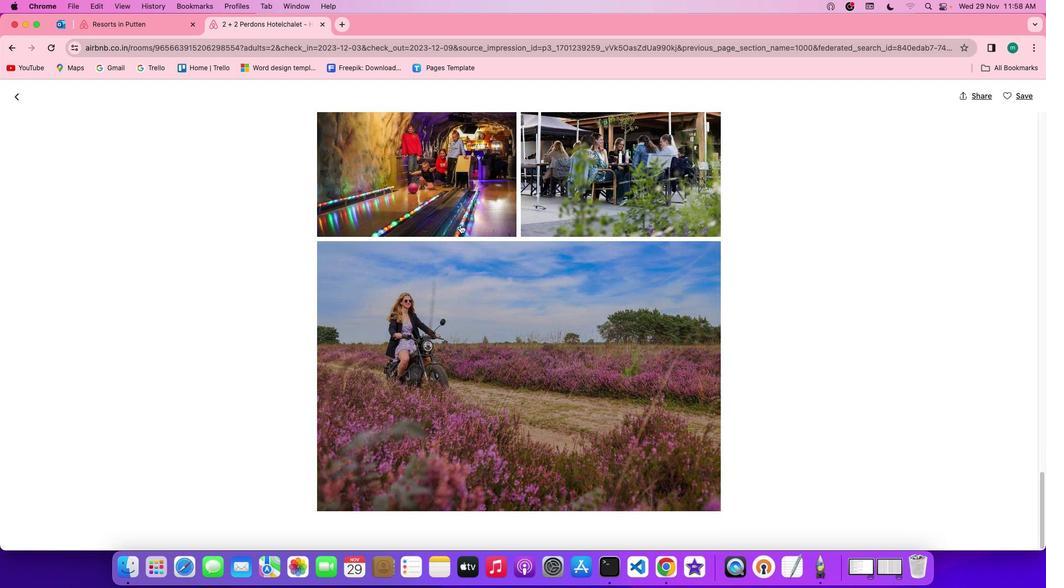 
Action: Mouse moved to (21, 91)
Screenshot: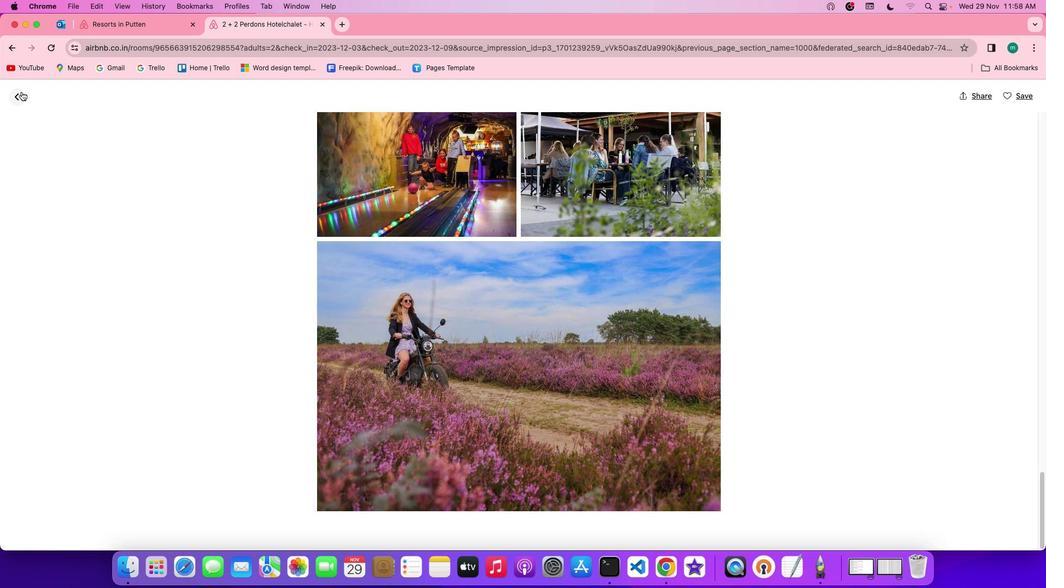 
Action: Mouse pressed left at (21, 91)
Screenshot: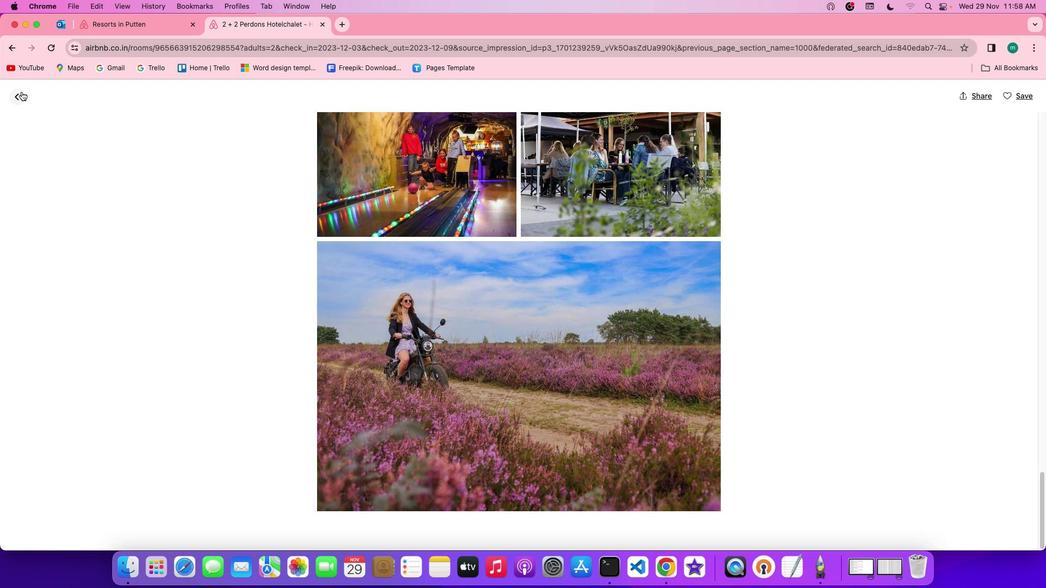 
Action: Mouse moved to (445, 336)
Screenshot: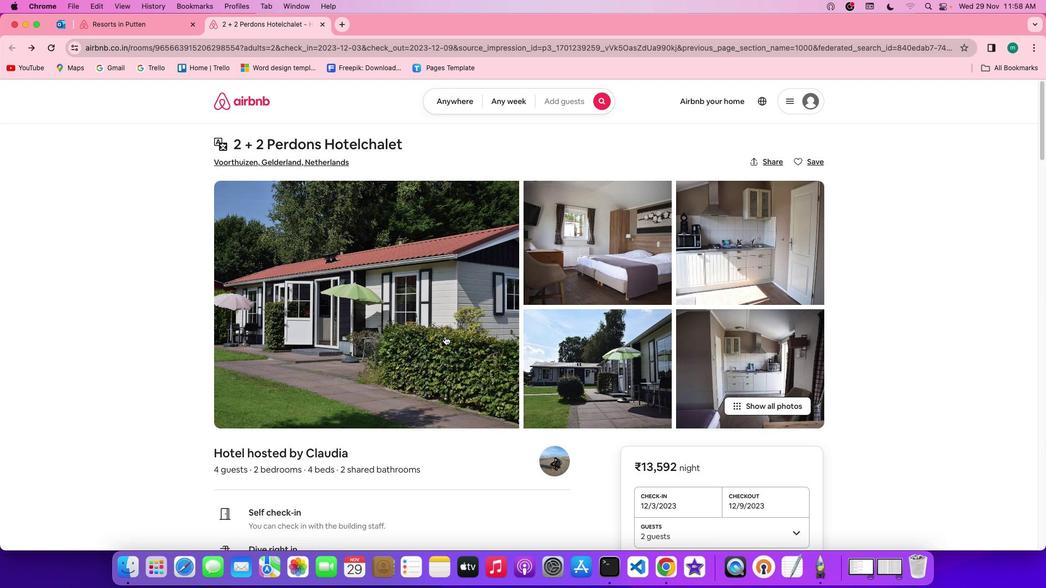 
Action: Mouse scrolled (445, 336) with delta (0, 0)
Screenshot: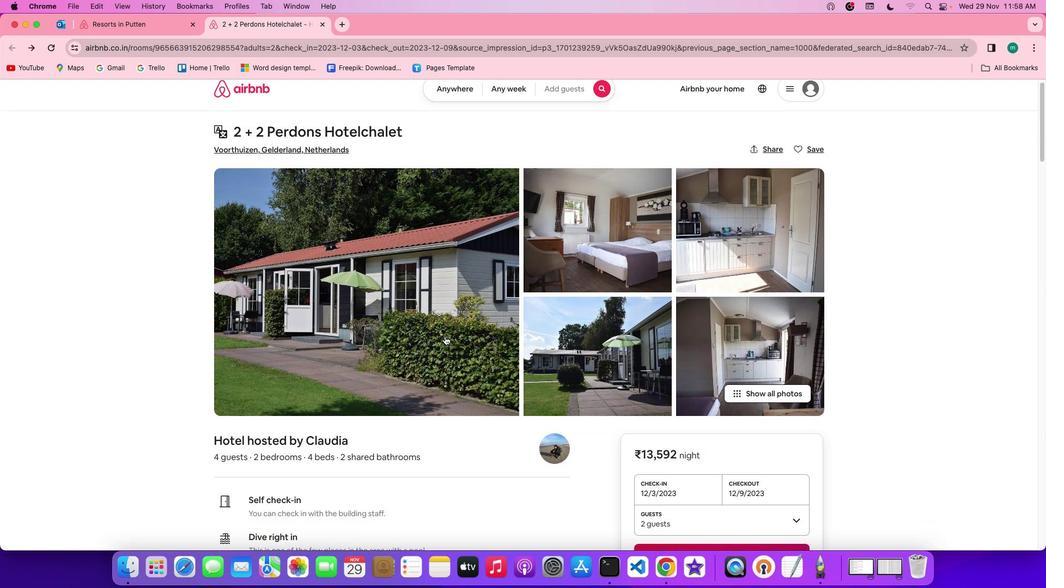 
Action: Mouse scrolled (445, 336) with delta (0, 0)
Screenshot: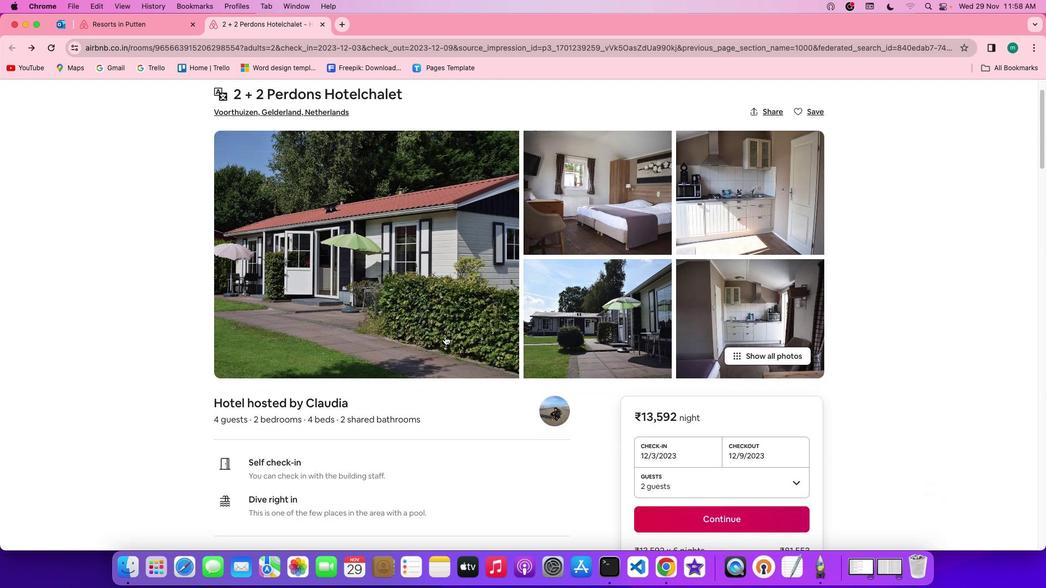 
Action: Mouse scrolled (445, 336) with delta (0, -1)
Screenshot: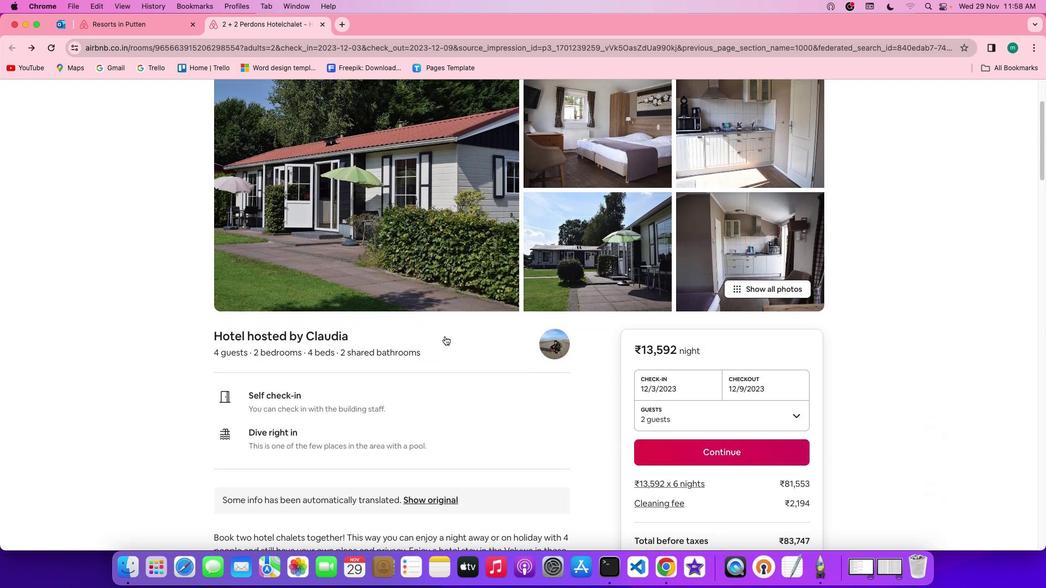 
Action: Mouse scrolled (445, 336) with delta (0, -2)
Screenshot: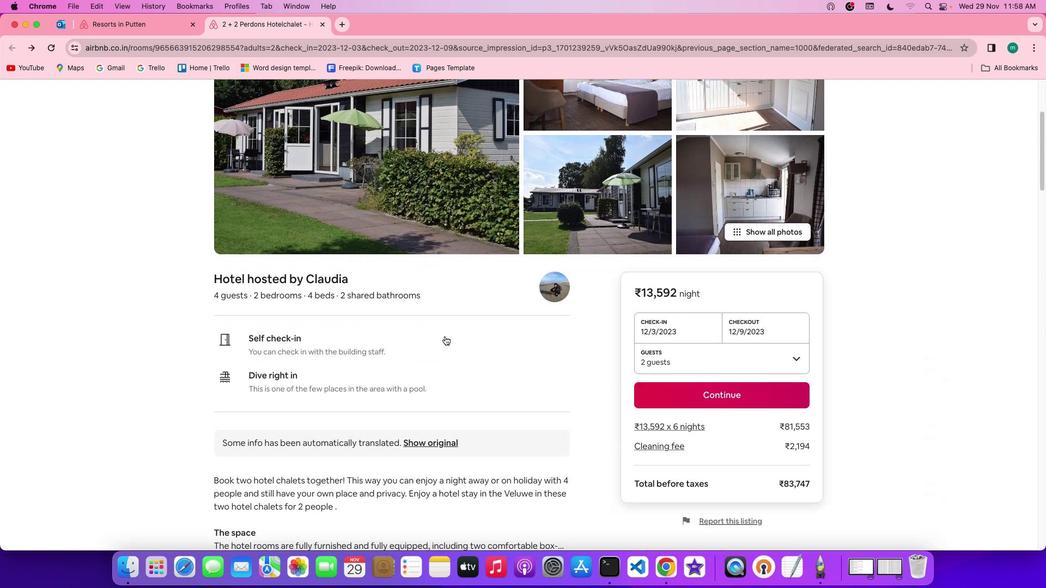 
Action: Mouse moved to (445, 336)
Screenshot: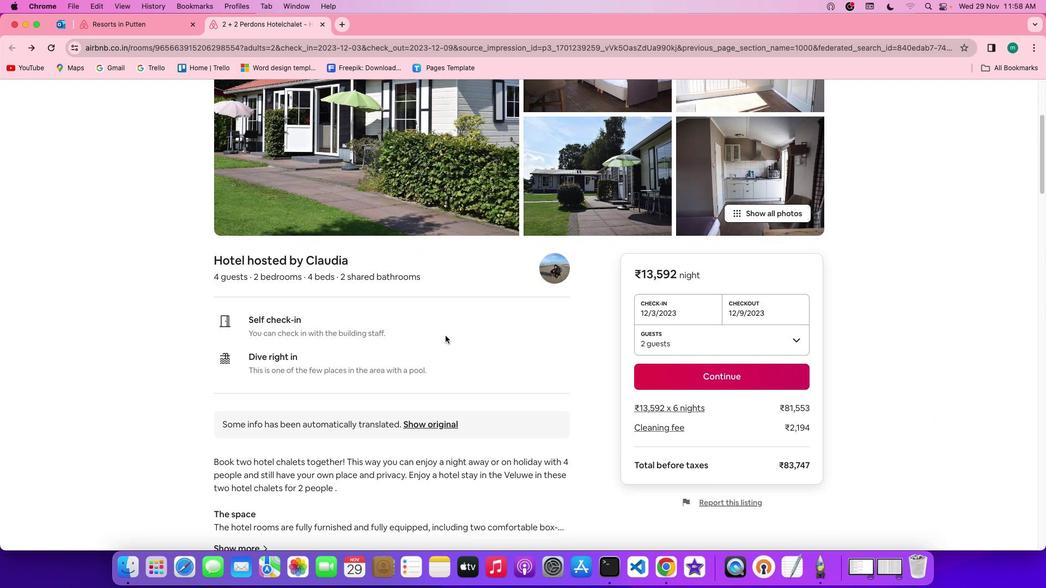 
Action: Mouse scrolled (445, 336) with delta (0, 0)
Screenshot: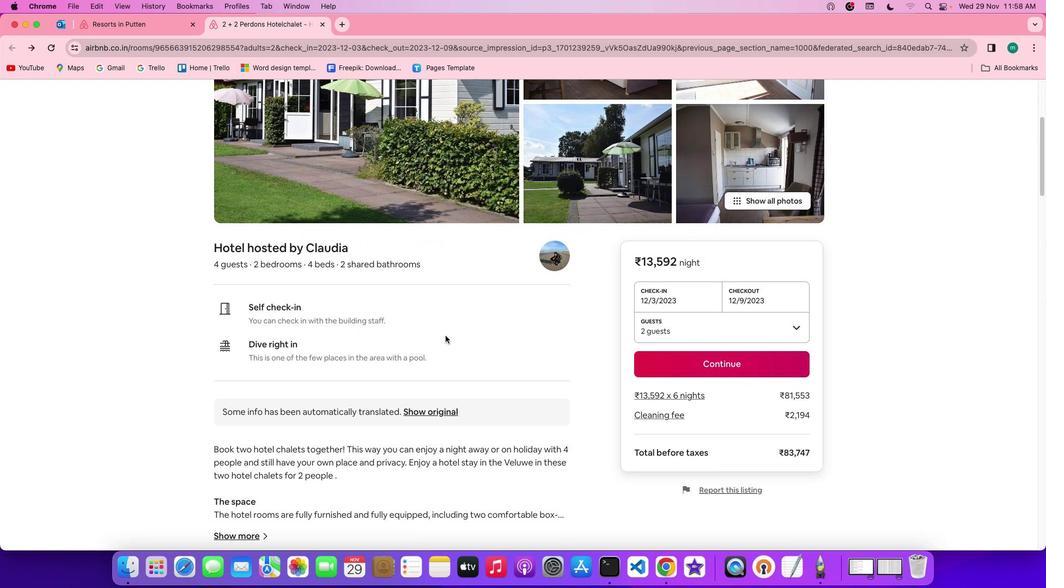 
Action: Mouse scrolled (445, 336) with delta (0, 0)
Screenshot: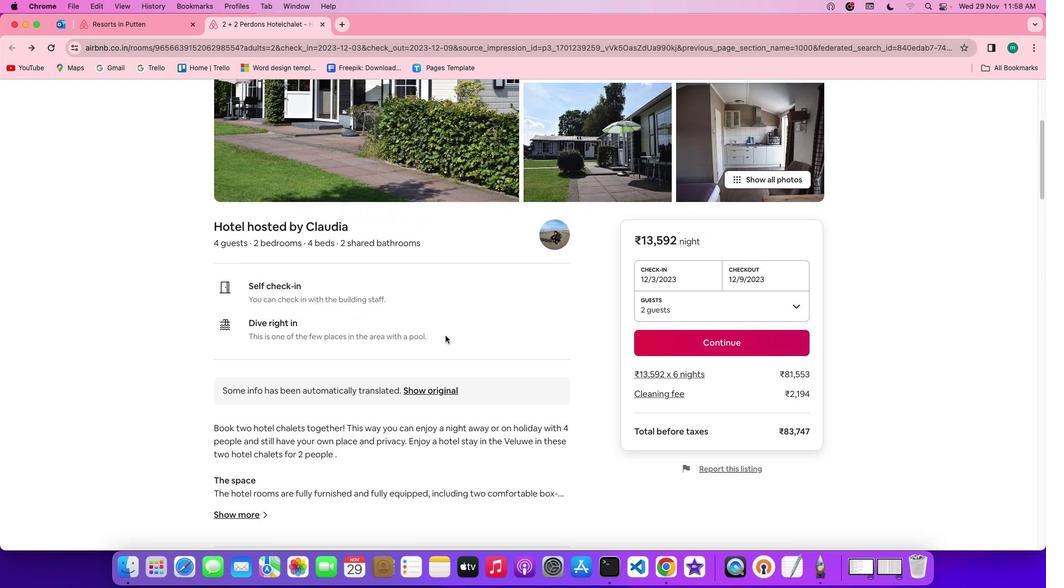 
Action: Mouse scrolled (445, 336) with delta (0, -1)
Screenshot: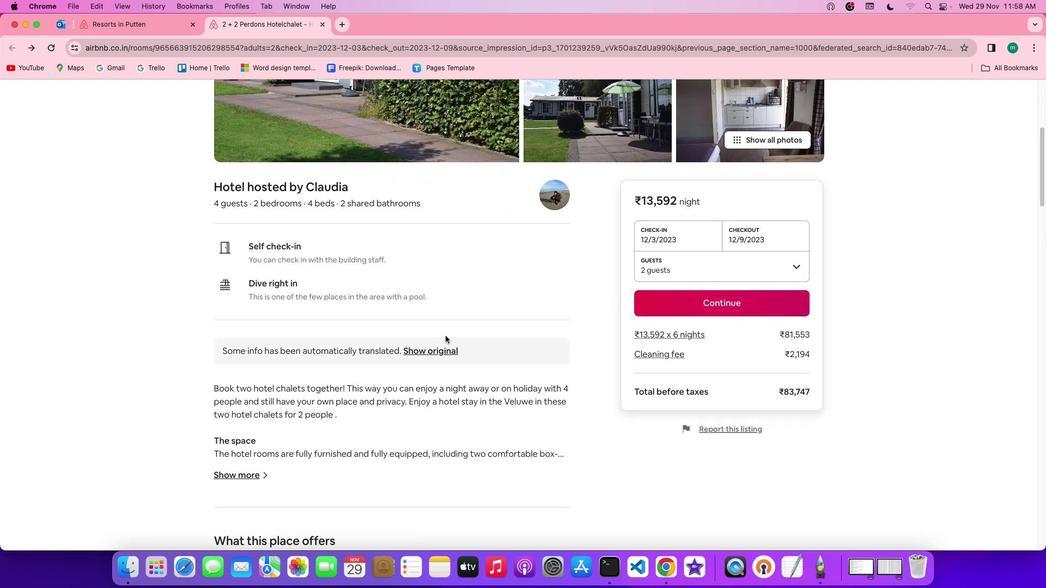 
Action: Mouse scrolled (445, 336) with delta (0, -2)
Screenshot: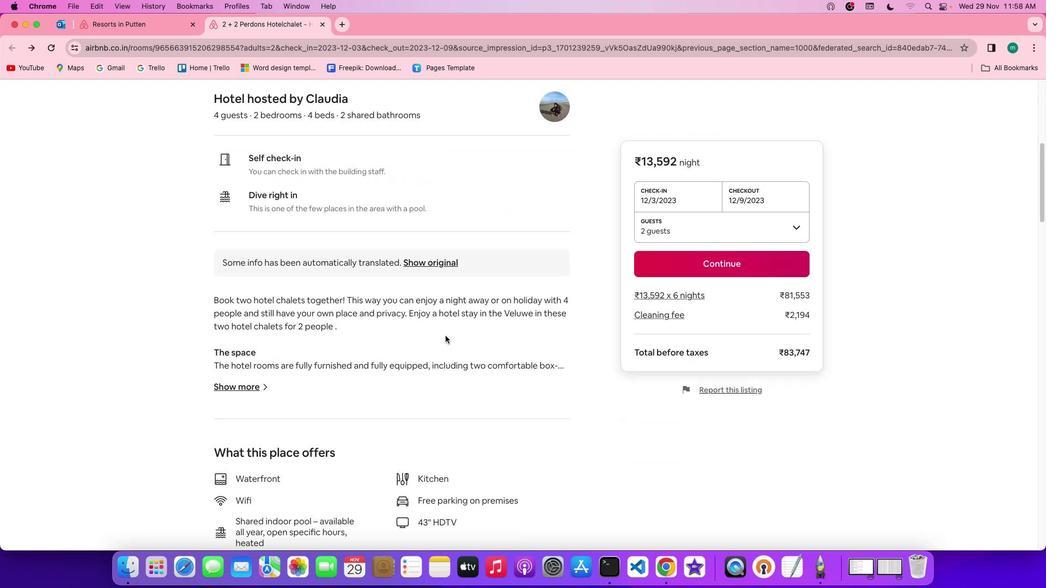 
Action: Mouse moved to (443, 337)
Screenshot: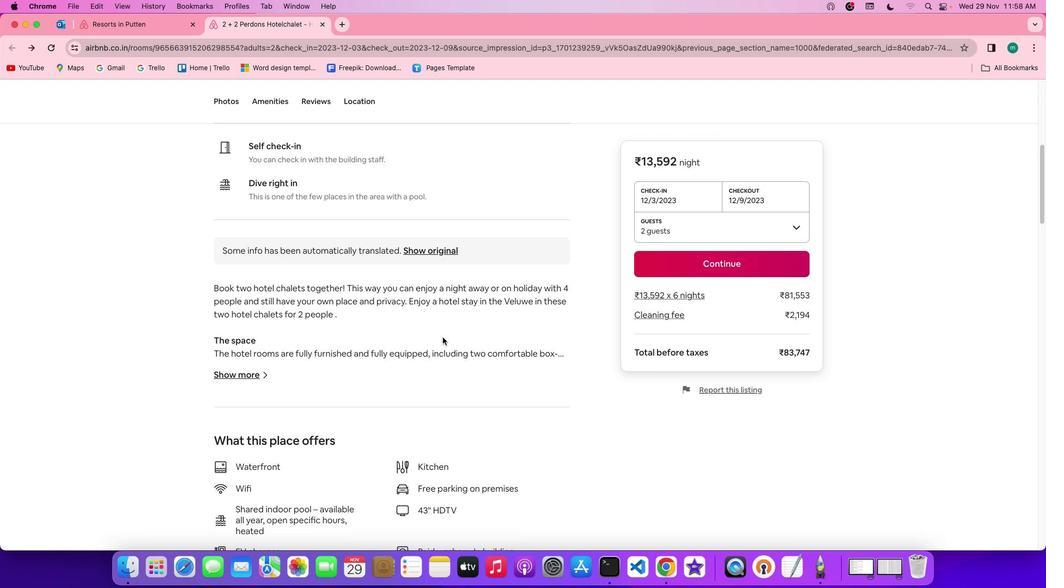 
Action: Mouse scrolled (443, 337) with delta (0, 0)
Screenshot: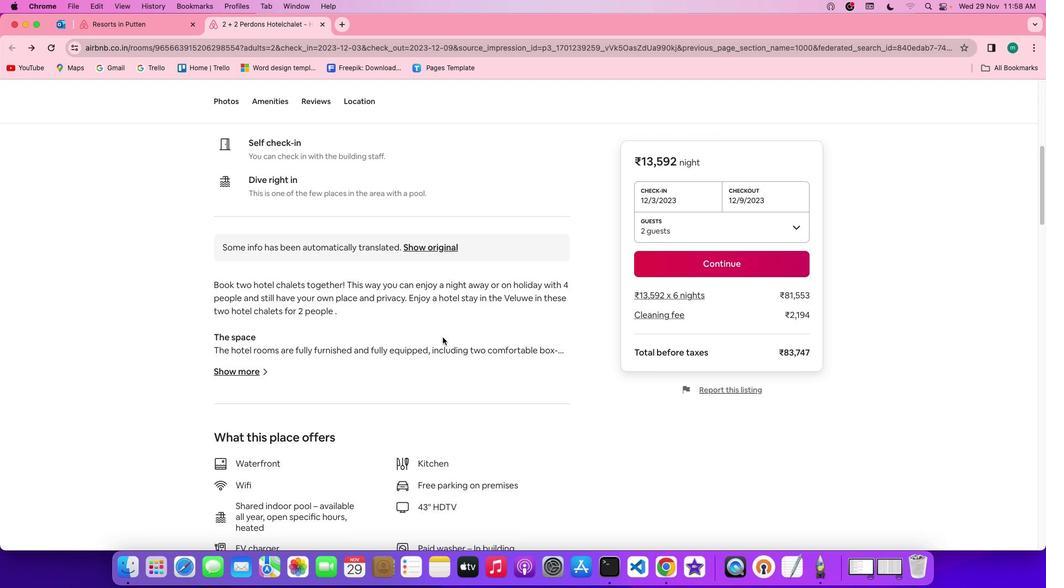 
Action: Mouse scrolled (443, 337) with delta (0, 0)
Screenshot: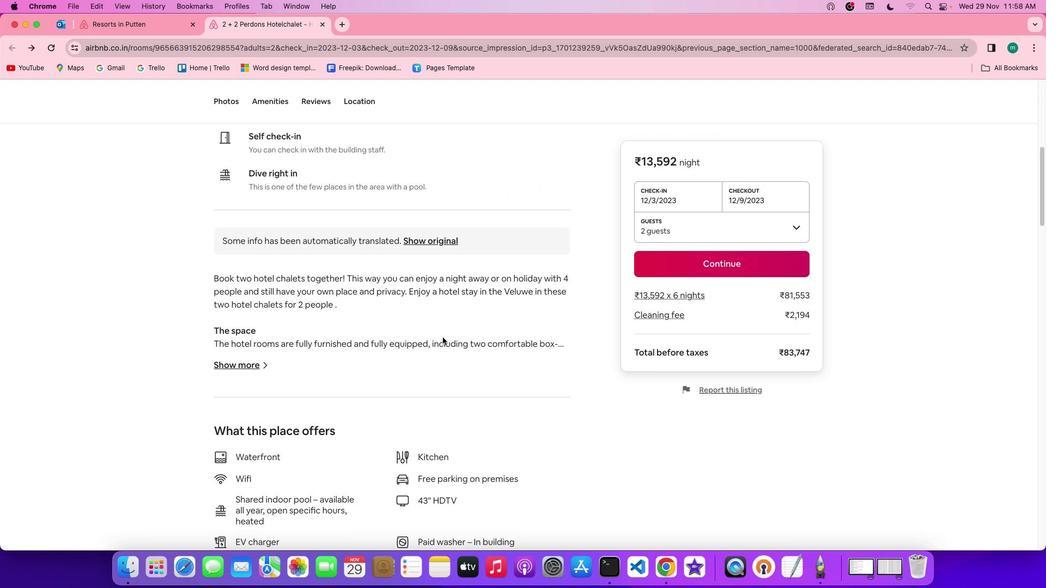 
Action: Mouse scrolled (443, 337) with delta (0, 0)
Screenshot: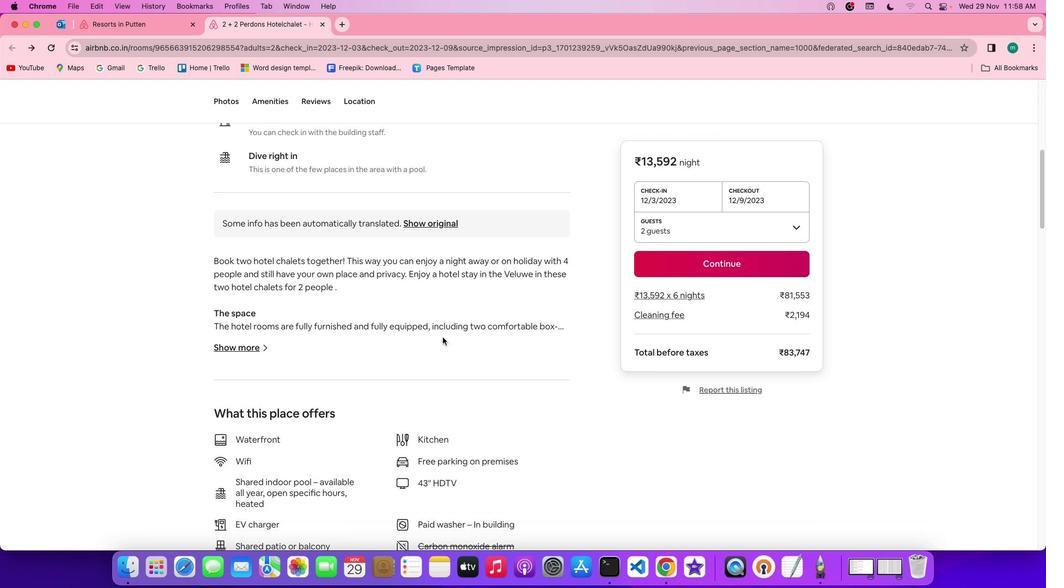 
Action: Mouse scrolled (443, 337) with delta (0, 0)
Screenshot: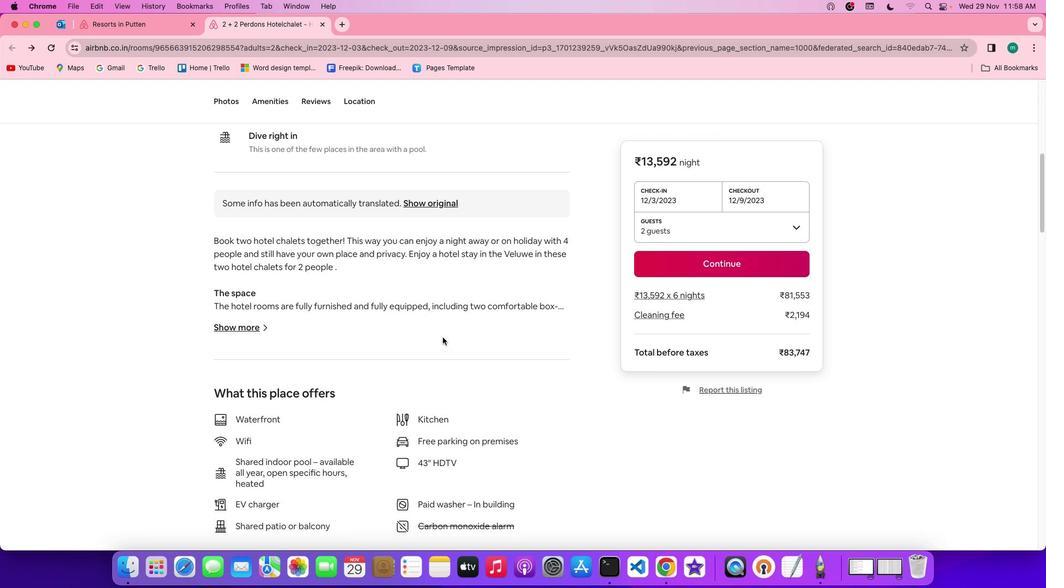 
Action: Mouse scrolled (443, 337) with delta (0, 0)
Screenshot: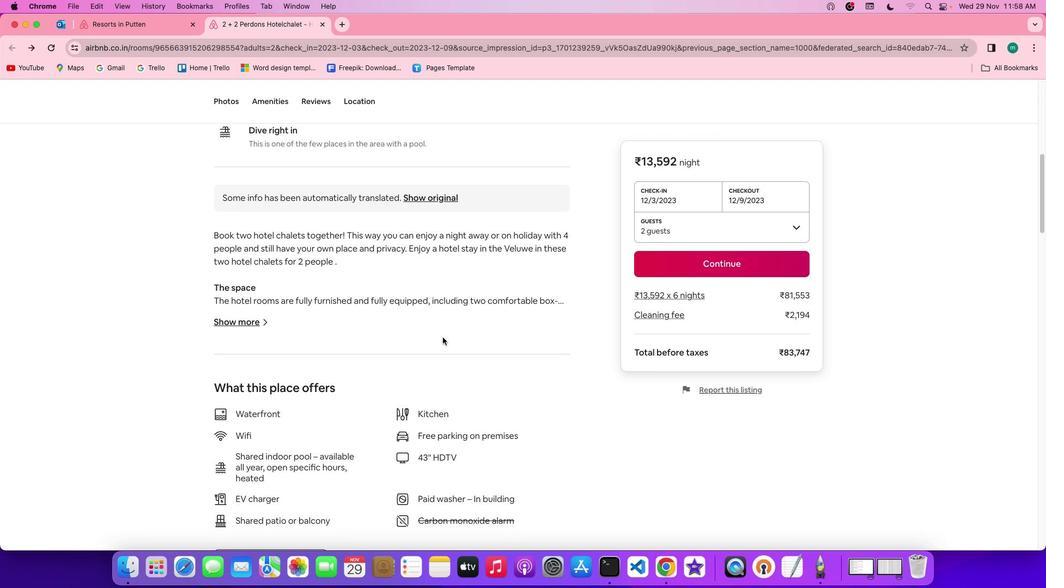 
Action: Mouse scrolled (443, 337) with delta (0, 0)
Screenshot: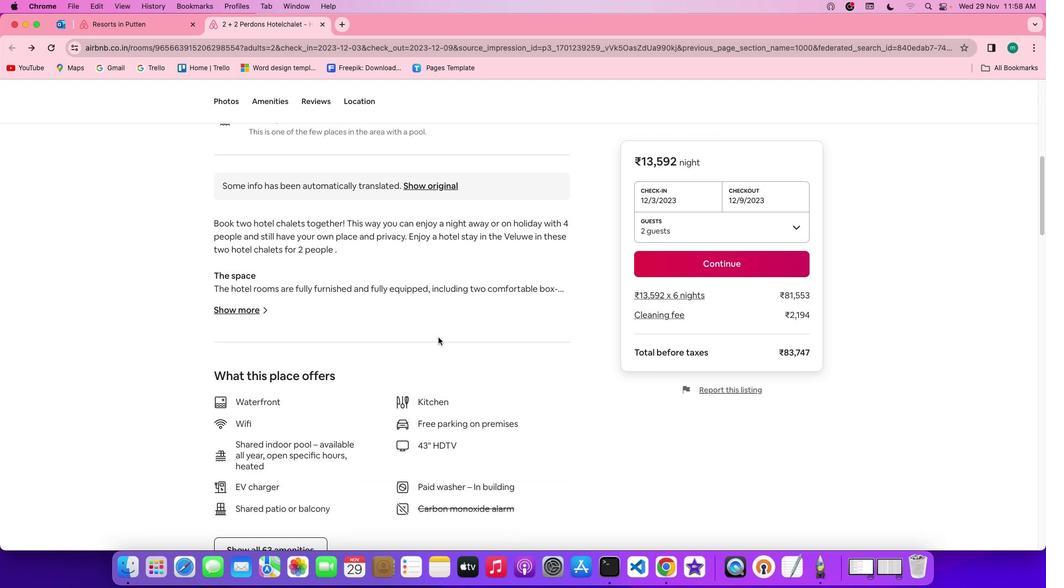 
Action: Mouse moved to (245, 296)
Screenshot: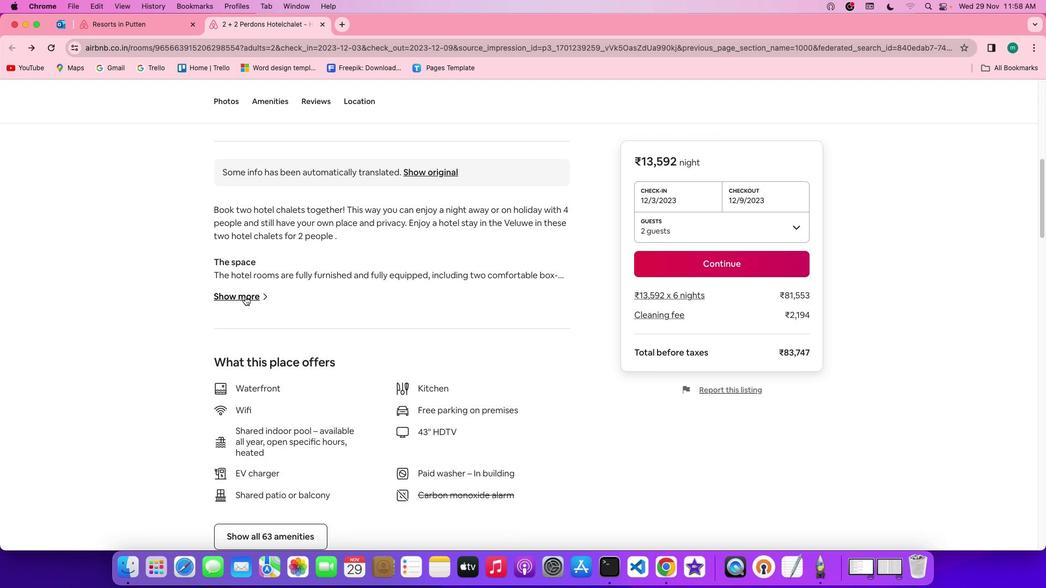 
Action: Mouse pressed left at (245, 296)
Screenshot: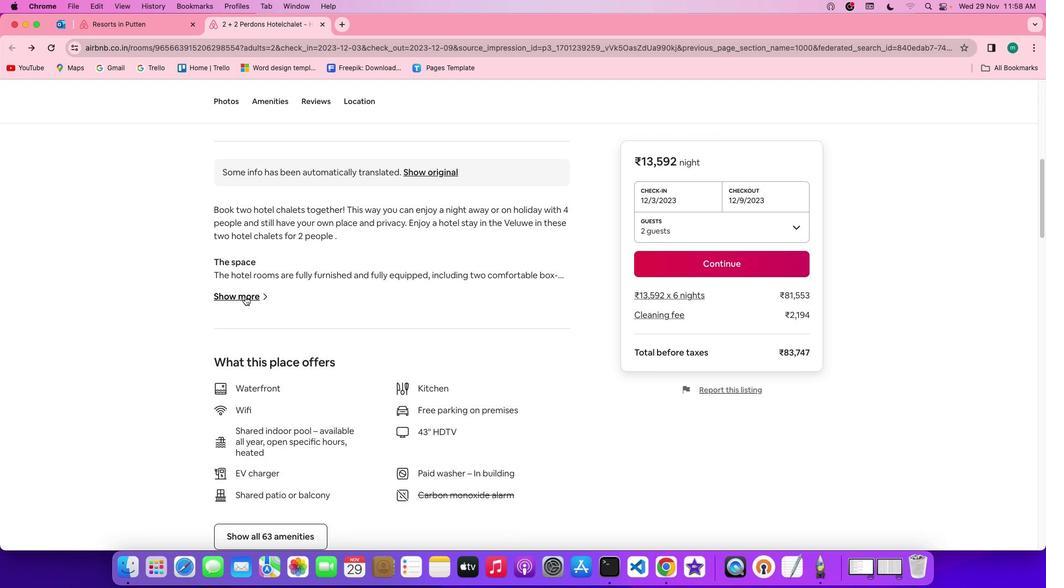
Action: Mouse moved to (584, 373)
Screenshot: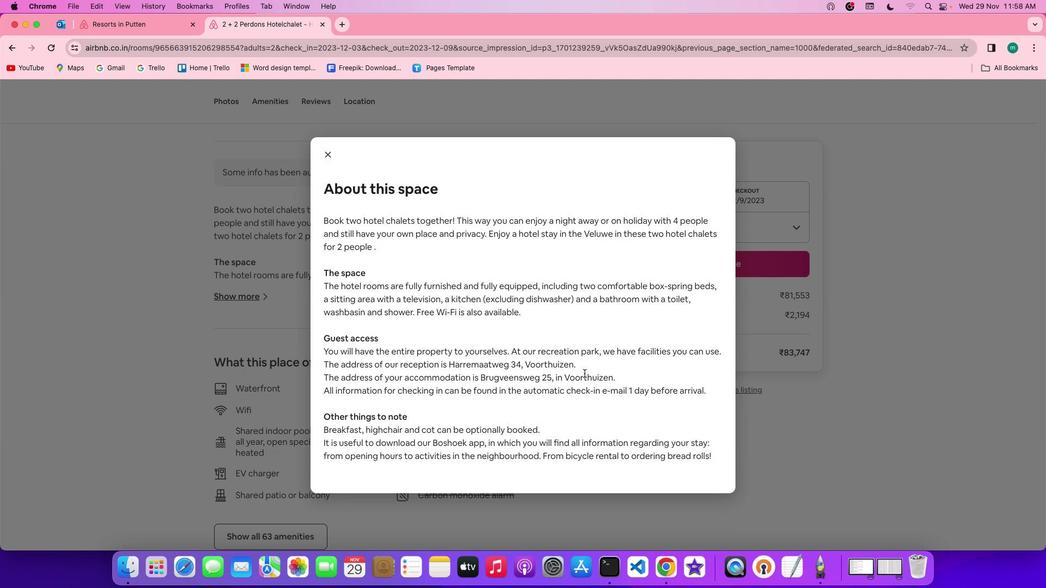 
Action: Mouse scrolled (584, 373) with delta (0, 0)
Screenshot: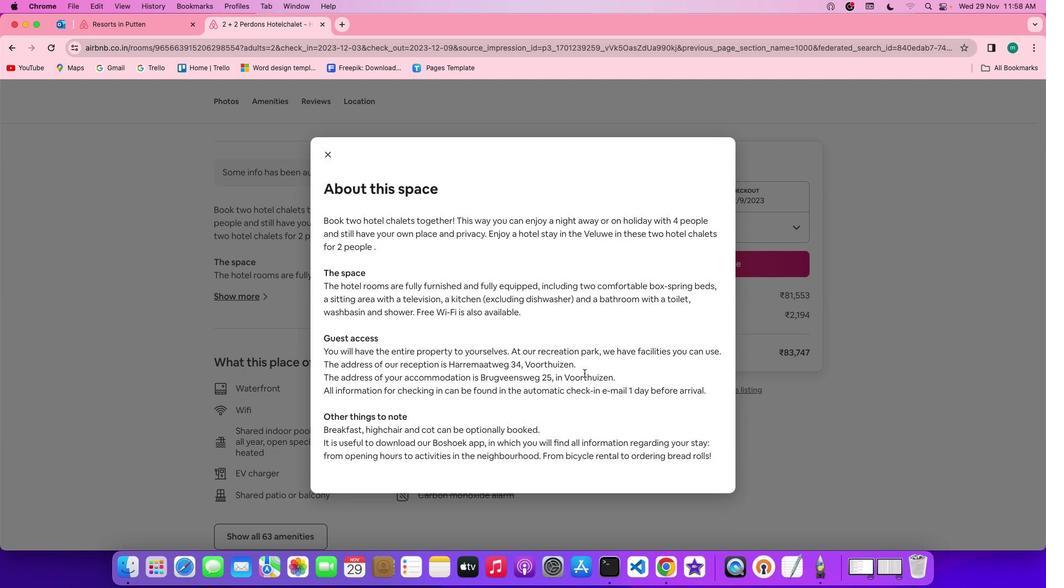 
Action: Mouse scrolled (584, 373) with delta (0, 0)
Screenshot: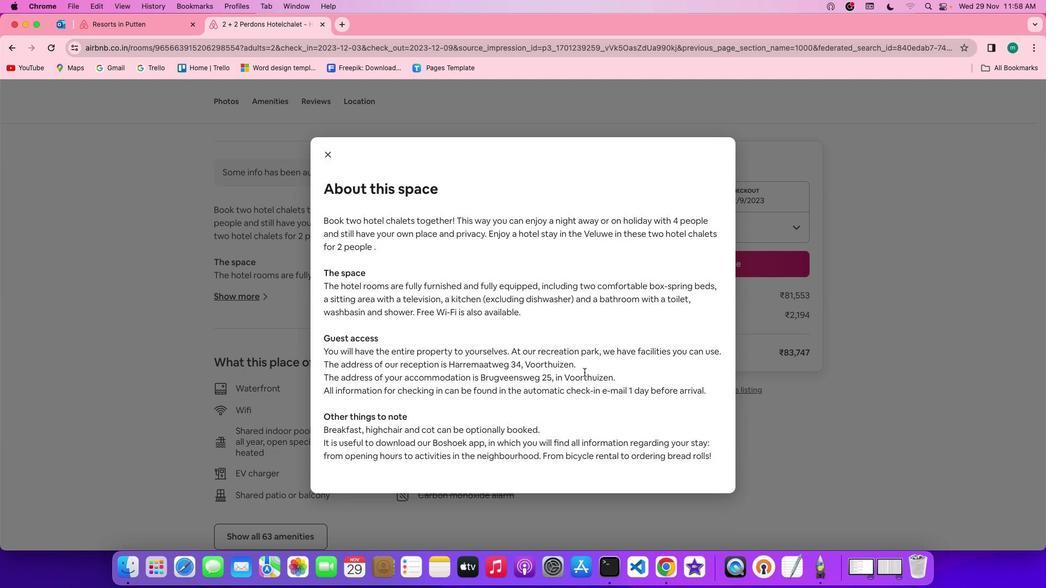 
Action: Mouse scrolled (584, 373) with delta (0, -1)
Screenshot: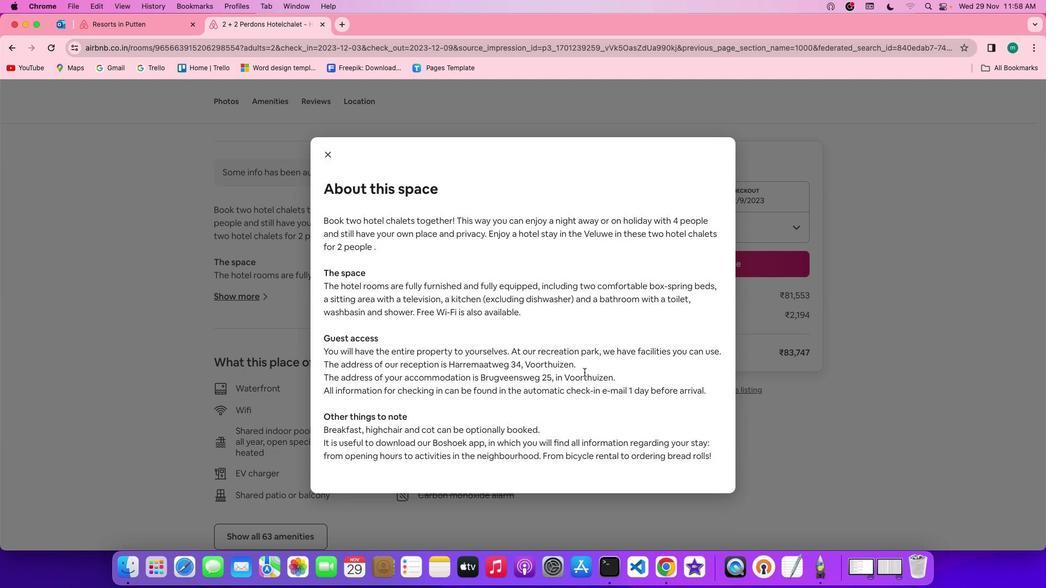 
Action: Mouse scrolled (584, 373) with delta (0, -2)
Screenshot: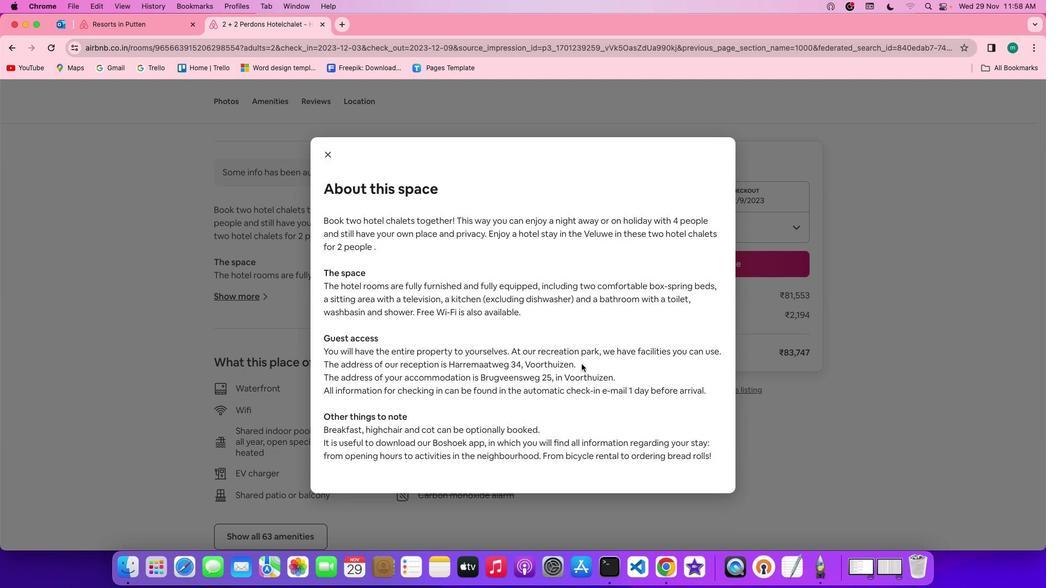 
Action: Mouse scrolled (584, 373) with delta (0, -2)
Screenshot: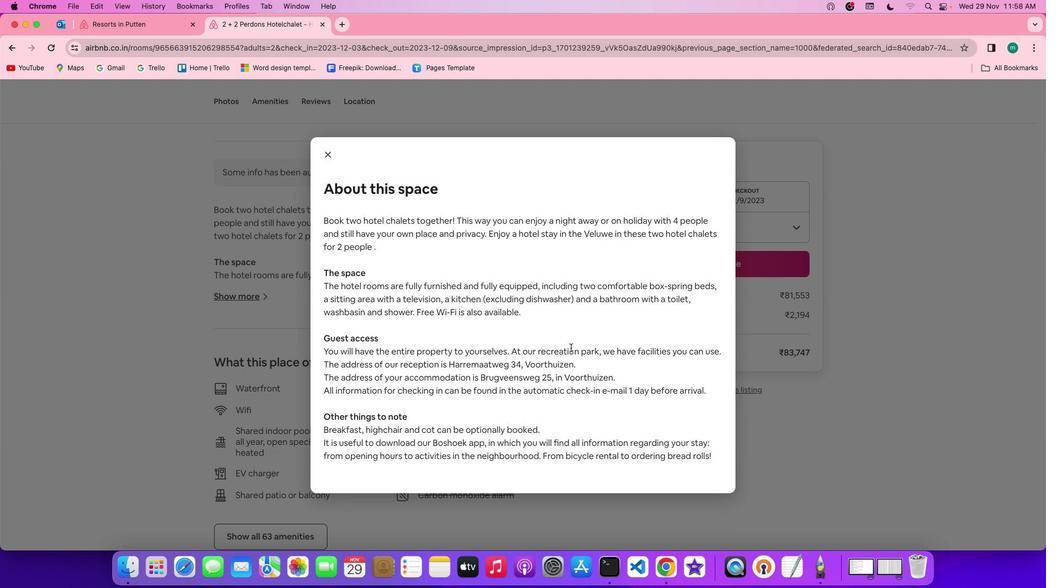
Action: Mouse moved to (328, 148)
